 Task: Look for Airbnb options in Å uto Orizare, Macedonia from 7th December, 2023 to 15th December, 2023 for 6 adults.3 bedrooms having 3 beds and 3 bathrooms. Property type can be guest house. Amenities needed are: washing machine. Look for 3 properties as per requirement.
Action: Mouse moved to (578, 128)
Screenshot: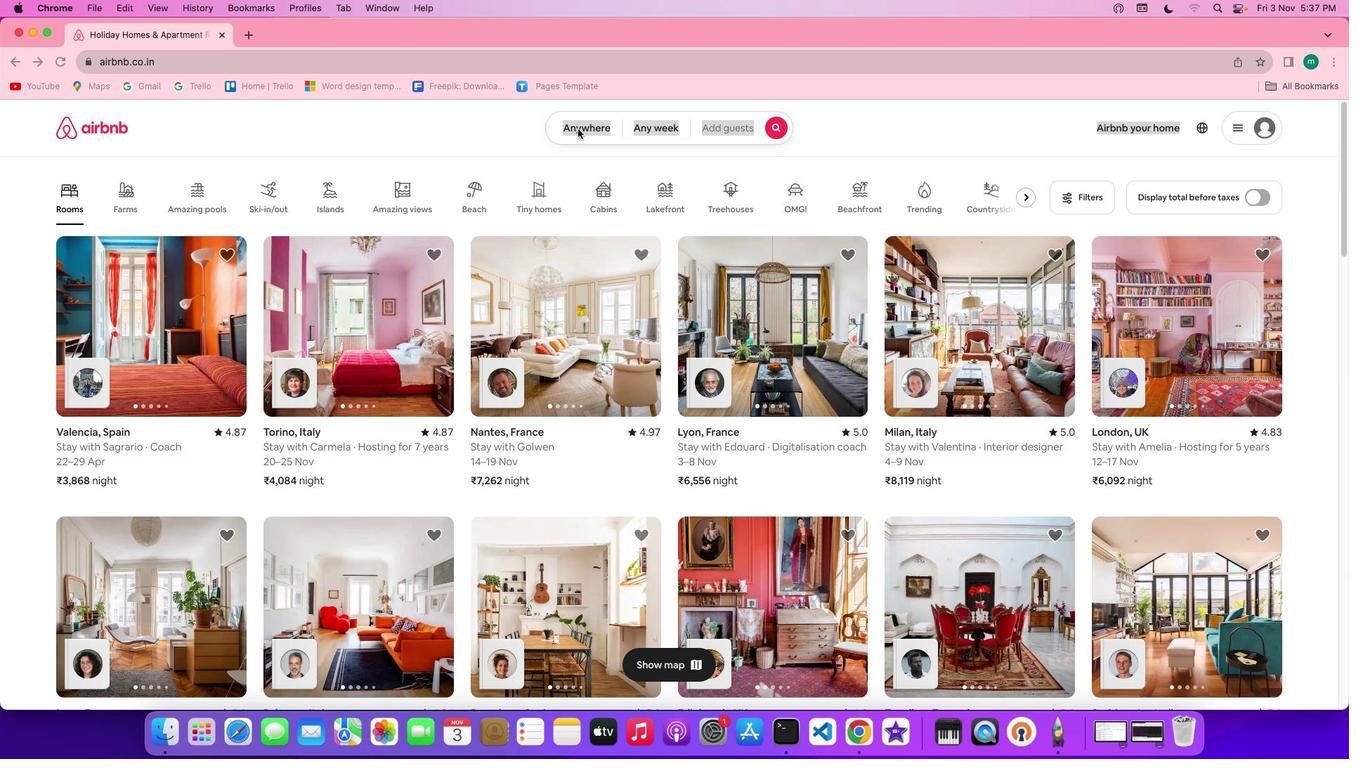 
Action: Mouse pressed left at (578, 128)
Screenshot: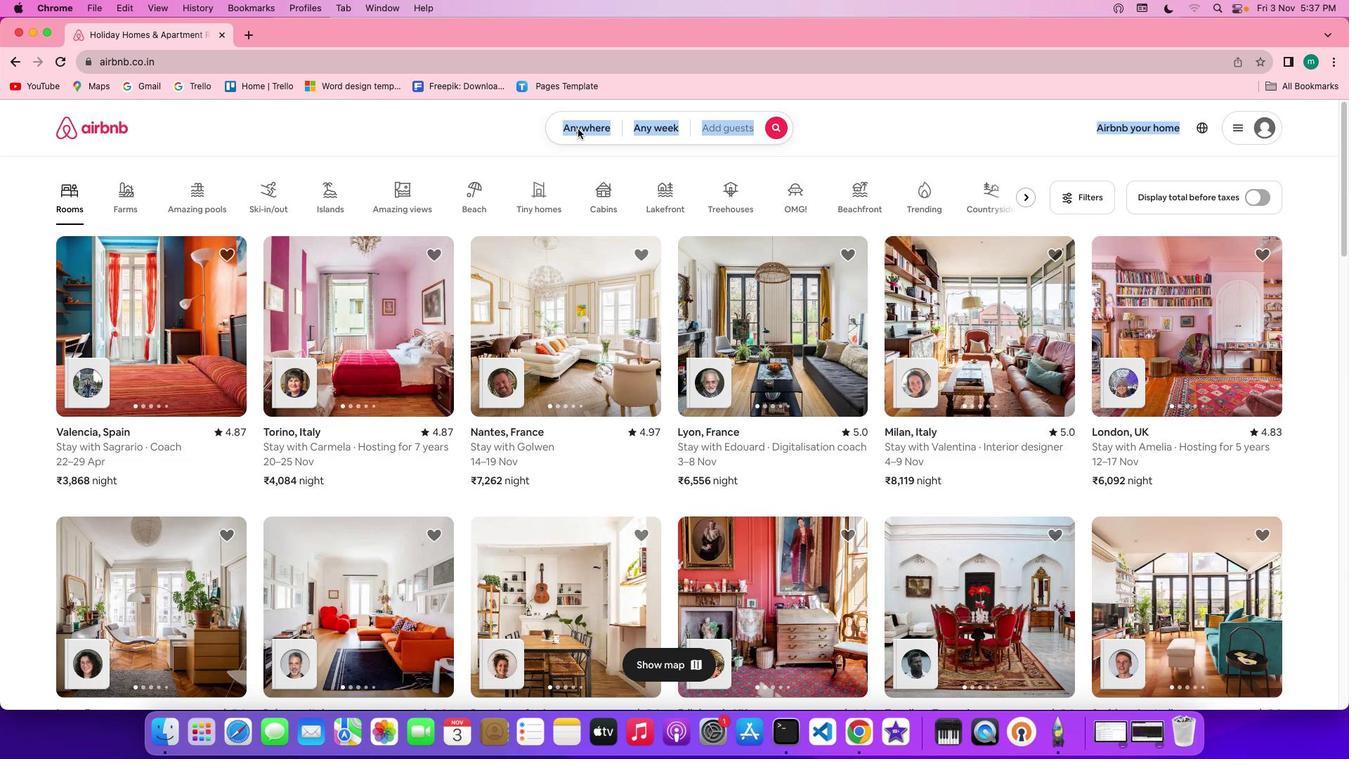 
Action: Mouse pressed left at (578, 128)
Screenshot: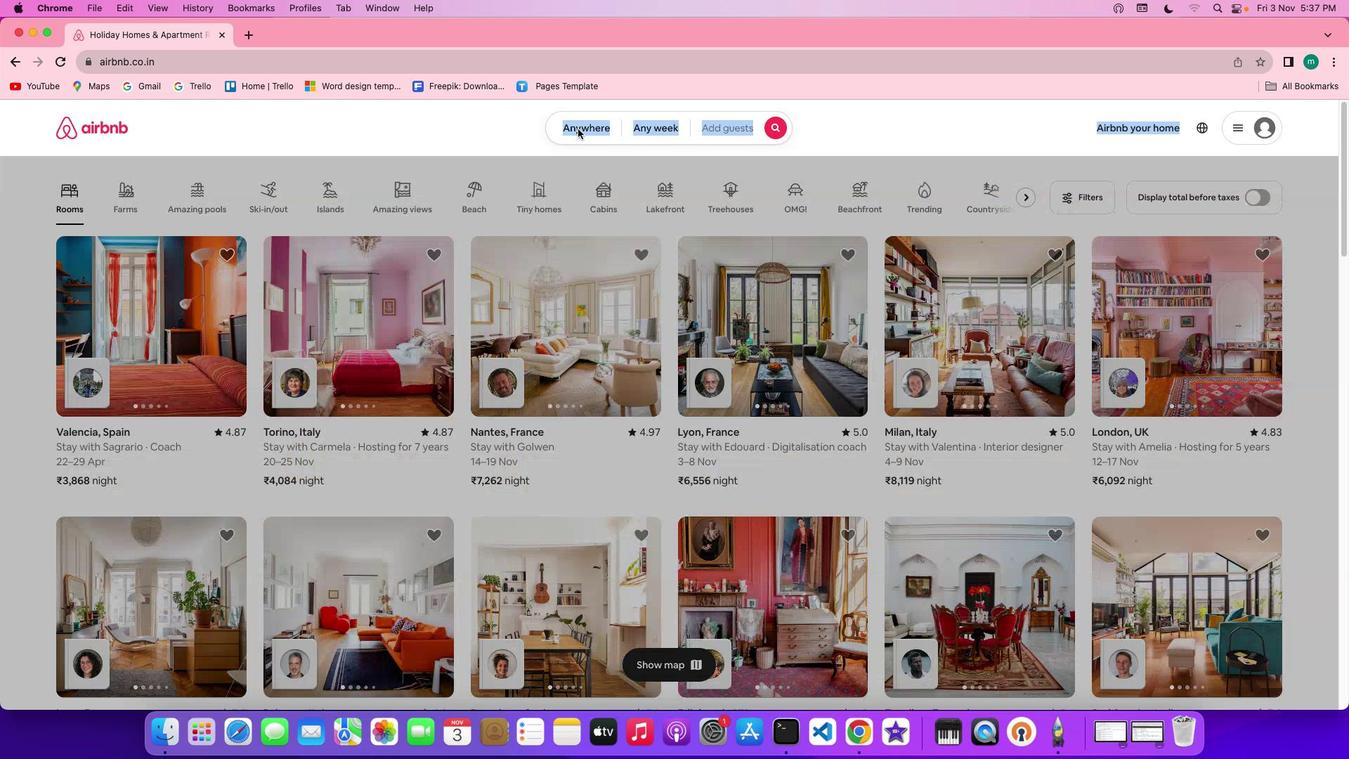 
Action: Mouse moved to (532, 178)
Screenshot: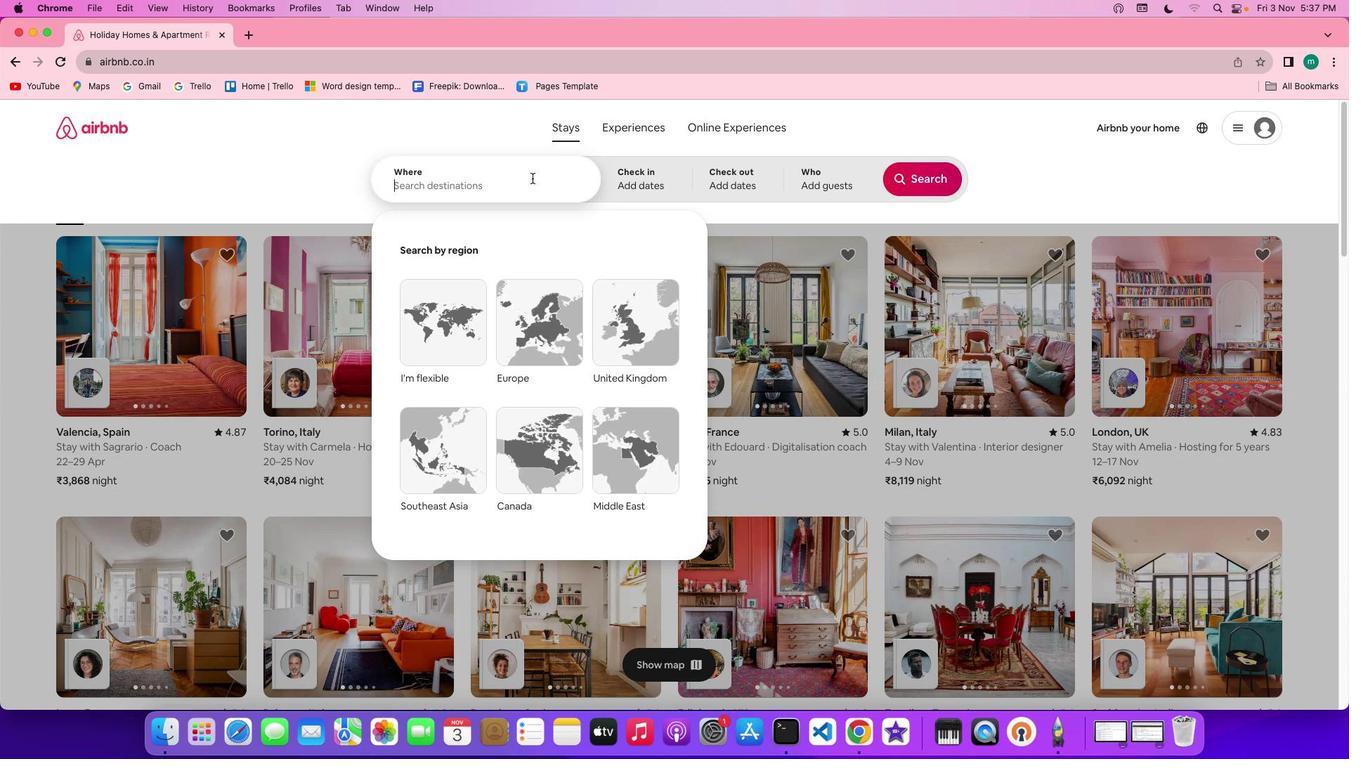 
Action: Key pressed Key.shift'S''u''t''o'Key.space'o''r''i''z''a''r''e'','Key.spaceKey.shift'M''a''c''e''d''o''n''i''a'
Screenshot: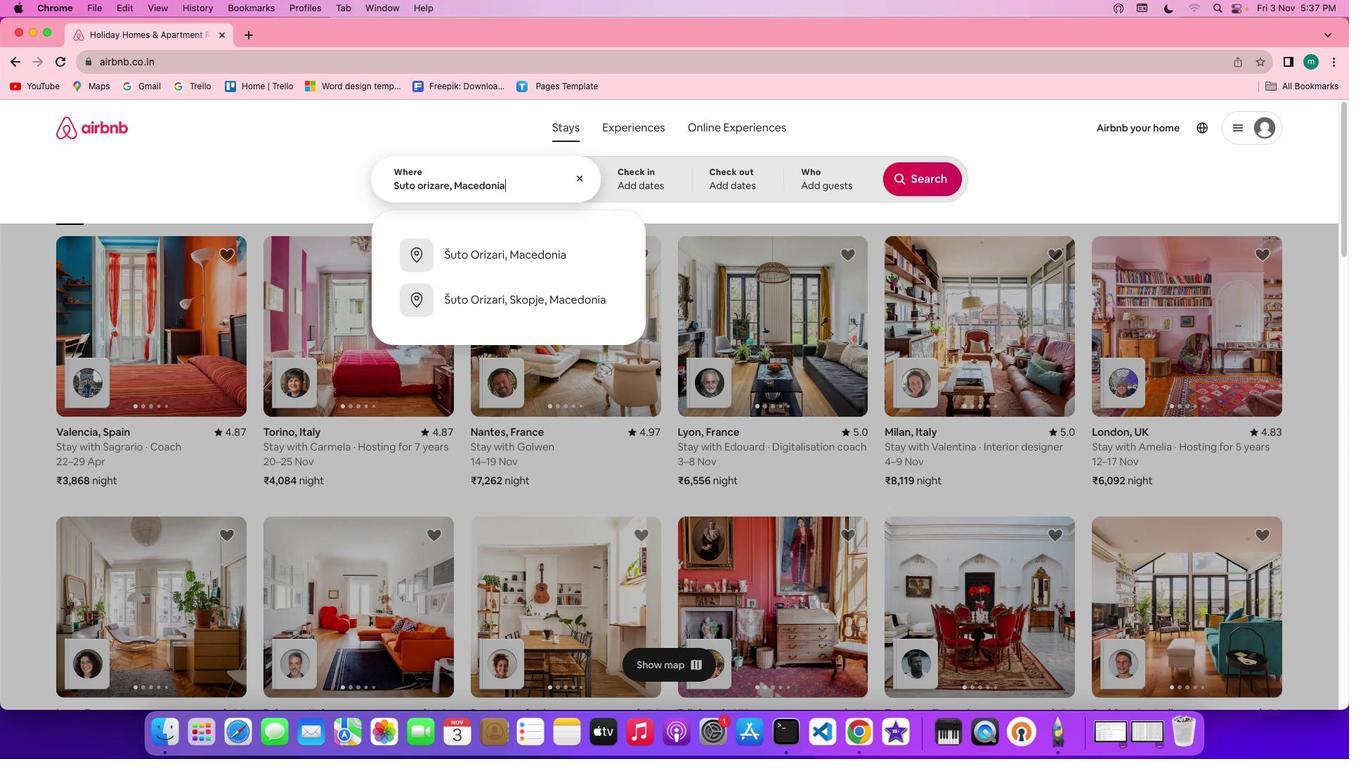 
Action: Mouse moved to (650, 178)
Screenshot: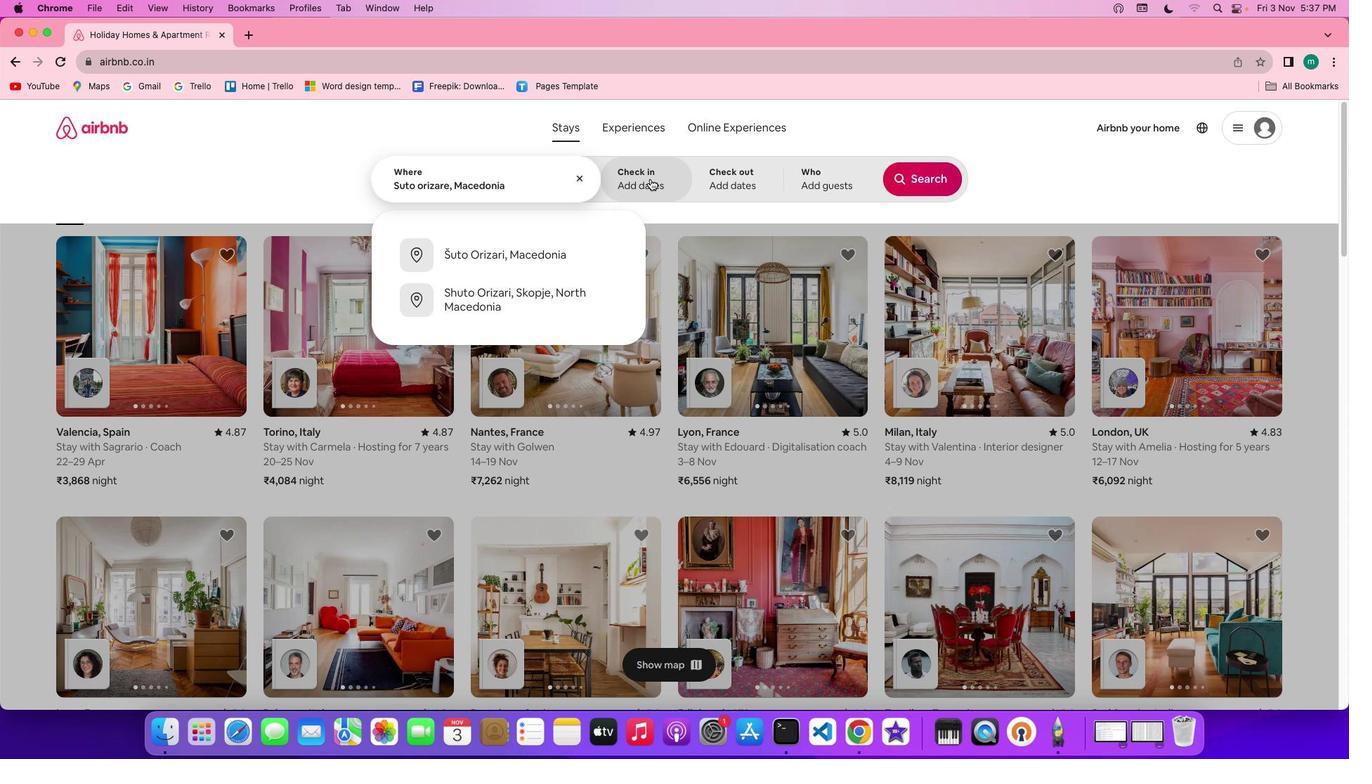 
Action: Mouse pressed left at (650, 178)
Screenshot: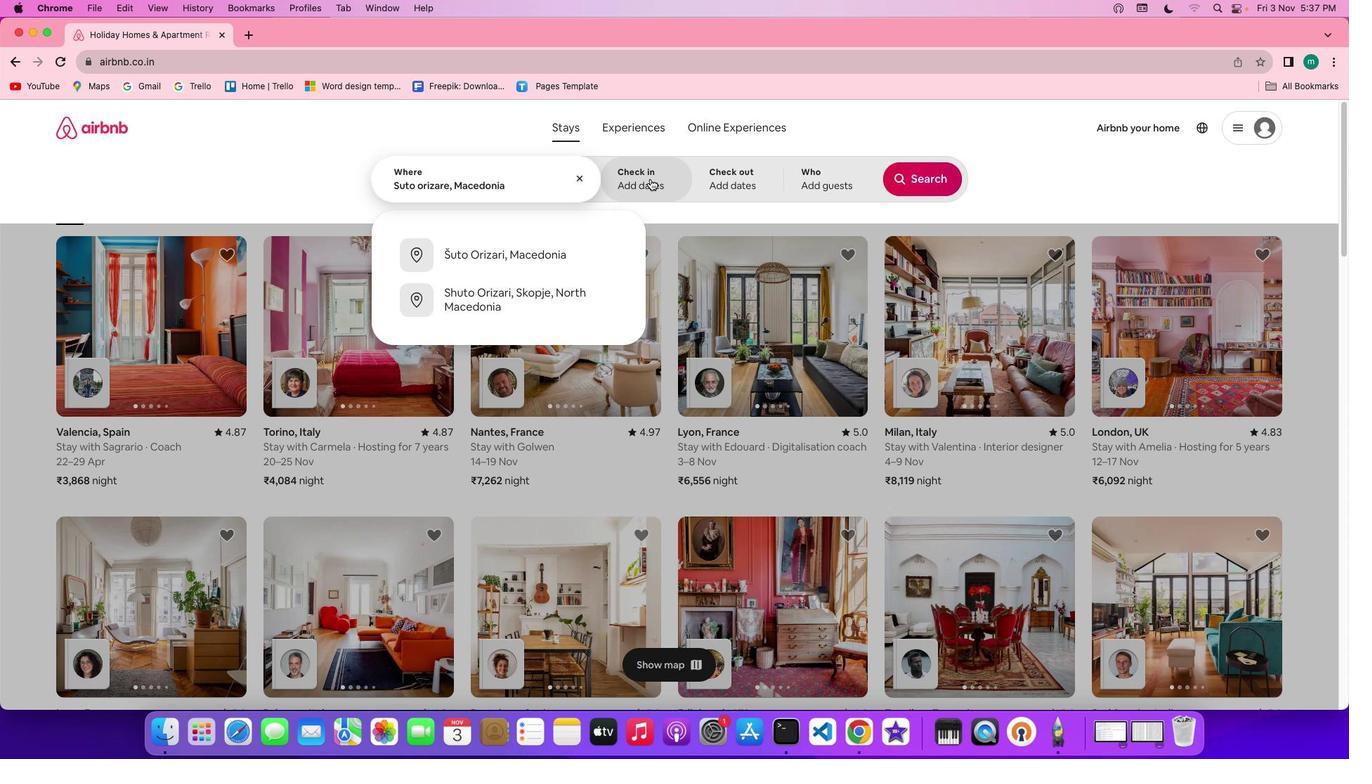 
Action: Mouse moved to (821, 355)
Screenshot: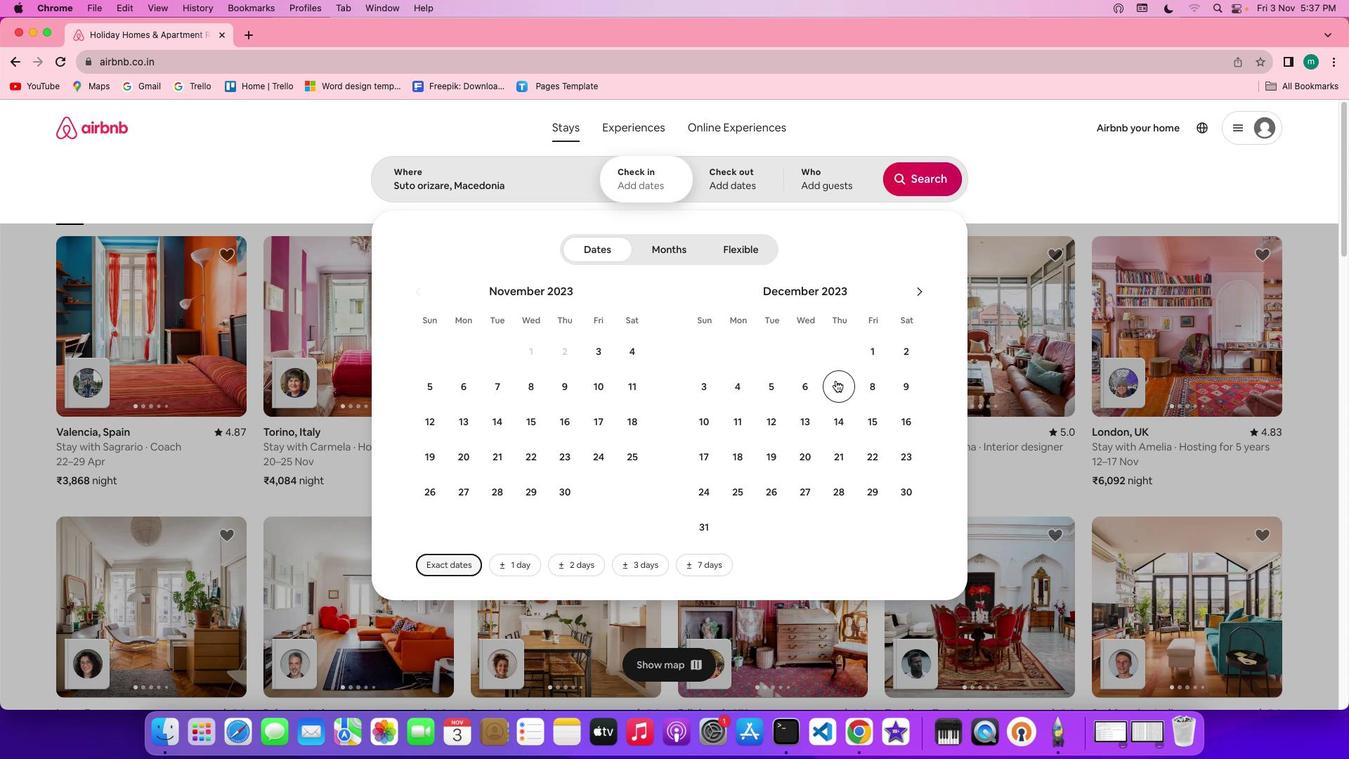 
Action: Mouse pressed left at (821, 355)
Screenshot: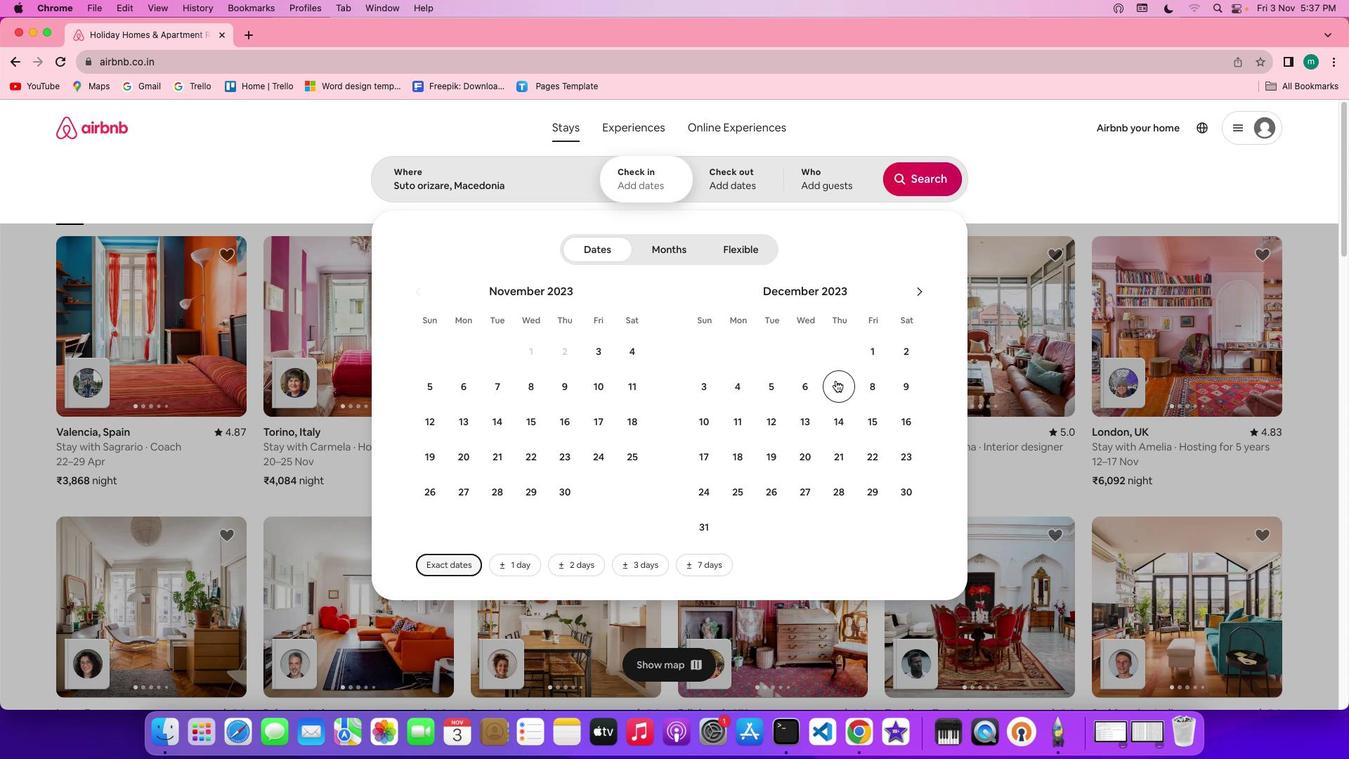 
Action: Mouse moved to (840, 392)
Screenshot: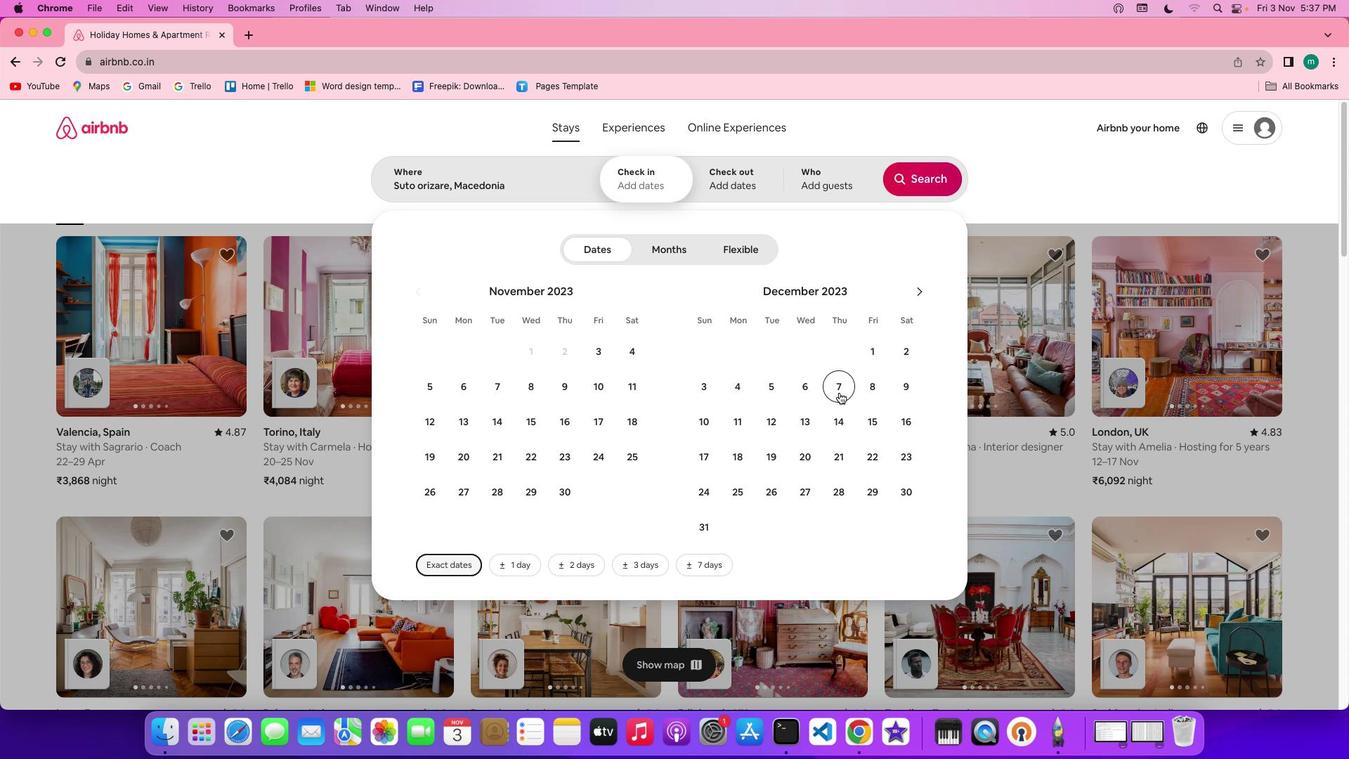 
Action: Mouse pressed left at (840, 392)
Screenshot: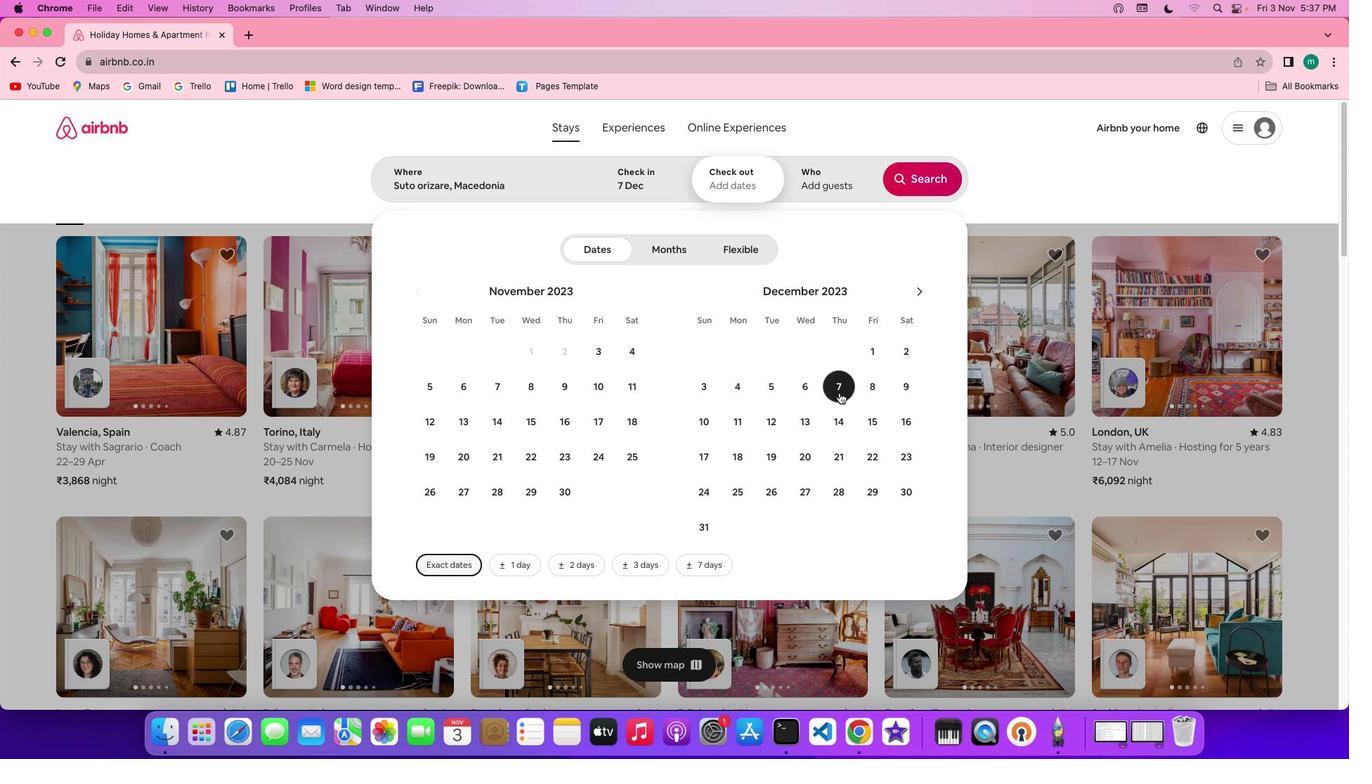 
Action: Mouse moved to (875, 421)
Screenshot: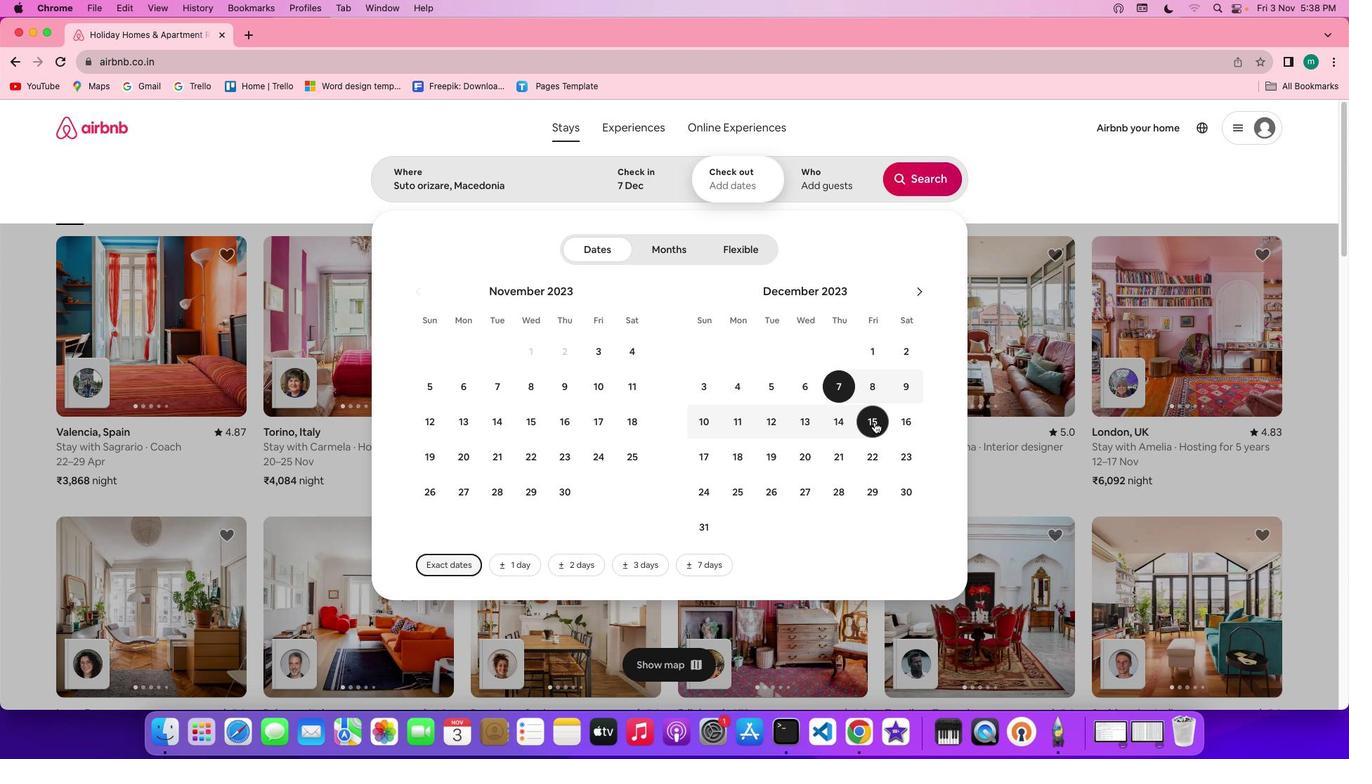 
Action: Mouse pressed left at (875, 421)
Screenshot: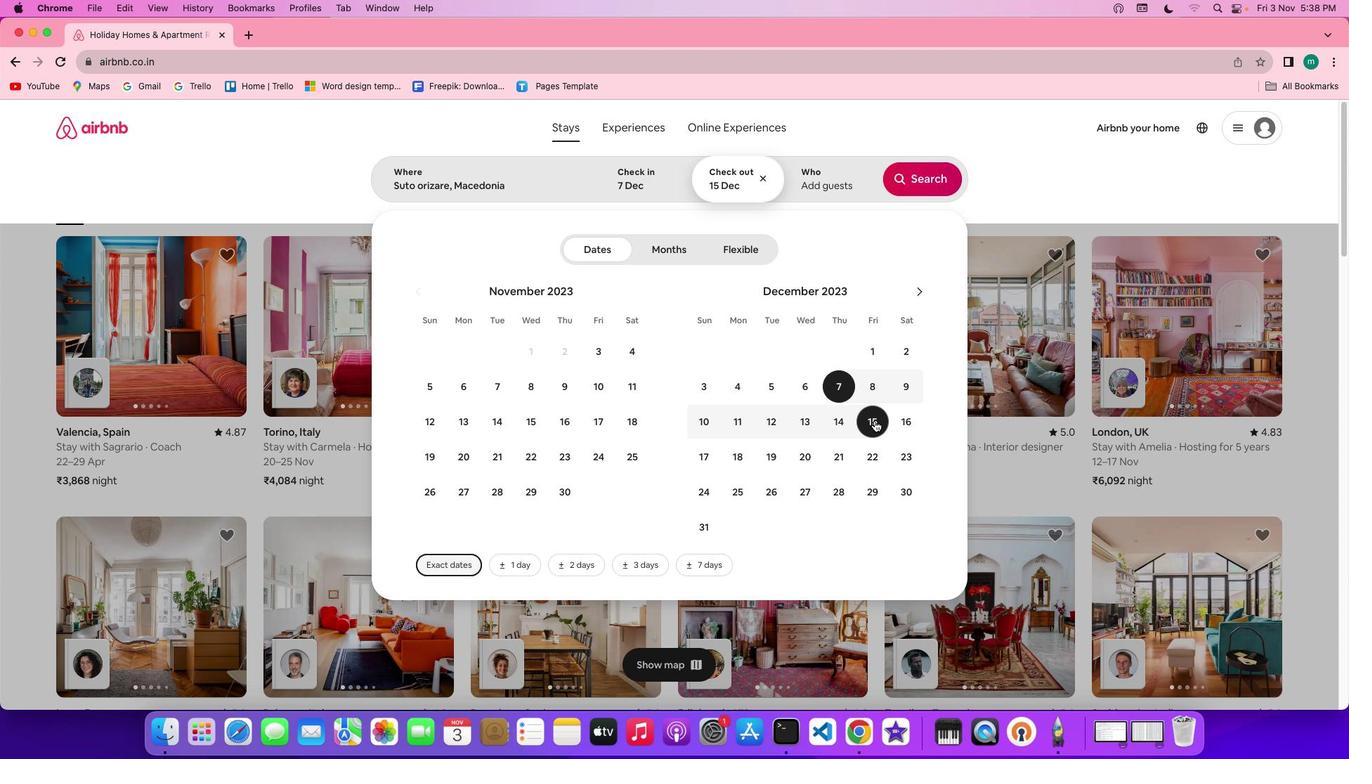 
Action: Mouse moved to (847, 173)
Screenshot: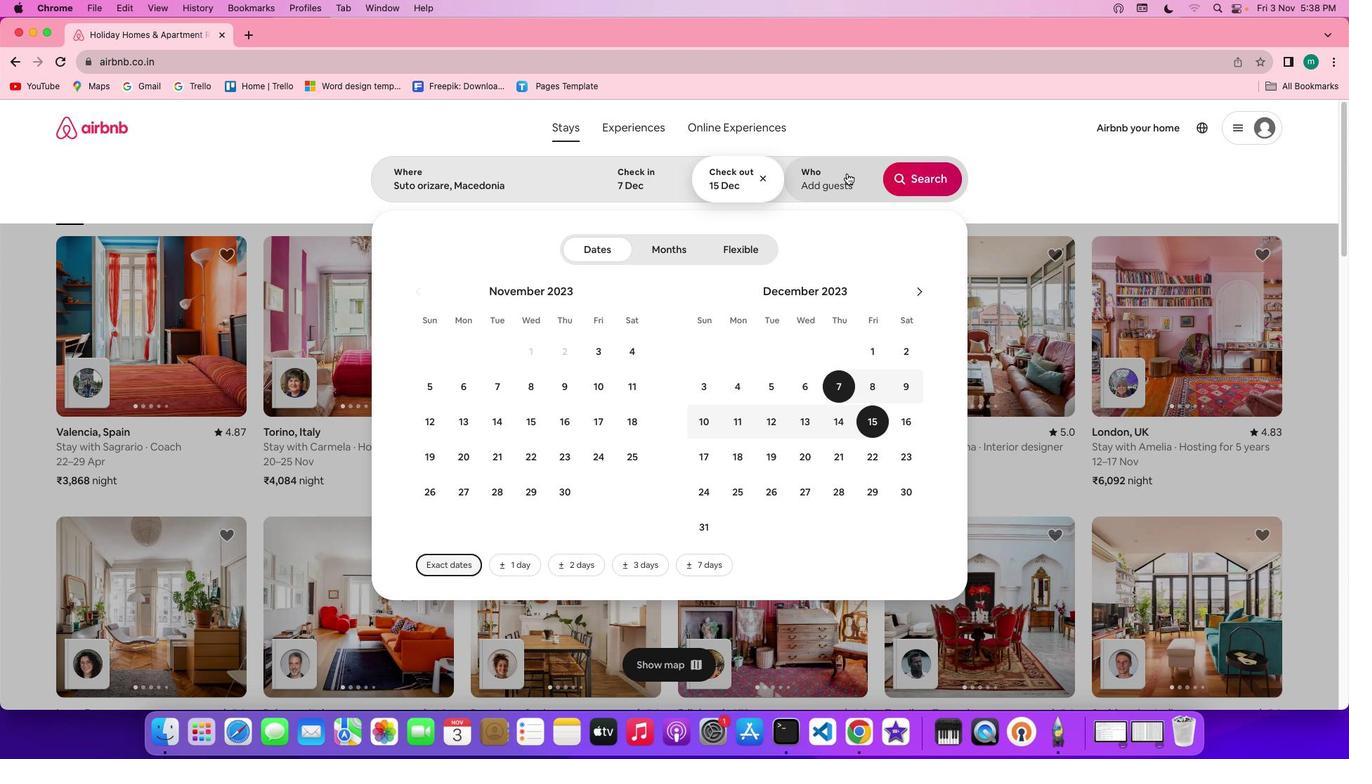 
Action: Mouse pressed left at (847, 173)
Screenshot: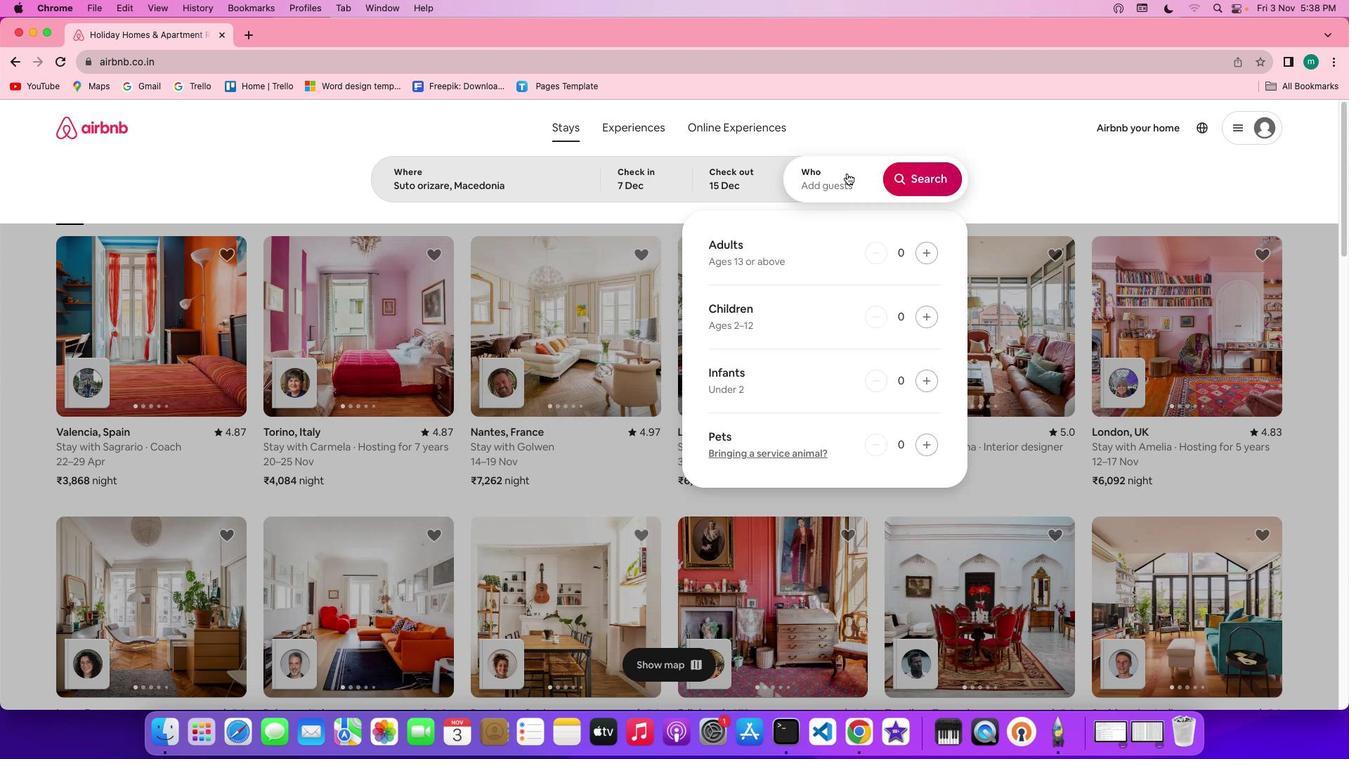
Action: Mouse moved to (922, 255)
Screenshot: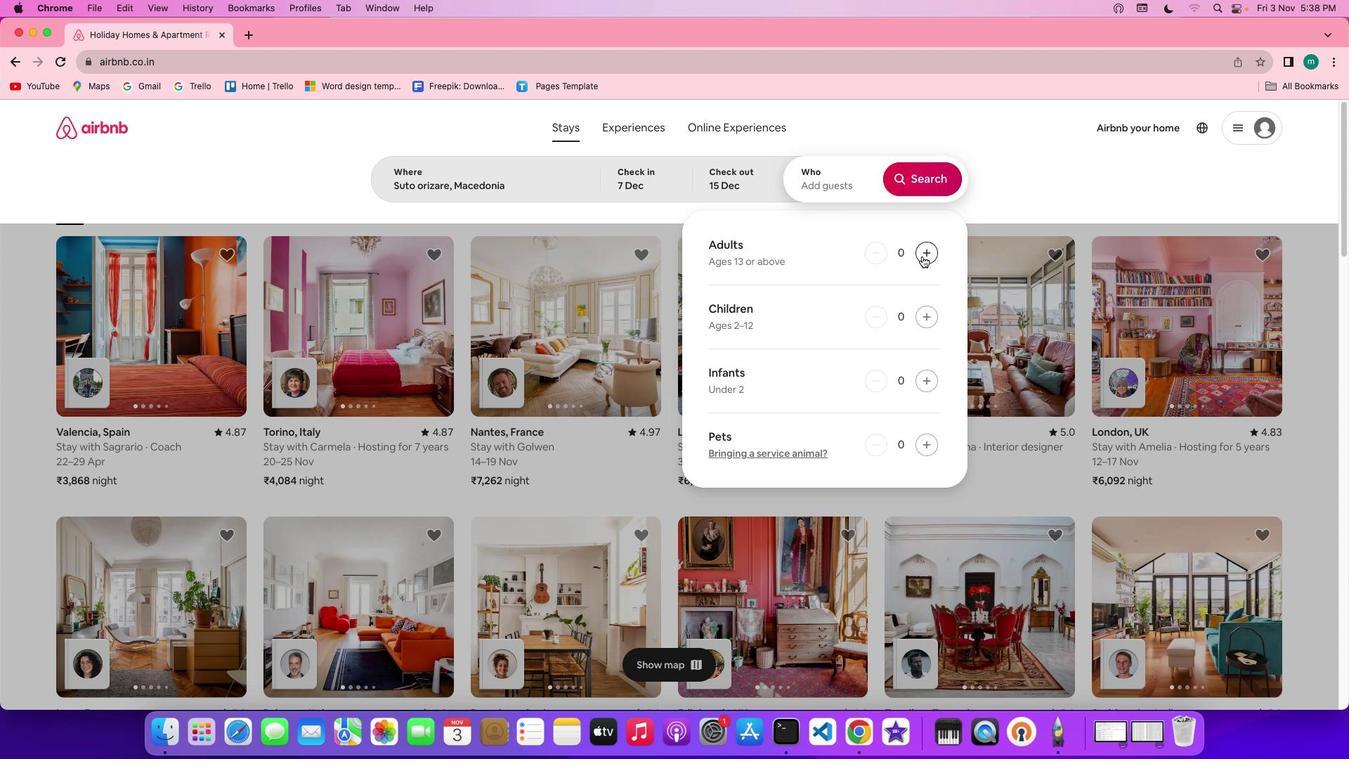 
Action: Mouse pressed left at (922, 255)
Screenshot: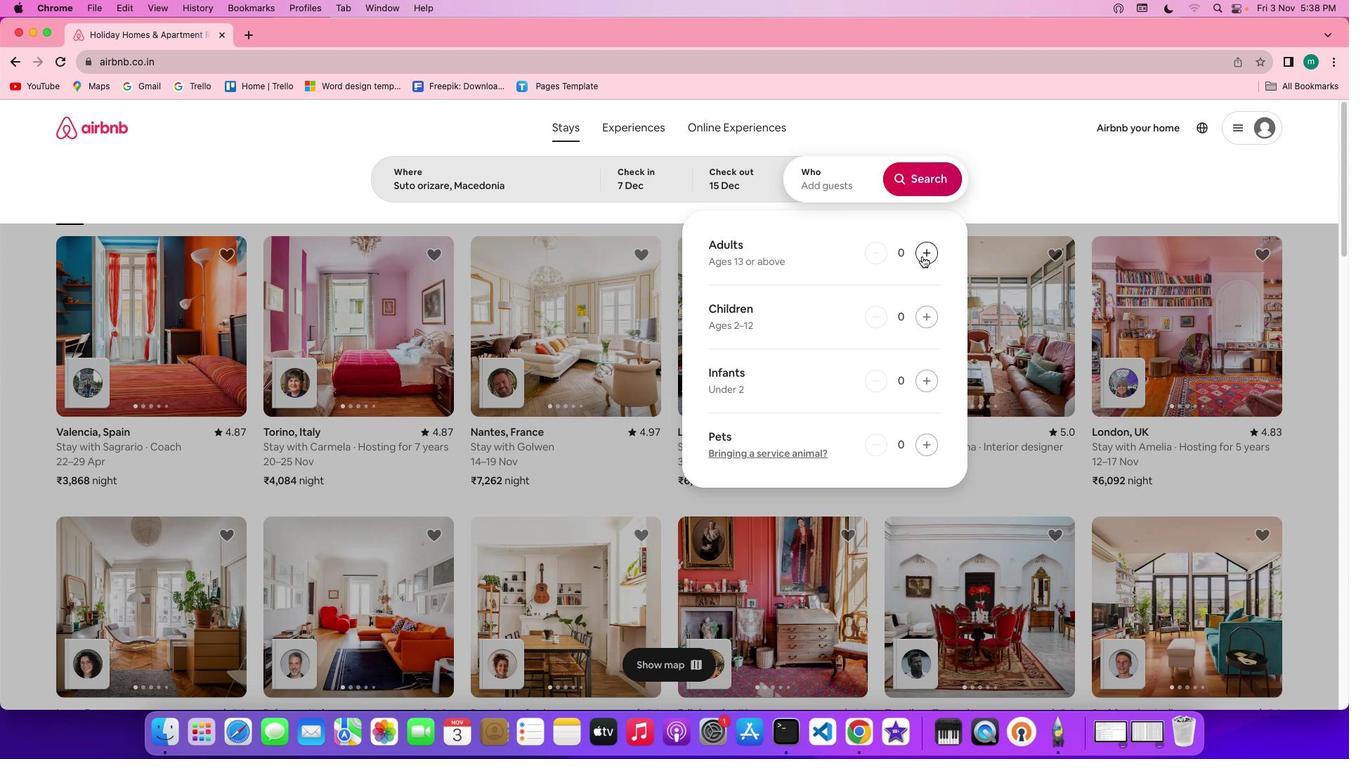 
Action: Mouse pressed left at (922, 255)
Screenshot: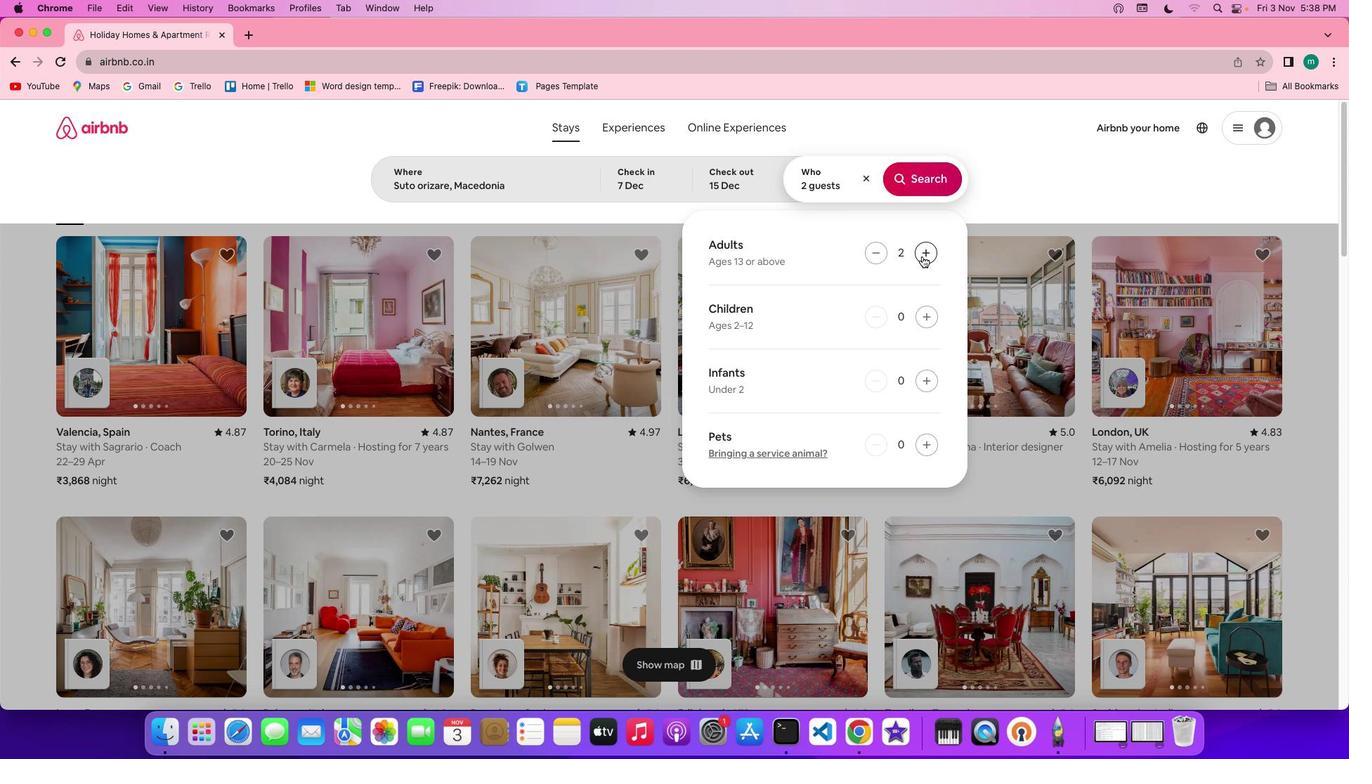 
Action: Mouse pressed left at (922, 255)
Screenshot: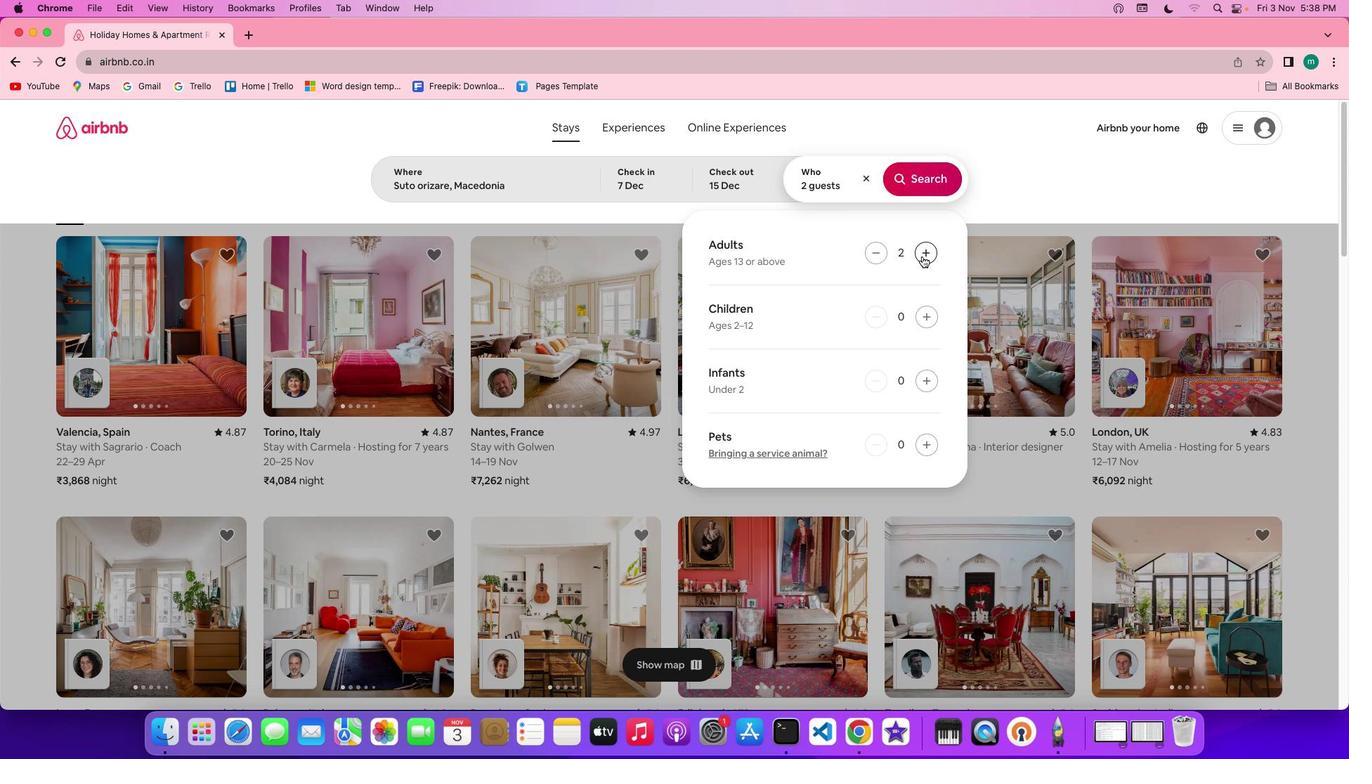
Action: Mouse pressed left at (922, 255)
Screenshot: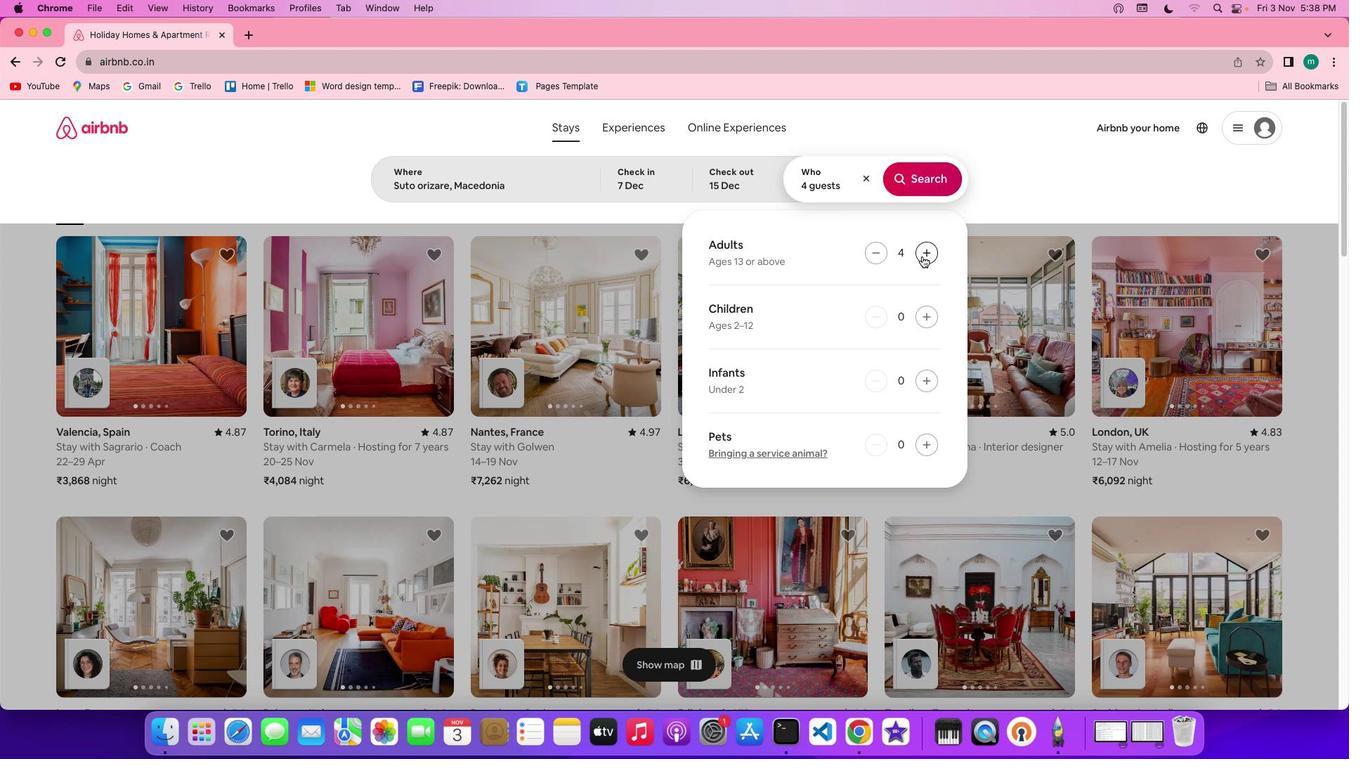 
Action: Mouse pressed left at (922, 255)
Screenshot: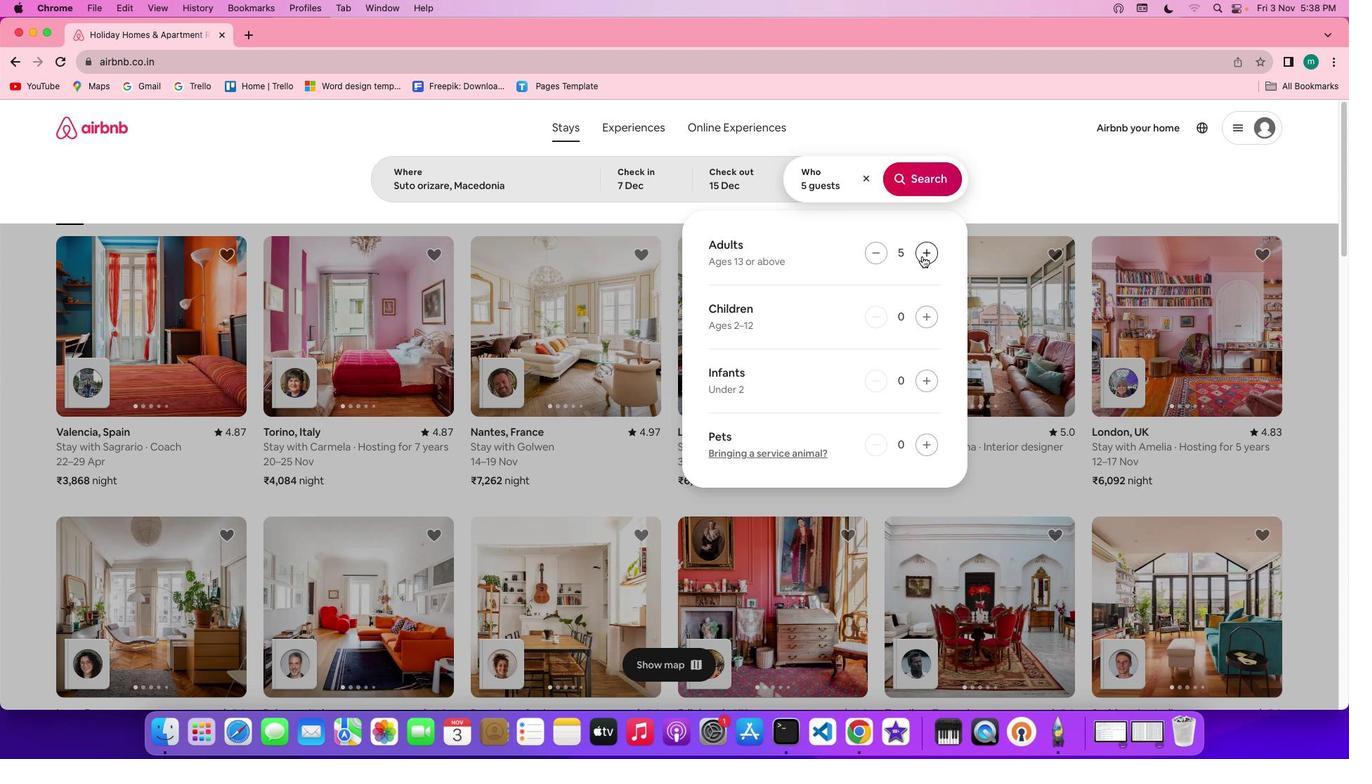
Action: Mouse pressed left at (922, 255)
Screenshot: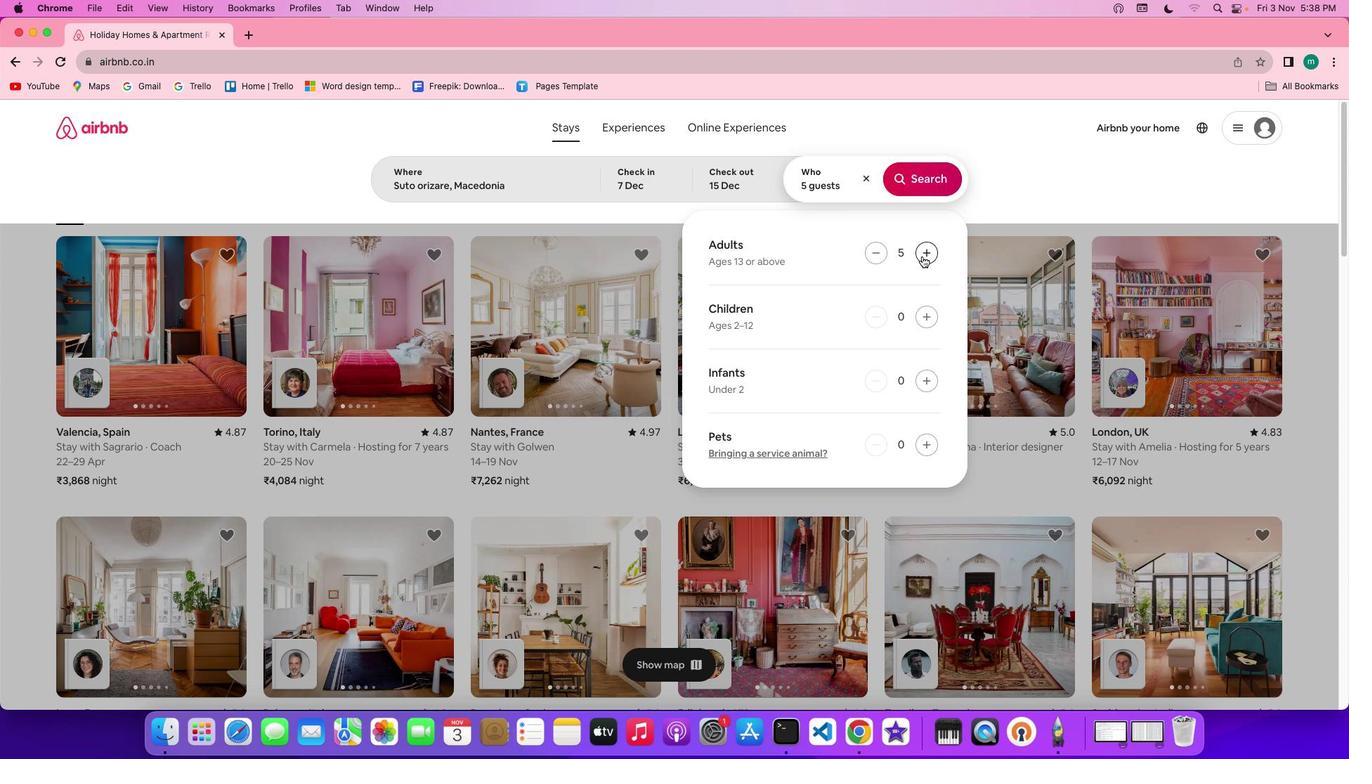 
Action: Mouse pressed left at (922, 255)
Screenshot: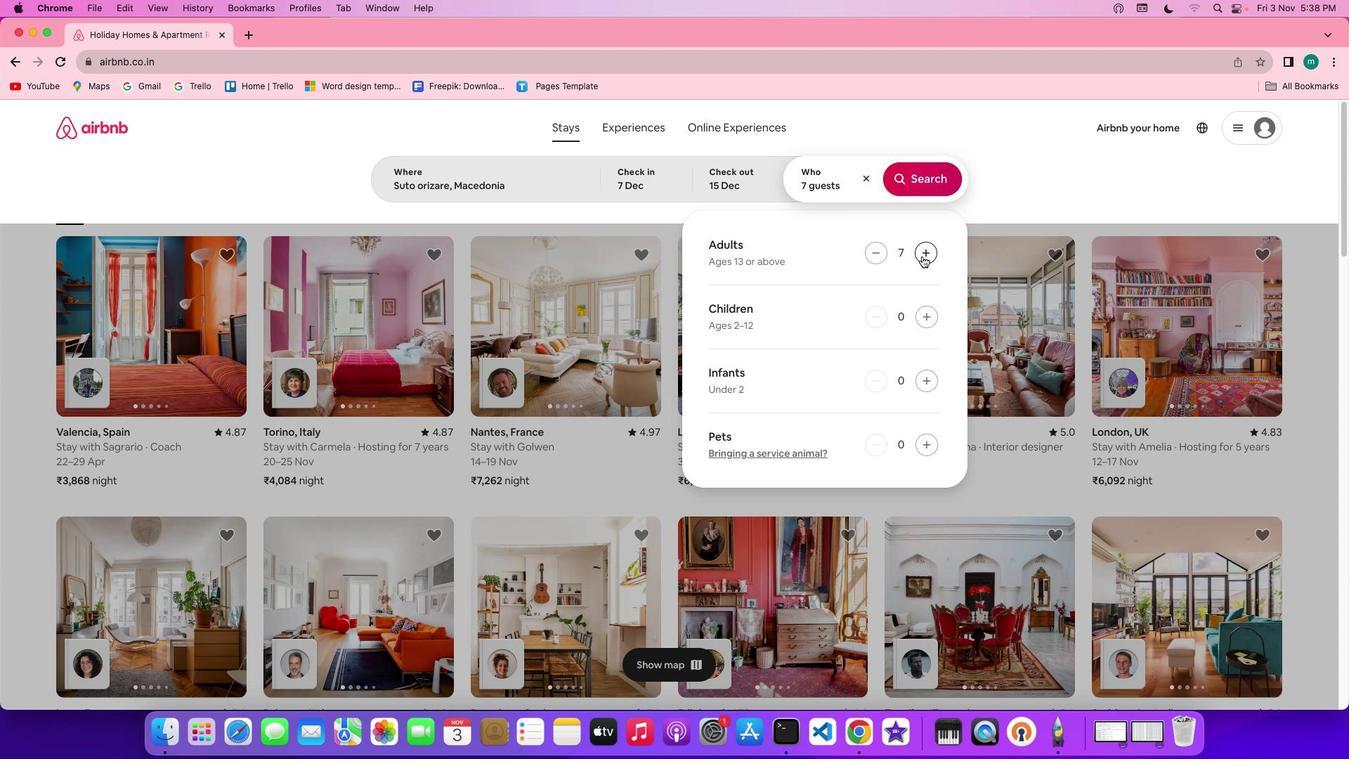 
Action: Mouse moved to (875, 246)
Screenshot: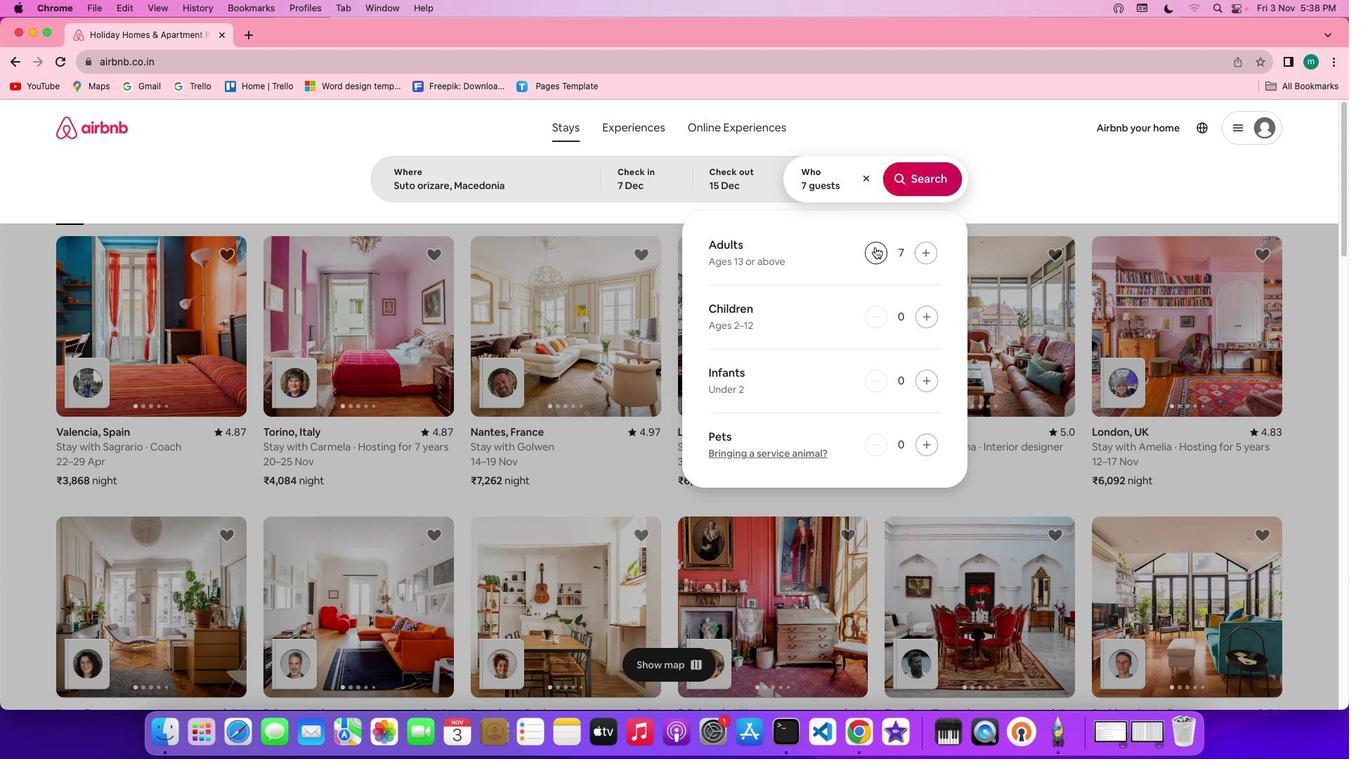 
Action: Mouse pressed left at (875, 246)
Screenshot: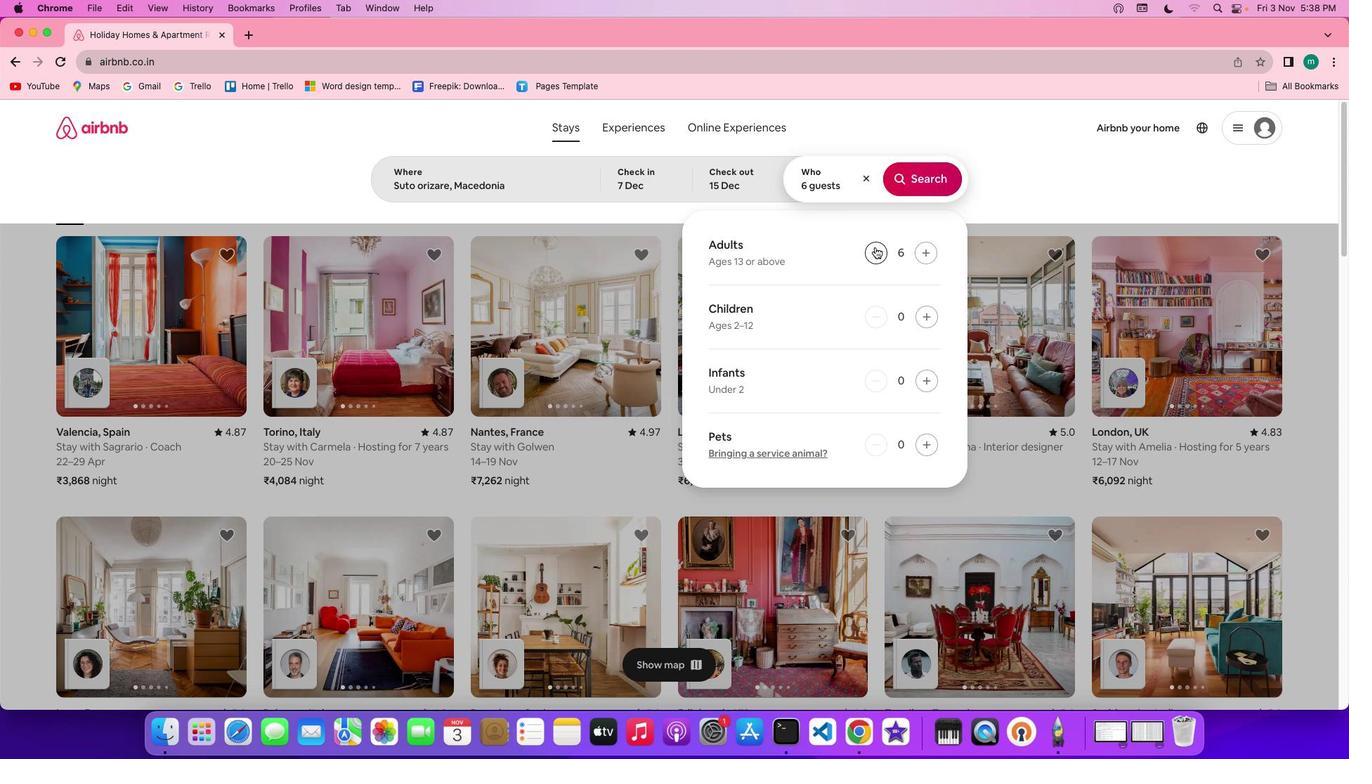 
Action: Mouse moved to (923, 174)
Screenshot: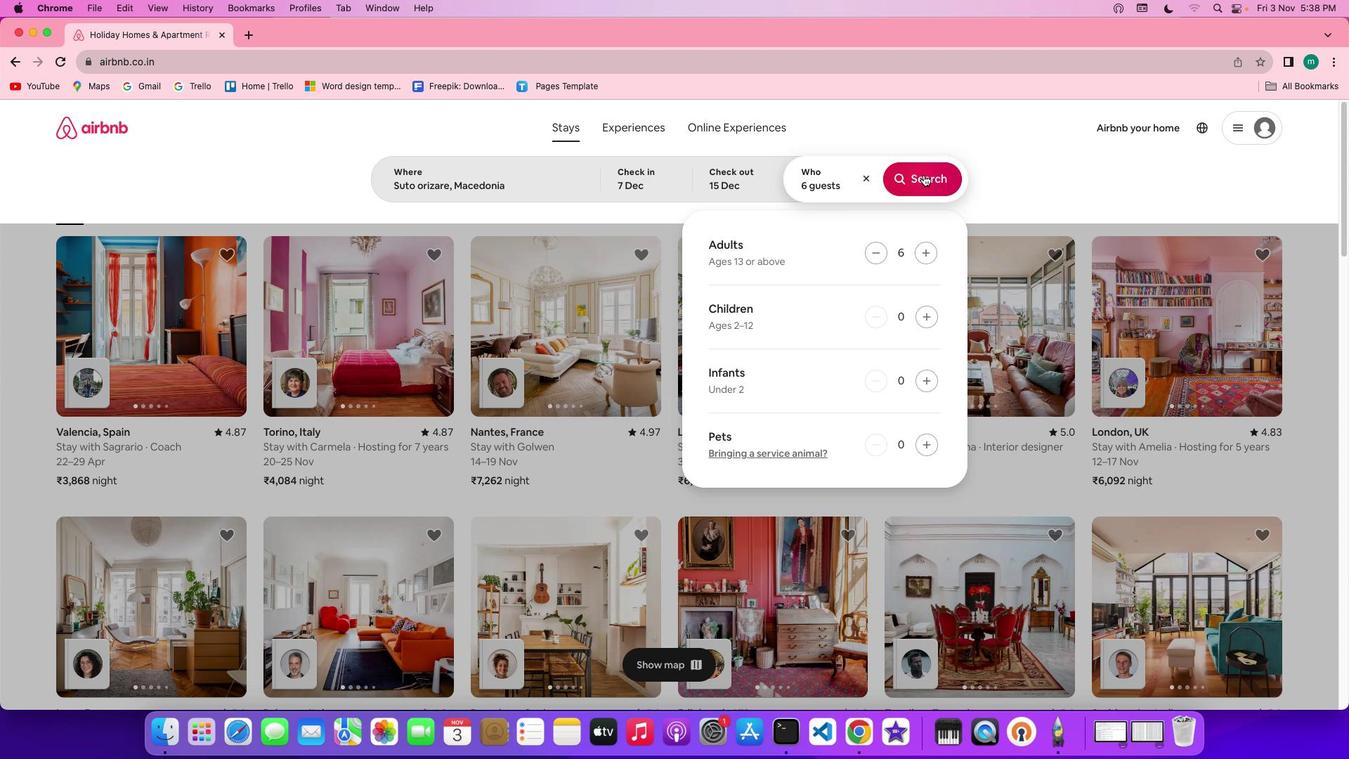 
Action: Mouse pressed left at (923, 174)
Screenshot: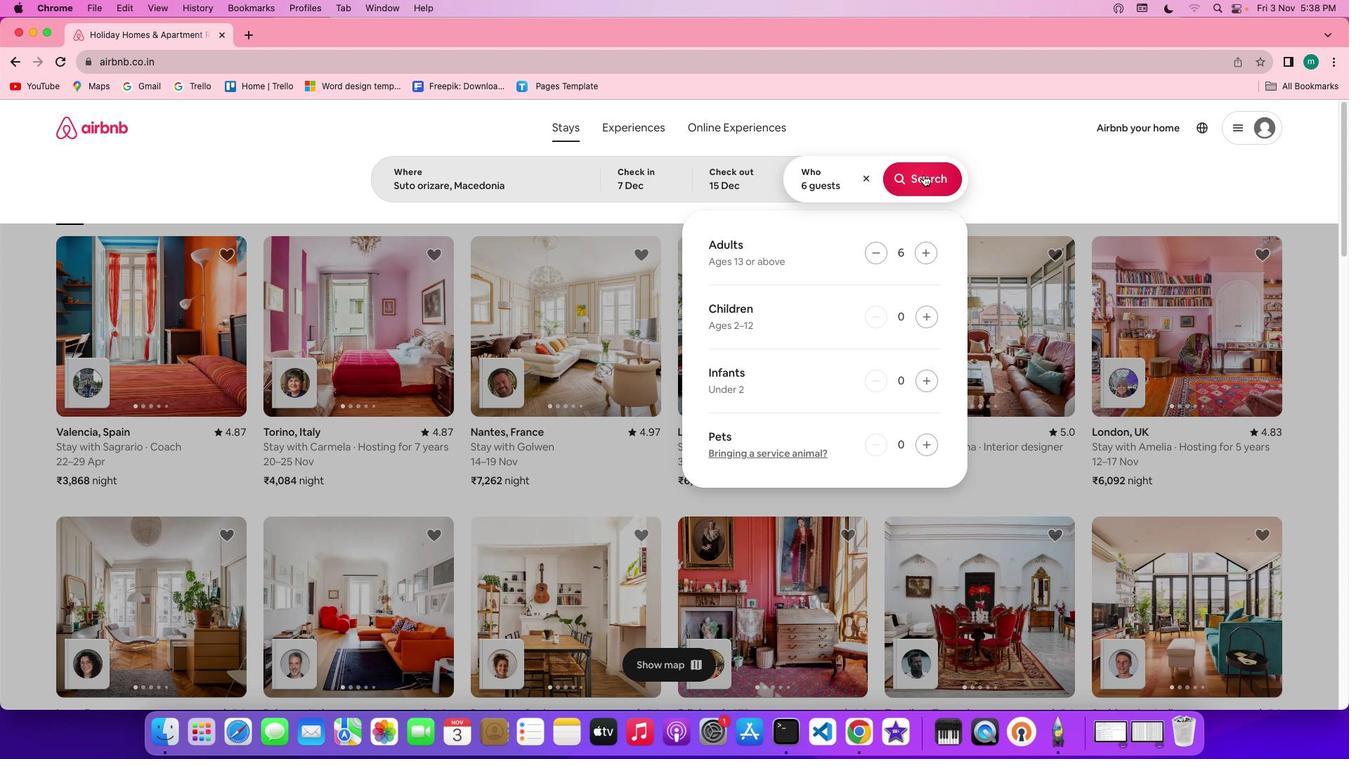 
Action: Mouse moved to (1124, 179)
Screenshot: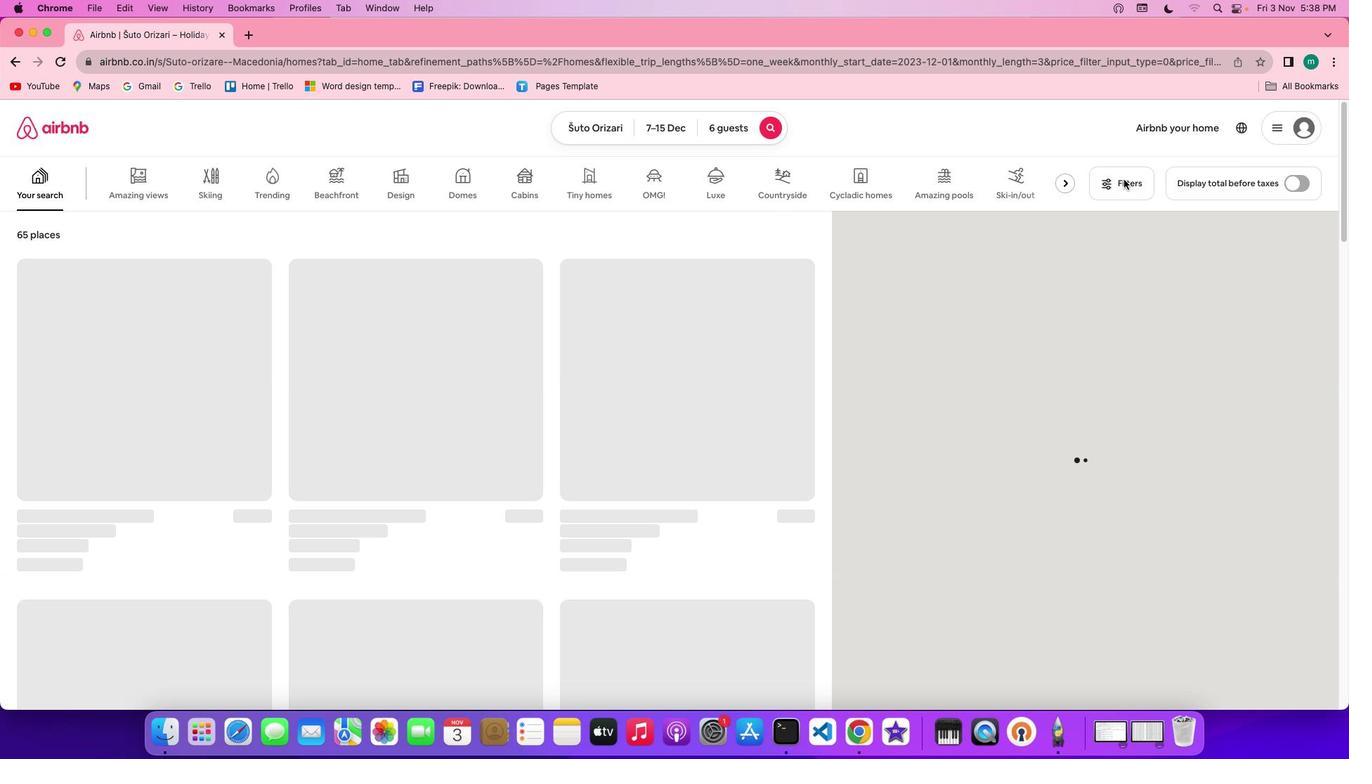
Action: Mouse pressed left at (1124, 179)
Screenshot: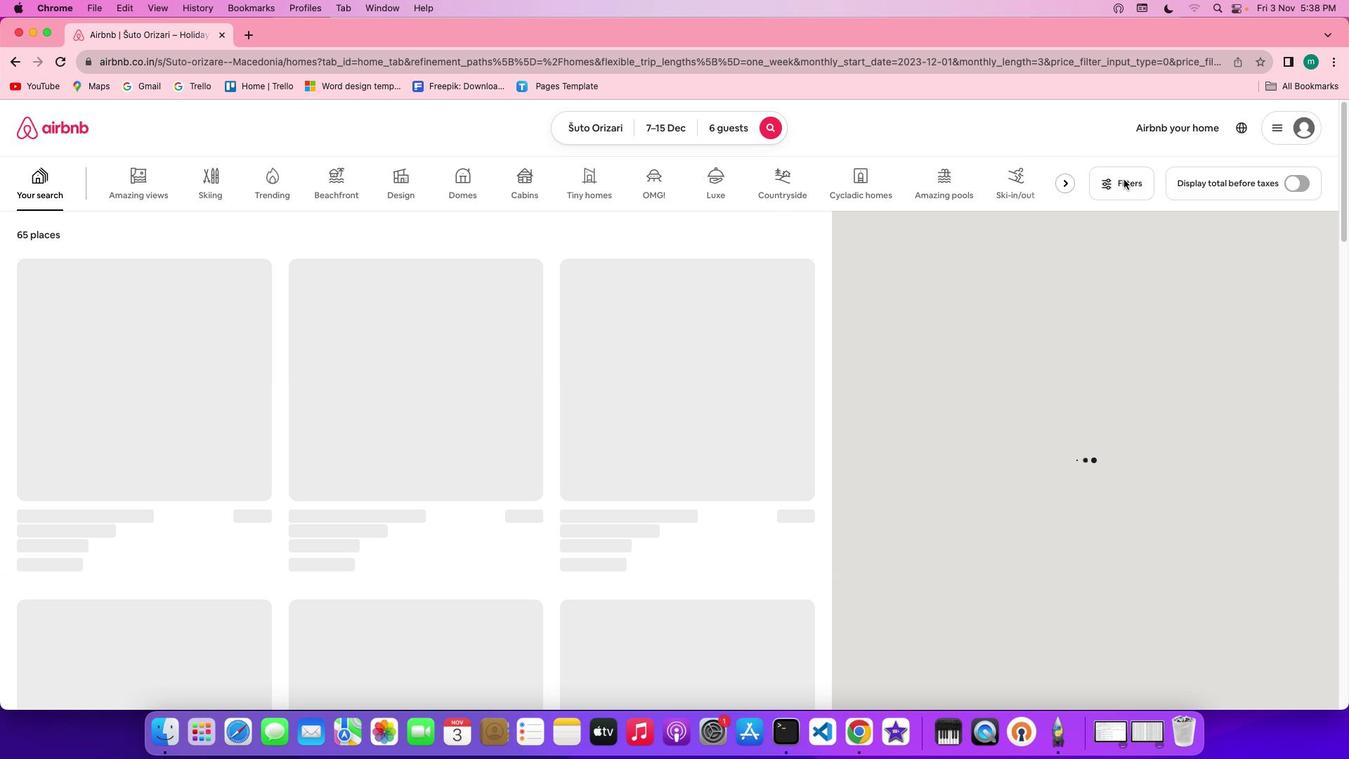 
Action: Mouse moved to (1122, 182)
Screenshot: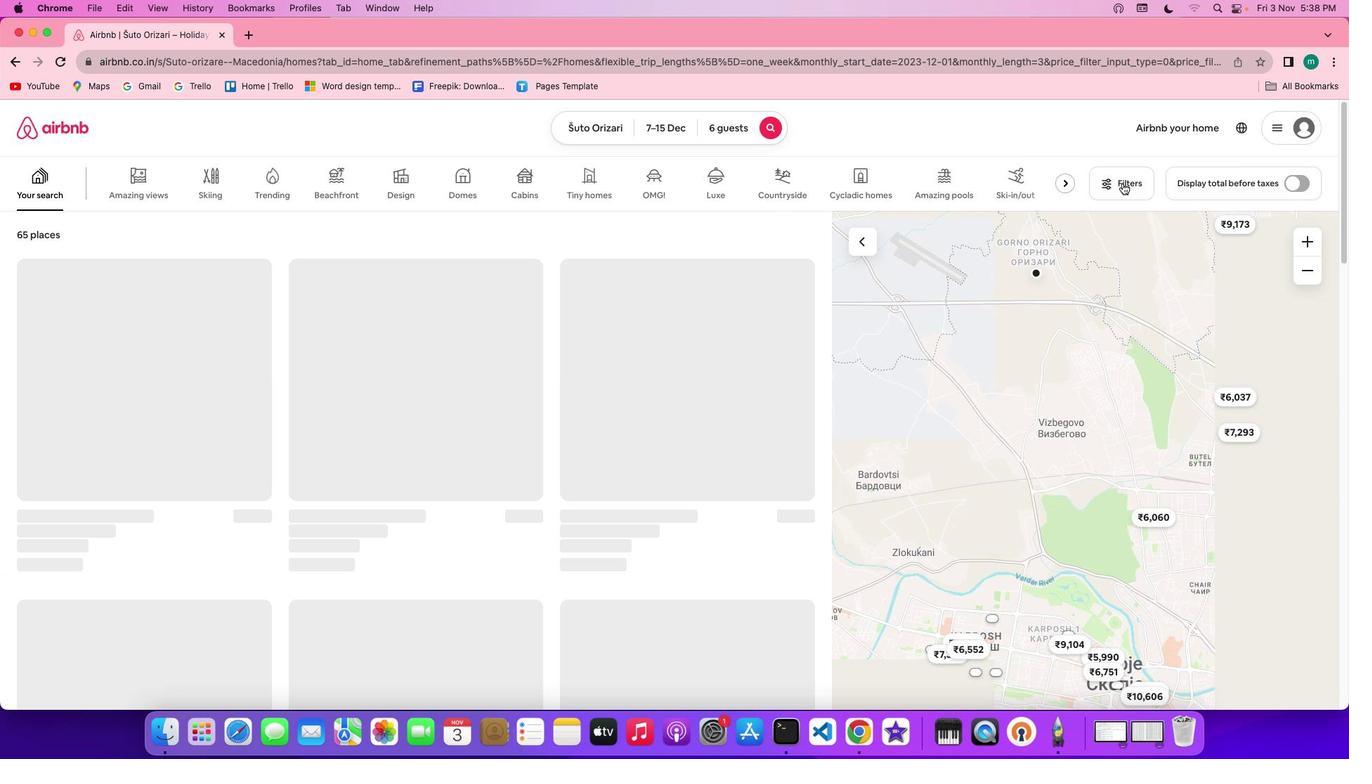 
Action: Mouse pressed left at (1122, 182)
Screenshot: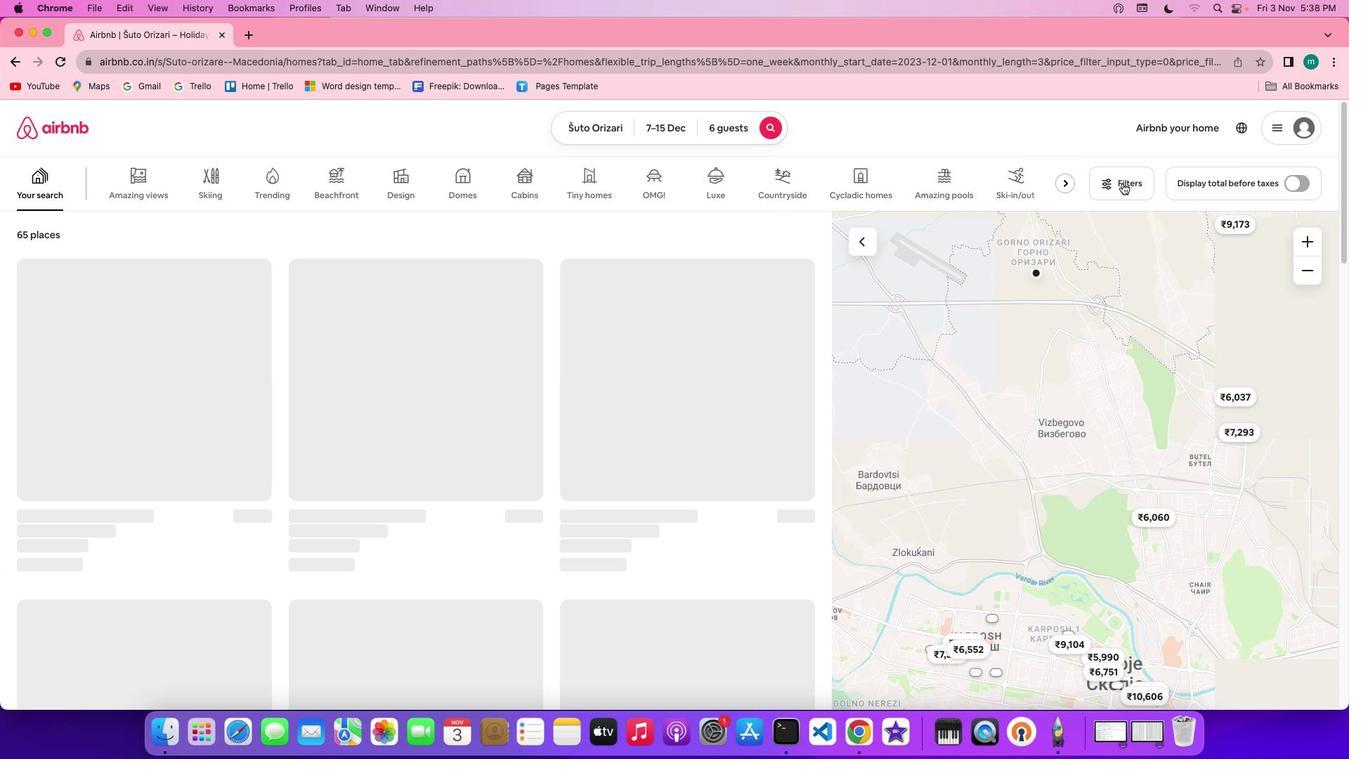 
Action: Mouse moved to (1115, 186)
Screenshot: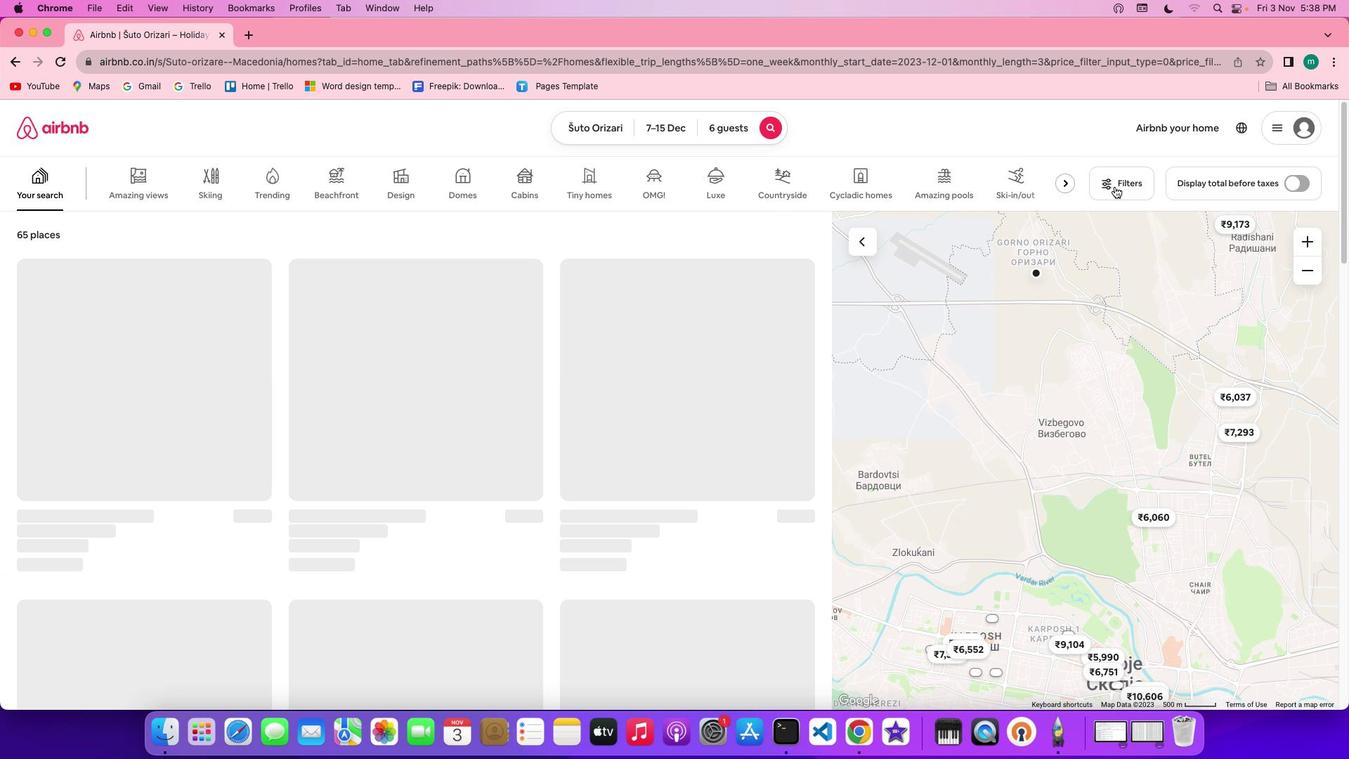 
Action: Mouse pressed left at (1115, 186)
Screenshot: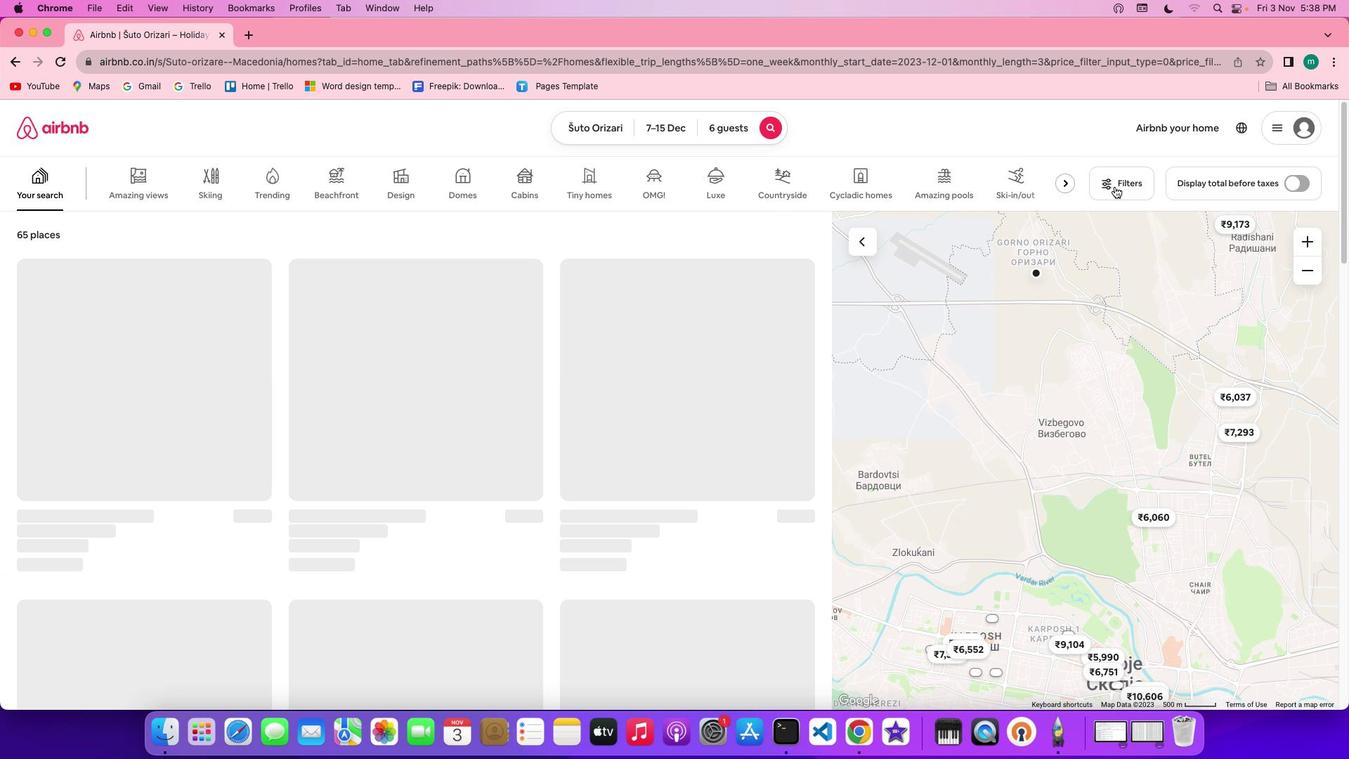
Action: Mouse moved to (1110, 183)
Screenshot: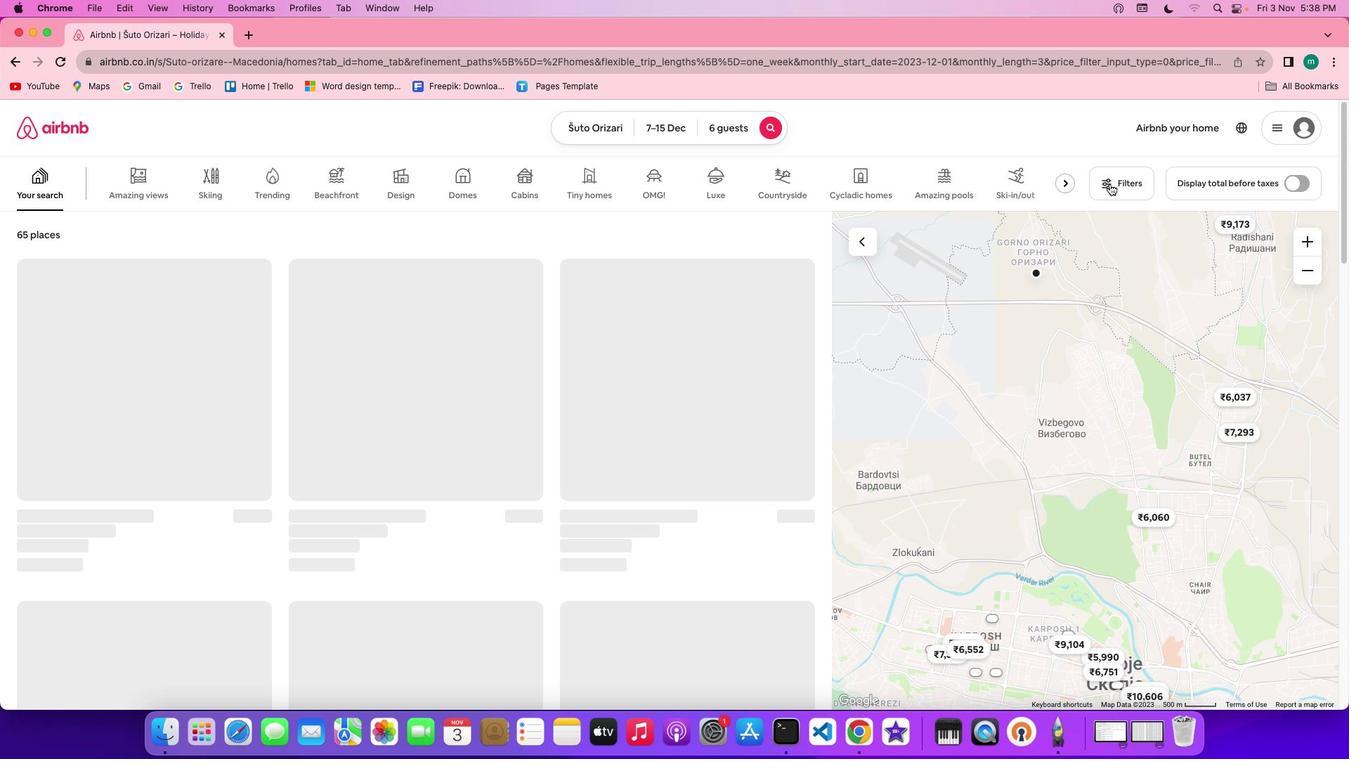 
Action: Mouse pressed left at (1110, 183)
Screenshot: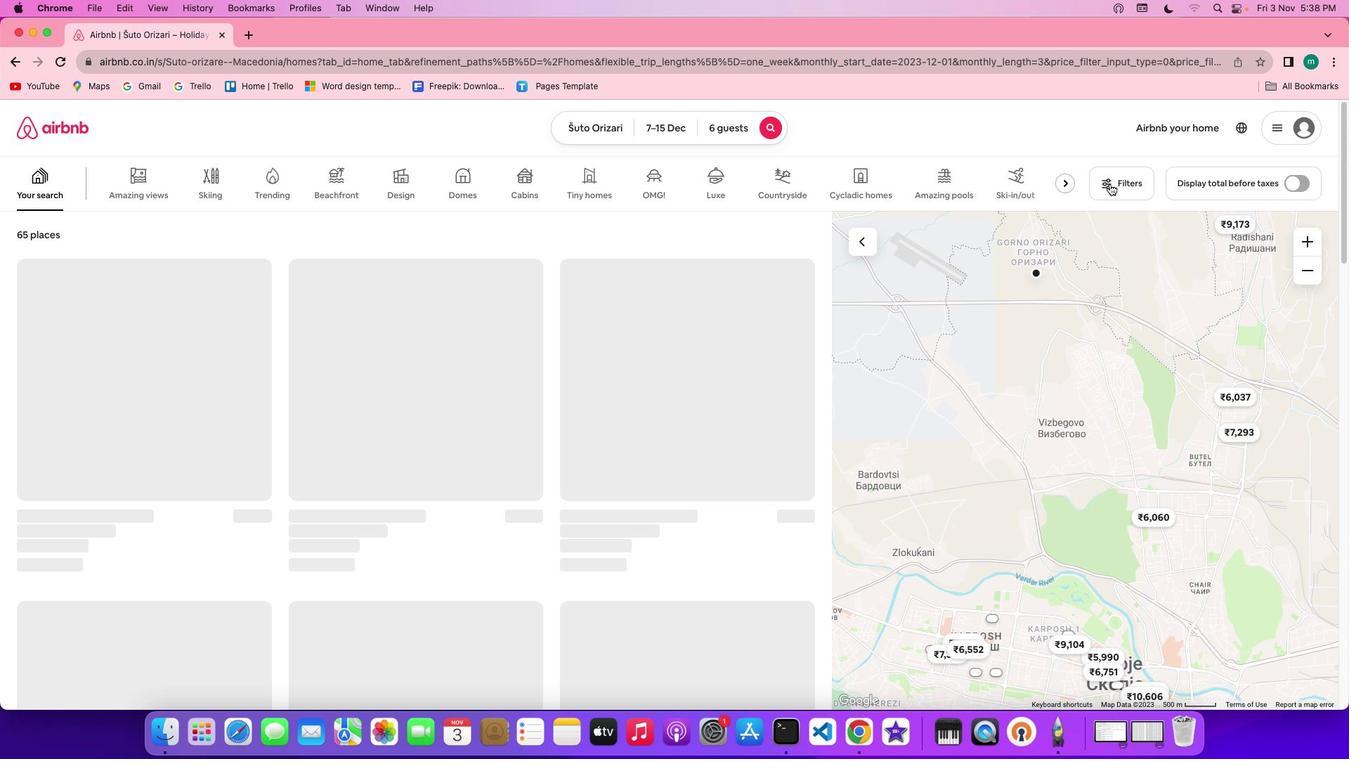 
Action: Mouse moved to (1110, 182)
Screenshot: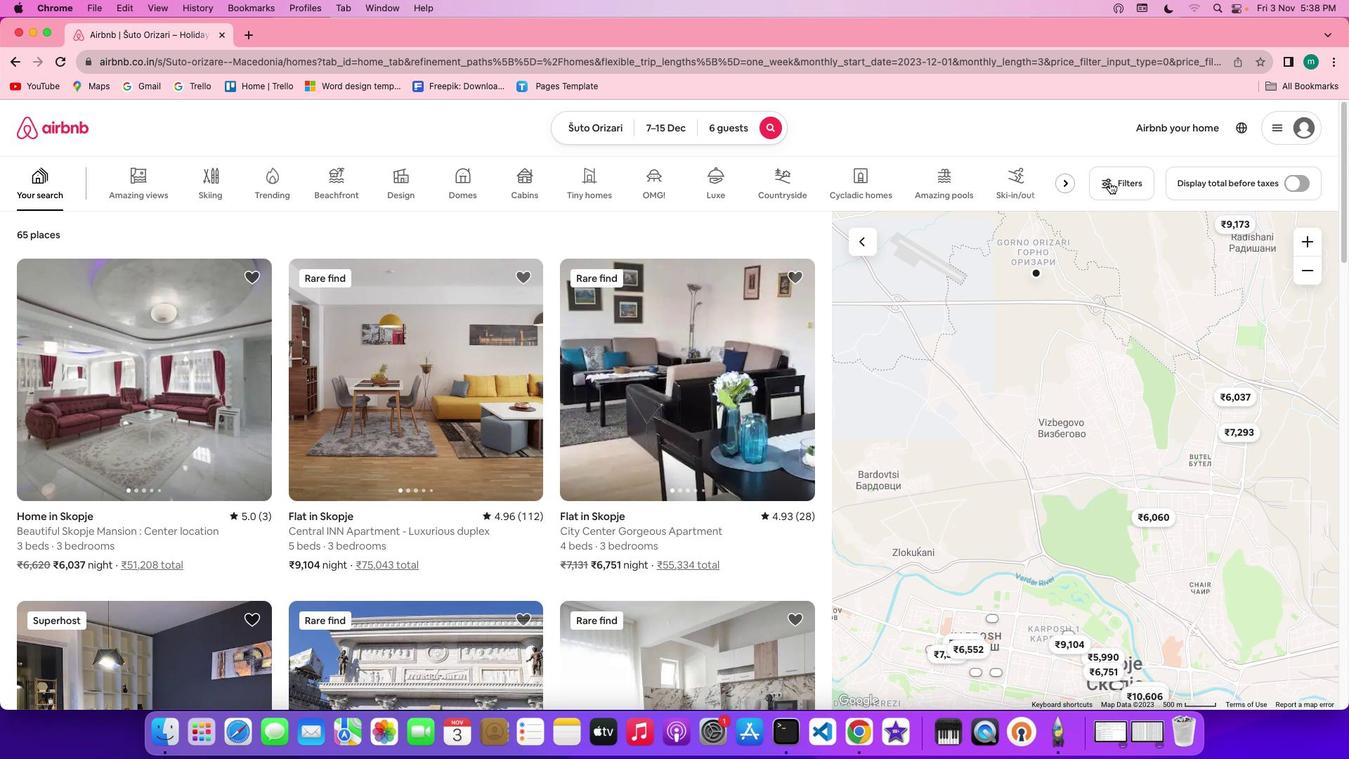 
Action: Mouse pressed left at (1110, 182)
Screenshot: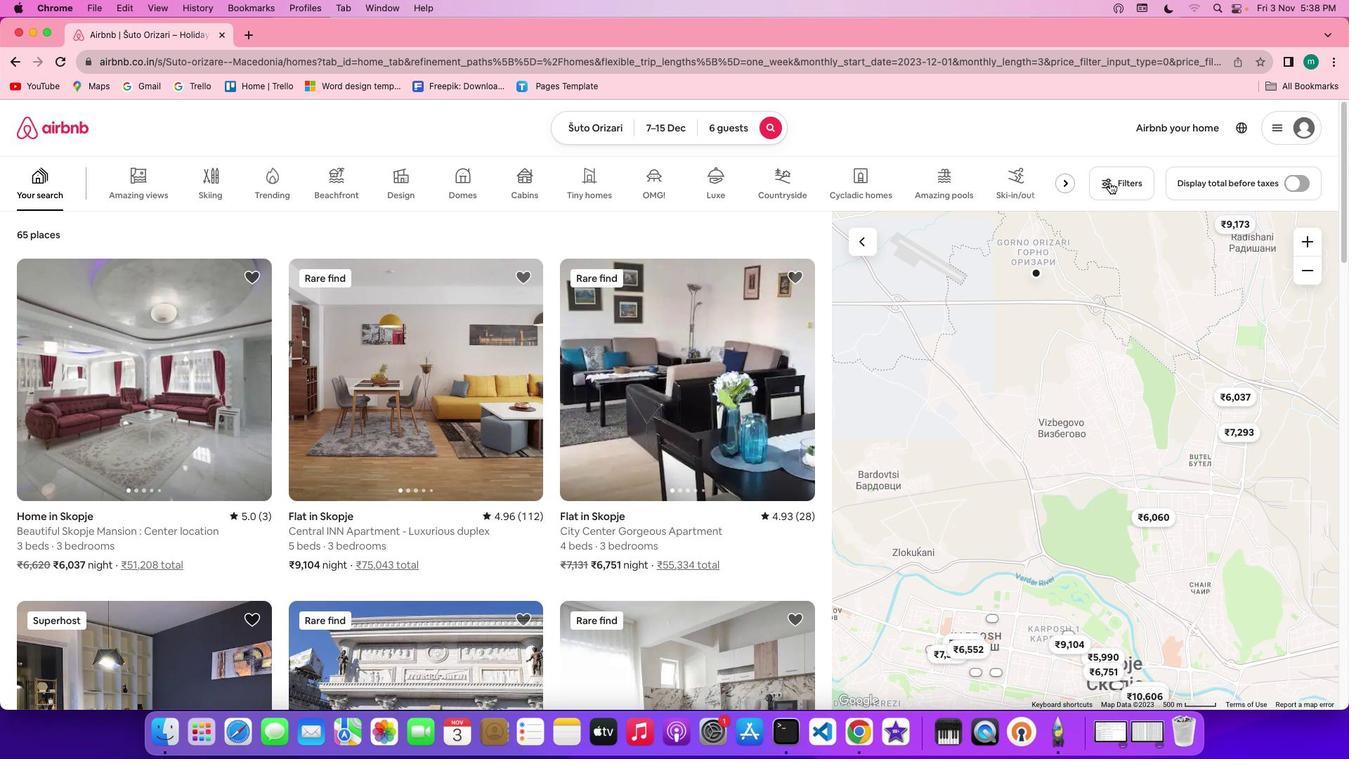 
Action: Mouse moved to (696, 484)
Screenshot: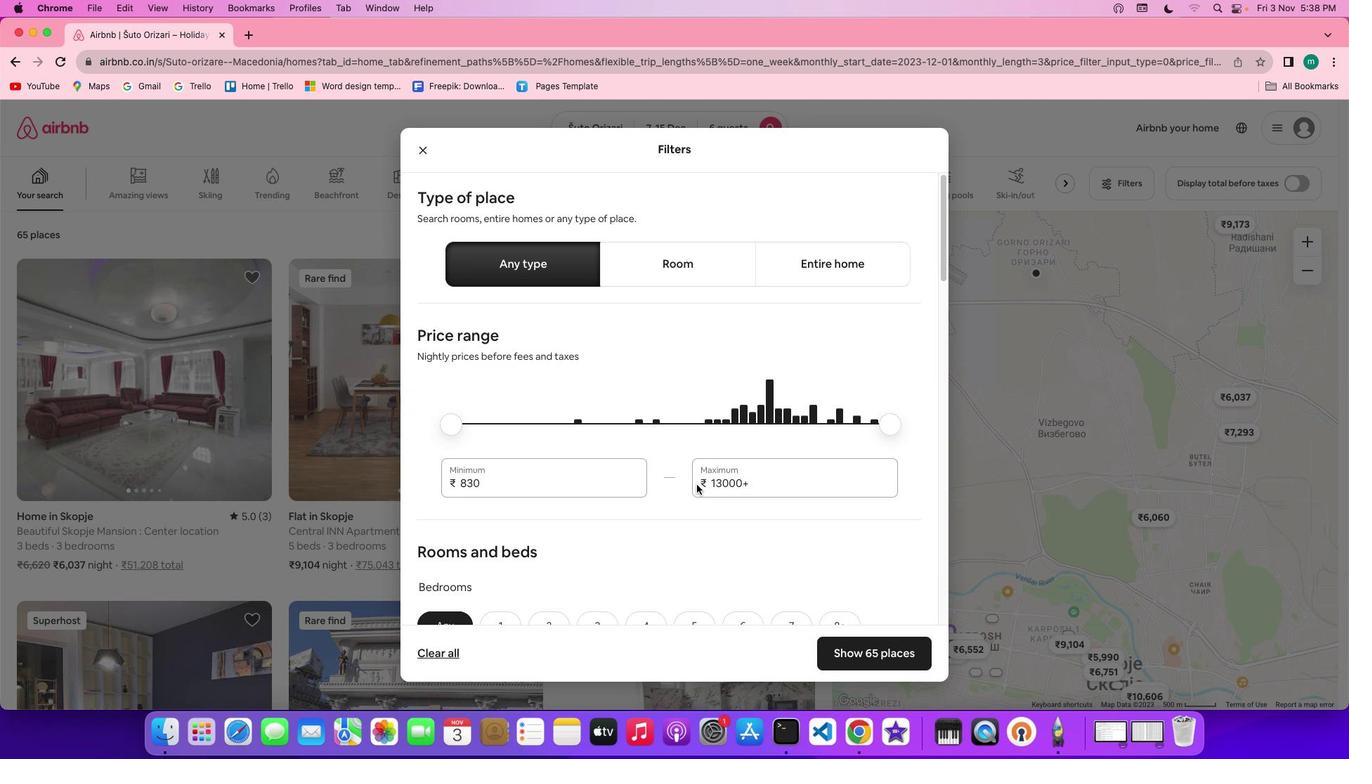
Action: Mouse scrolled (696, 484) with delta (0, 0)
Screenshot: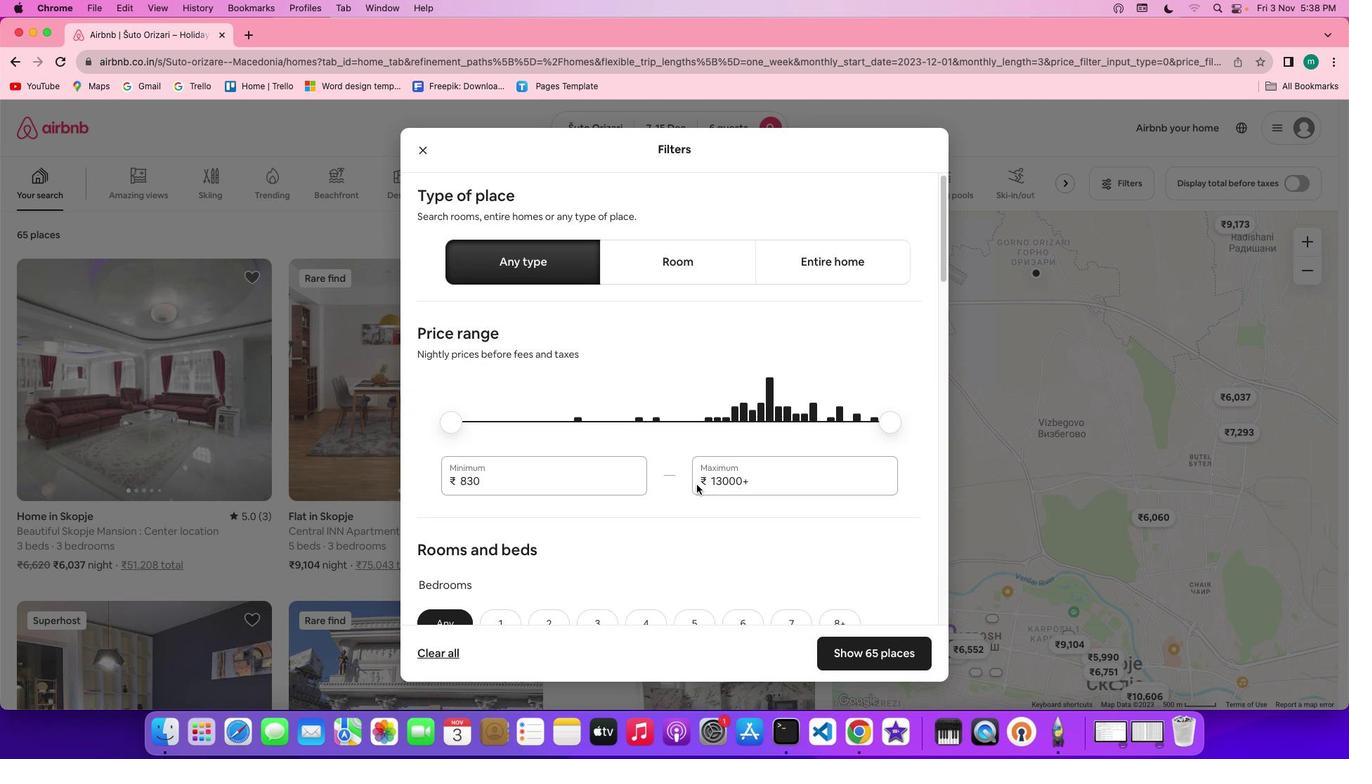 
Action: Mouse scrolled (696, 484) with delta (0, 0)
Screenshot: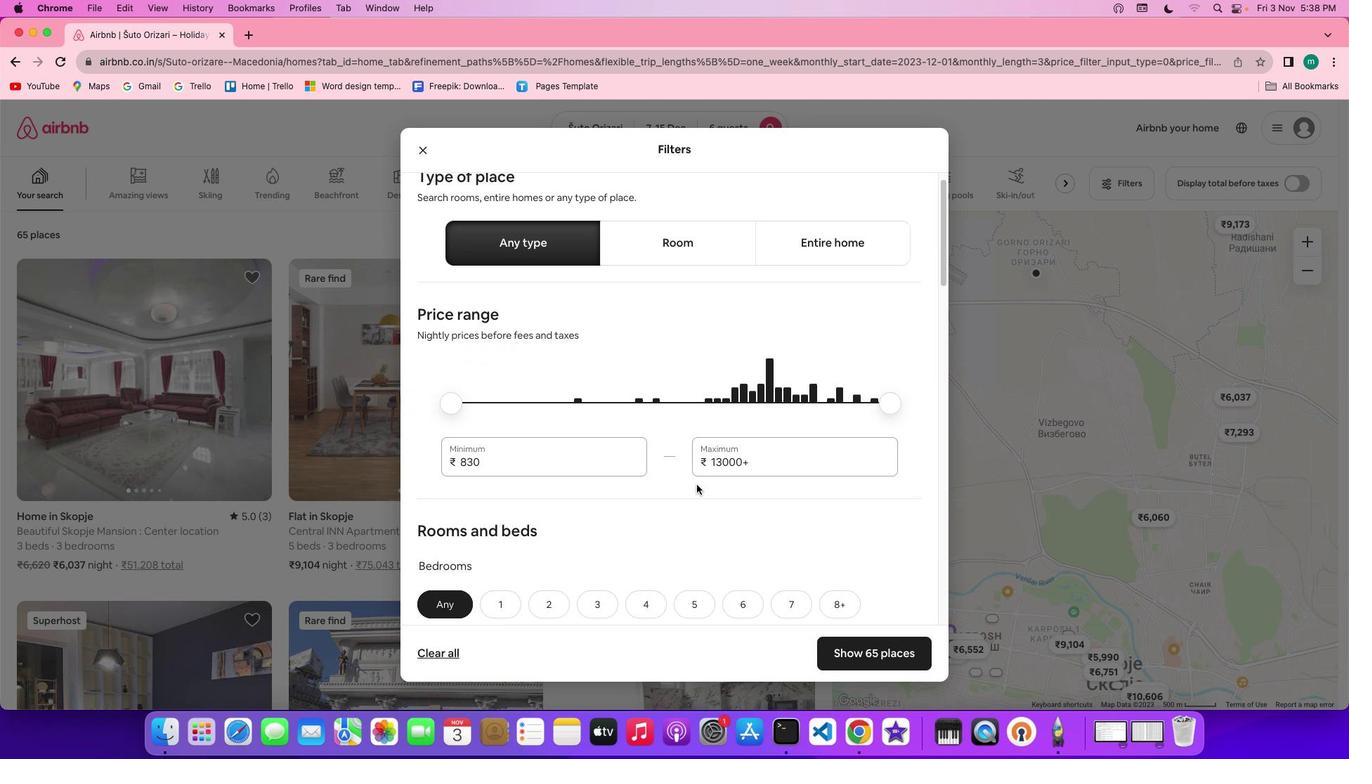 
Action: Mouse scrolled (696, 484) with delta (0, 0)
Screenshot: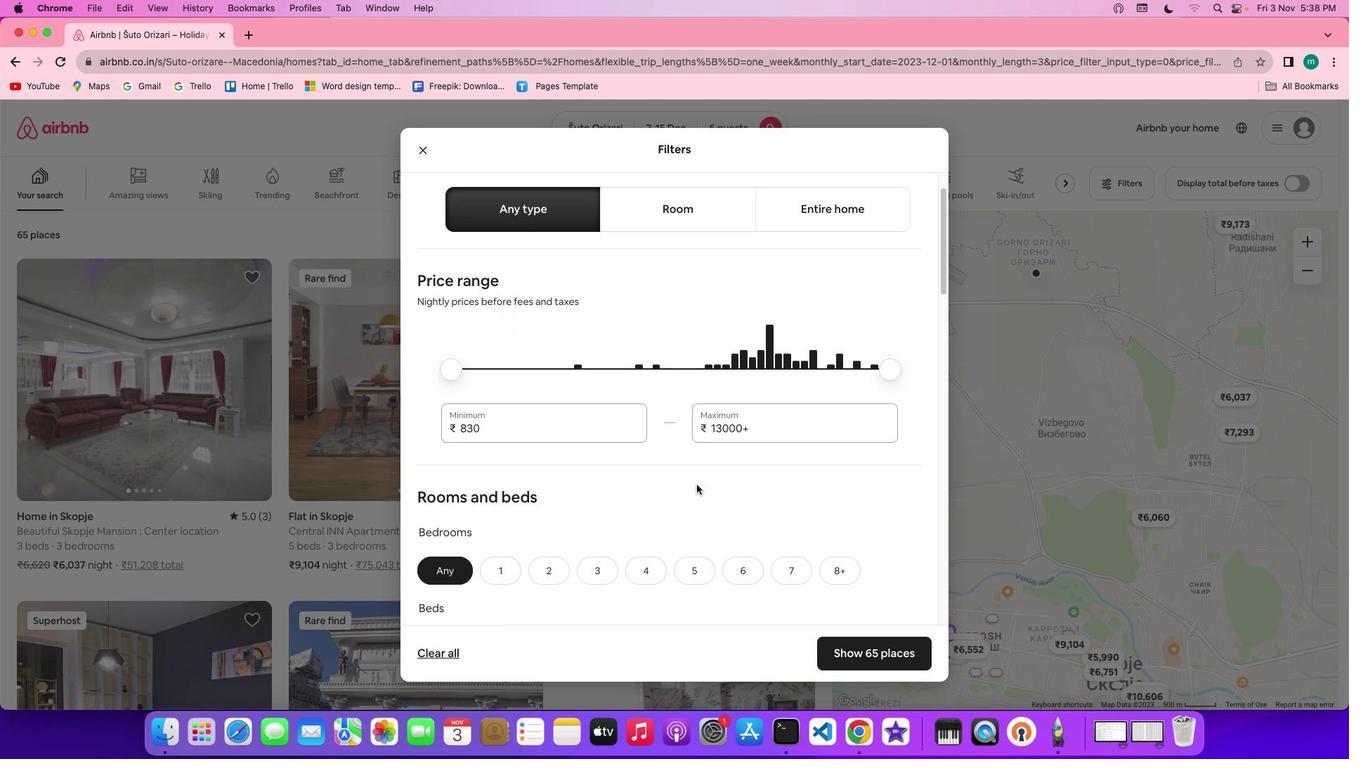 
Action: Mouse scrolled (696, 484) with delta (0, 0)
Screenshot: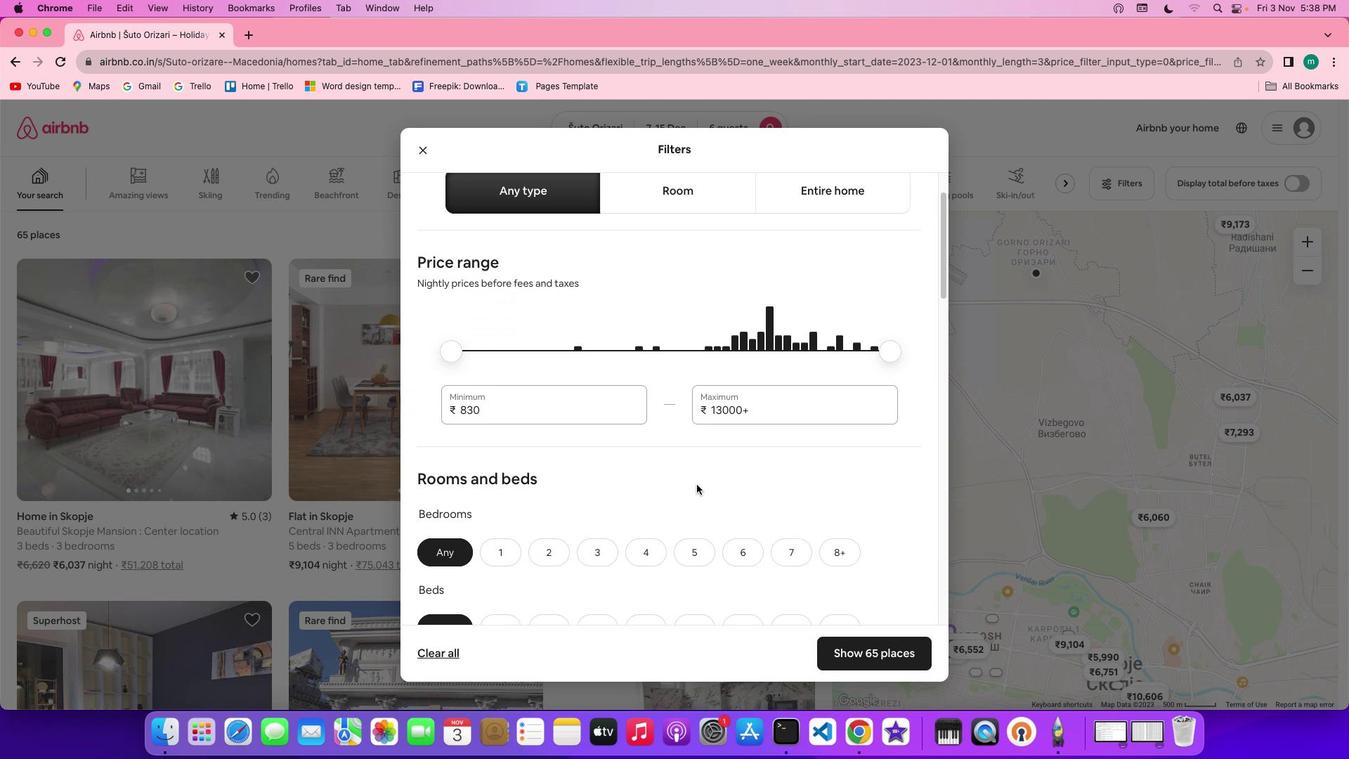 
Action: Mouse scrolled (696, 484) with delta (0, 0)
Screenshot: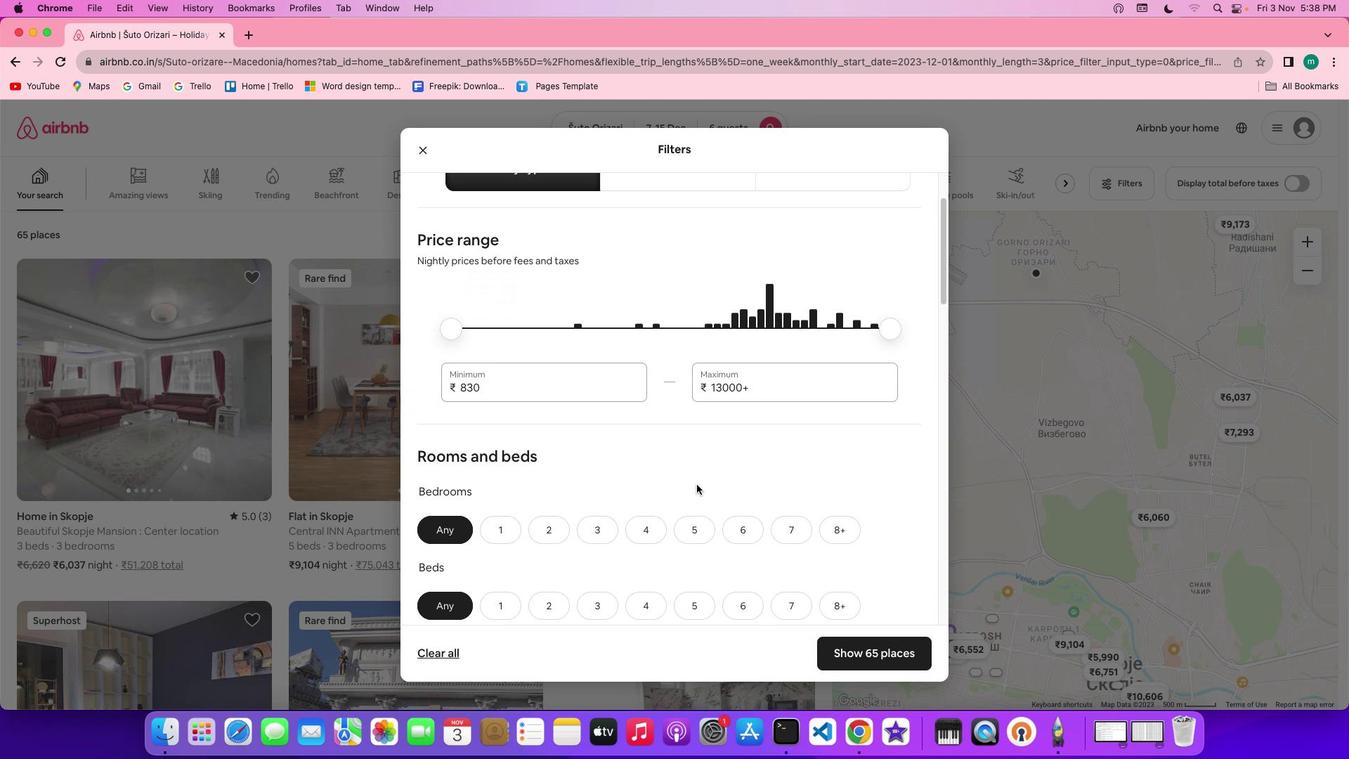 
Action: Mouse scrolled (696, 484) with delta (0, 0)
Screenshot: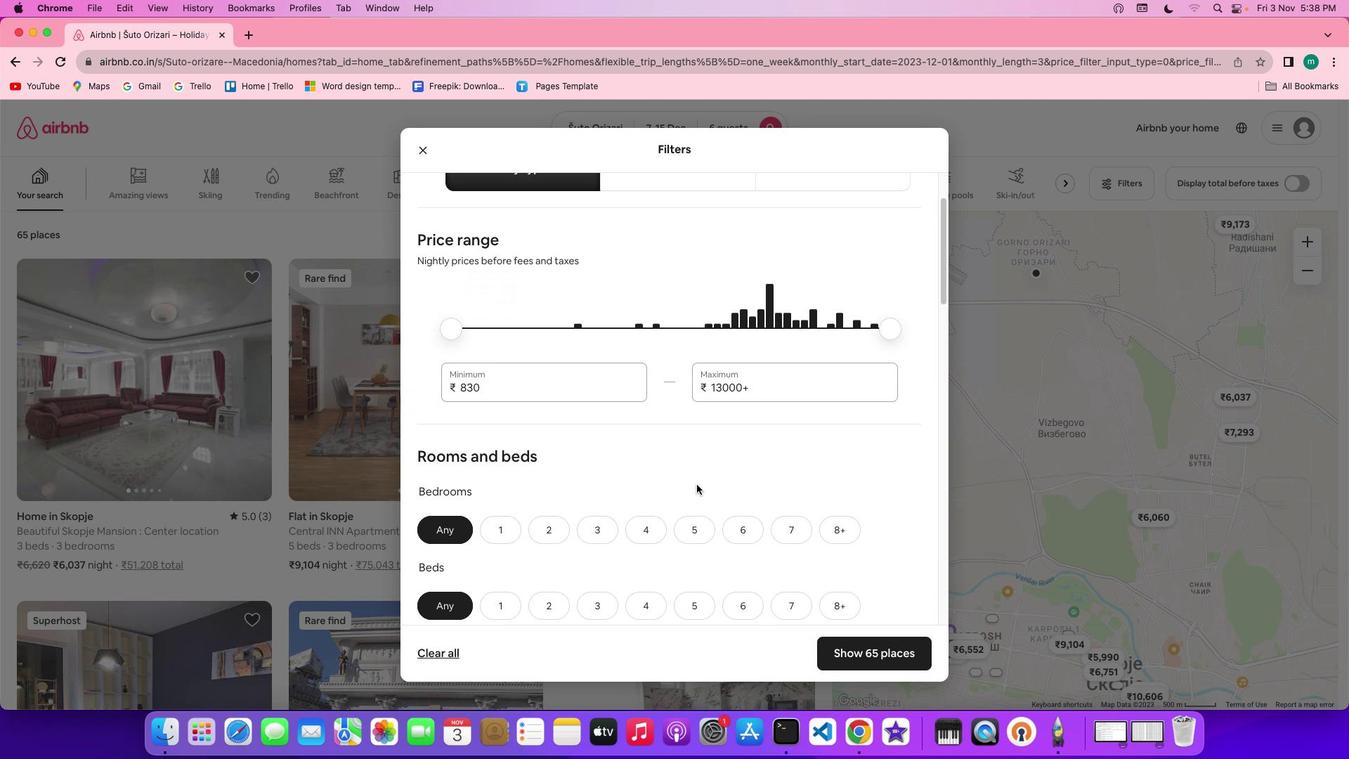
Action: Mouse scrolled (696, 484) with delta (0, -1)
Screenshot: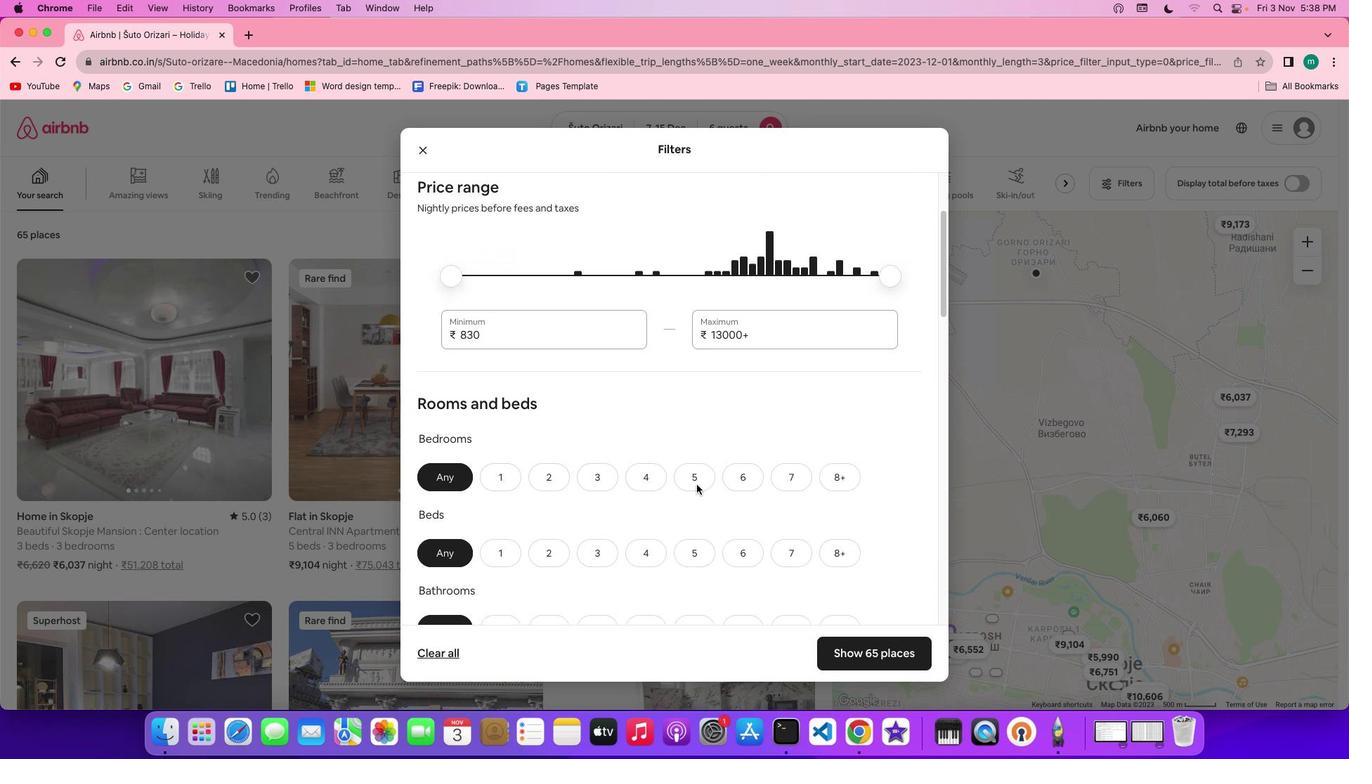 
Action: Mouse scrolled (696, 484) with delta (0, -1)
Screenshot: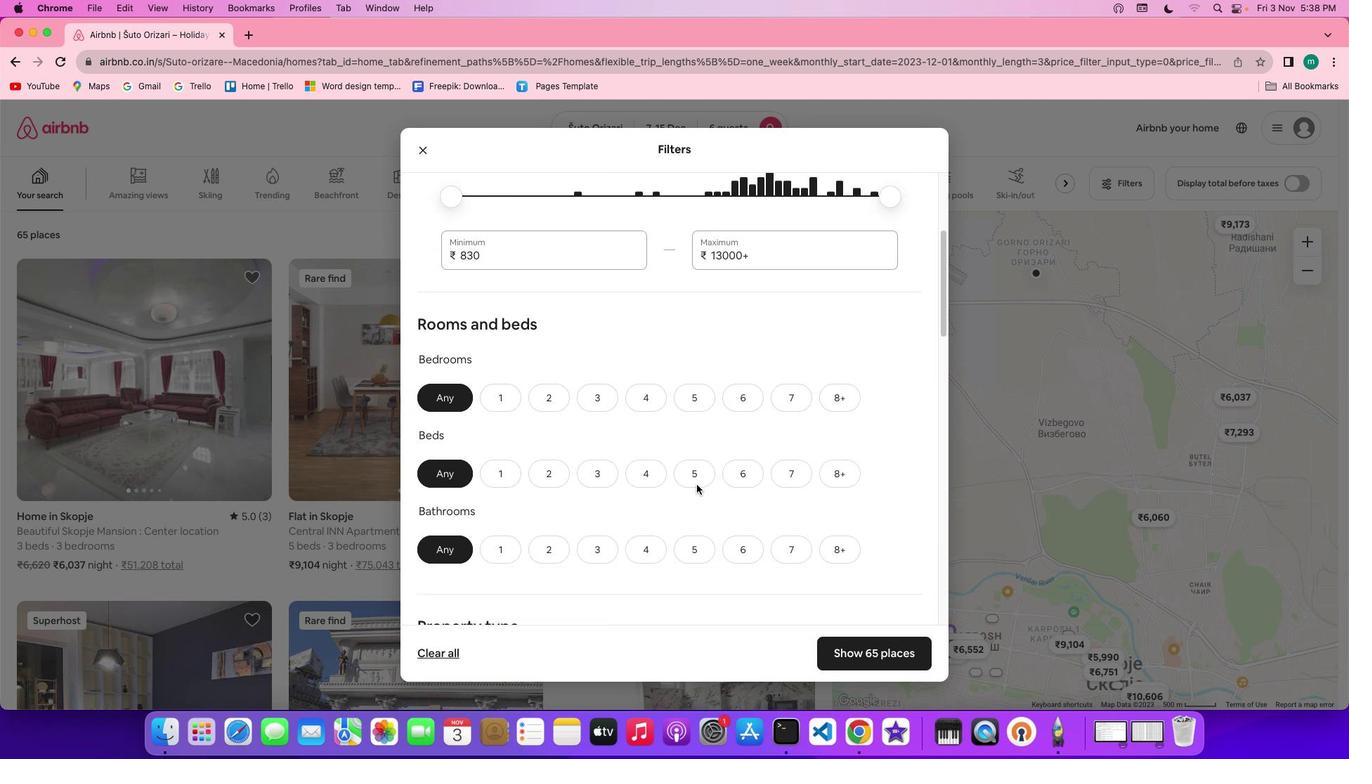 
Action: Mouse scrolled (696, 484) with delta (0, 0)
Screenshot: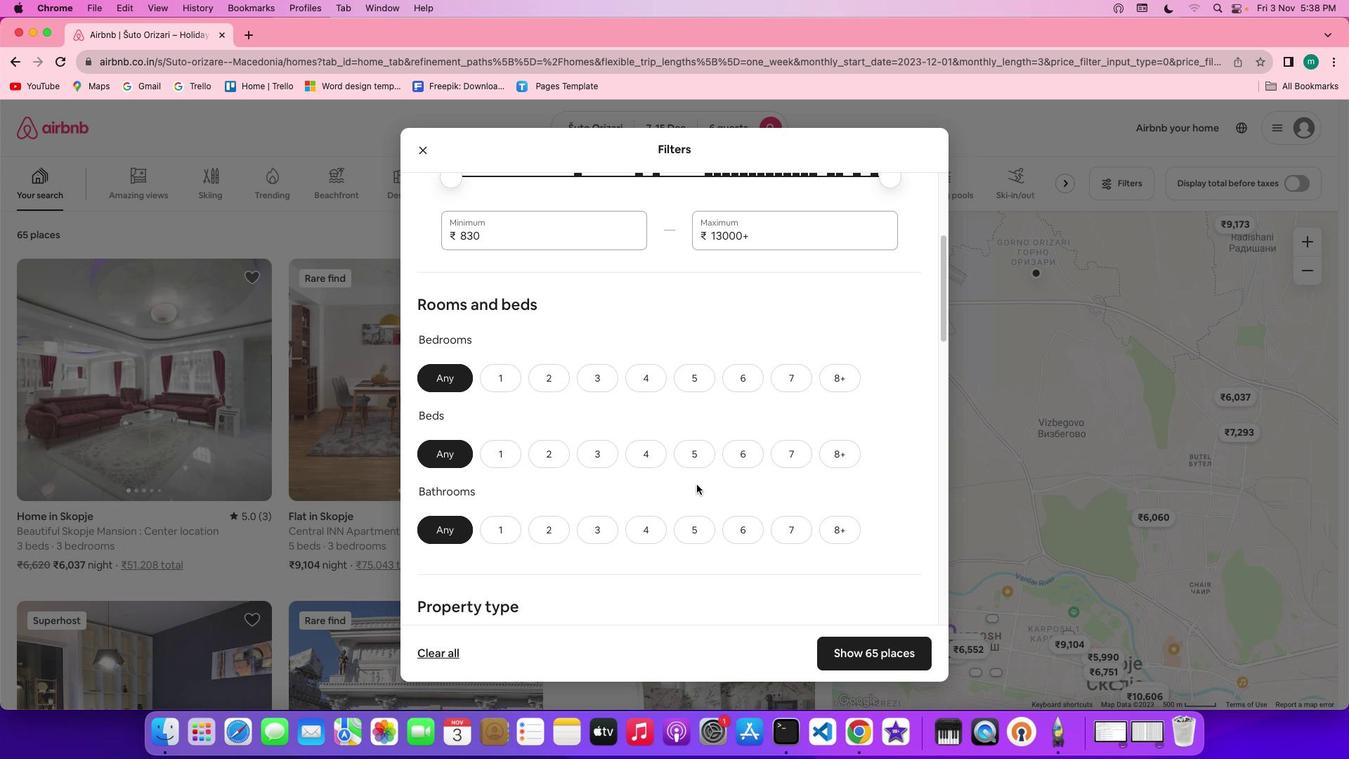 
Action: Mouse scrolled (696, 484) with delta (0, 0)
Screenshot: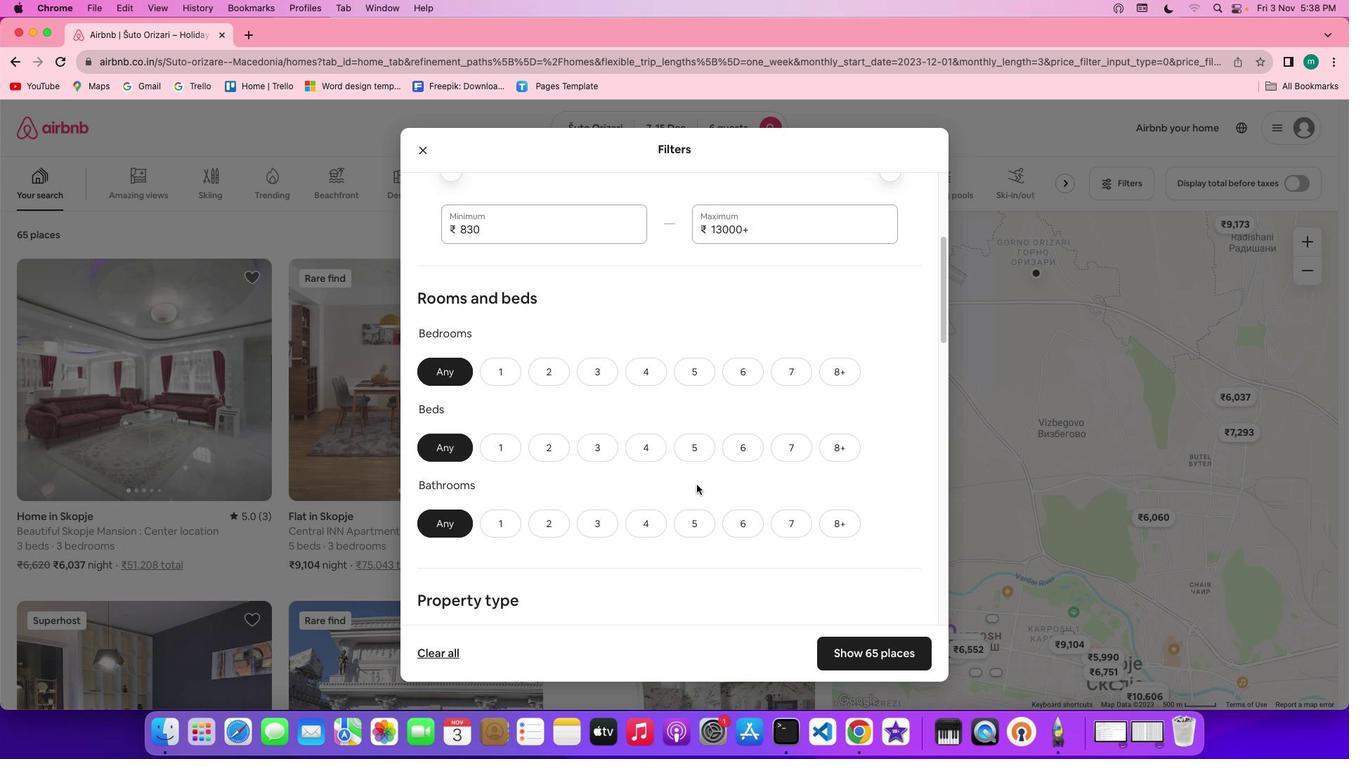 
Action: Mouse moved to (605, 369)
Screenshot: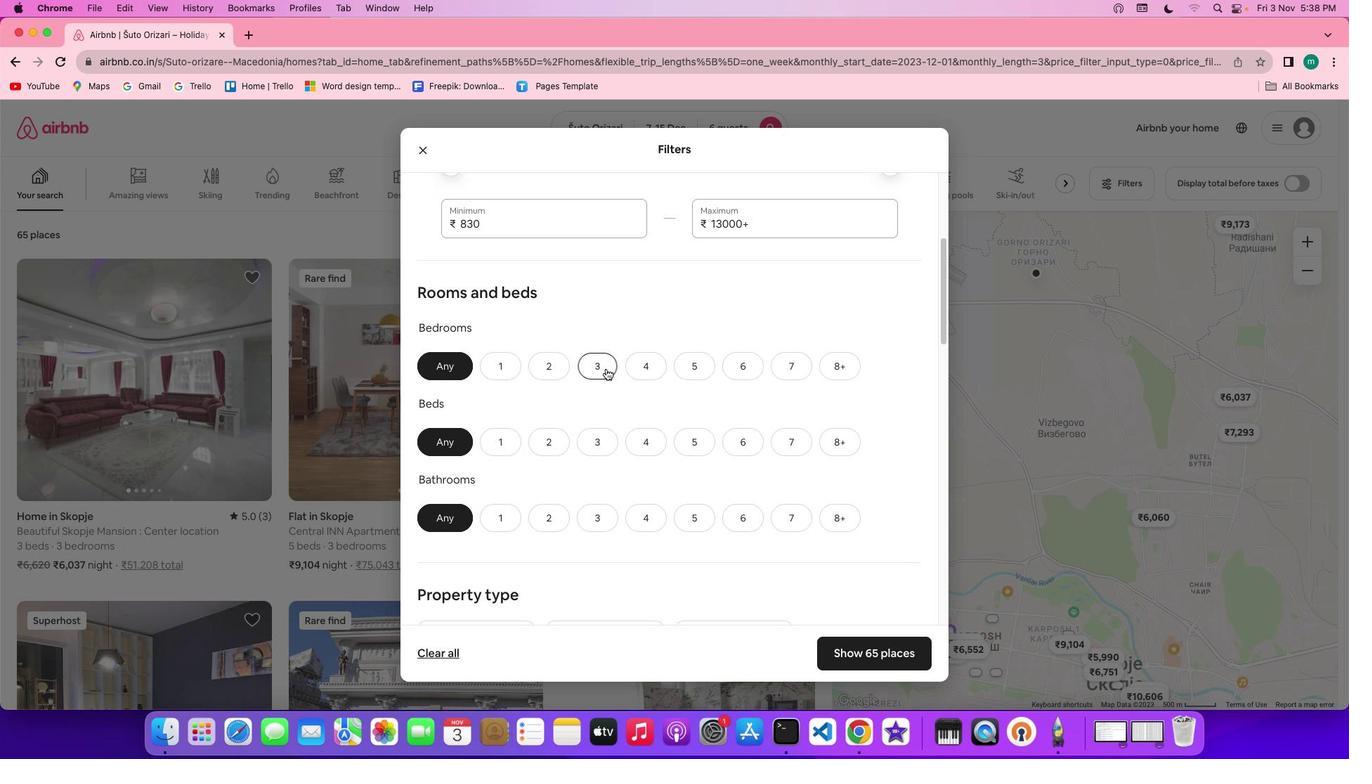 
Action: Mouse pressed left at (605, 369)
Screenshot: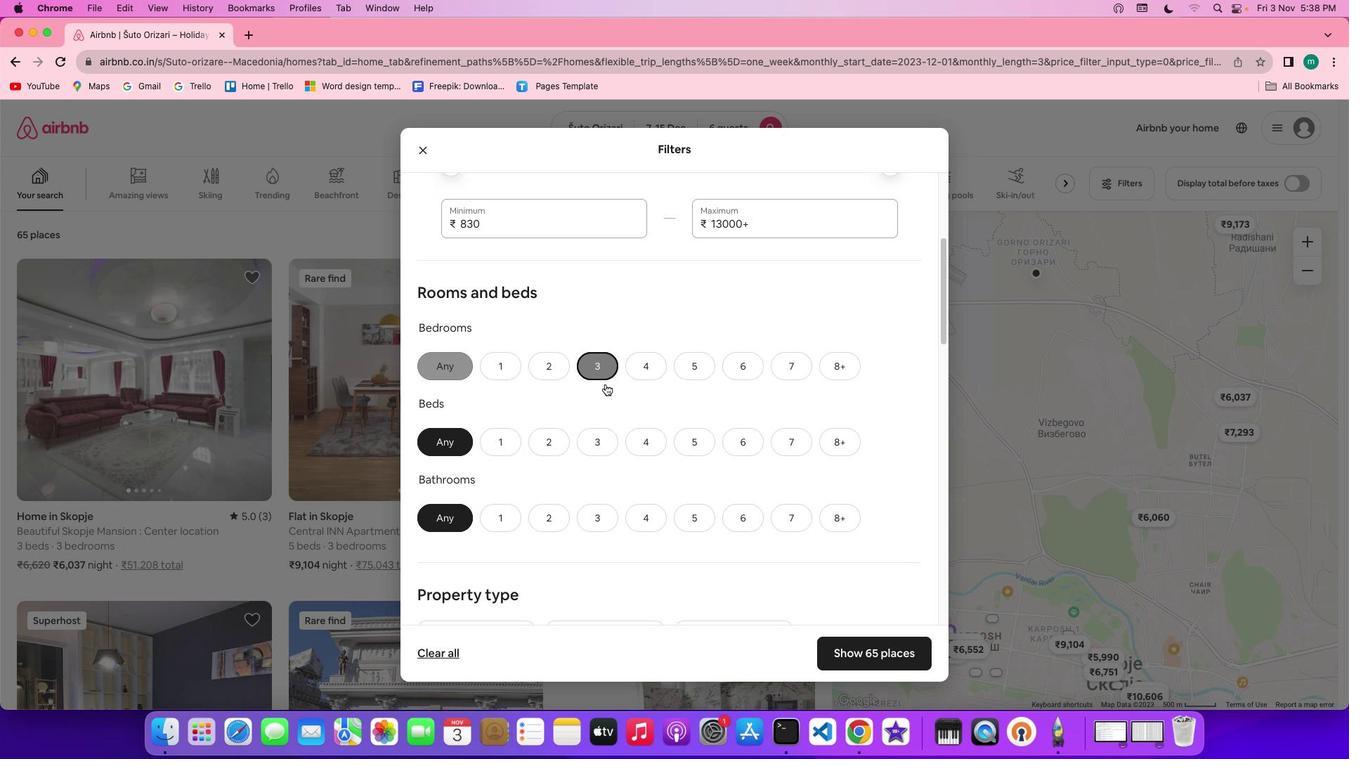 
Action: Mouse moved to (599, 445)
Screenshot: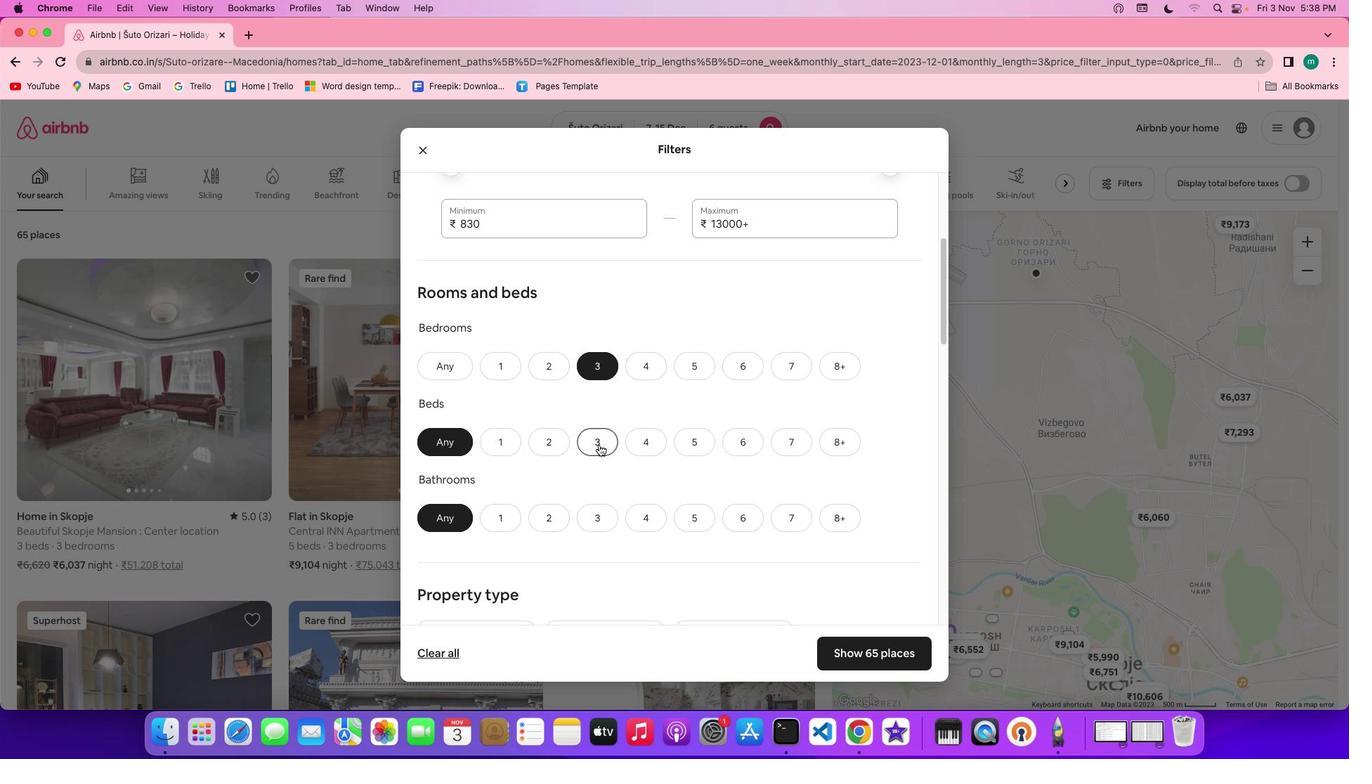 
Action: Mouse pressed left at (599, 445)
Screenshot: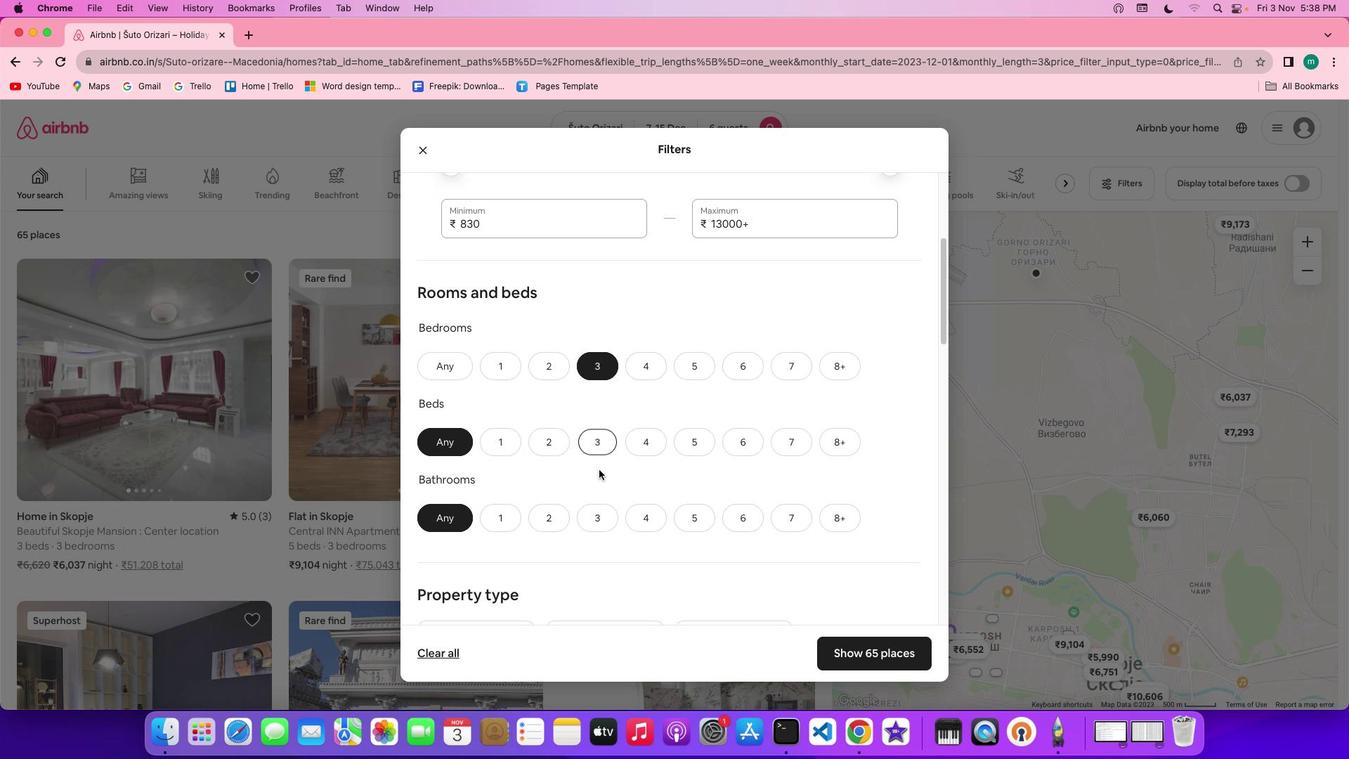 
Action: Mouse moved to (597, 520)
Screenshot: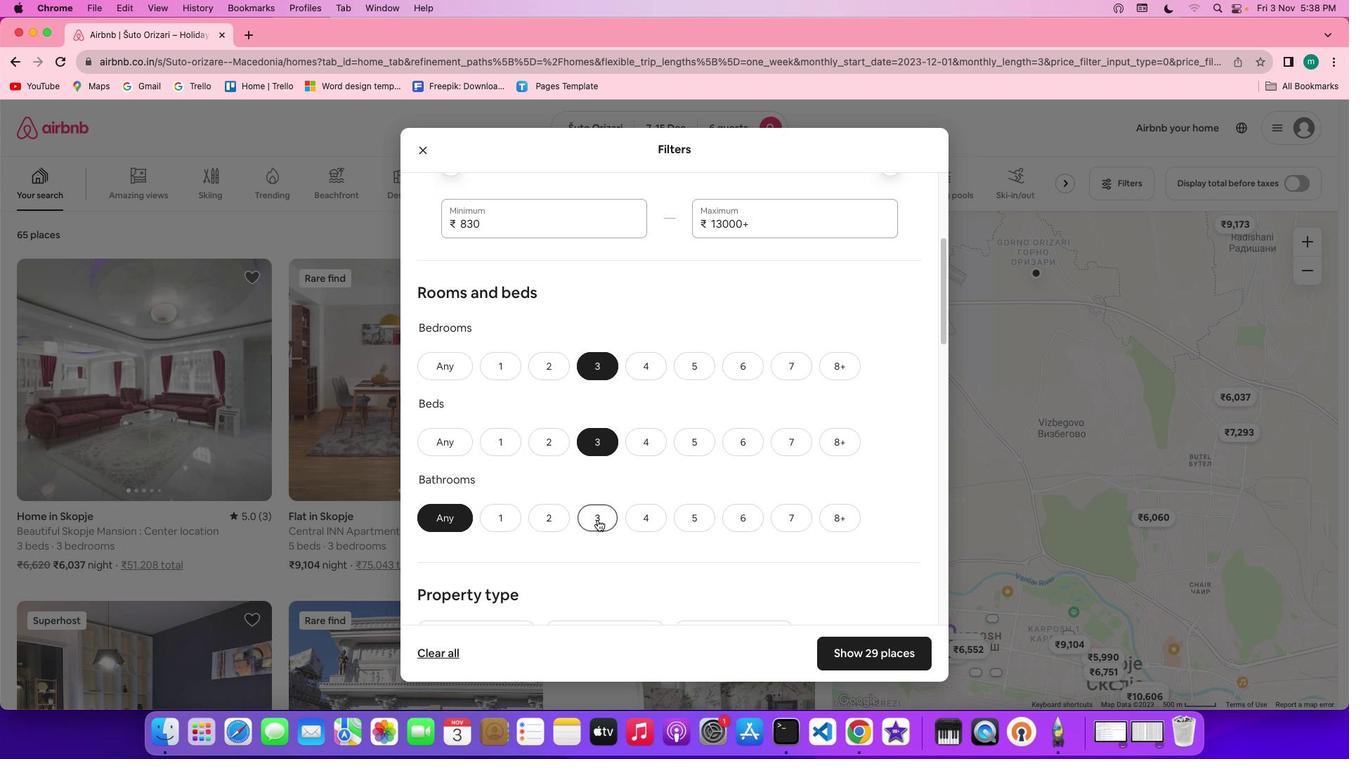 
Action: Mouse pressed left at (597, 520)
Screenshot: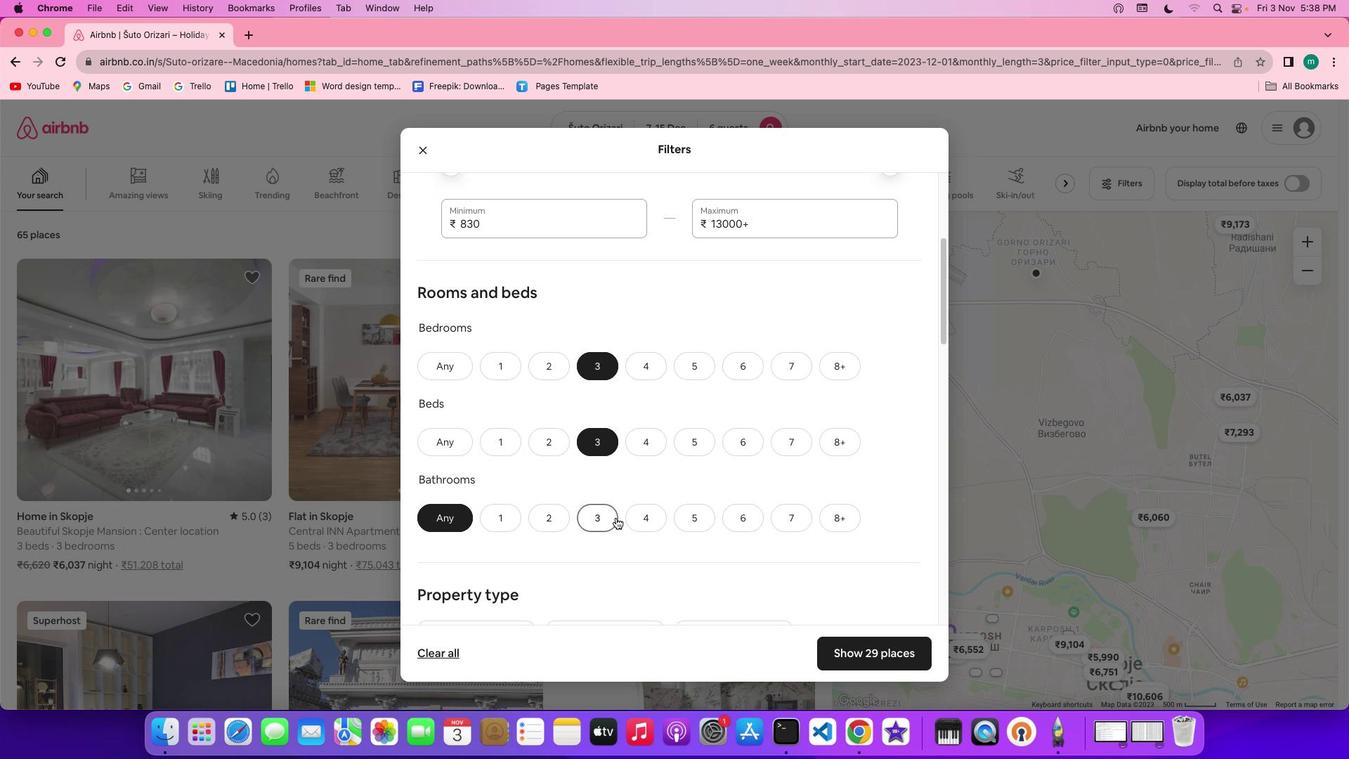 
Action: Mouse moved to (768, 506)
Screenshot: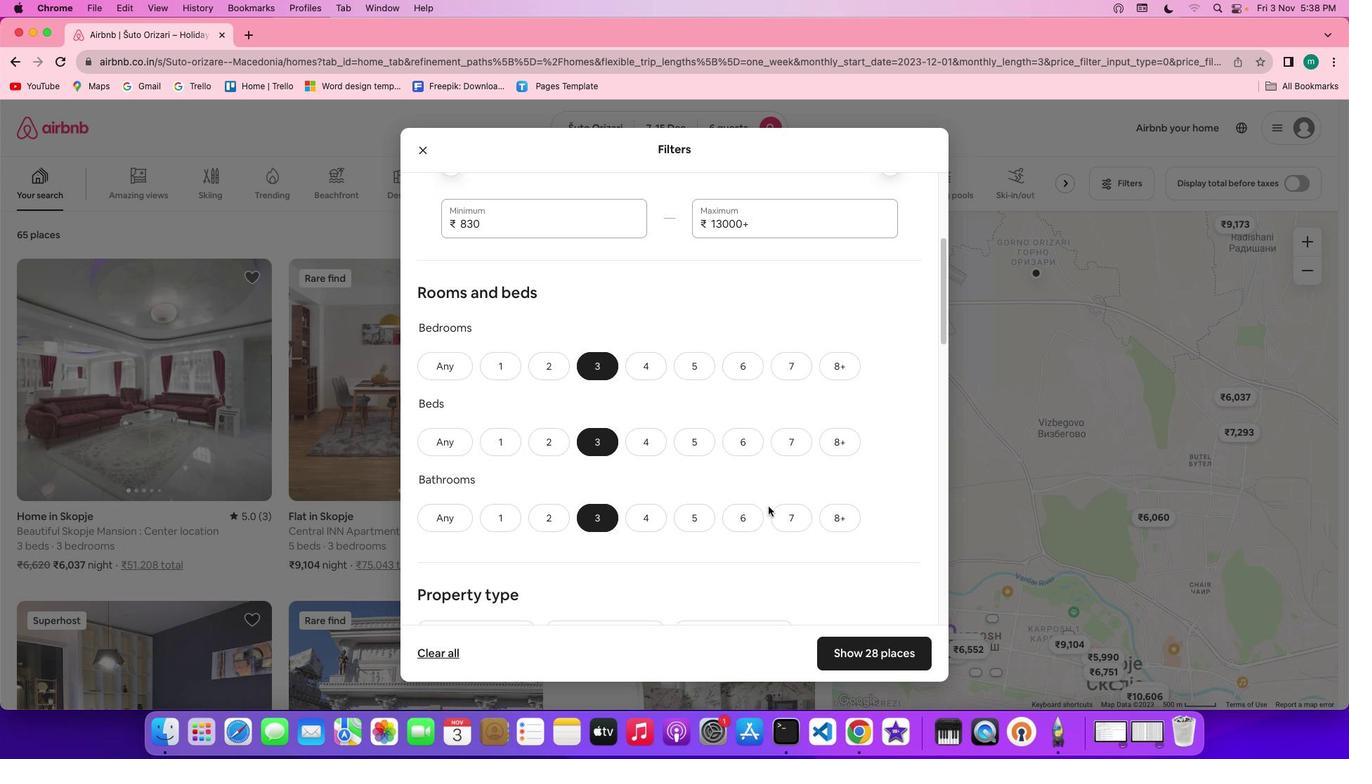 
Action: Mouse scrolled (768, 506) with delta (0, 0)
Screenshot: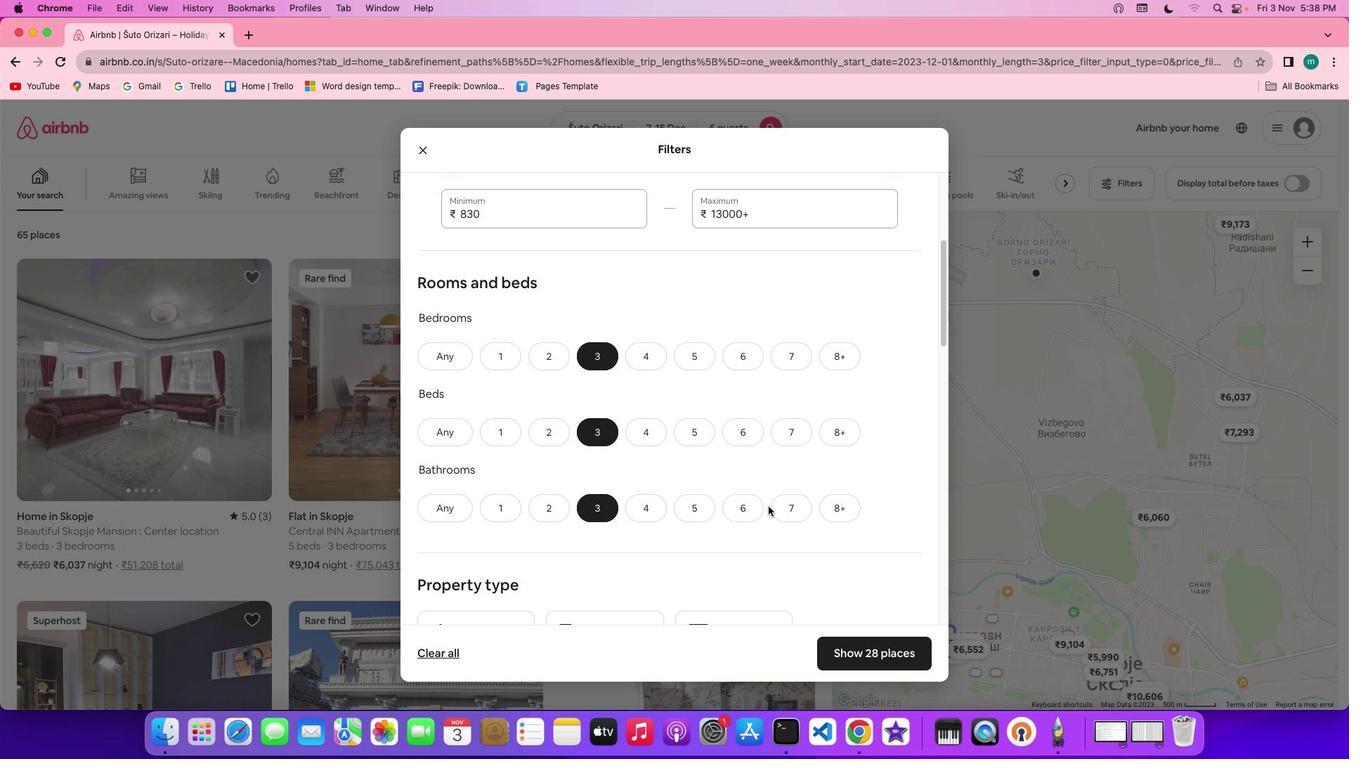 
Action: Mouse scrolled (768, 506) with delta (0, 0)
Screenshot: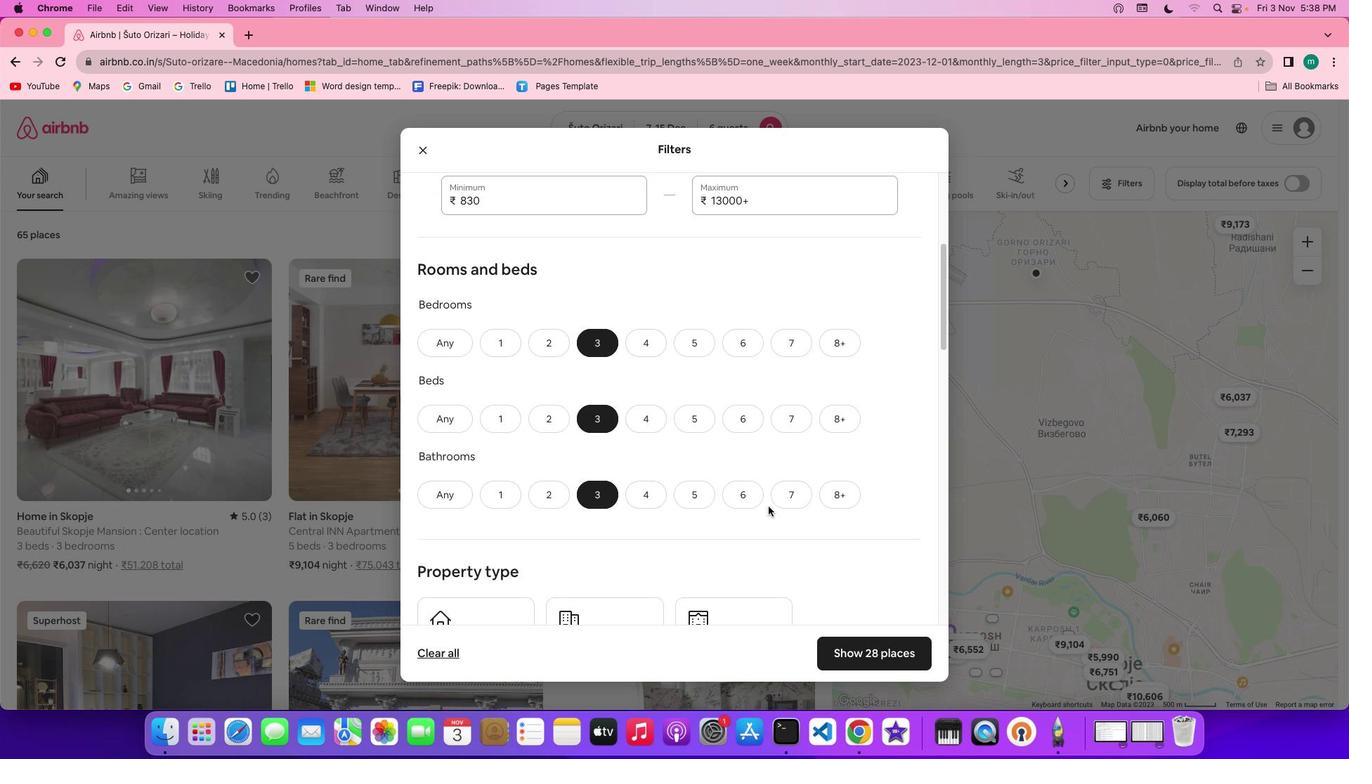 
Action: Mouse scrolled (768, 506) with delta (0, -1)
Screenshot: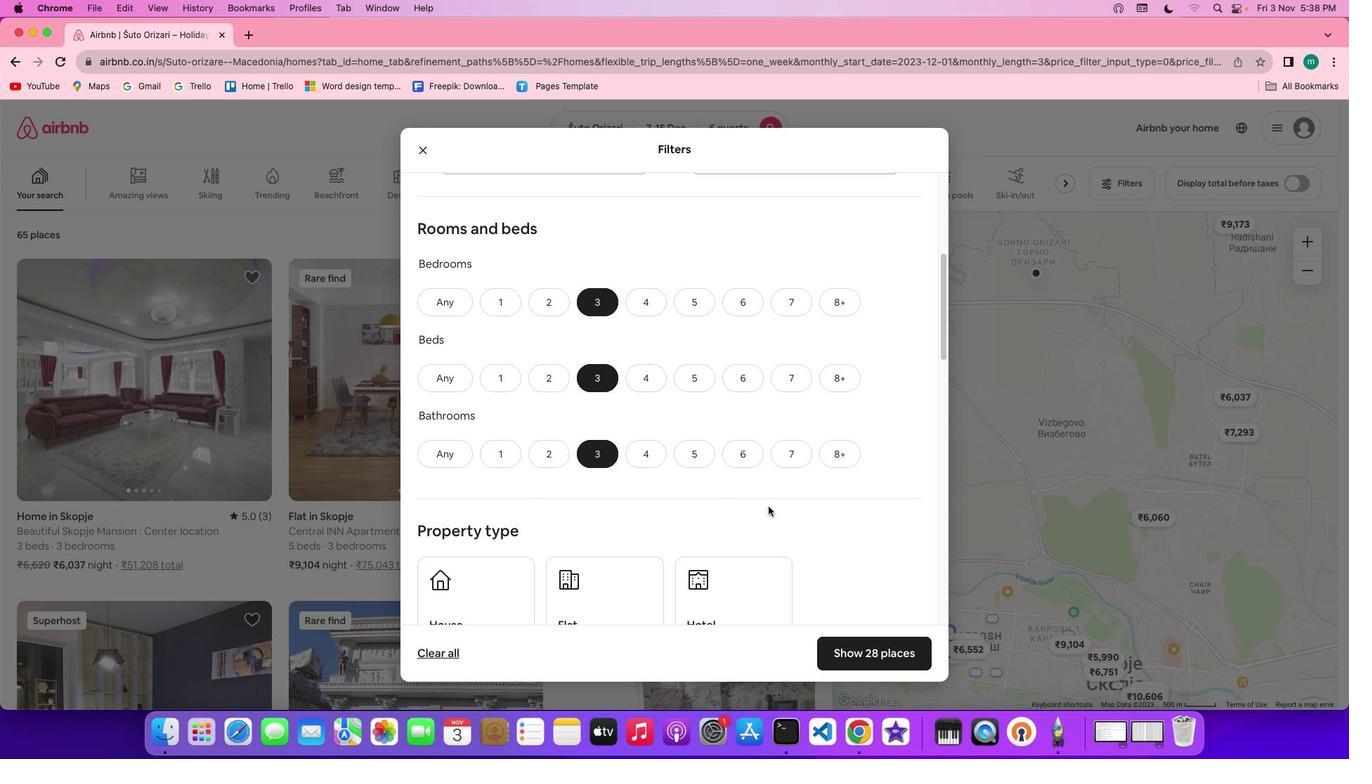 
Action: Mouse scrolled (768, 506) with delta (0, 0)
Screenshot: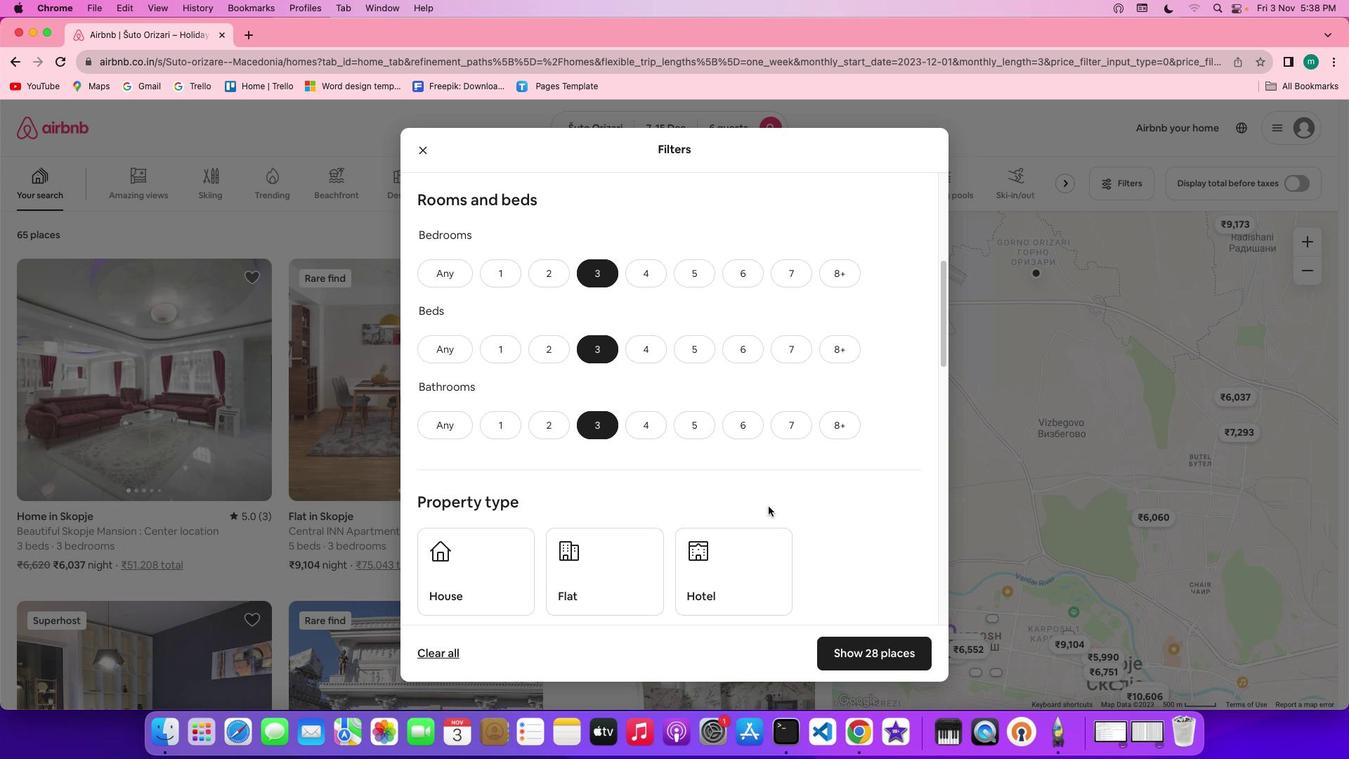 
Action: Mouse scrolled (768, 506) with delta (0, 0)
Screenshot: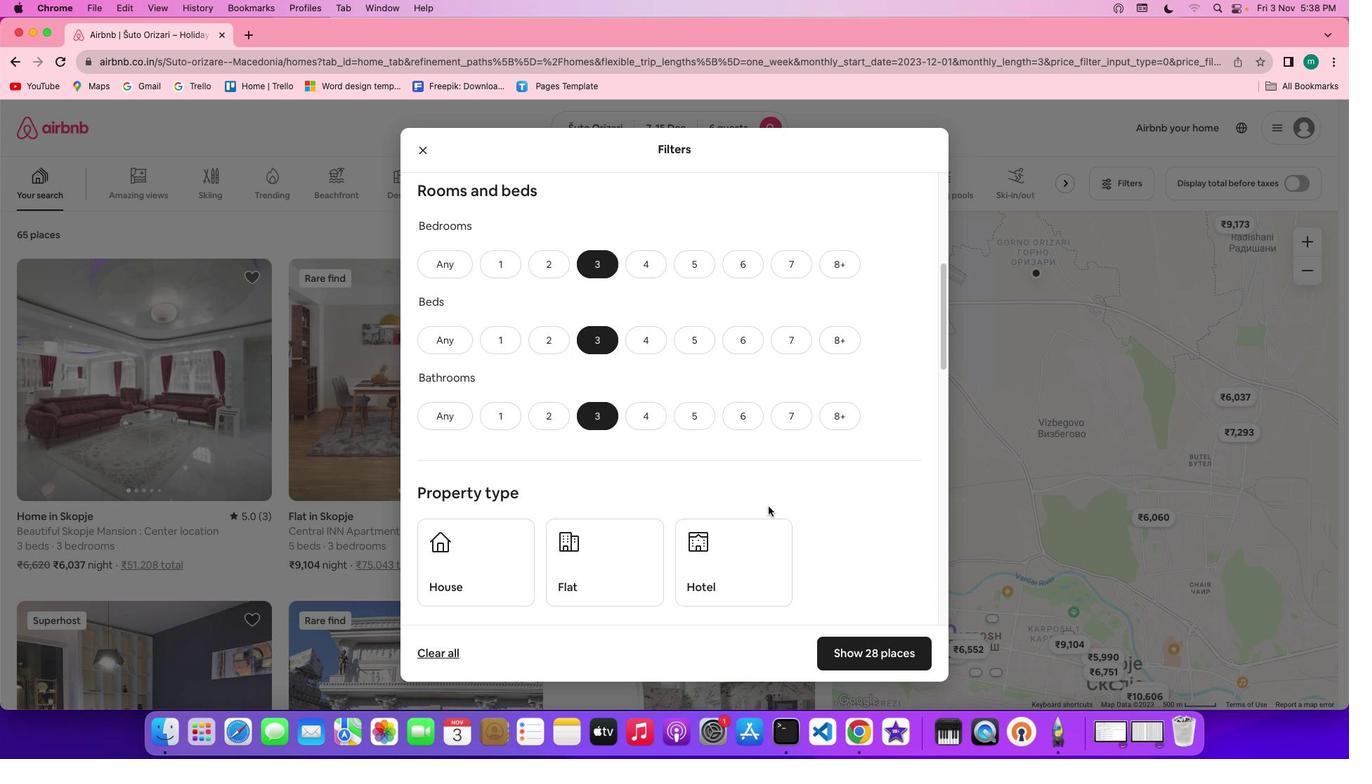 
Action: Mouse scrolled (768, 506) with delta (0, -1)
Screenshot: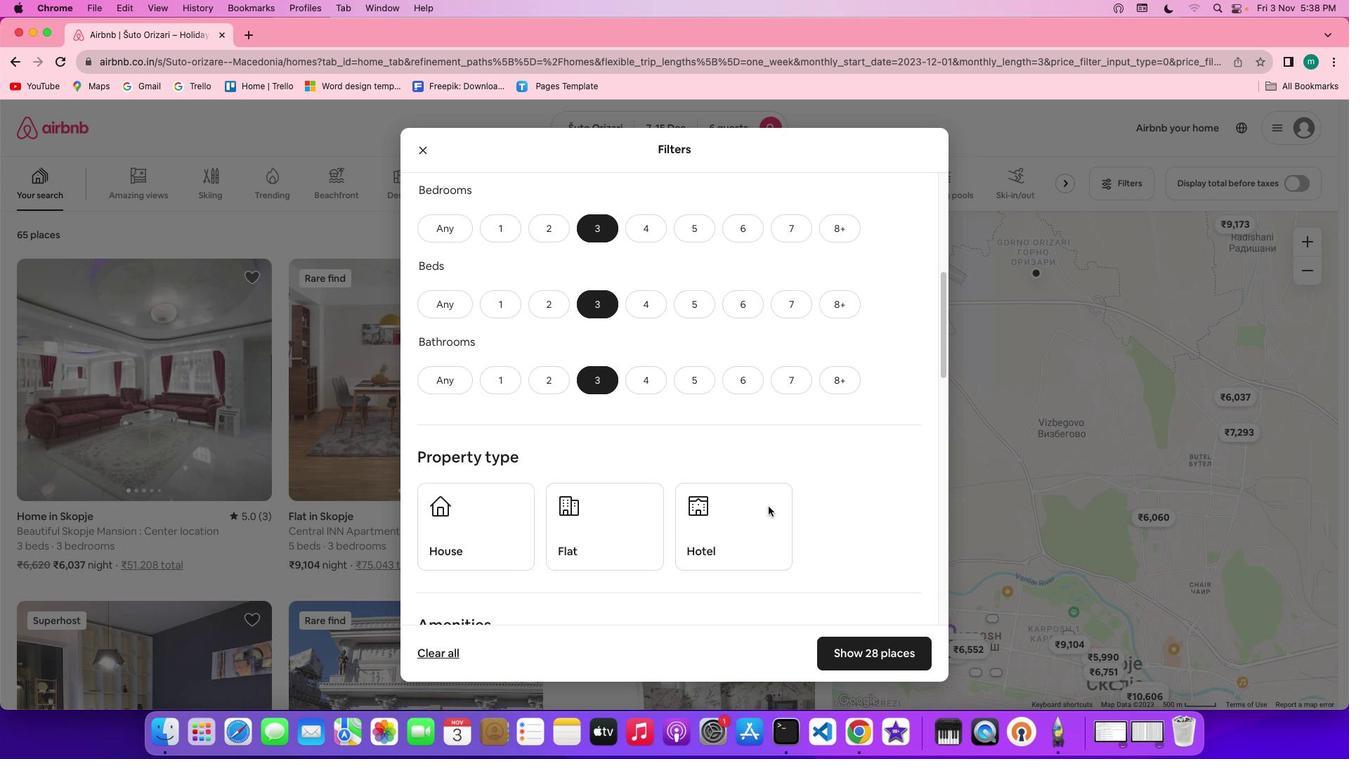 
Action: Mouse moved to (769, 506)
Screenshot: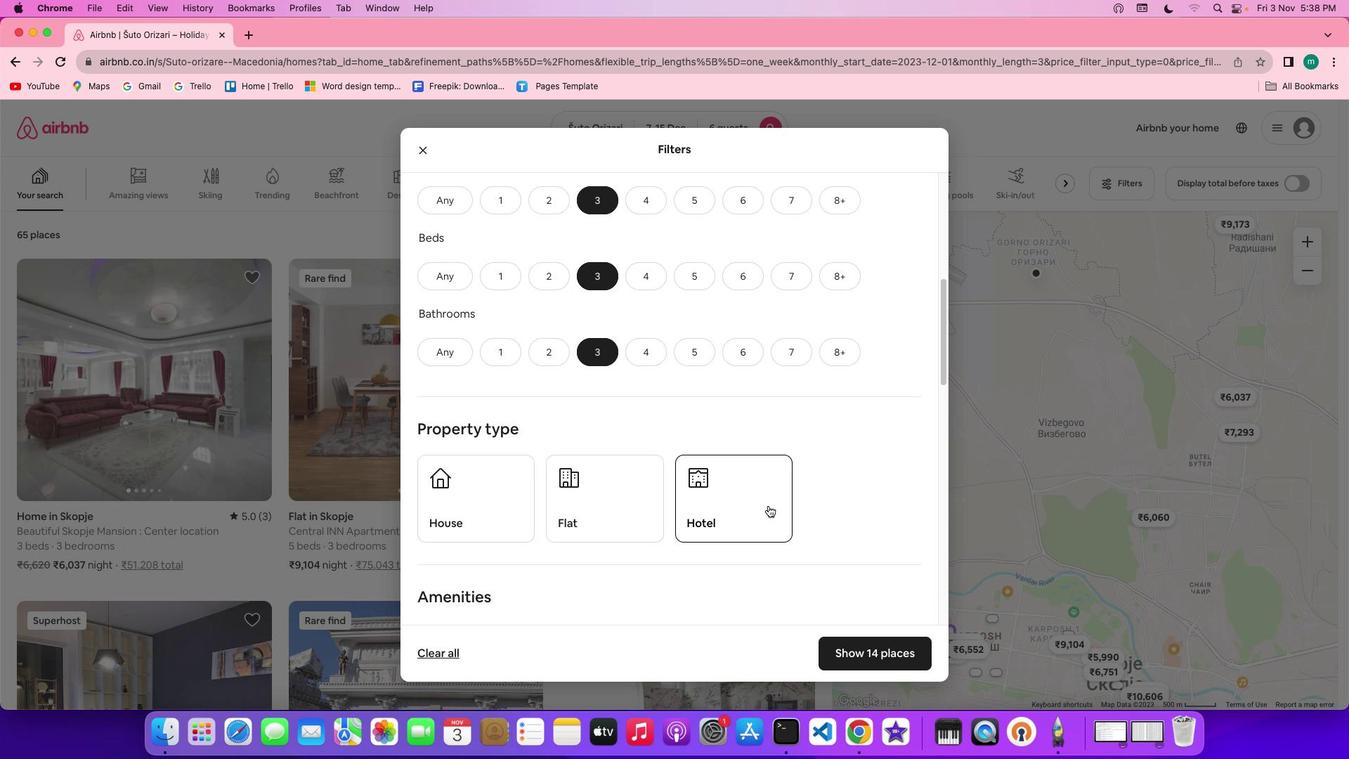 
Action: Mouse scrolled (769, 506) with delta (0, 0)
Screenshot: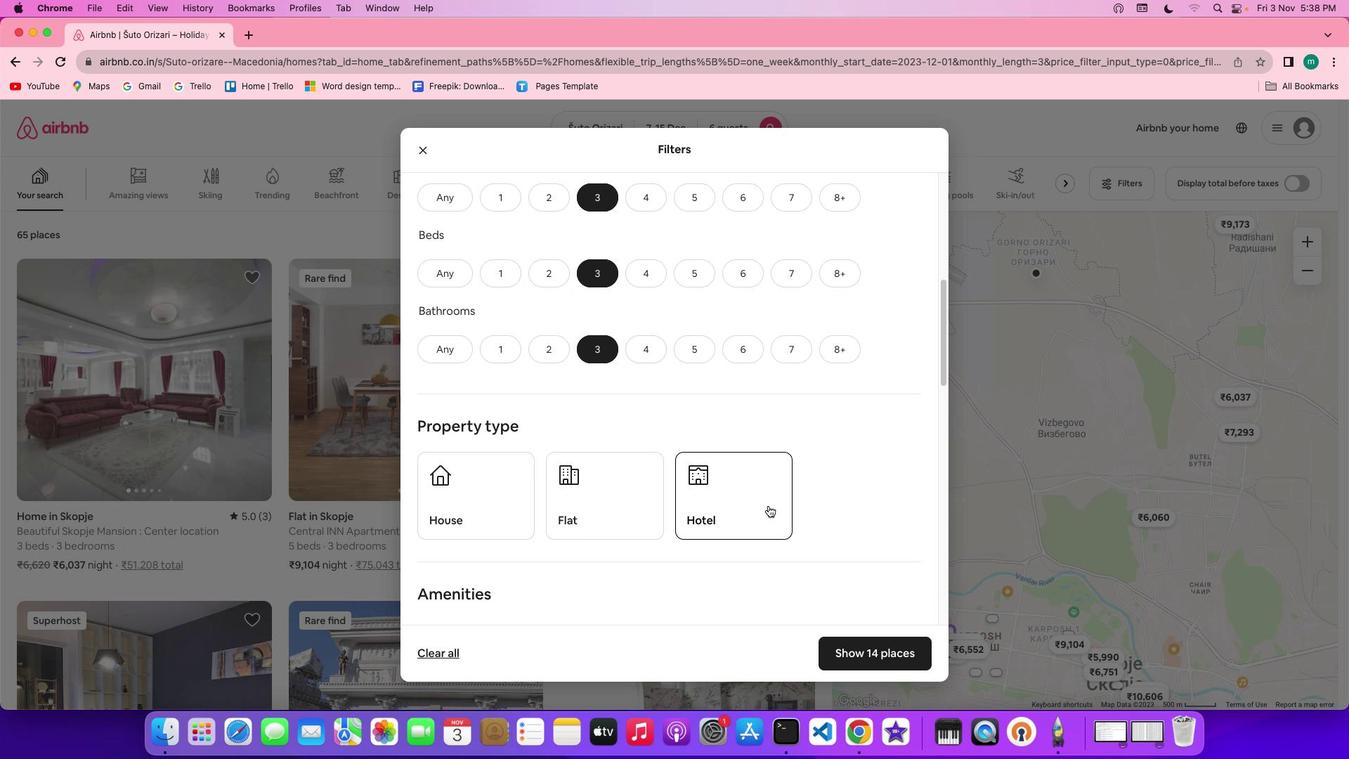 
Action: Mouse scrolled (769, 506) with delta (0, 0)
Screenshot: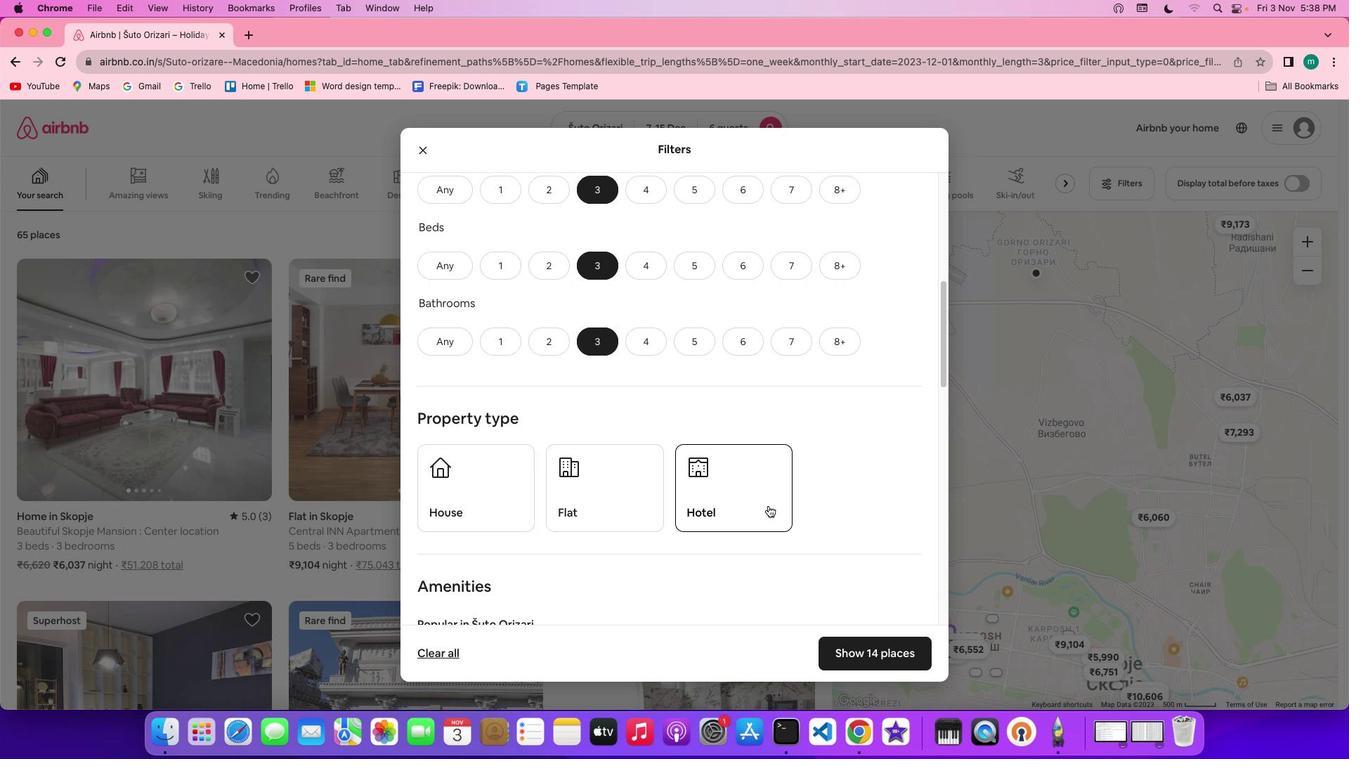 
Action: Mouse scrolled (769, 506) with delta (0, 0)
Screenshot: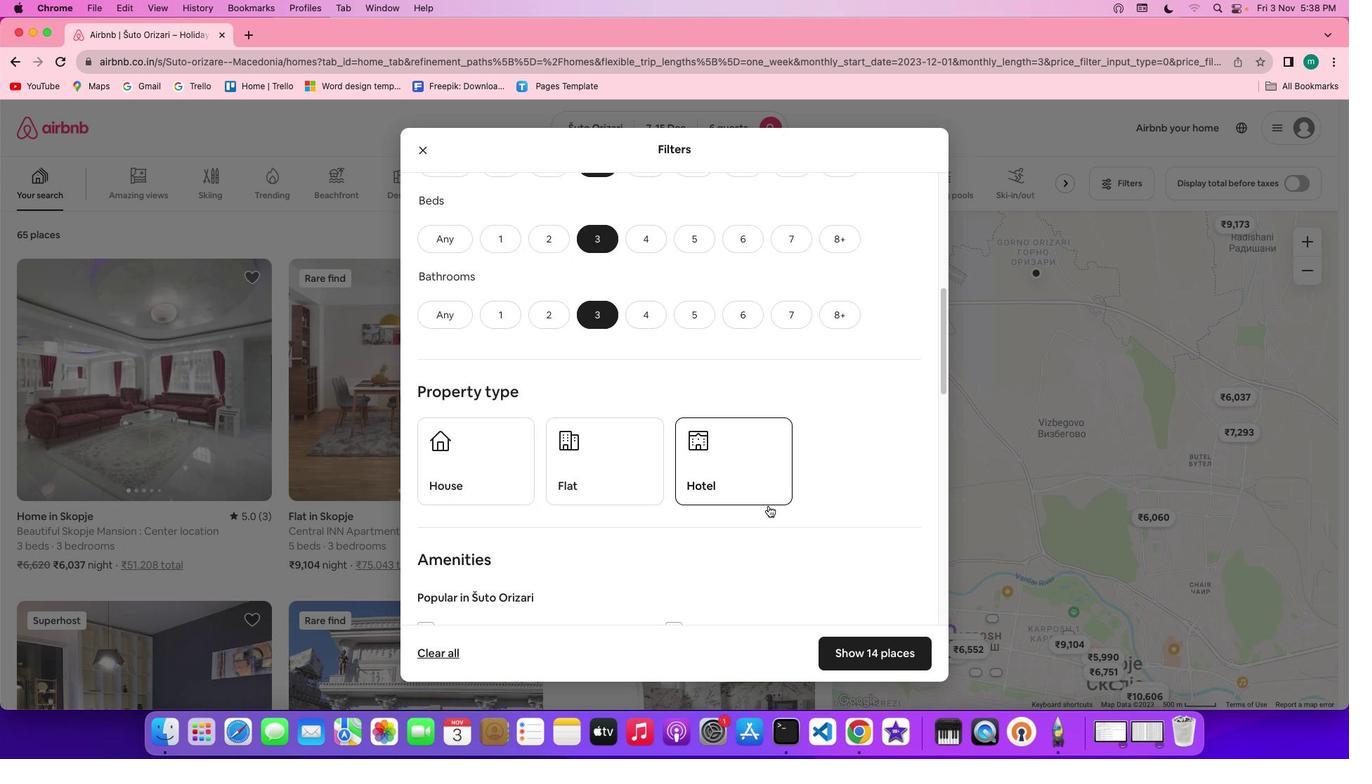 
Action: Mouse scrolled (769, 506) with delta (0, 0)
Screenshot: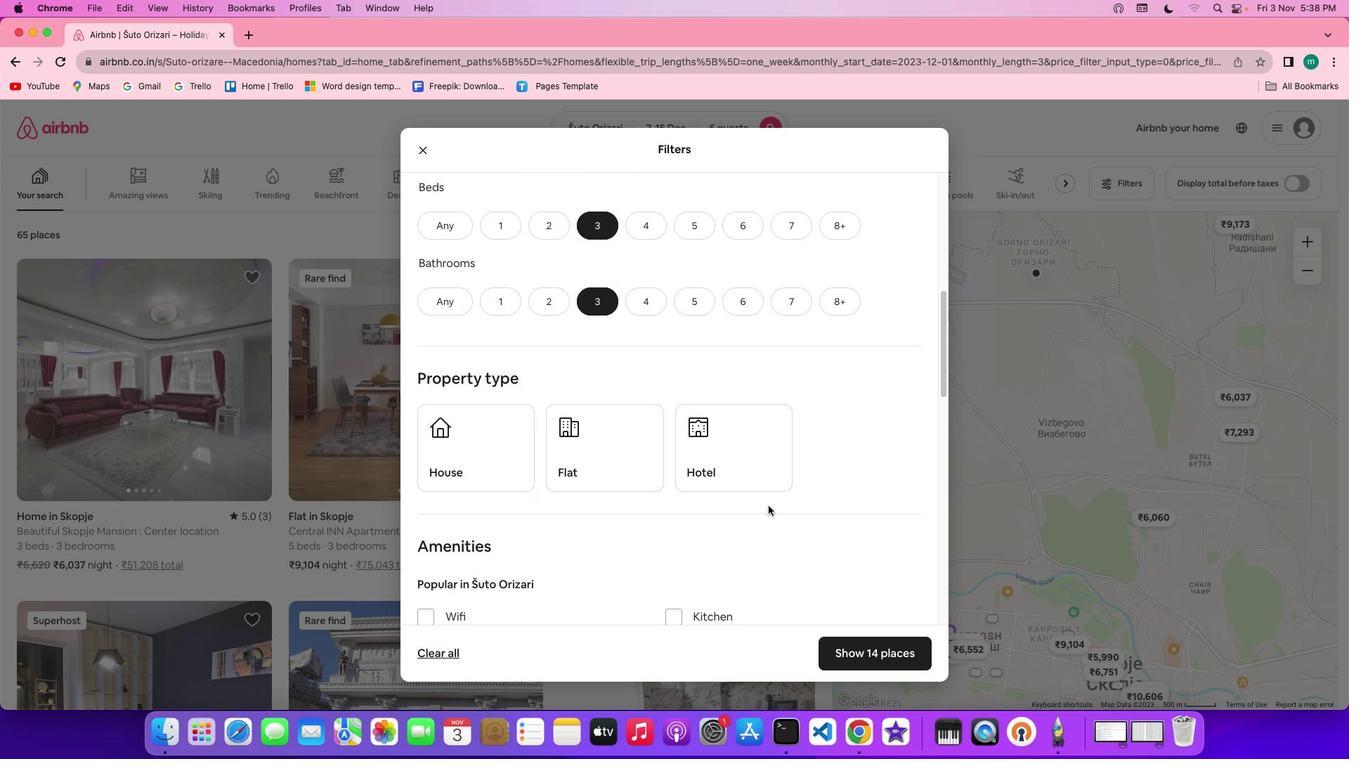 
Action: Mouse scrolled (769, 506) with delta (0, 0)
Screenshot: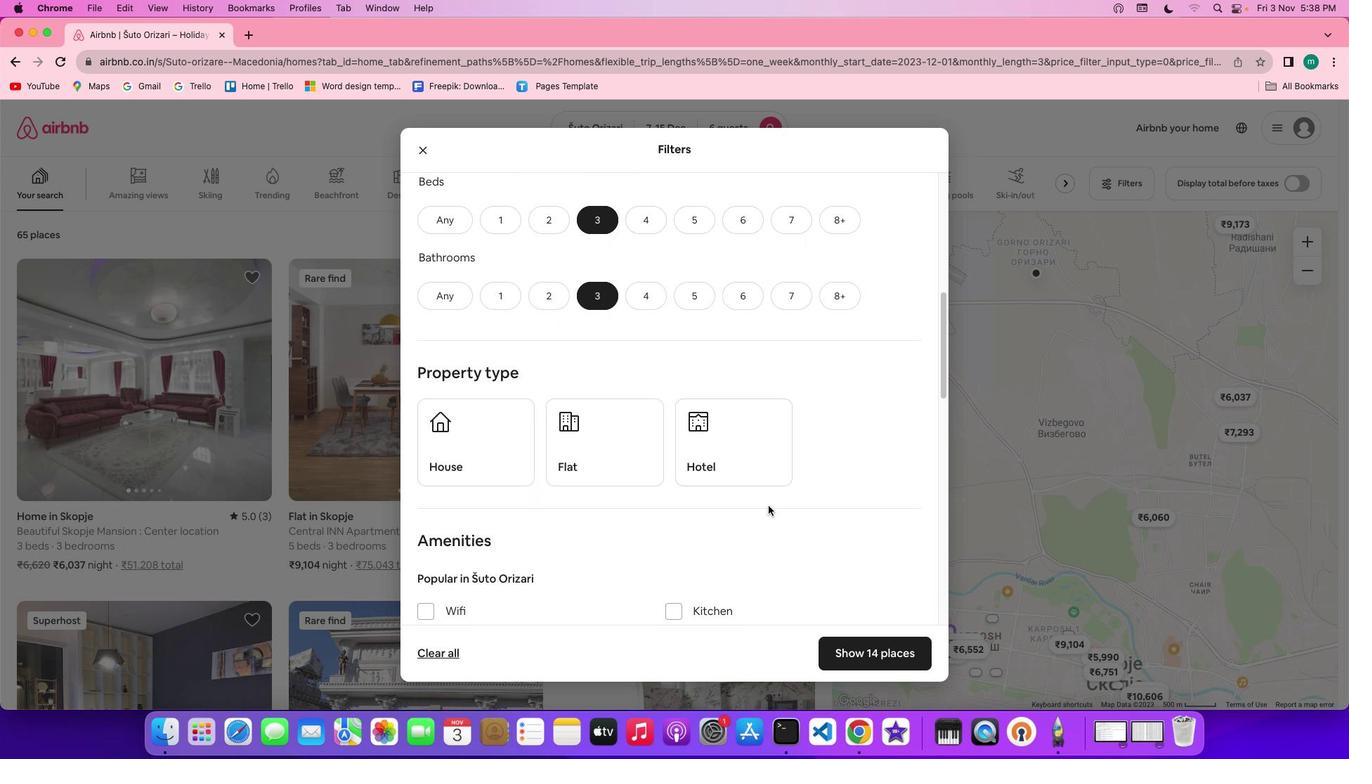 
Action: Mouse moved to (783, 471)
Screenshot: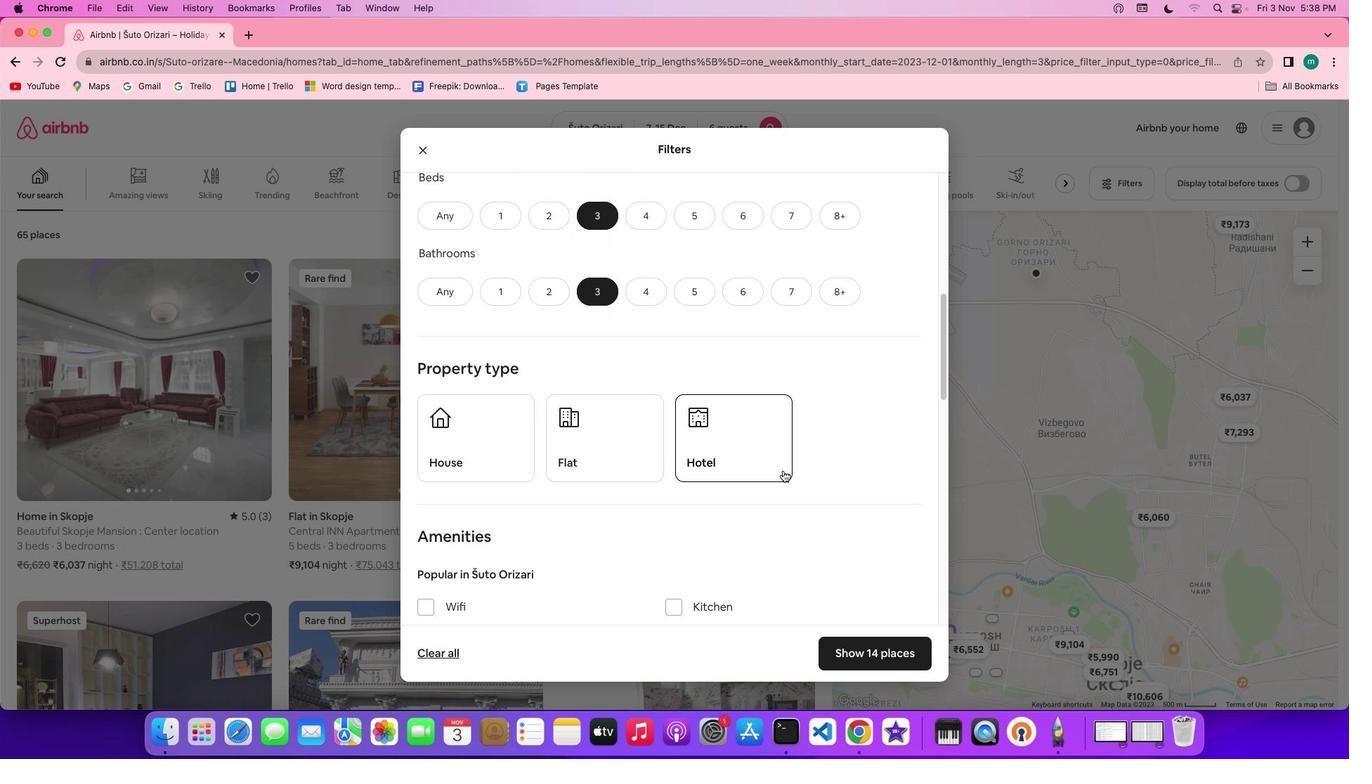 
Action: Mouse scrolled (783, 471) with delta (0, 0)
Screenshot: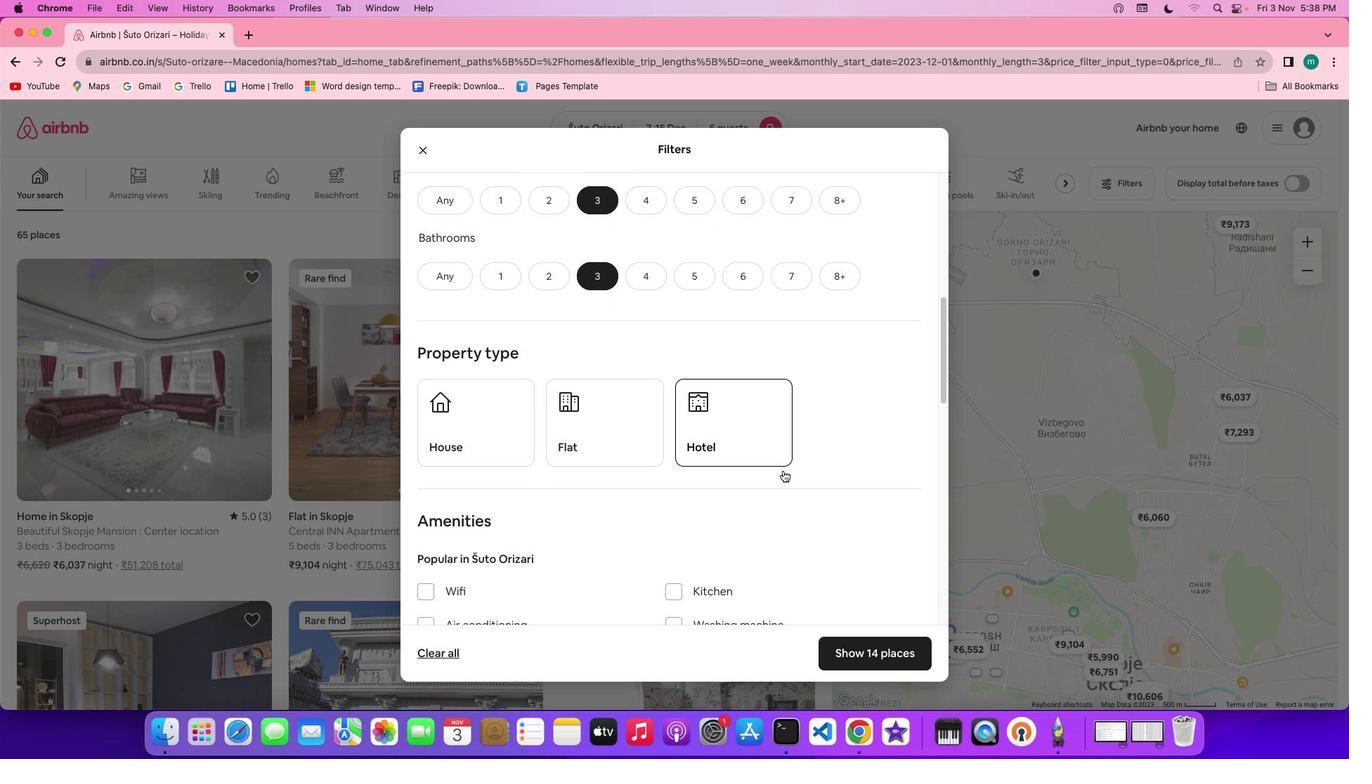 
Action: Mouse scrolled (783, 471) with delta (0, 0)
Screenshot: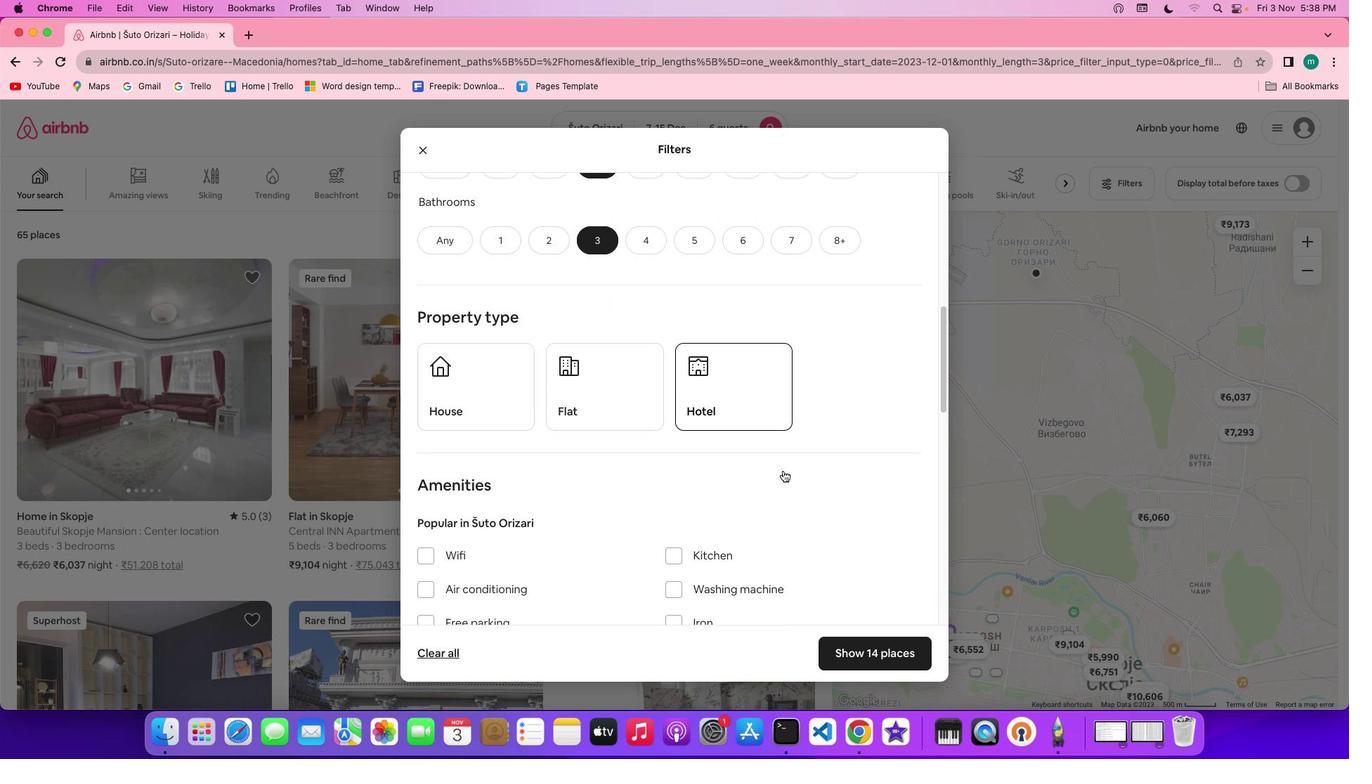 
Action: Mouse scrolled (783, 471) with delta (0, -1)
Screenshot: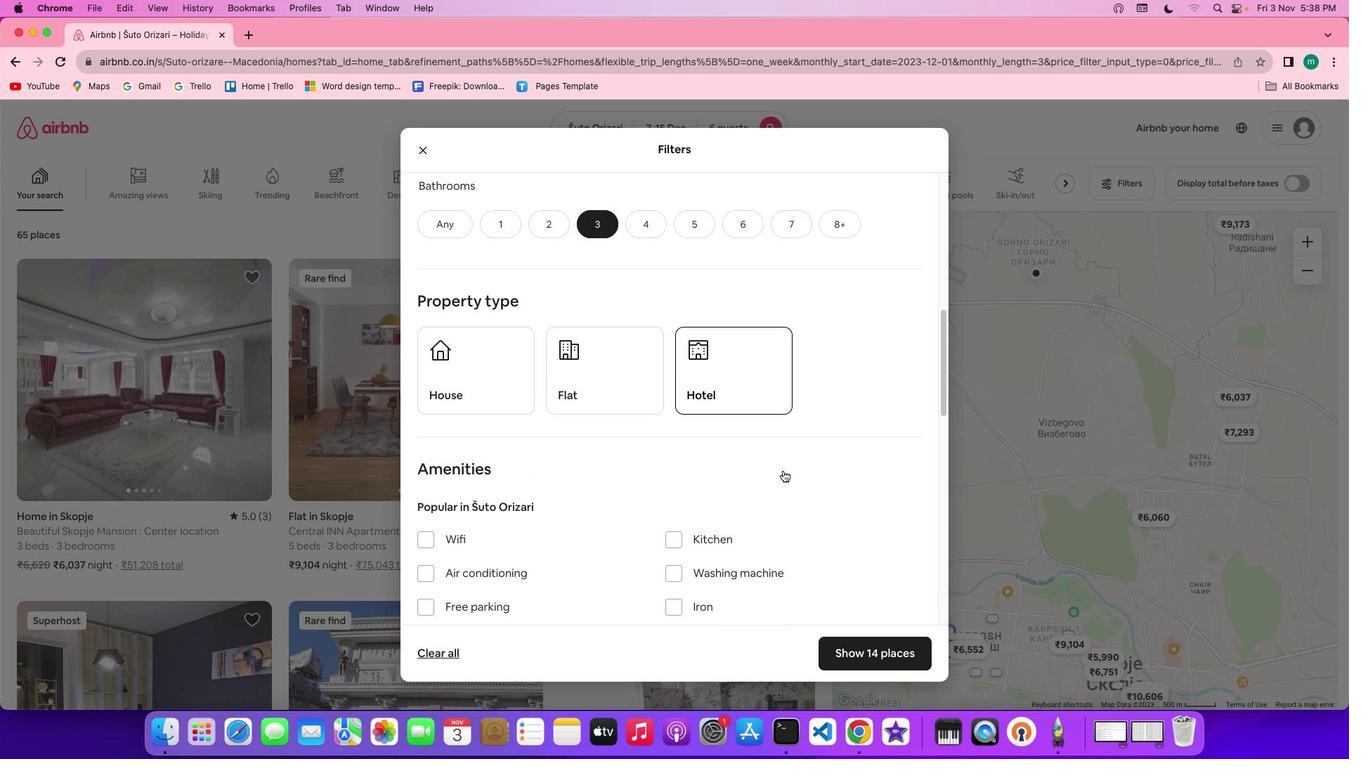 
Action: Mouse scrolled (783, 471) with delta (0, -2)
Screenshot: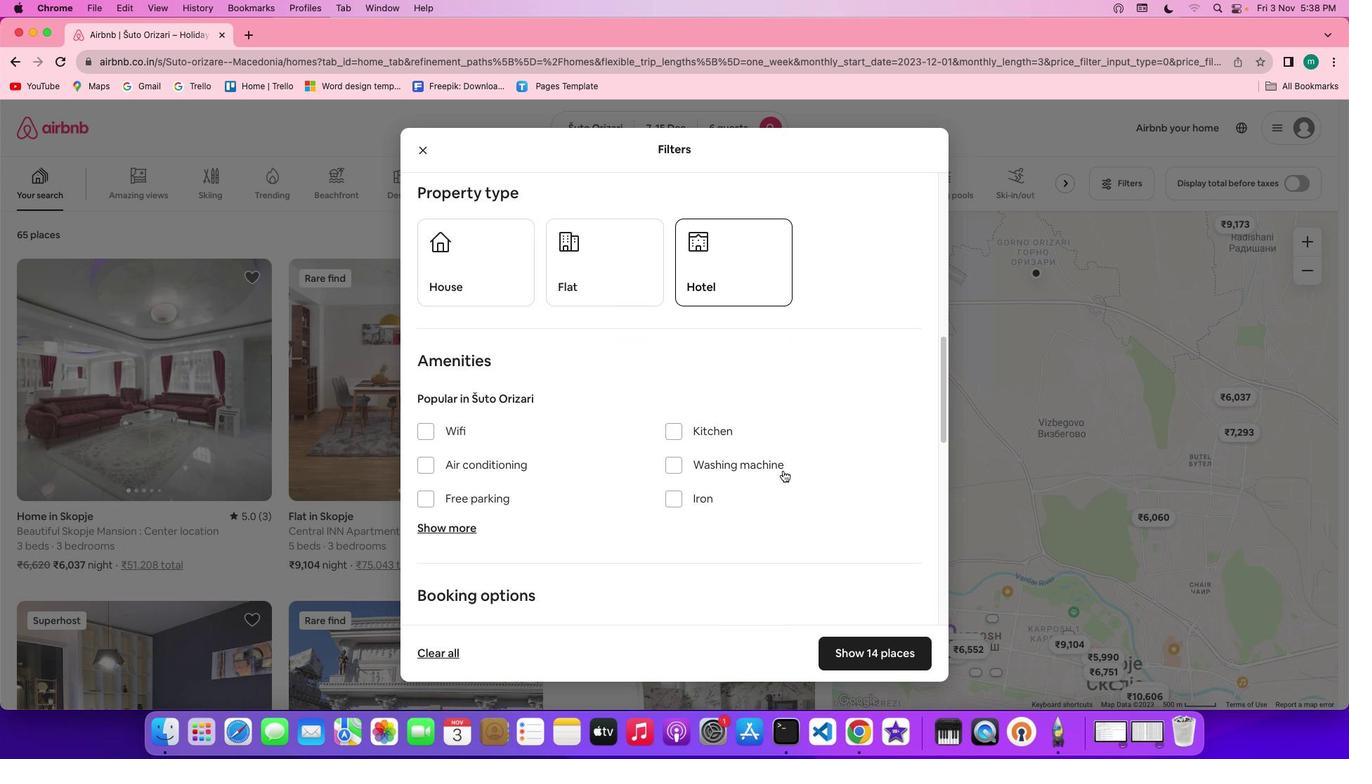 
Action: Mouse scrolled (783, 471) with delta (0, 0)
Screenshot: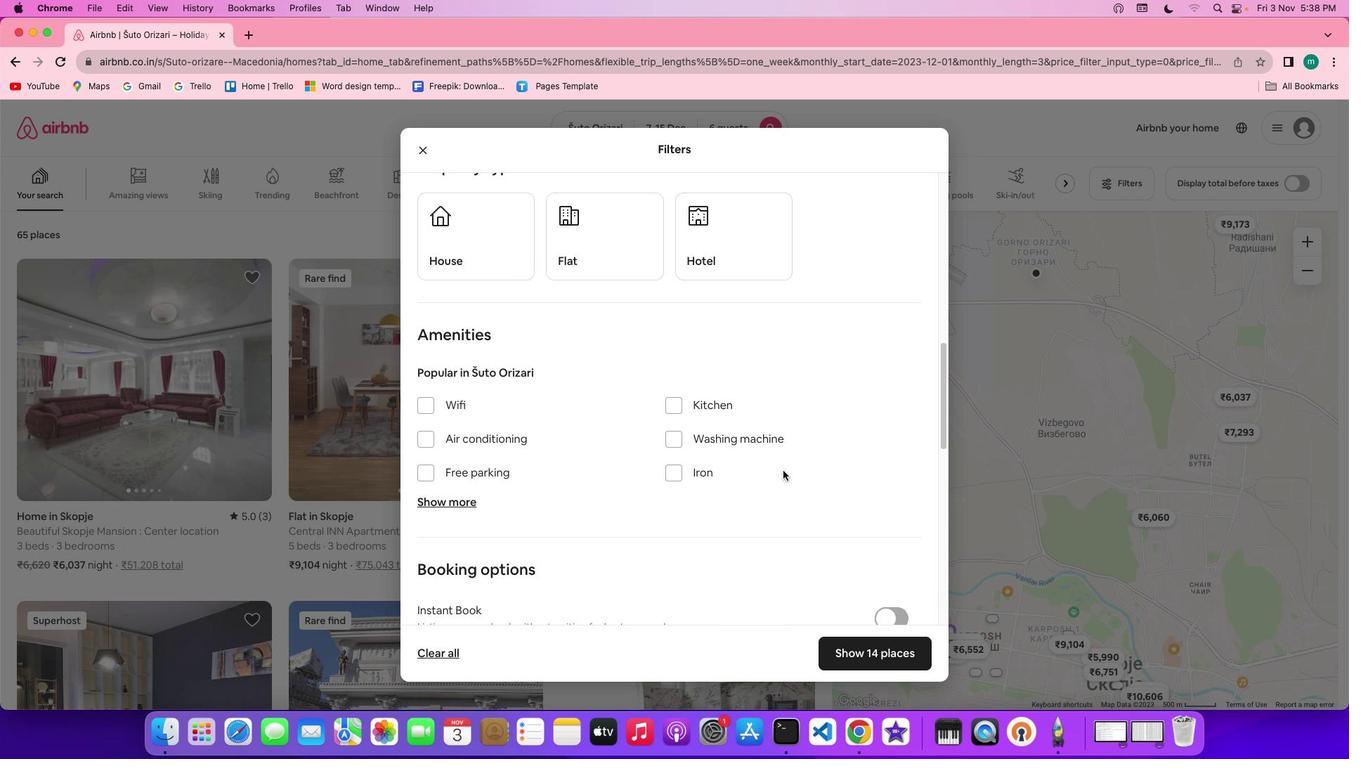 
Action: Mouse scrolled (783, 471) with delta (0, 0)
Screenshot: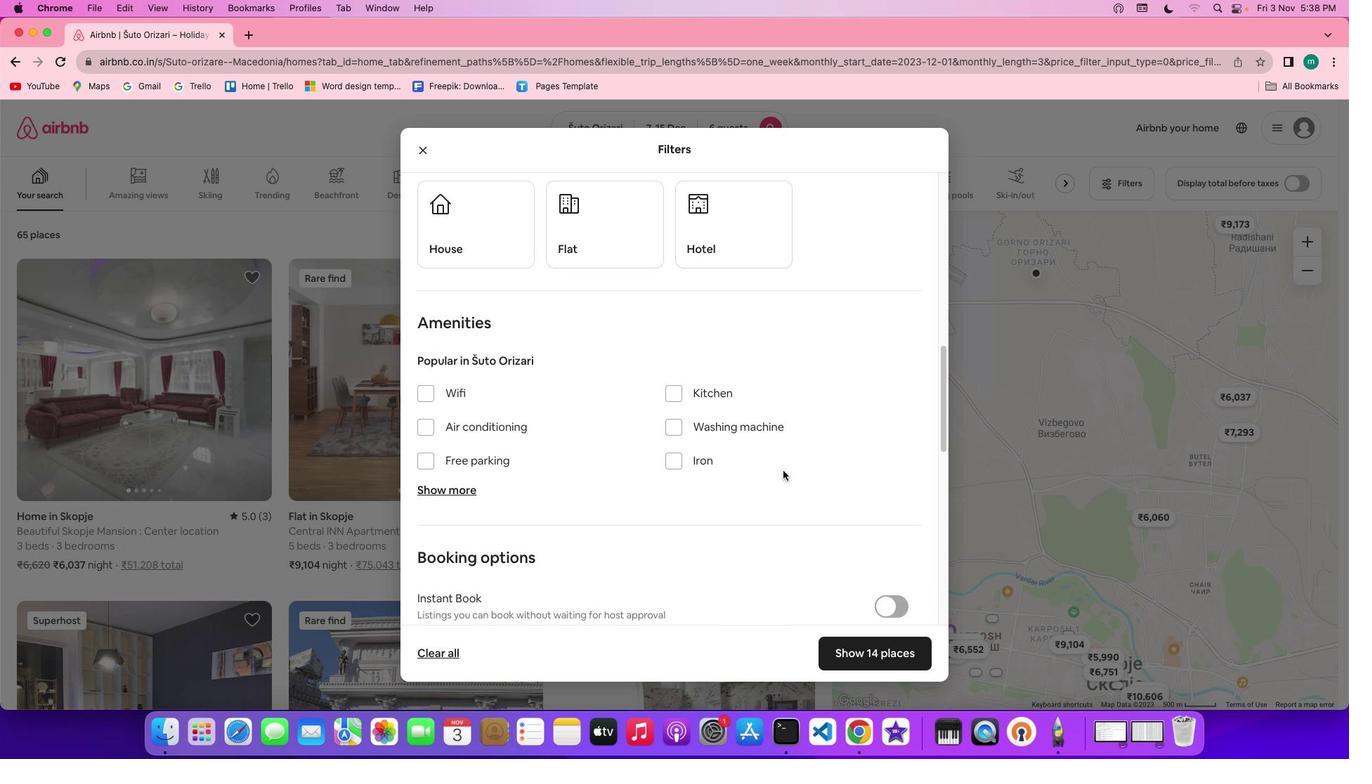
Action: Mouse scrolled (783, 471) with delta (0, -1)
Screenshot: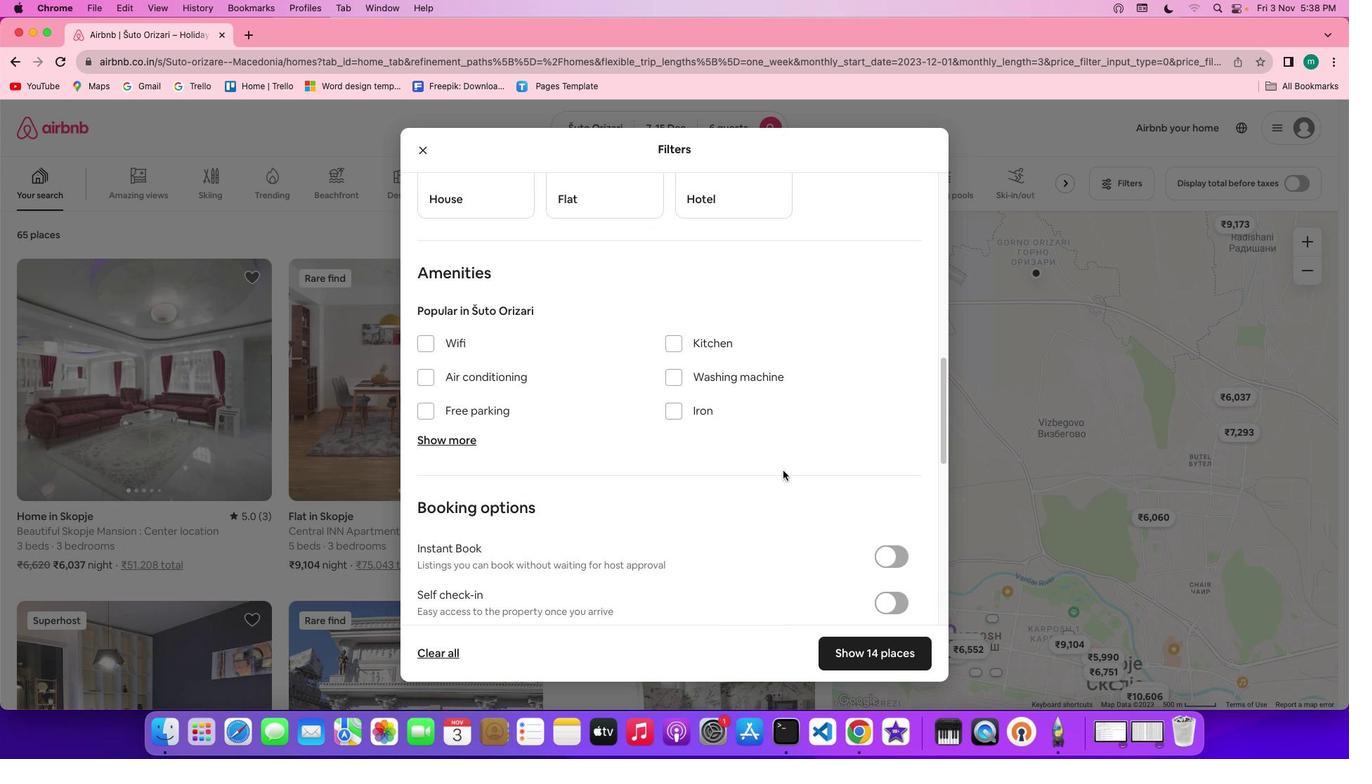 
Action: Mouse scrolled (783, 471) with delta (0, 0)
Screenshot: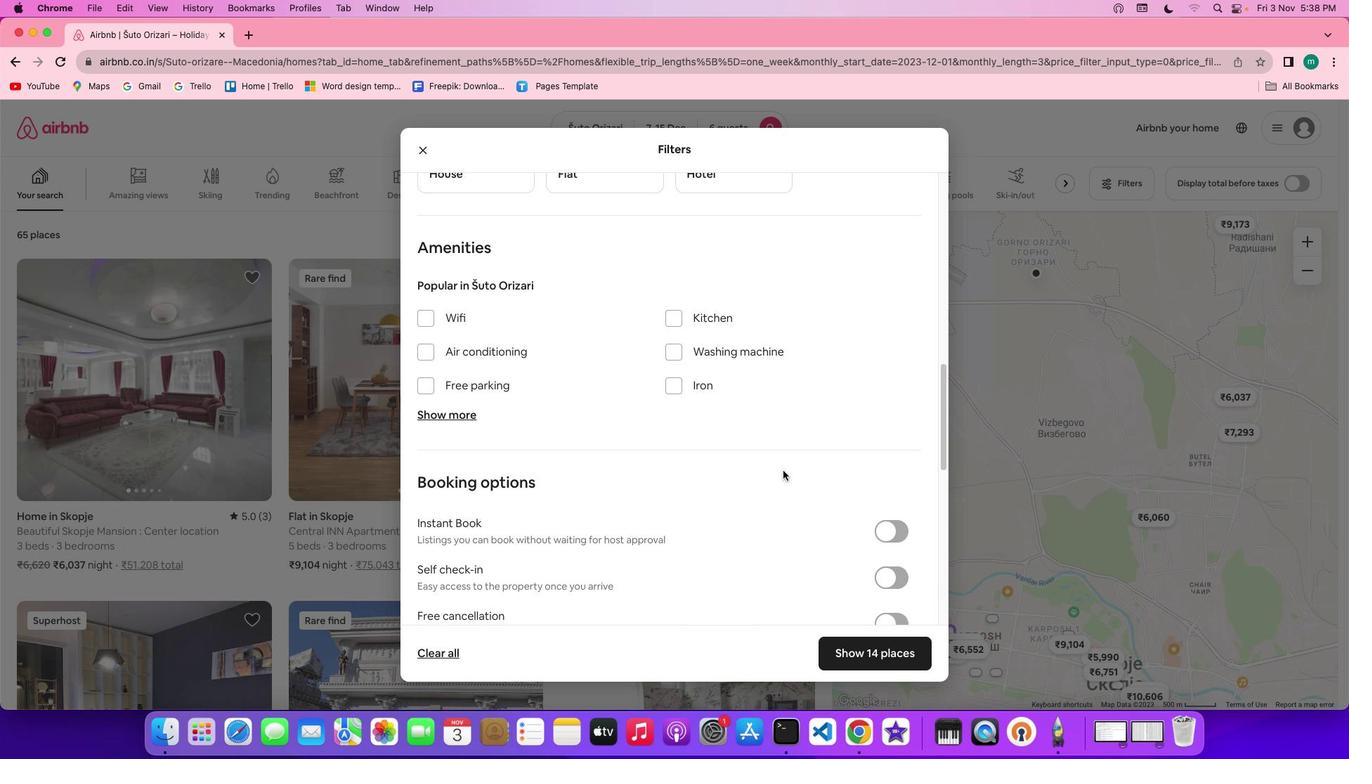 
Action: Mouse scrolled (783, 471) with delta (0, 0)
Screenshot: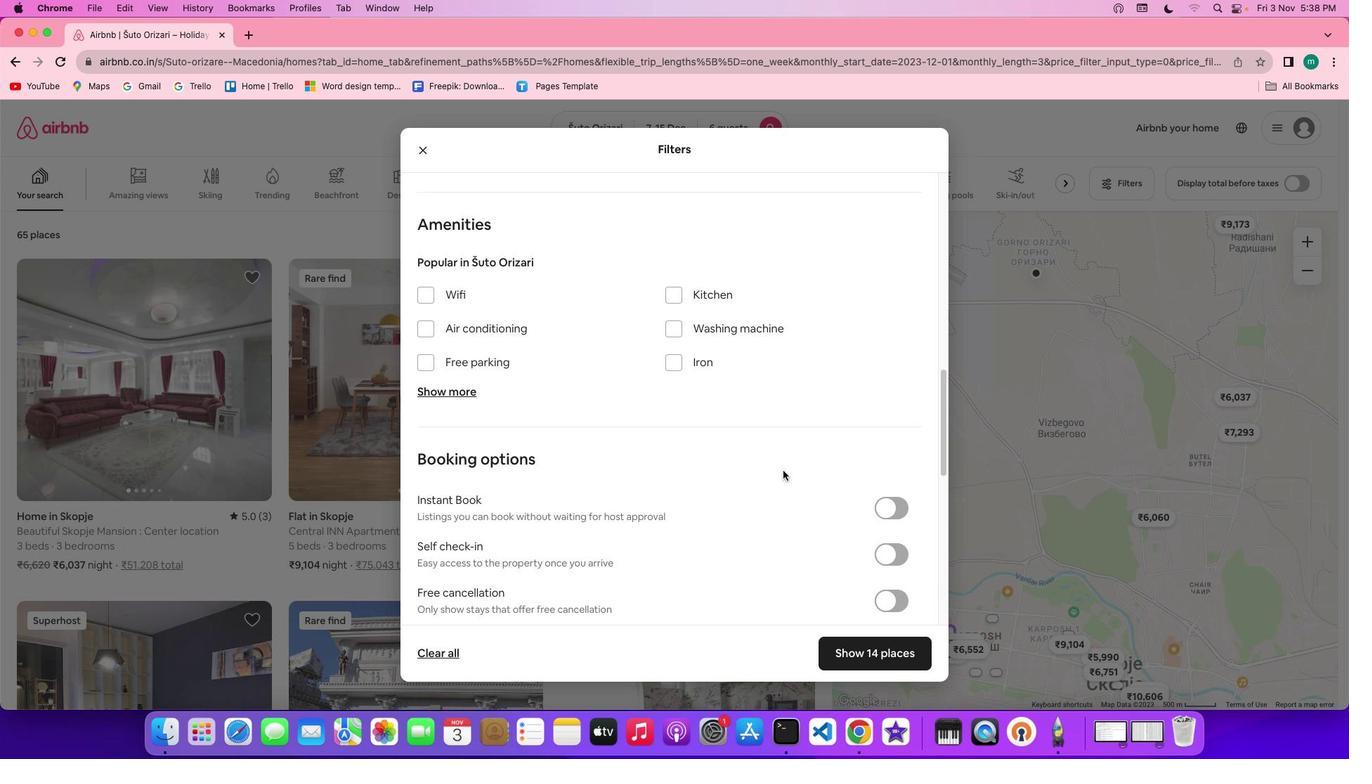 
Action: Mouse scrolled (783, 471) with delta (0, -1)
Screenshot: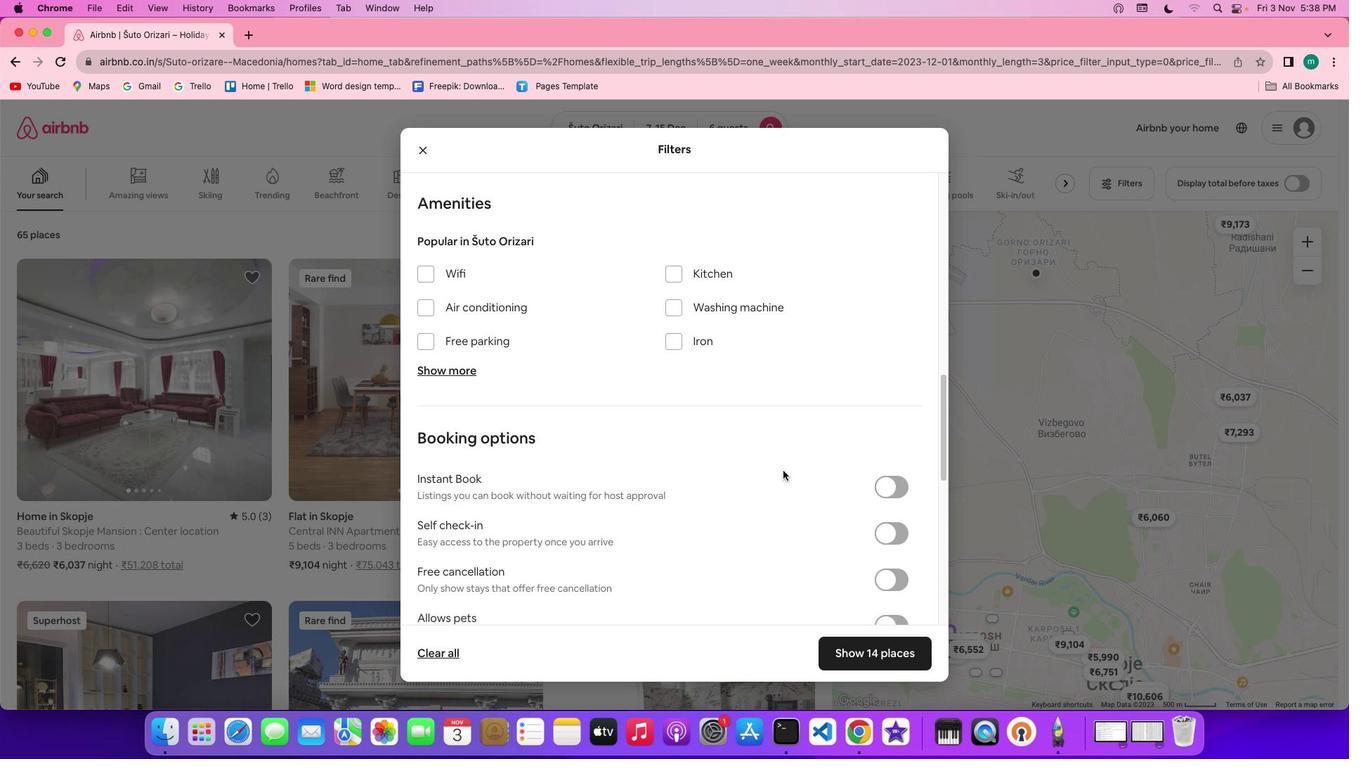 
Action: Mouse scrolled (783, 471) with delta (0, -1)
Screenshot: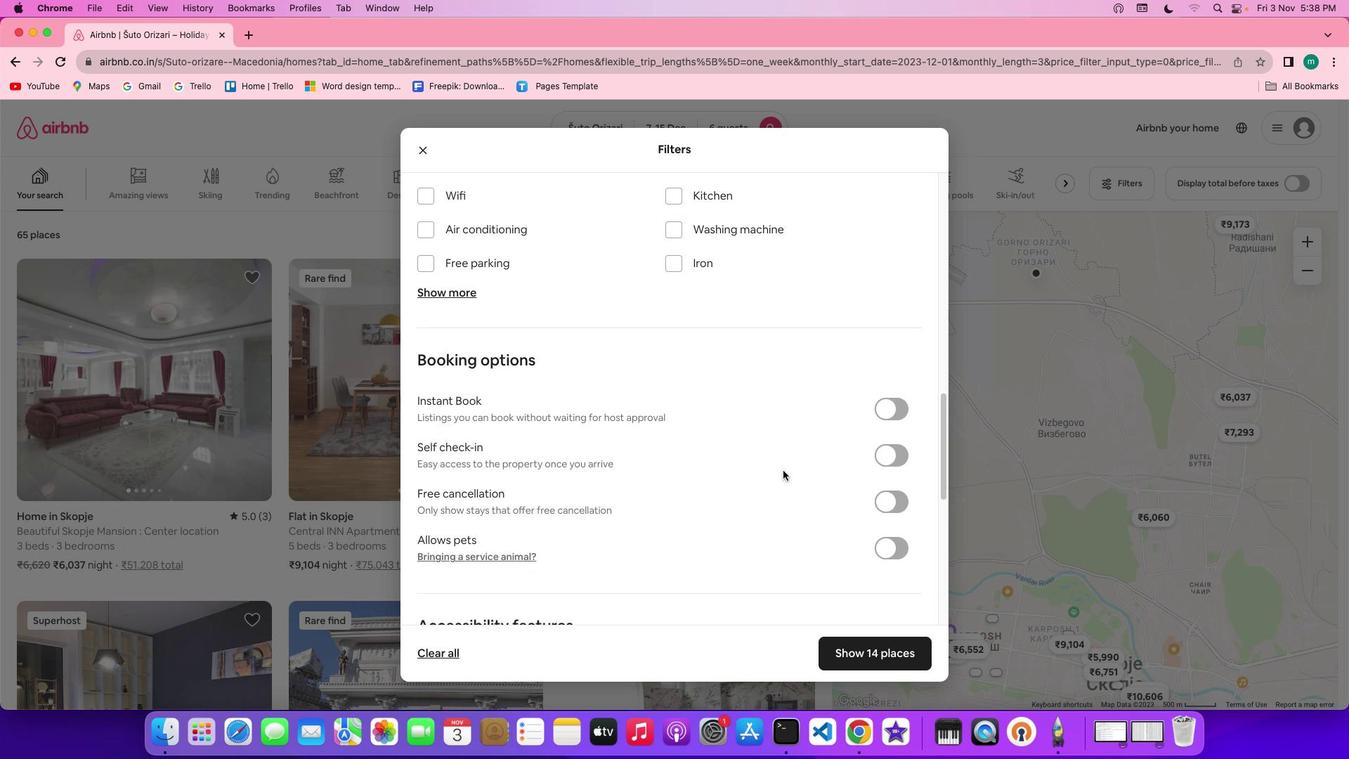 
Action: Mouse scrolled (783, 471) with delta (0, 0)
Screenshot: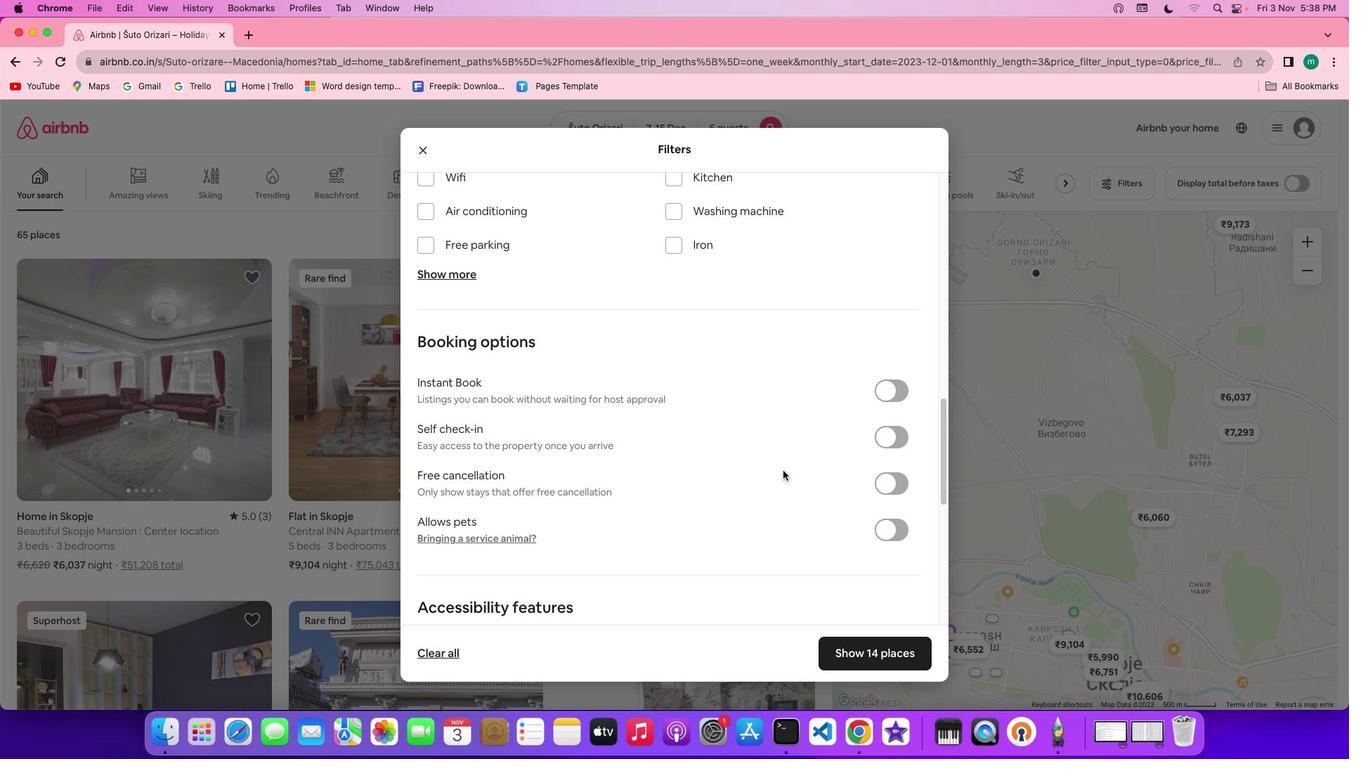 
Action: Mouse scrolled (783, 471) with delta (0, 0)
Screenshot: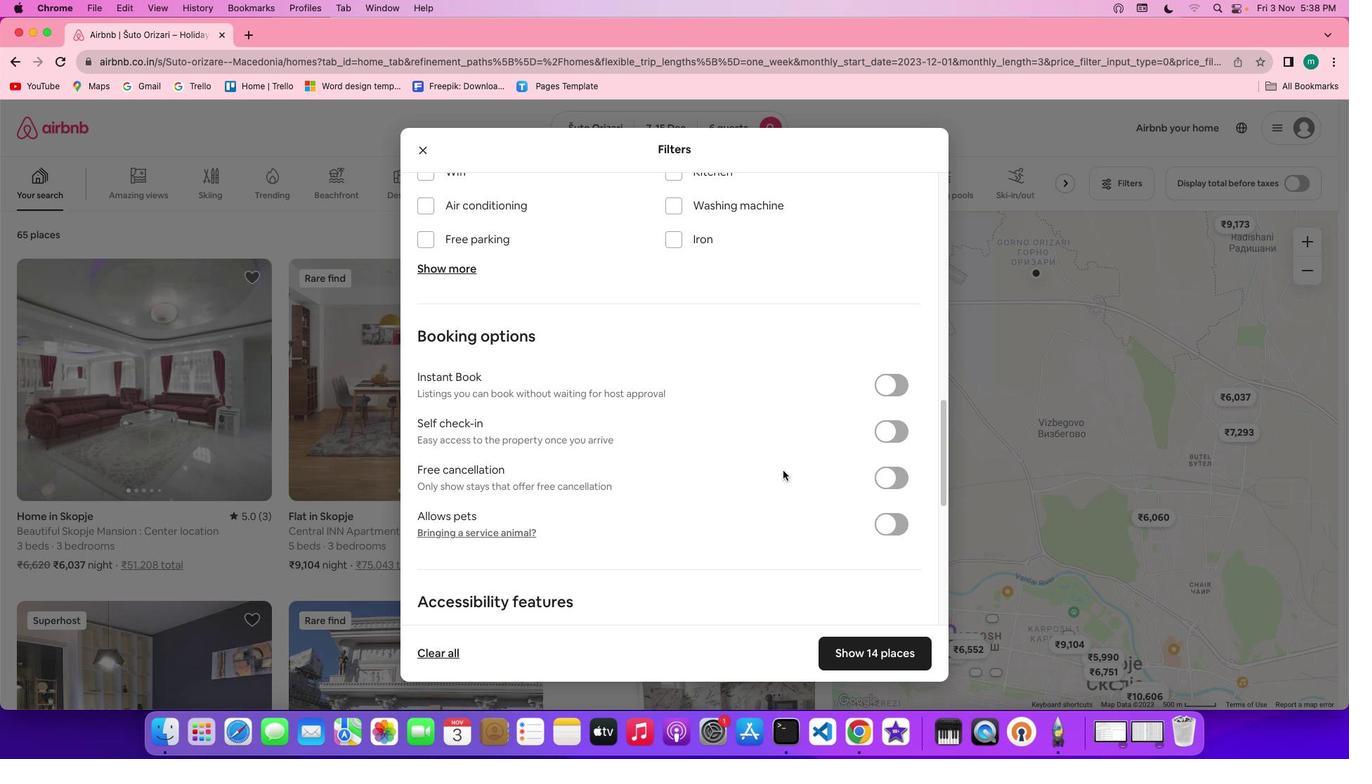 
Action: Mouse scrolled (783, 471) with delta (0, 0)
Screenshot: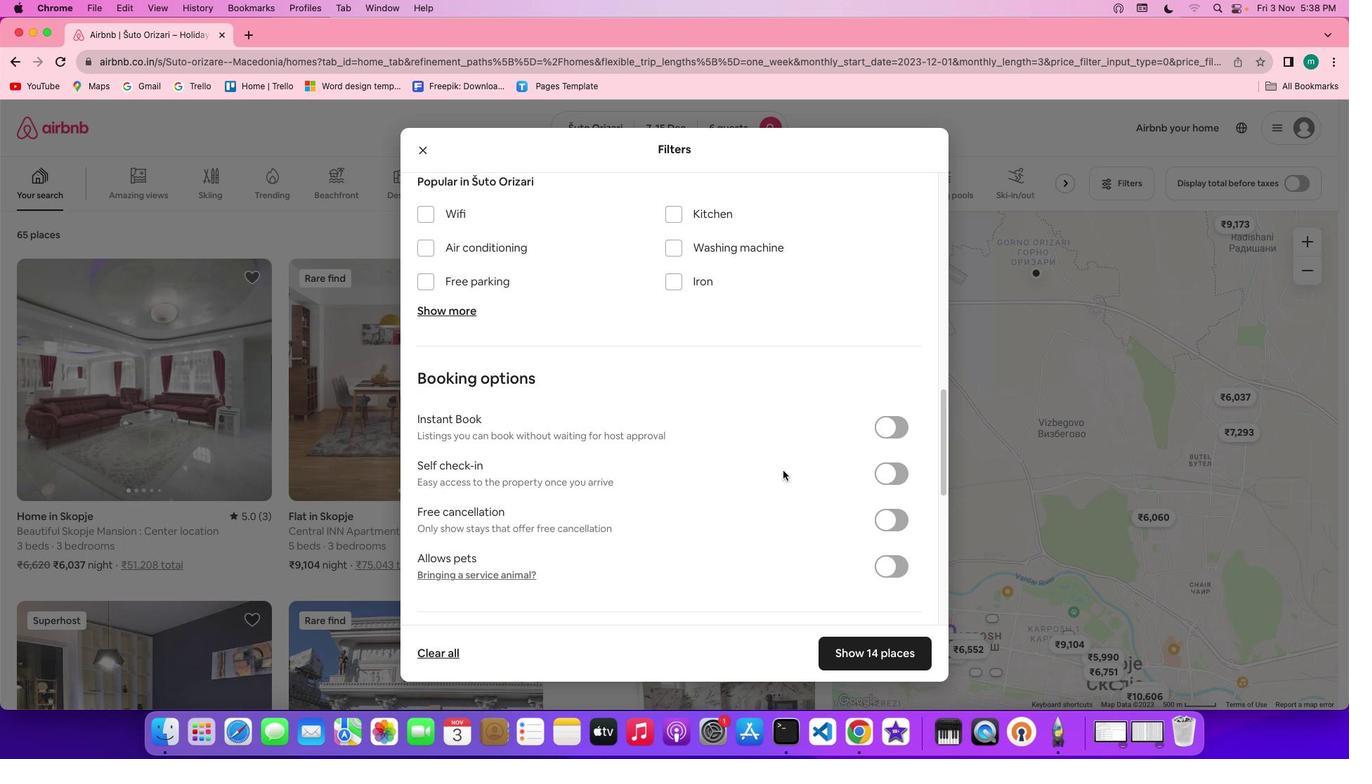 
Action: Mouse scrolled (783, 471) with delta (0, 0)
Screenshot: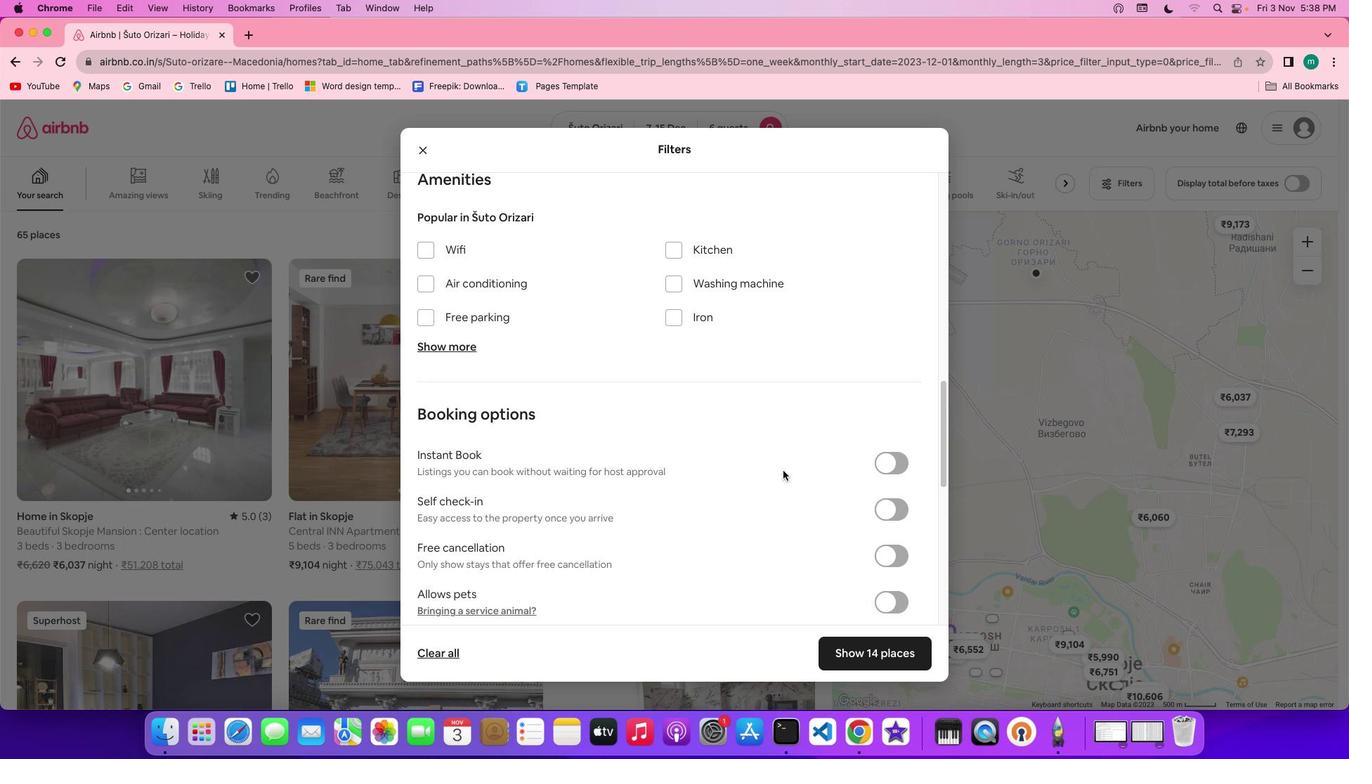 
Action: Mouse scrolled (783, 471) with delta (0, 2)
Screenshot: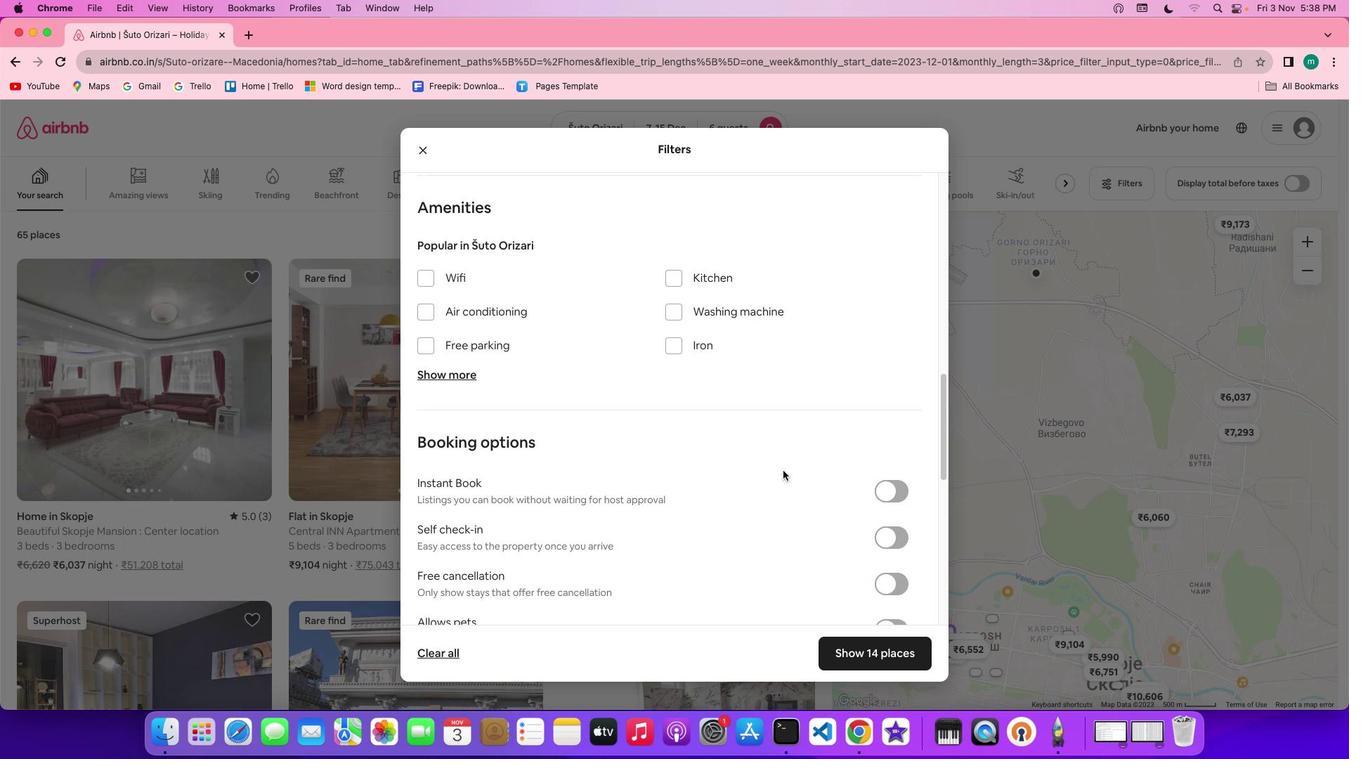 
Action: Mouse moved to (731, 320)
Screenshot: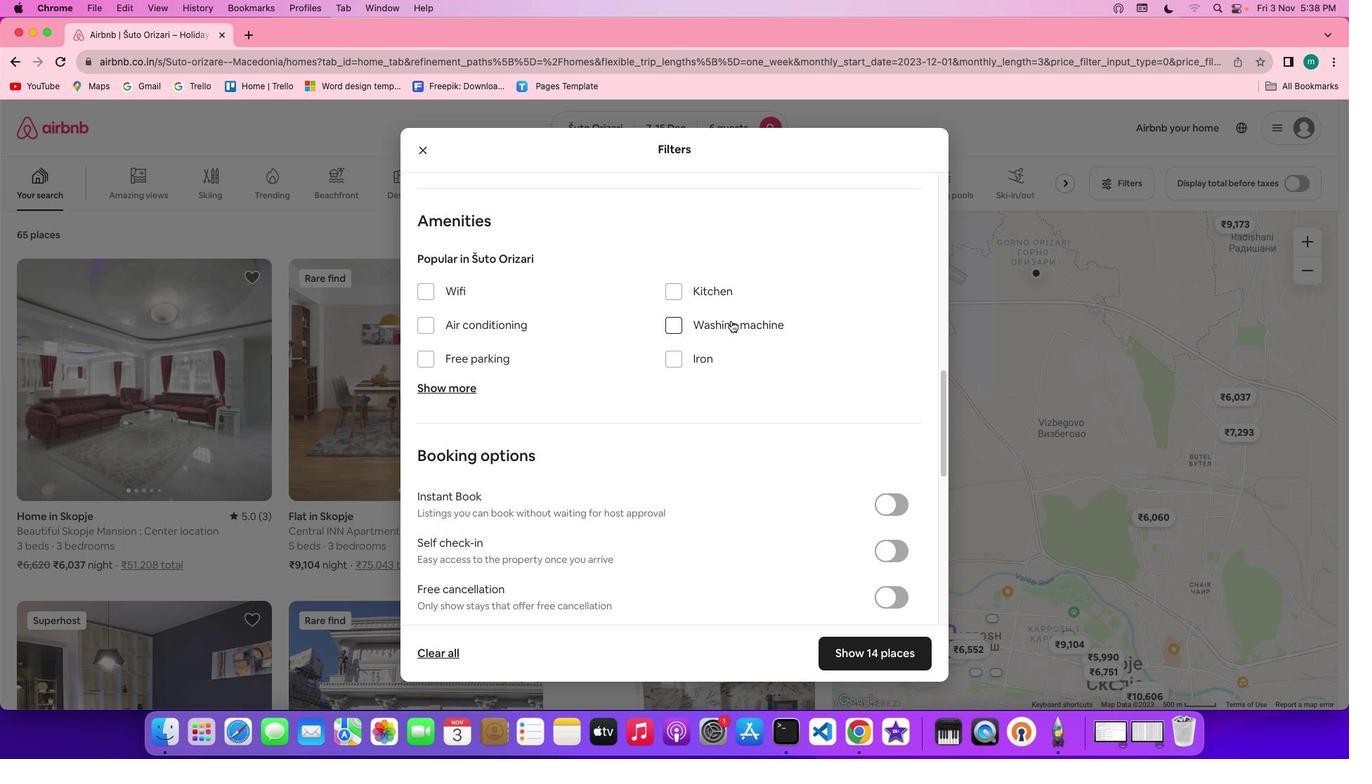 
Action: Mouse pressed left at (731, 320)
Screenshot: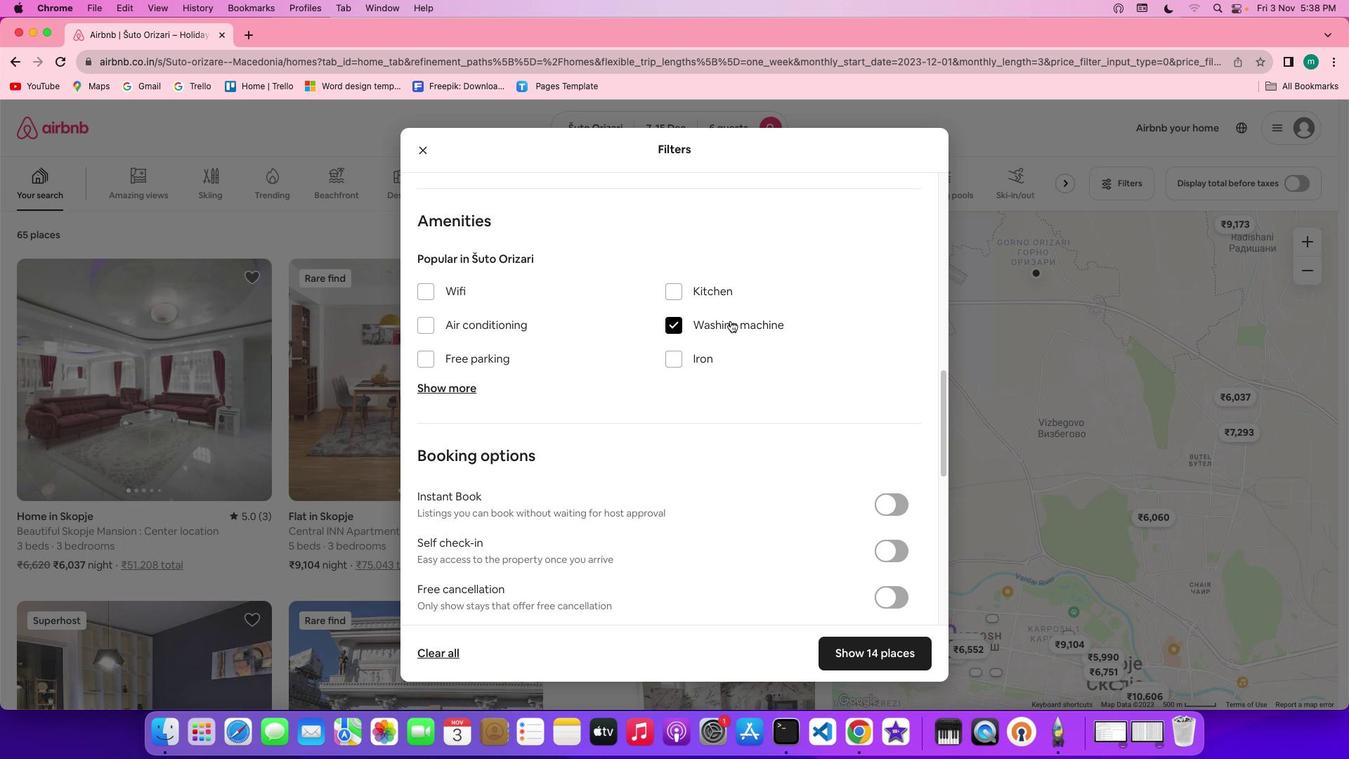
Action: Mouse moved to (592, 418)
Screenshot: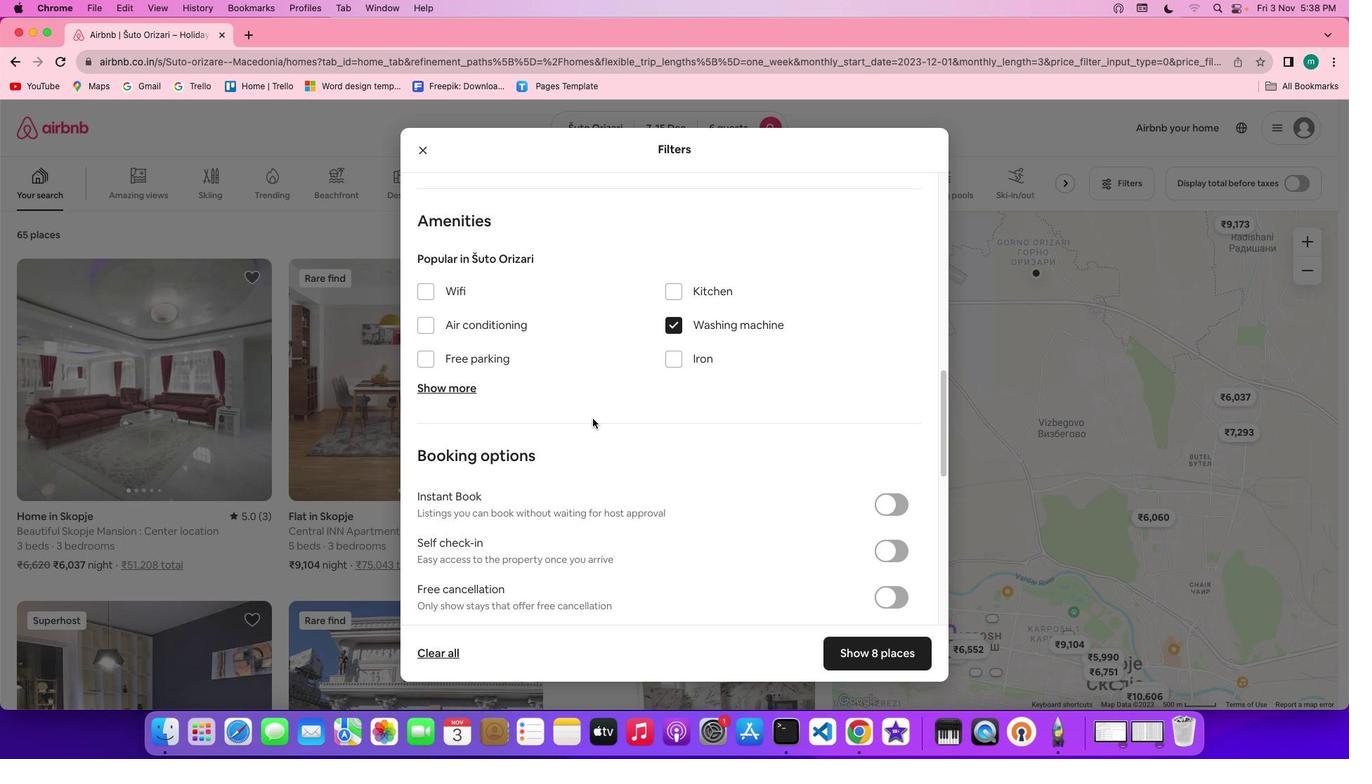 
Action: Mouse scrolled (592, 418) with delta (0, 0)
Screenshot: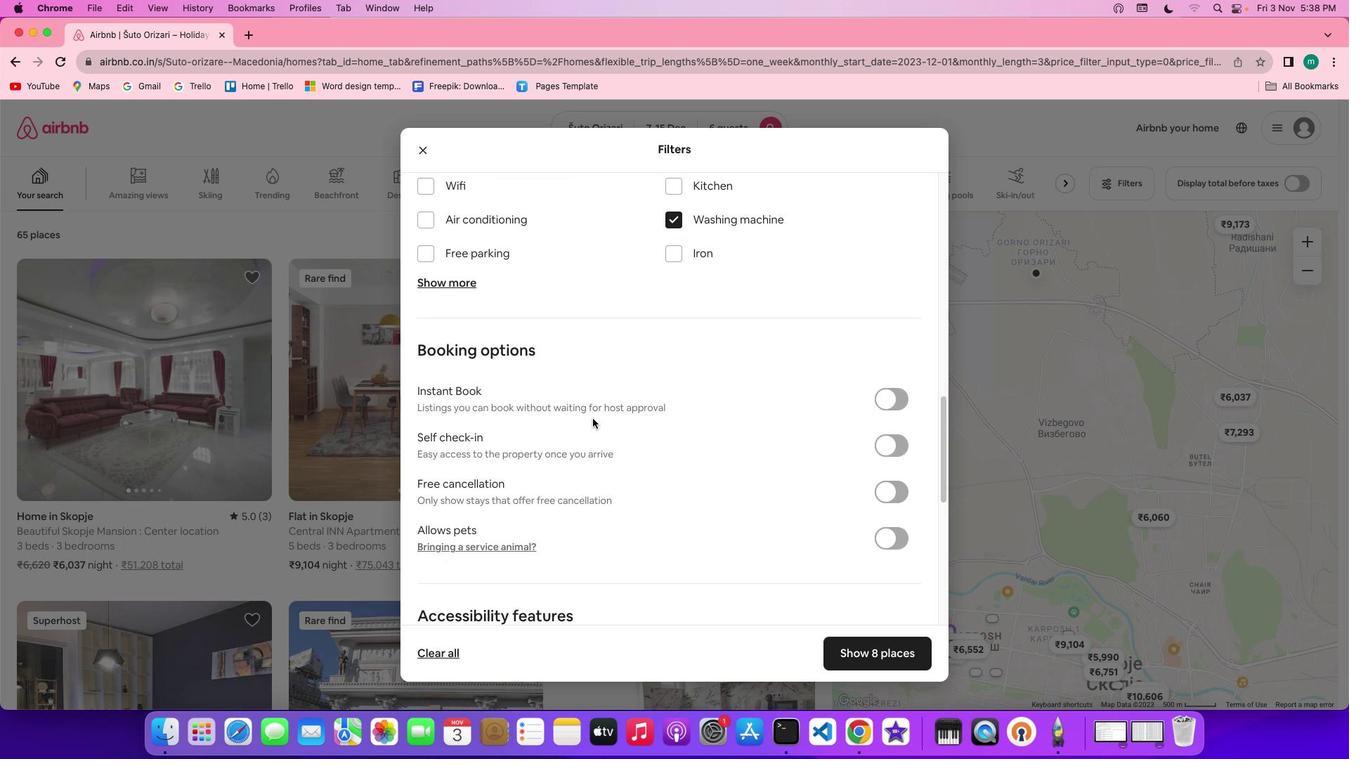 
Action: Mouse scrolled (592, 418) with delta (0, 0)
Screenshot: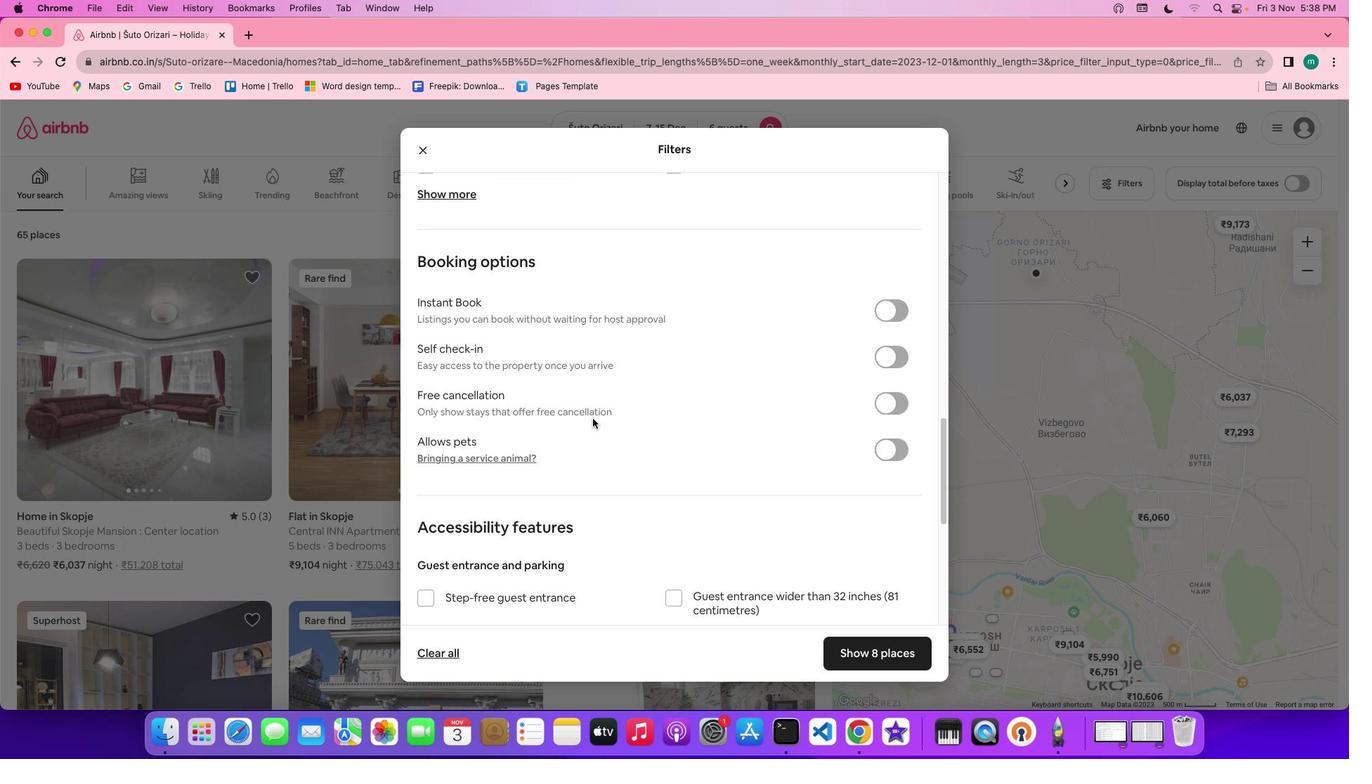 
Action: Mouse scrolled (592, 418) with delta (0, -2)
Screenshot: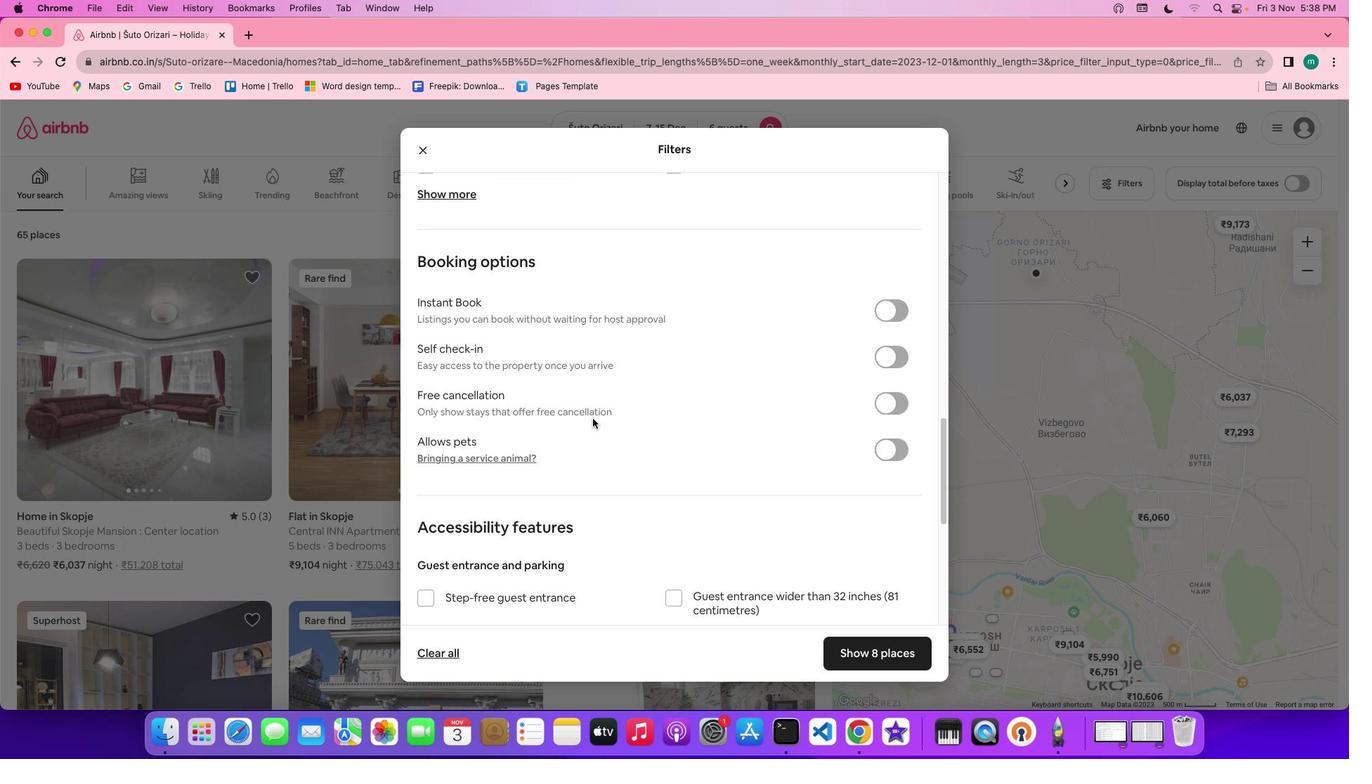 
Action: Mouse scrolled (592, 418) with delta (0, -2)
Screenshot: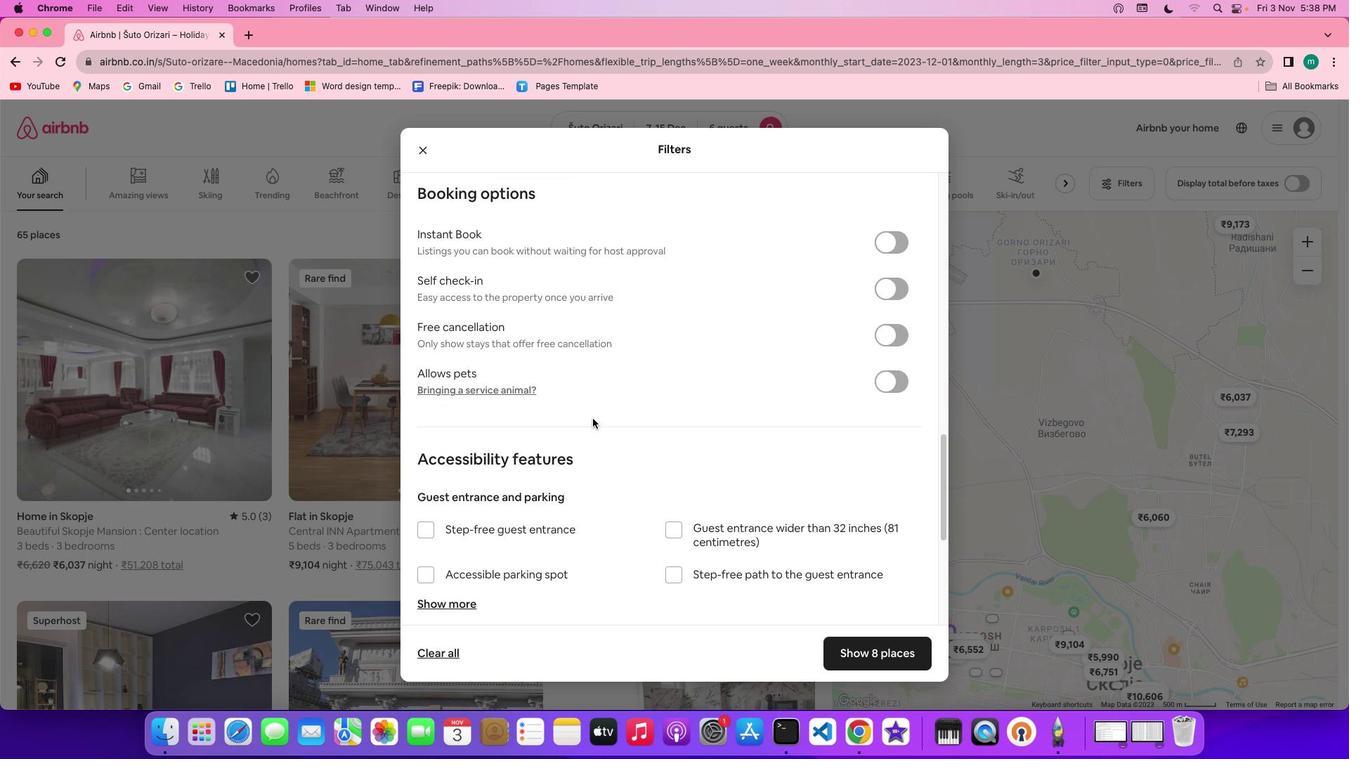 
Action: Mouse moved to (617, 424)
Screenshot: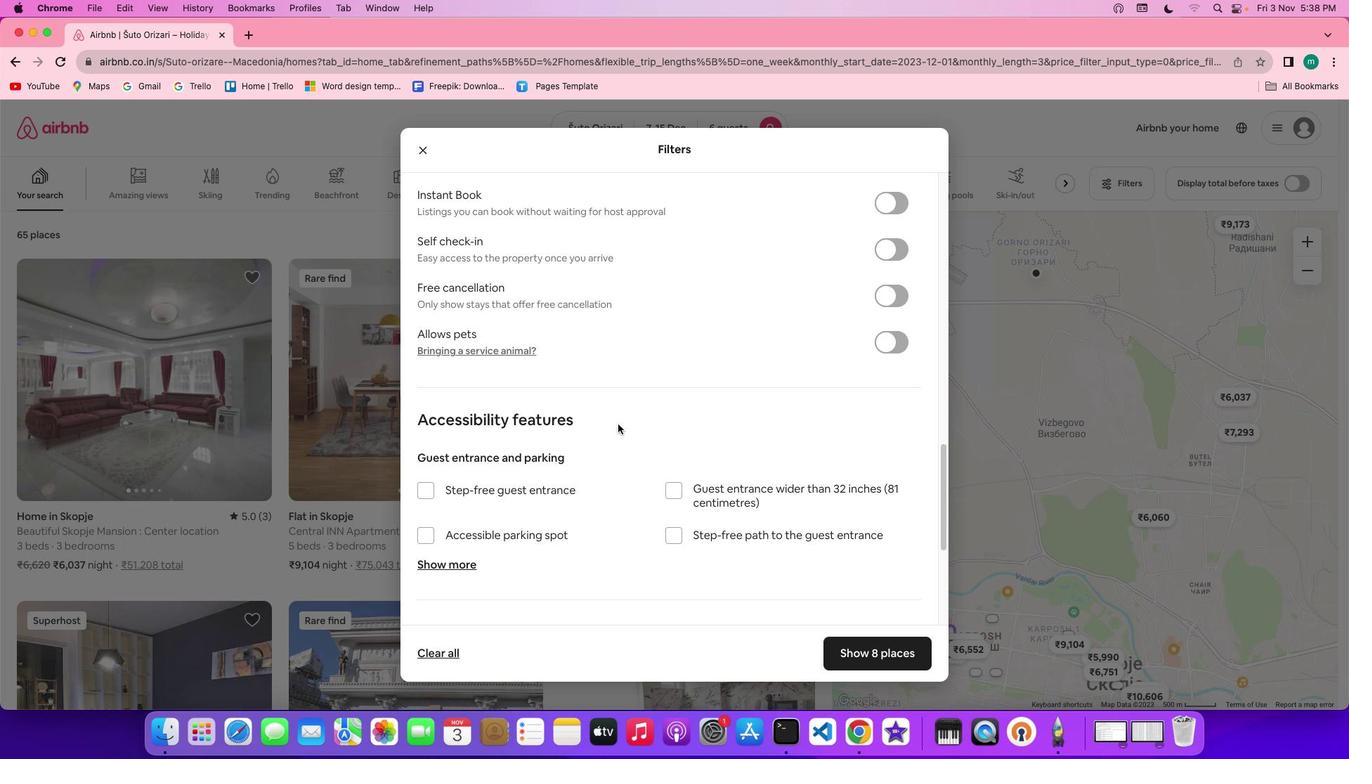 
Action: Mouse scrolled (617, 424) with delta (0, 0)
Screenshot: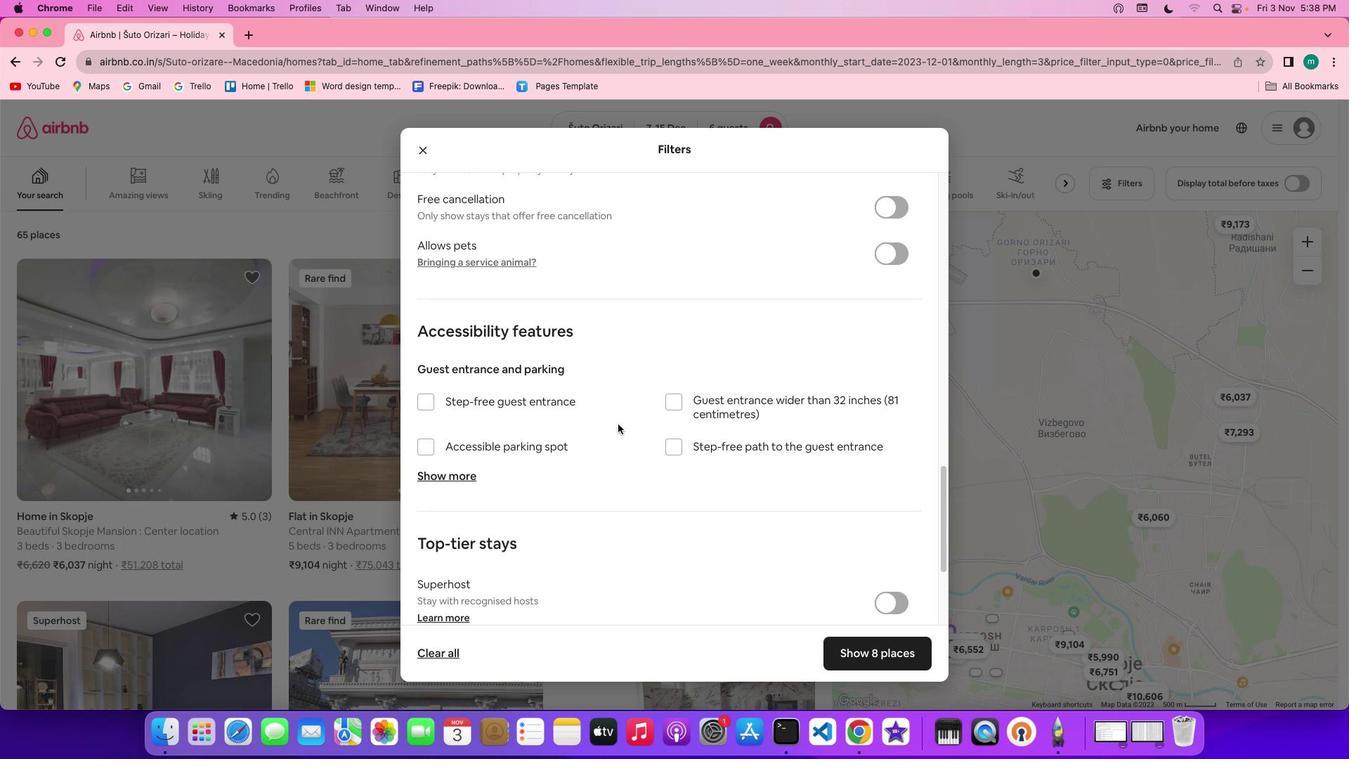 
Action: Mouse scrolled (617, 424) with delta (0, 0)
Screenshot: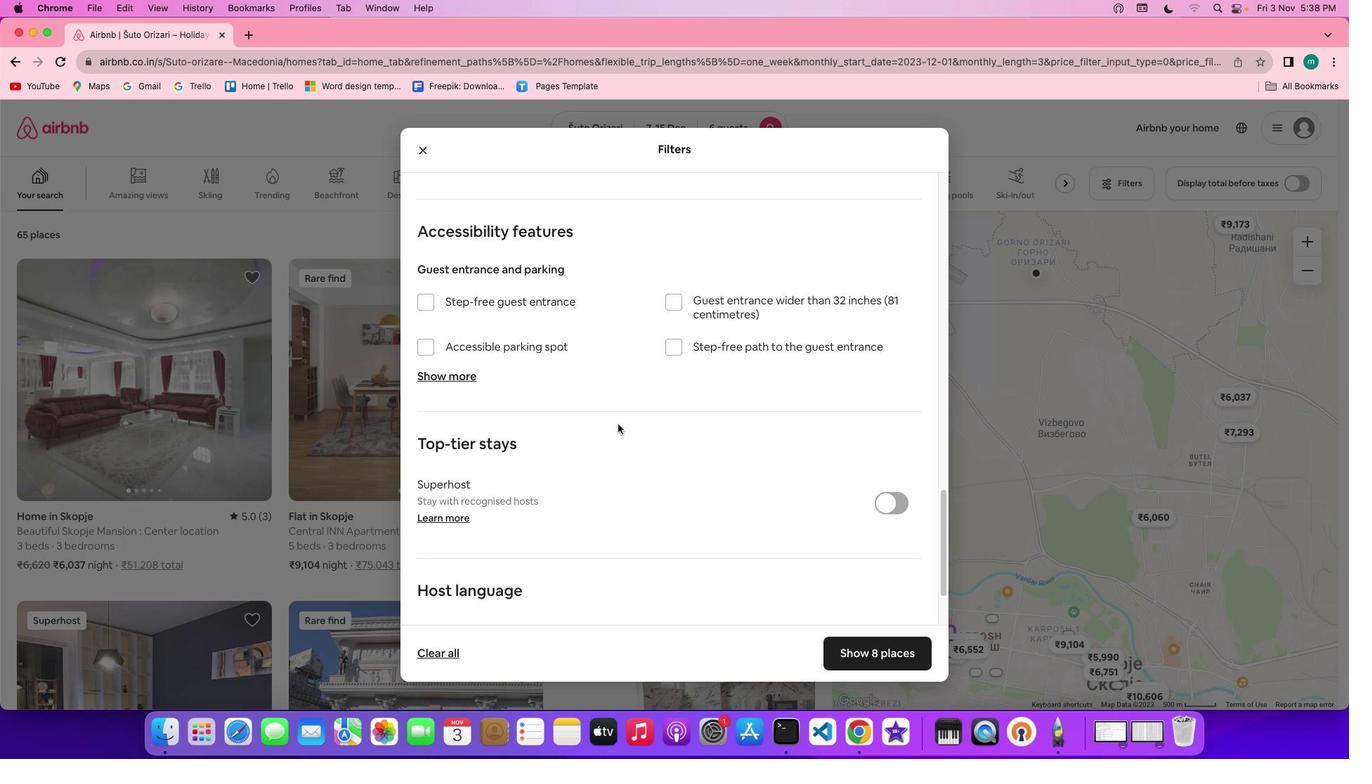 
Action: Mouse scrolled (617, 424) with delta (0, -2)
Screenshot: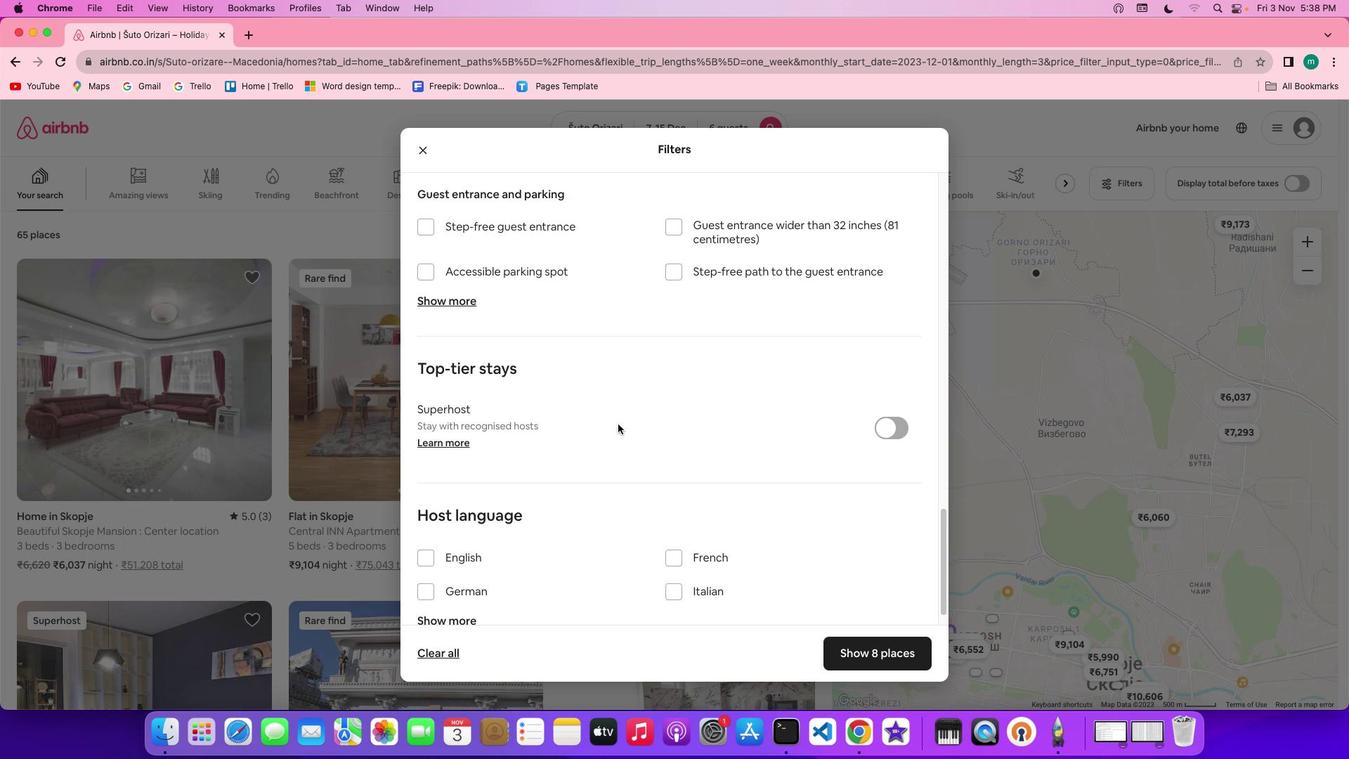 
Action: Mouse scrolled (617, 424) with delta (0, -3)
Screenshot: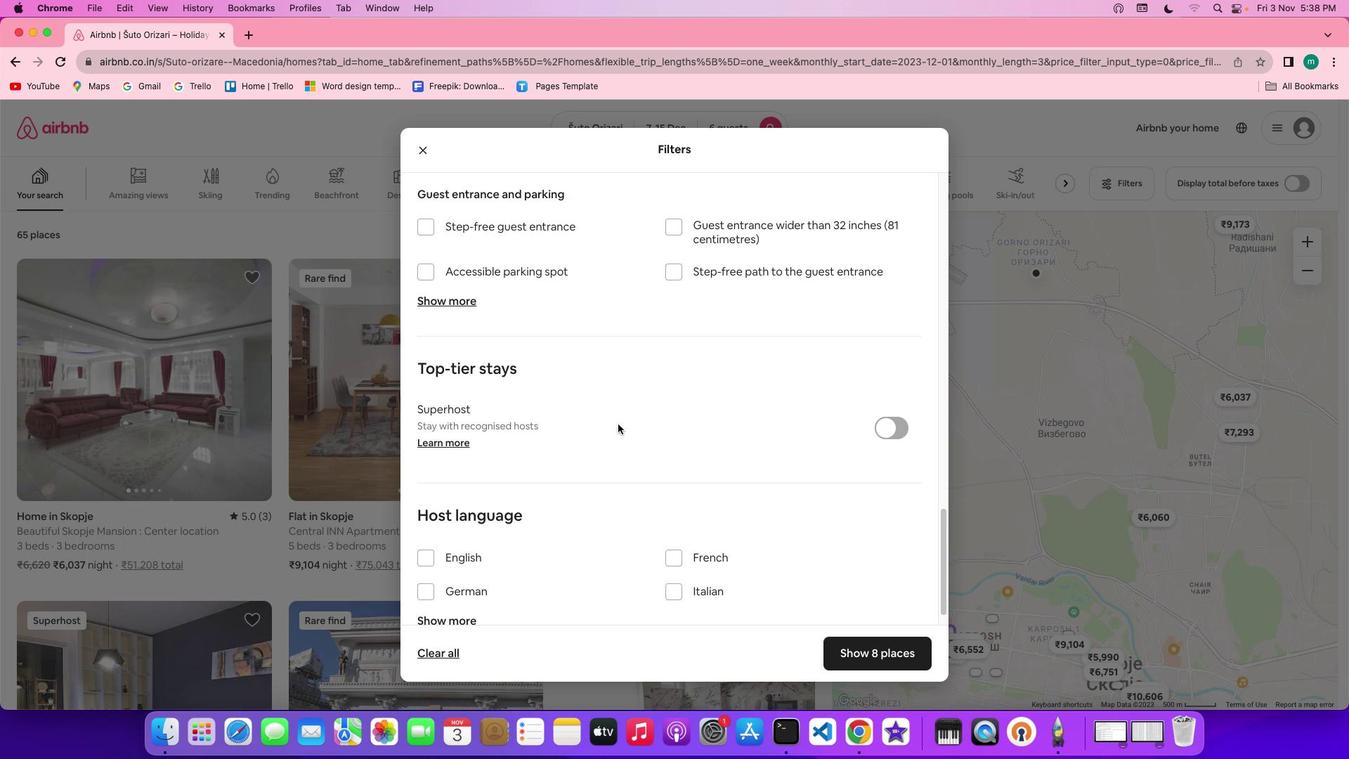
Action: Mouse scrolled (617, 424) with delta (0, -3)
Screenshot: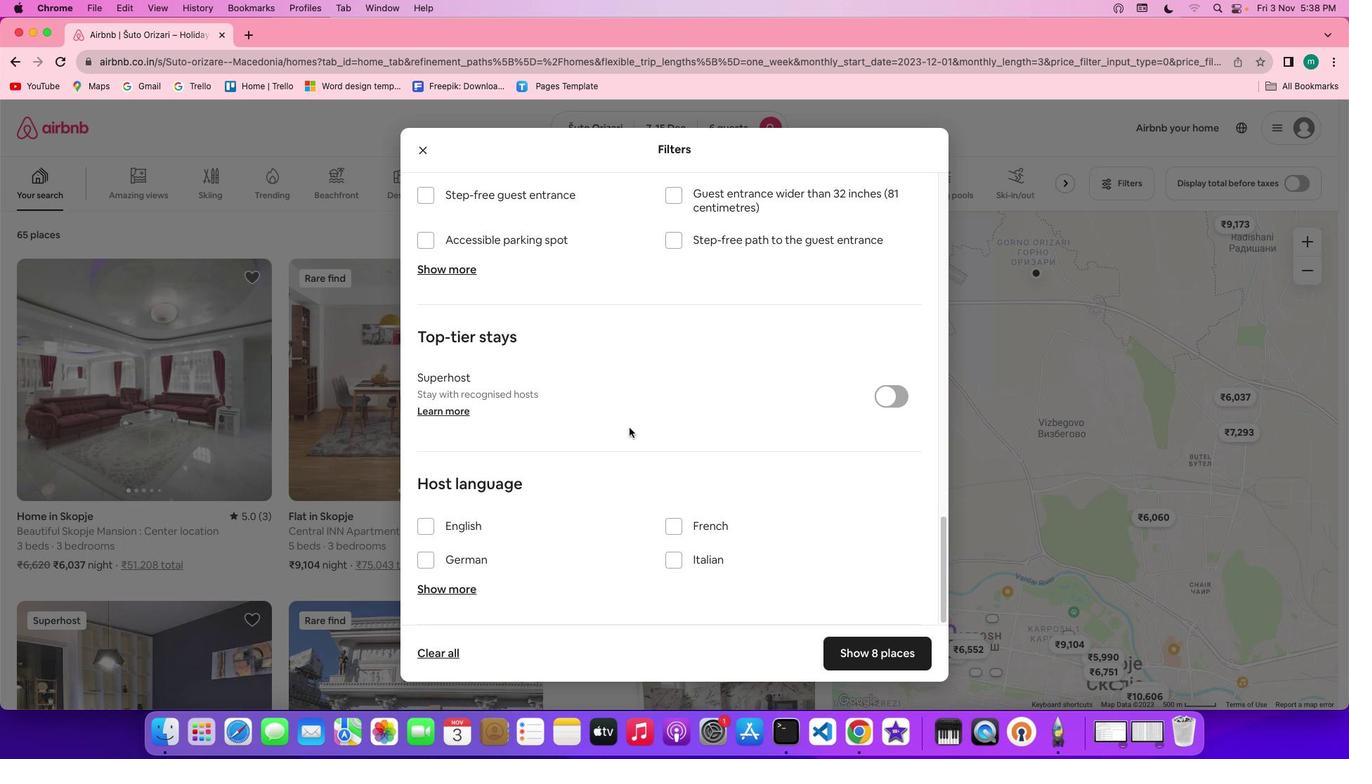 
Action: Mouse moved to (706, 455)
Screenshot: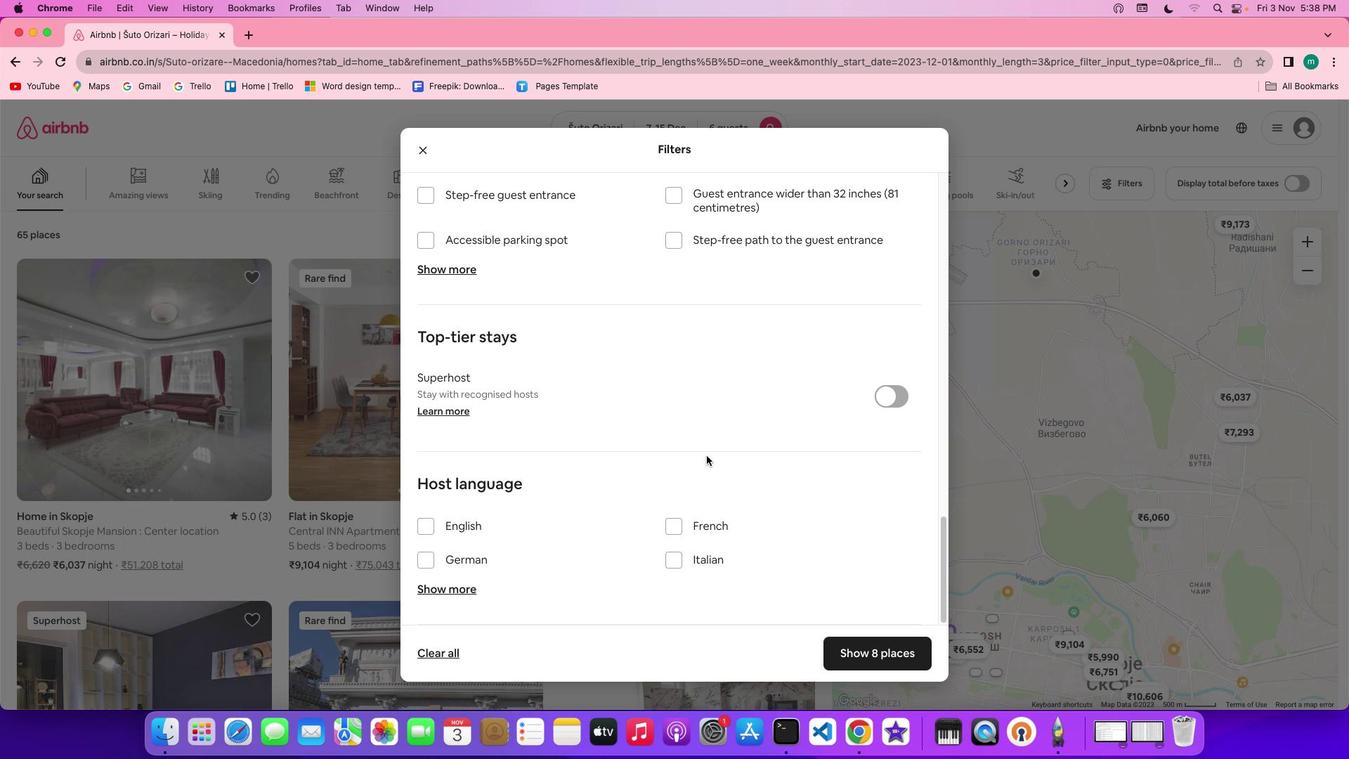 
Action: Mouse scrolled (706, 455) with delta (0, 0)
Screenshot: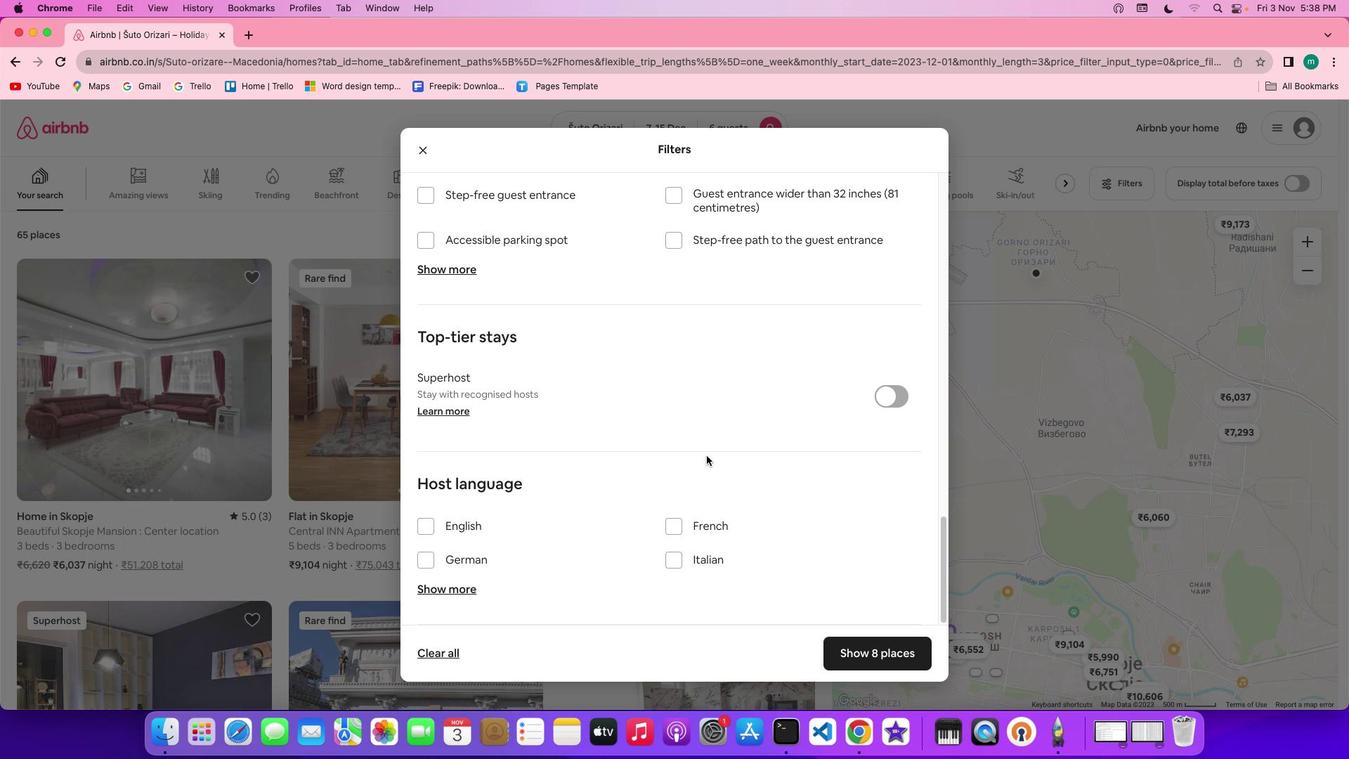
Action: Mouse moved to (707, 455)
Screenshot: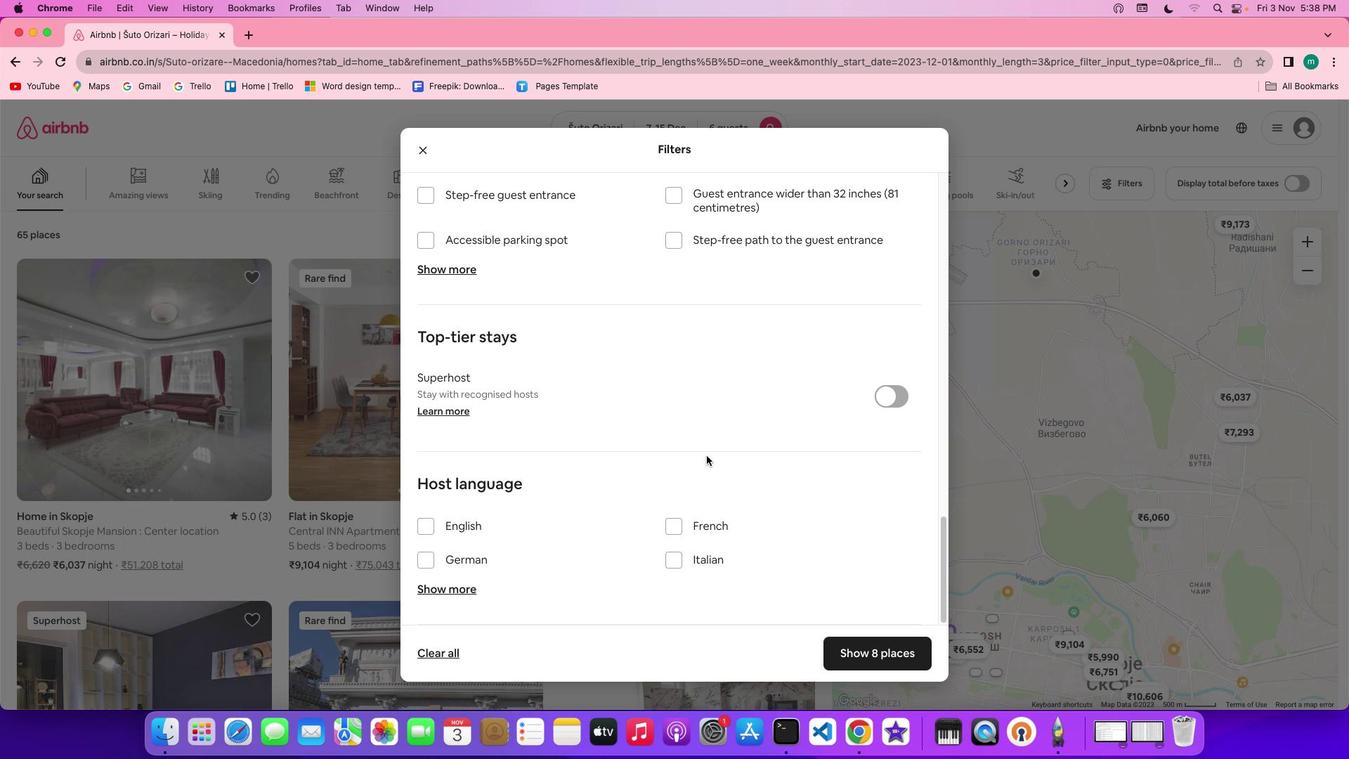 
Action: Mouse scrolled (707, 455) with delta (0, 0)
Screenshot: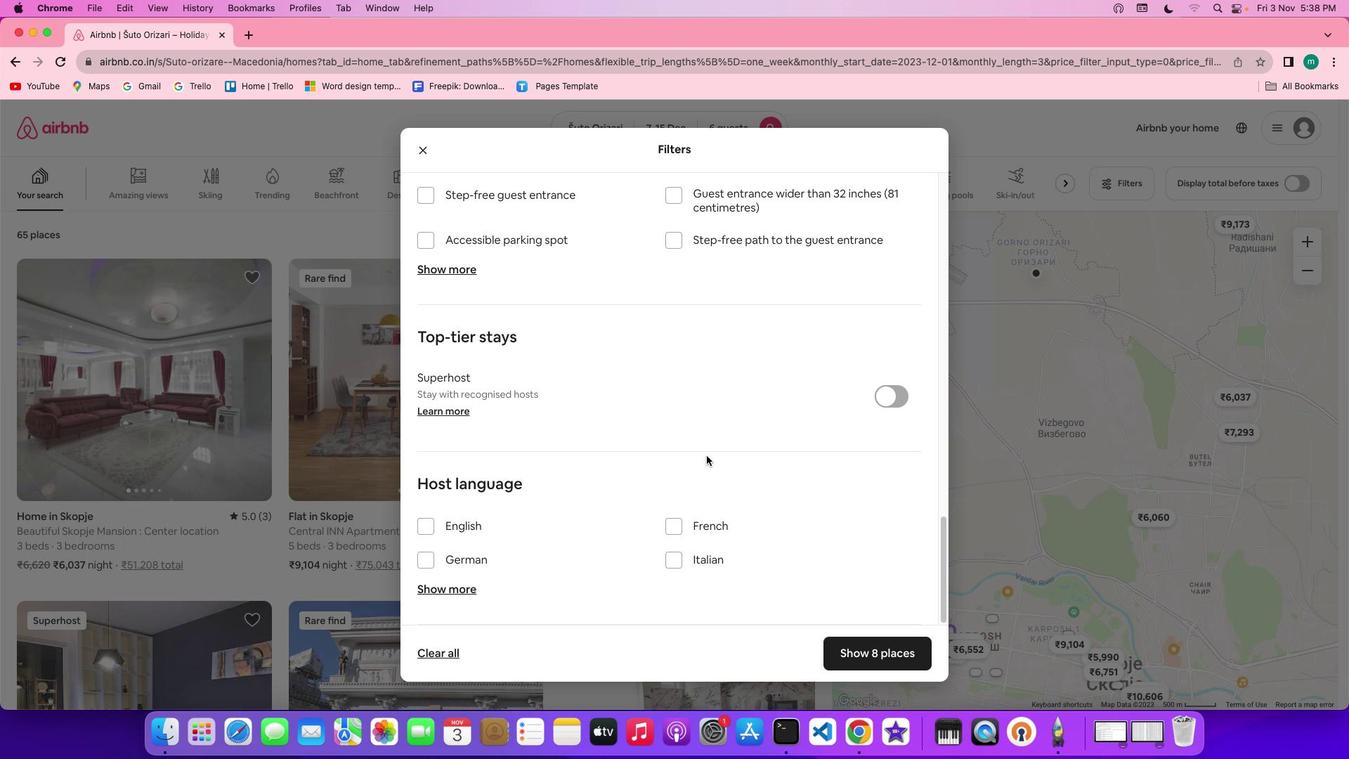 
Action: Mouse moved to (707, 455)
Screenshot: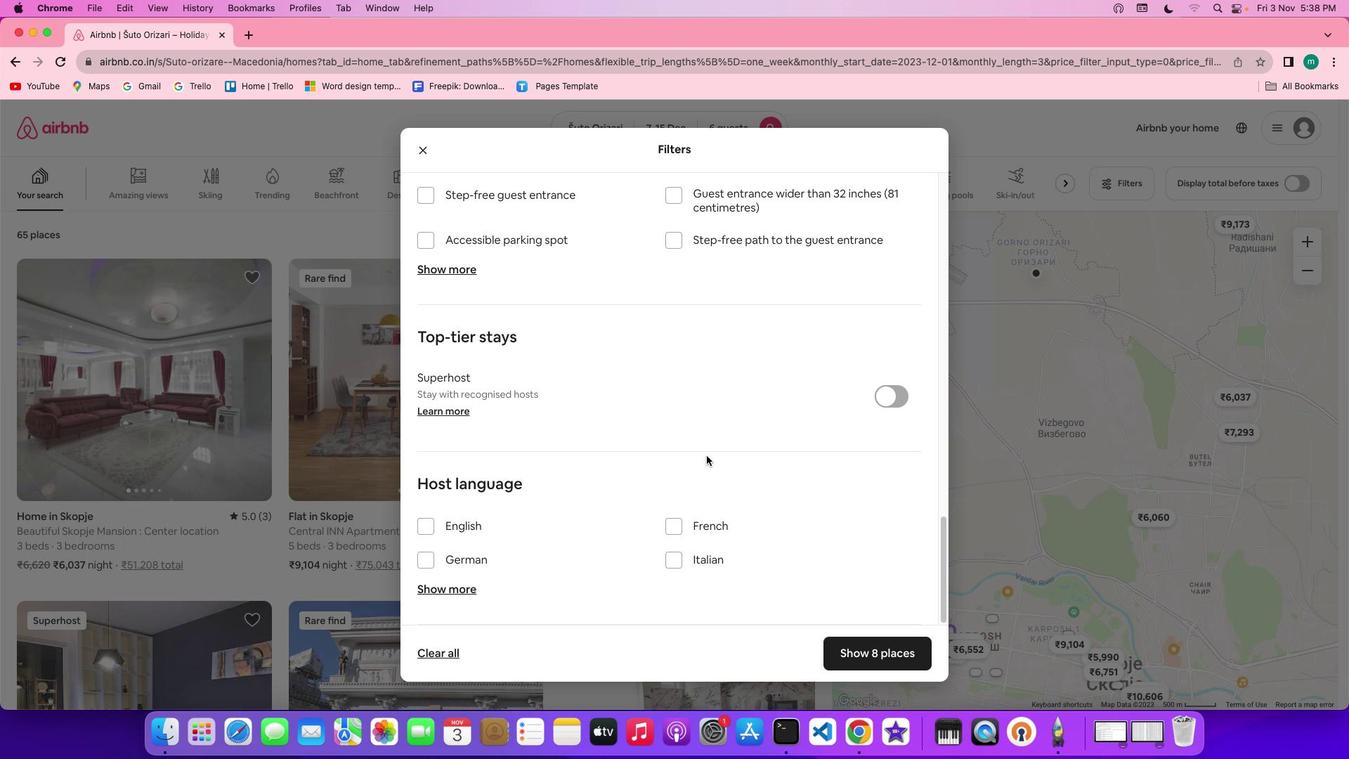 
Action: Mouse scrolled (707, 455) with delta (0, -2)
Screenshot: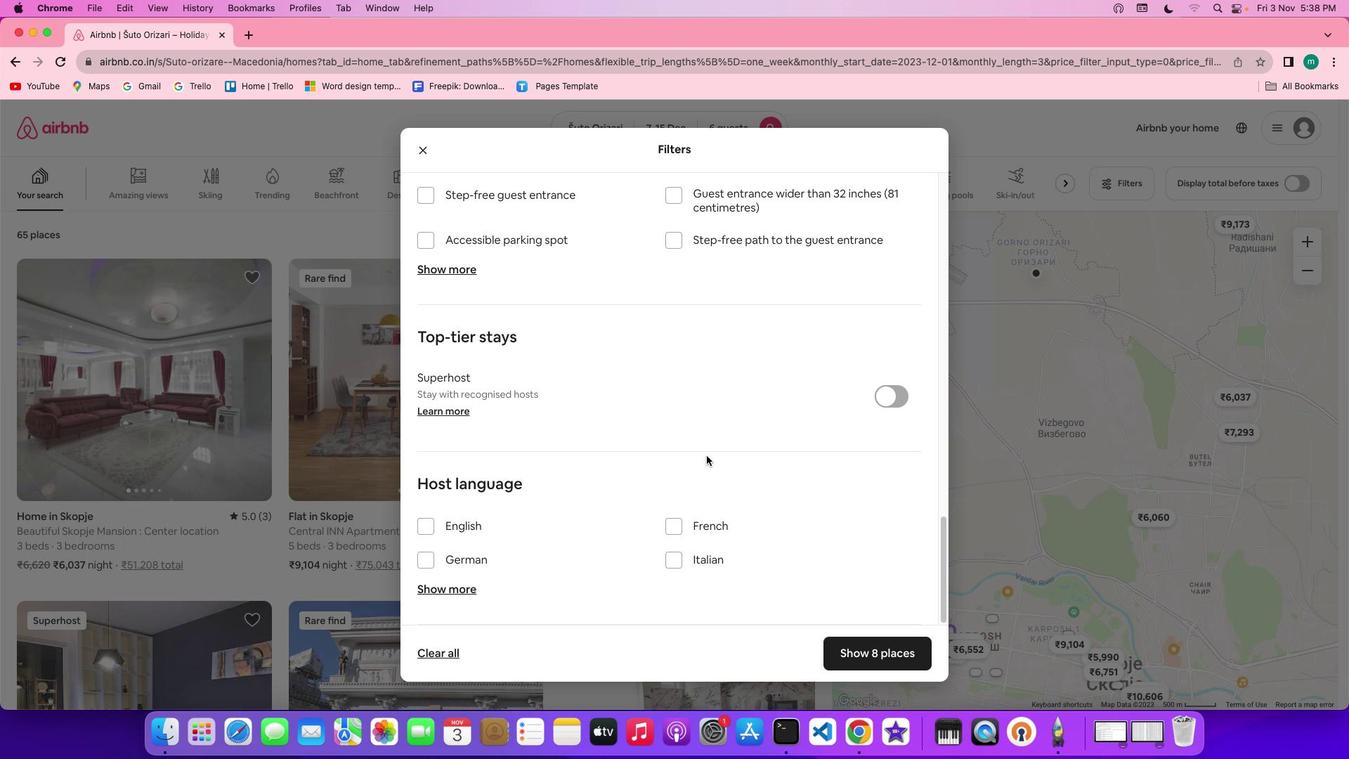 
Action: Mouse scrolled (707, 455) with delta (0, -3)
Screenshot: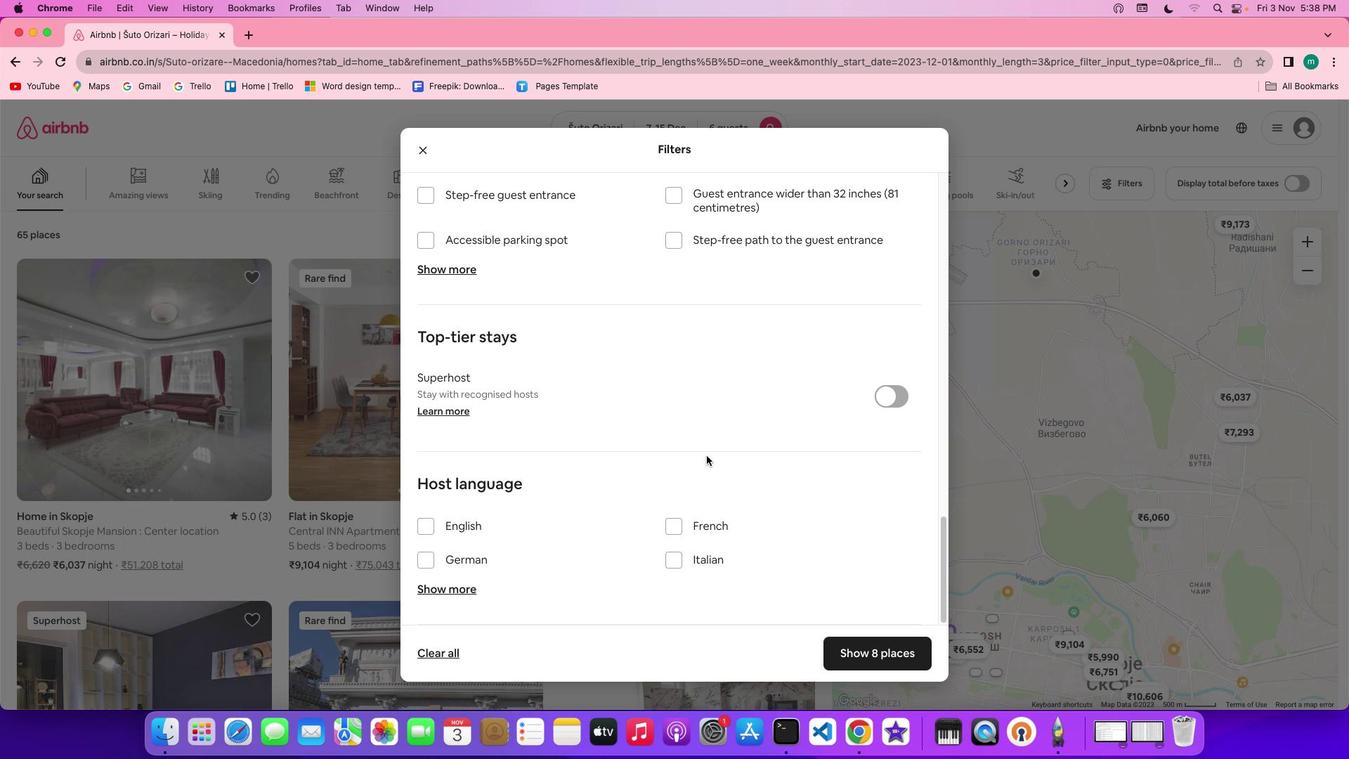 
Action: Mouse scrolled (707, 455) with delta (0, -4)
Screenshot: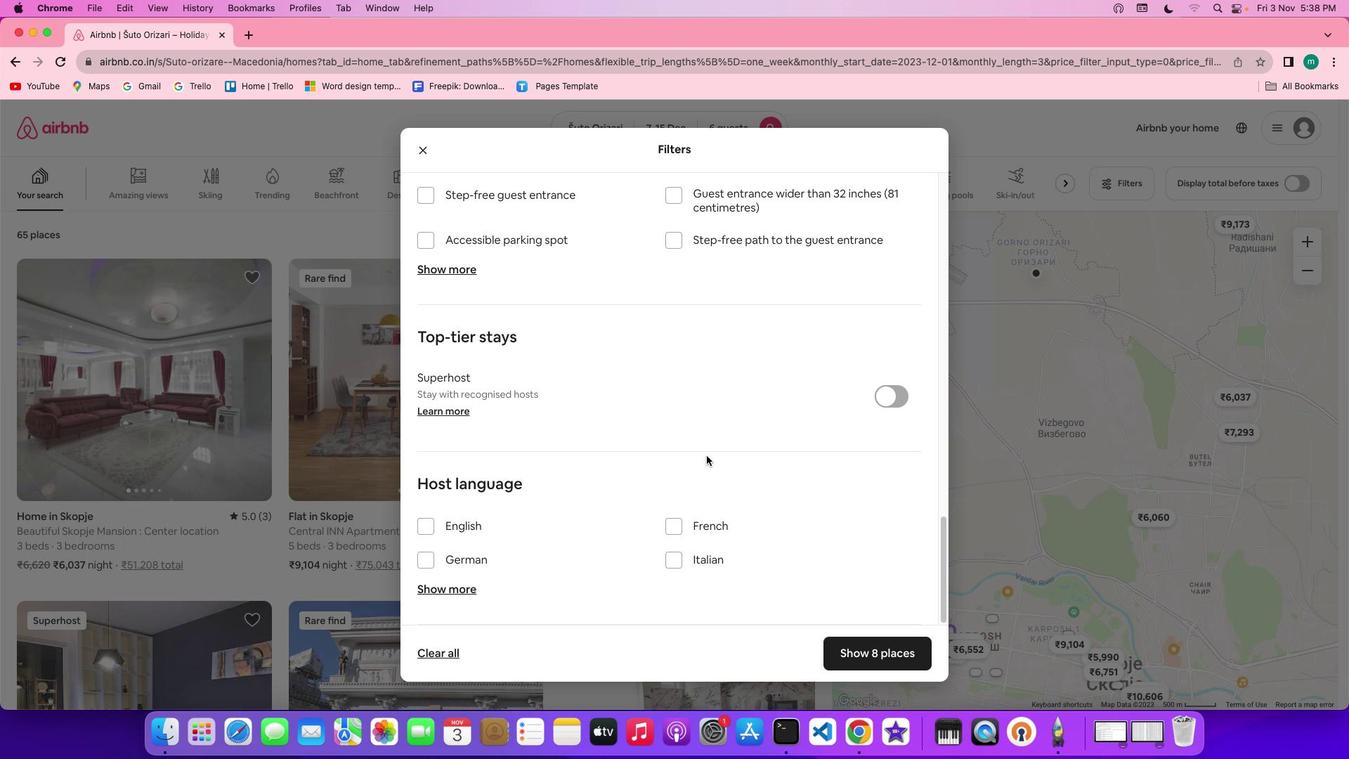 
Action: Mouse scrolled (707, 455) with delta (0, -4)
Screenshot: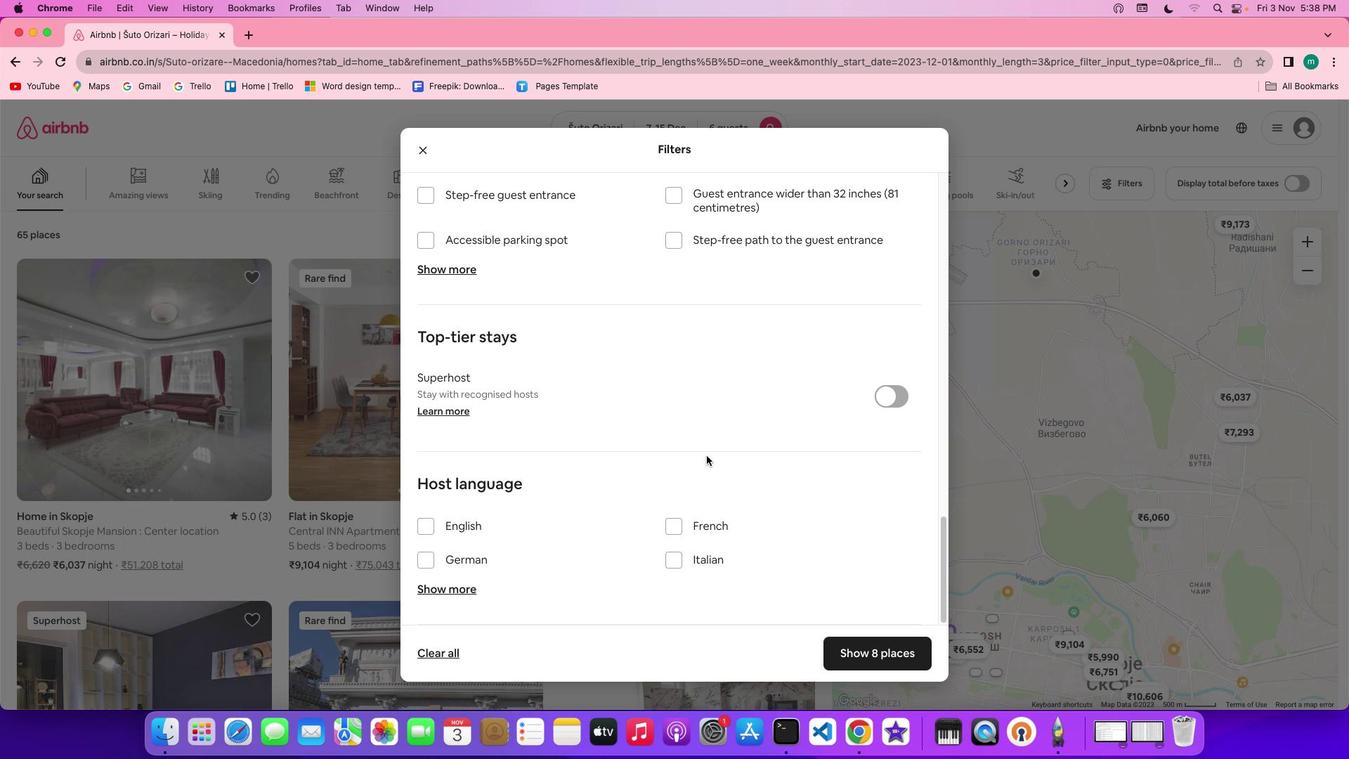 
Action: Mouse moved to (897, 649)
Screenshot: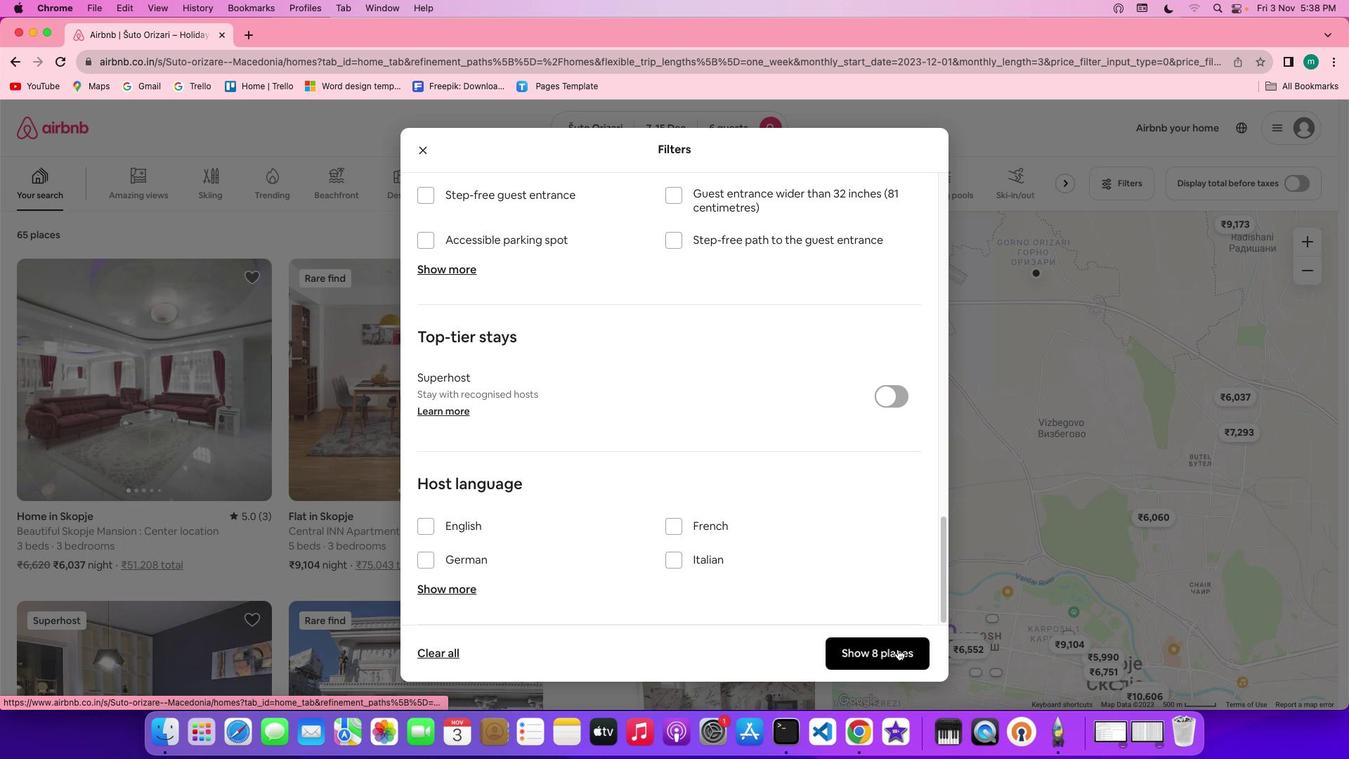 
Action: Mouse pressed left at (897, 649)
Screenshot: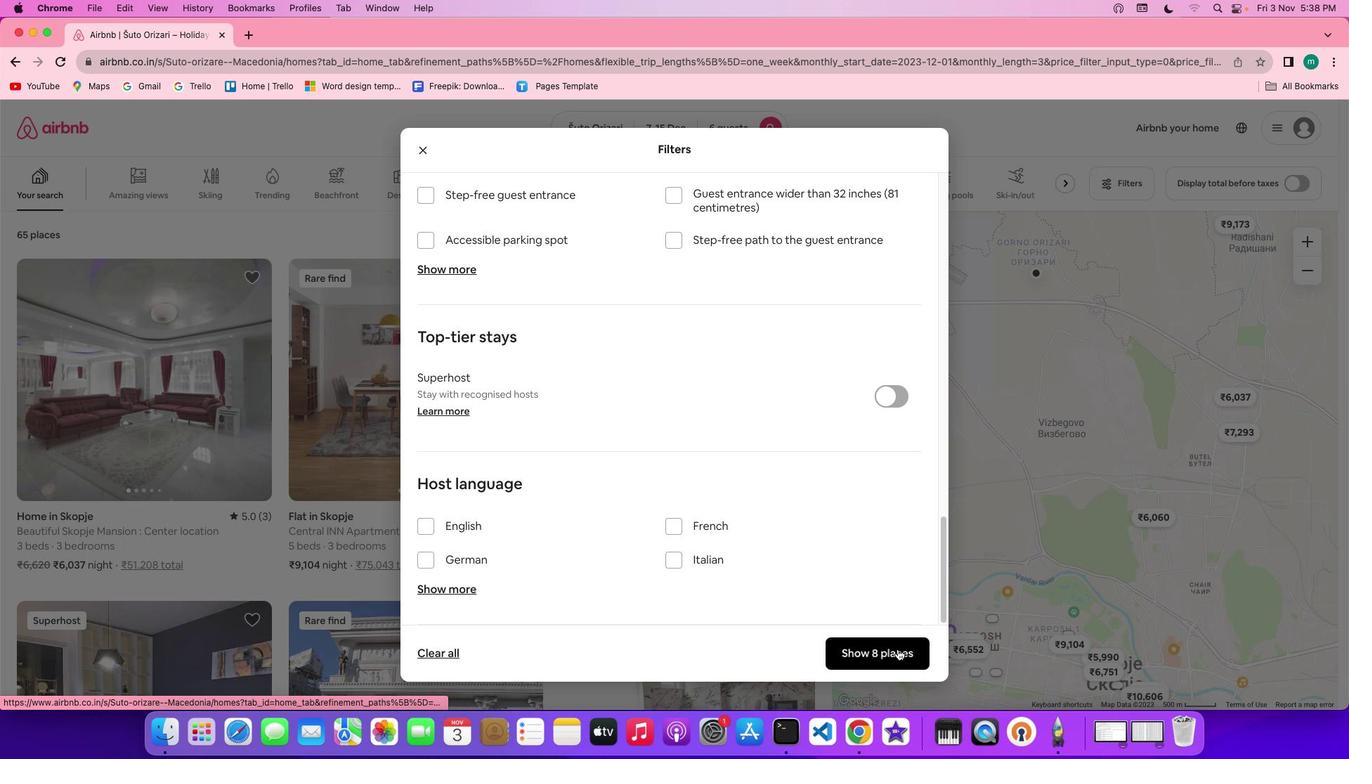 
Action: Mouse moved to (358, 502)
Screenshot: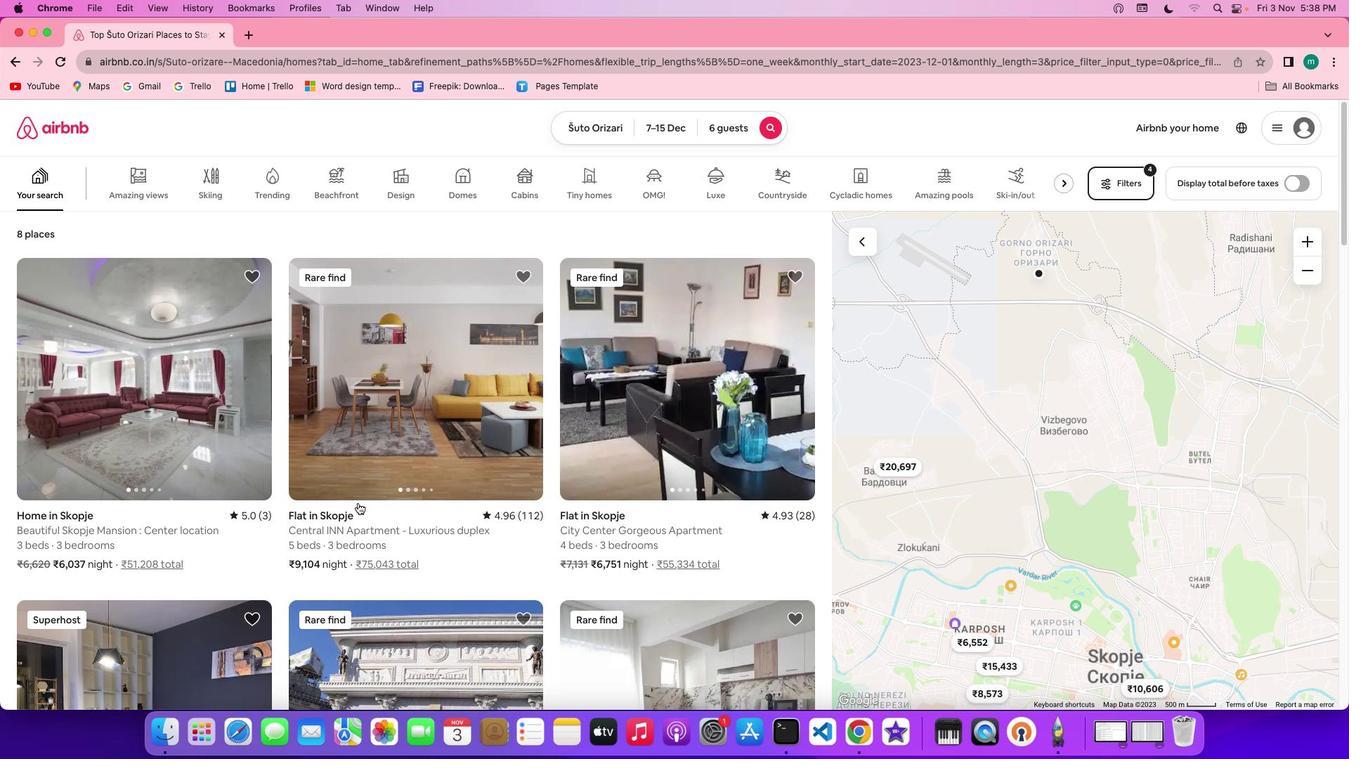 
Action: Mouse scrolled (358, 502) with delta (0, 0)
Screenshot: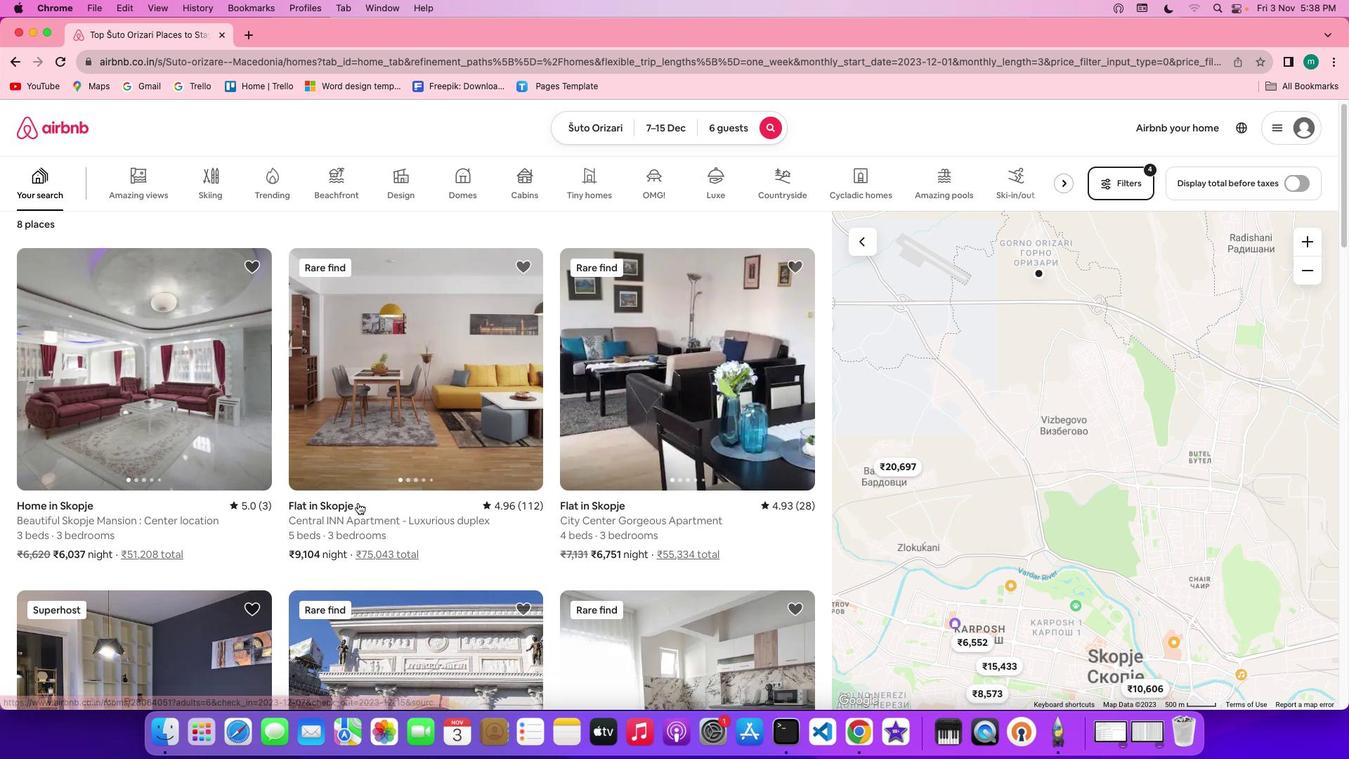 
Action: Mouse scrolled (358, 502) with delta (0, 0)
Screenshot: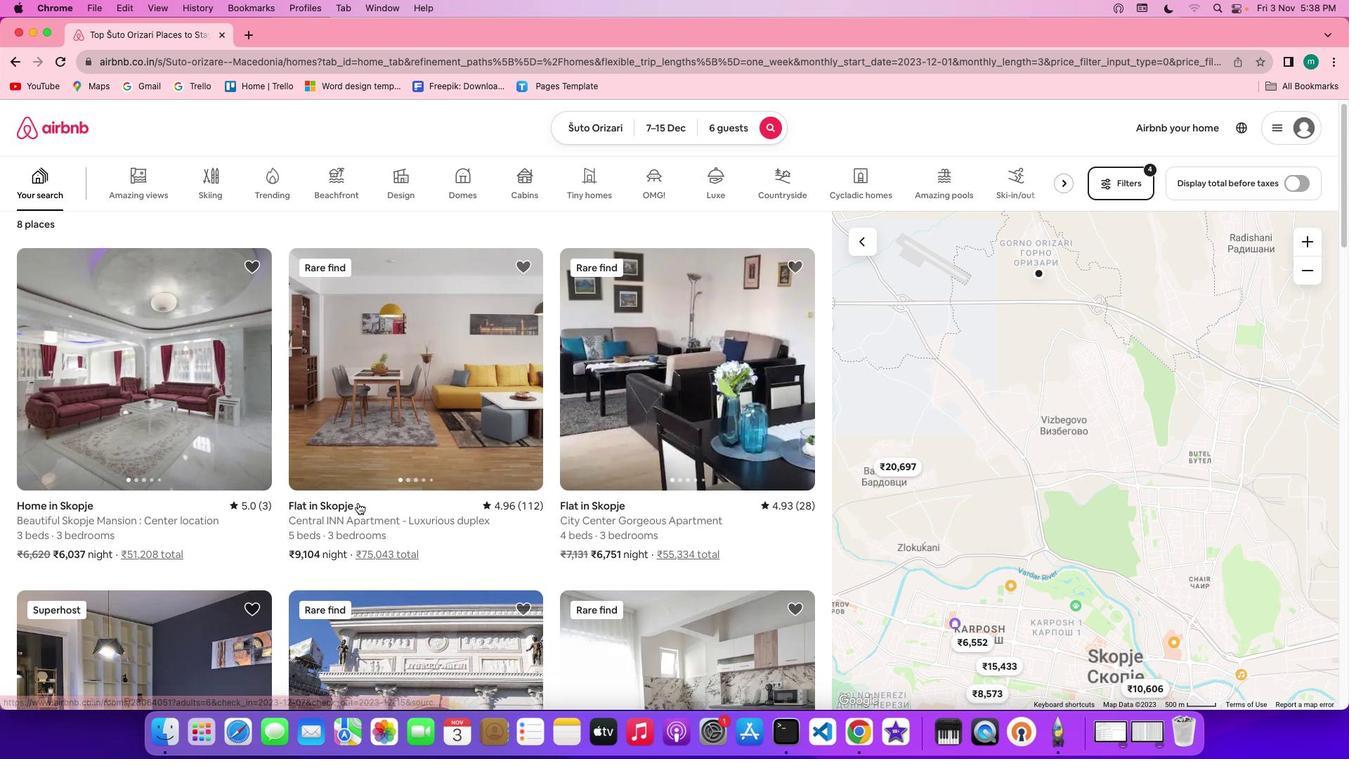 
Action: Mouse scrolled (358, 502) with delta (0, -1)
Screenshot: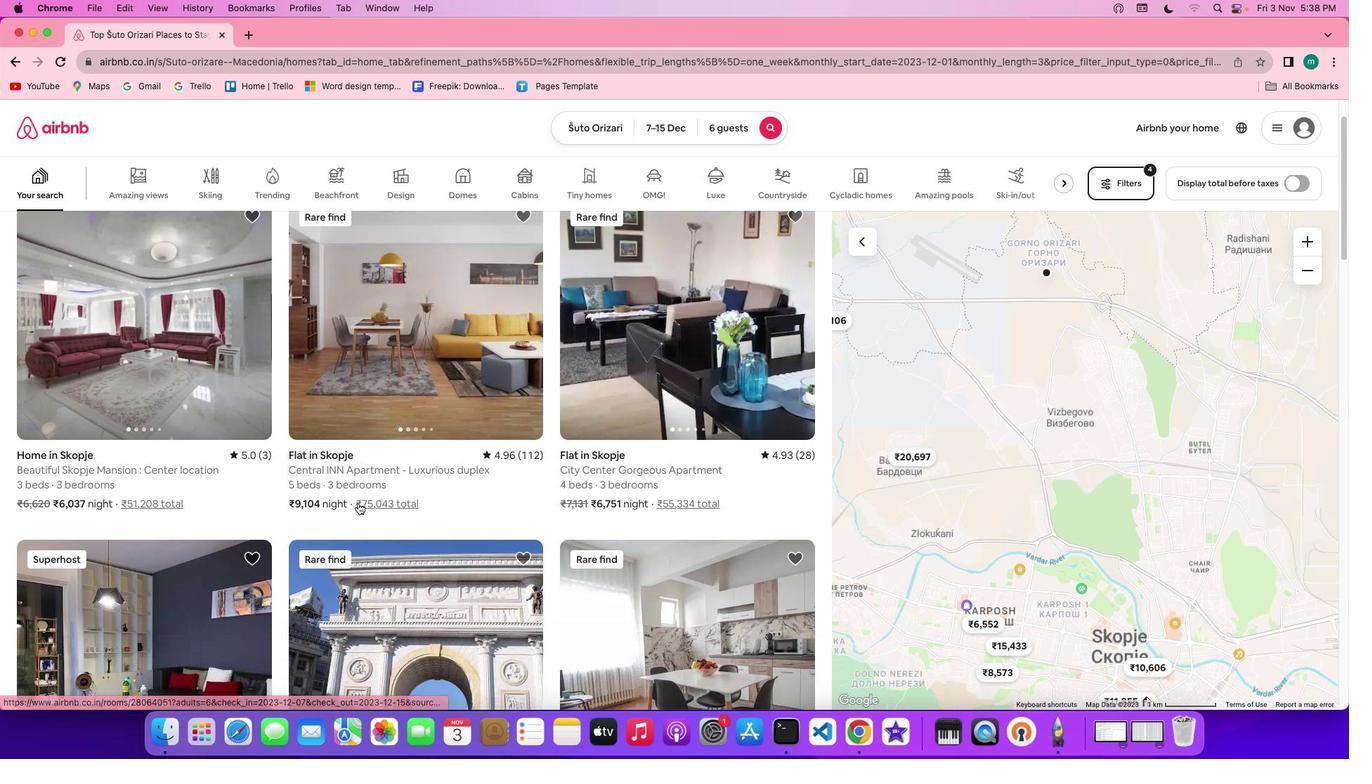 
Action: Mouse scrolled (358, 502) with delta (0, -2)
Screenshot: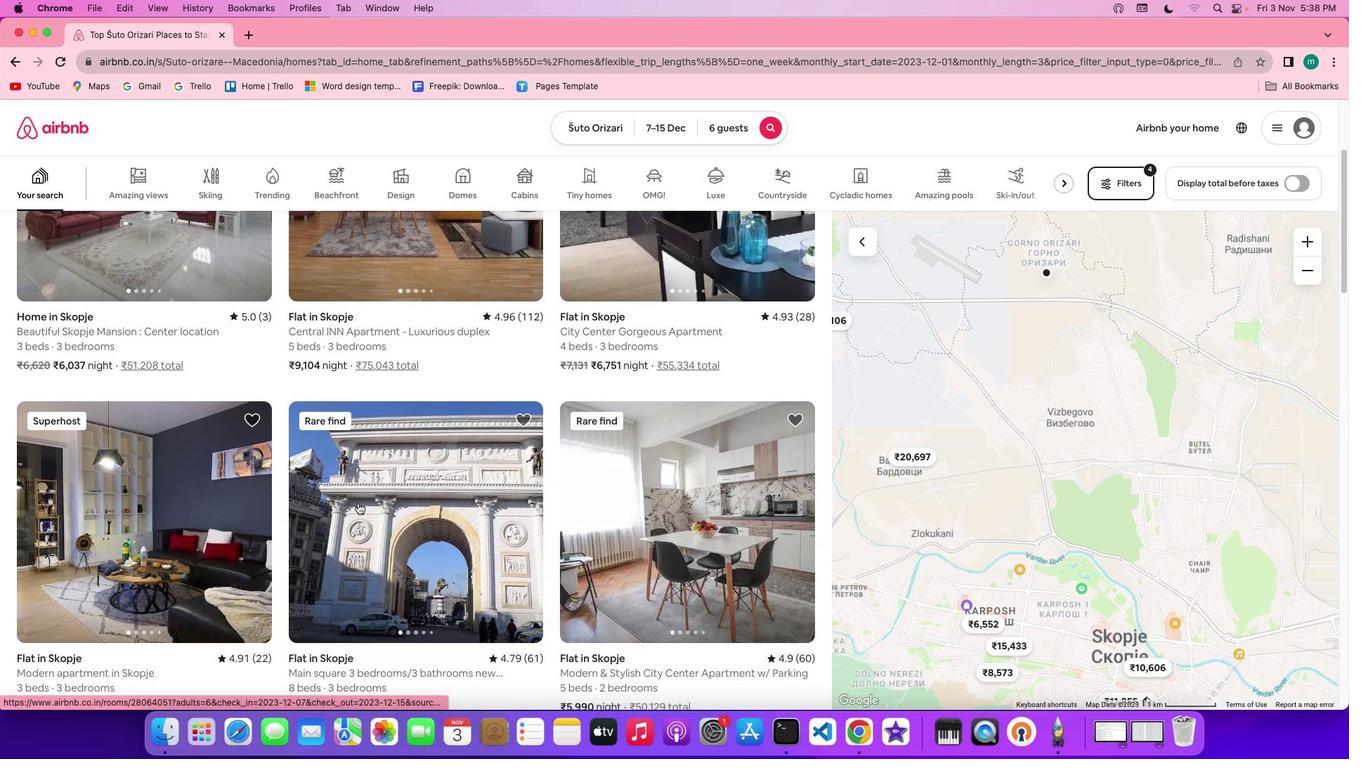 
Action: Mouse scrolled (358, 502) with delta (0, -2)
Screenshot: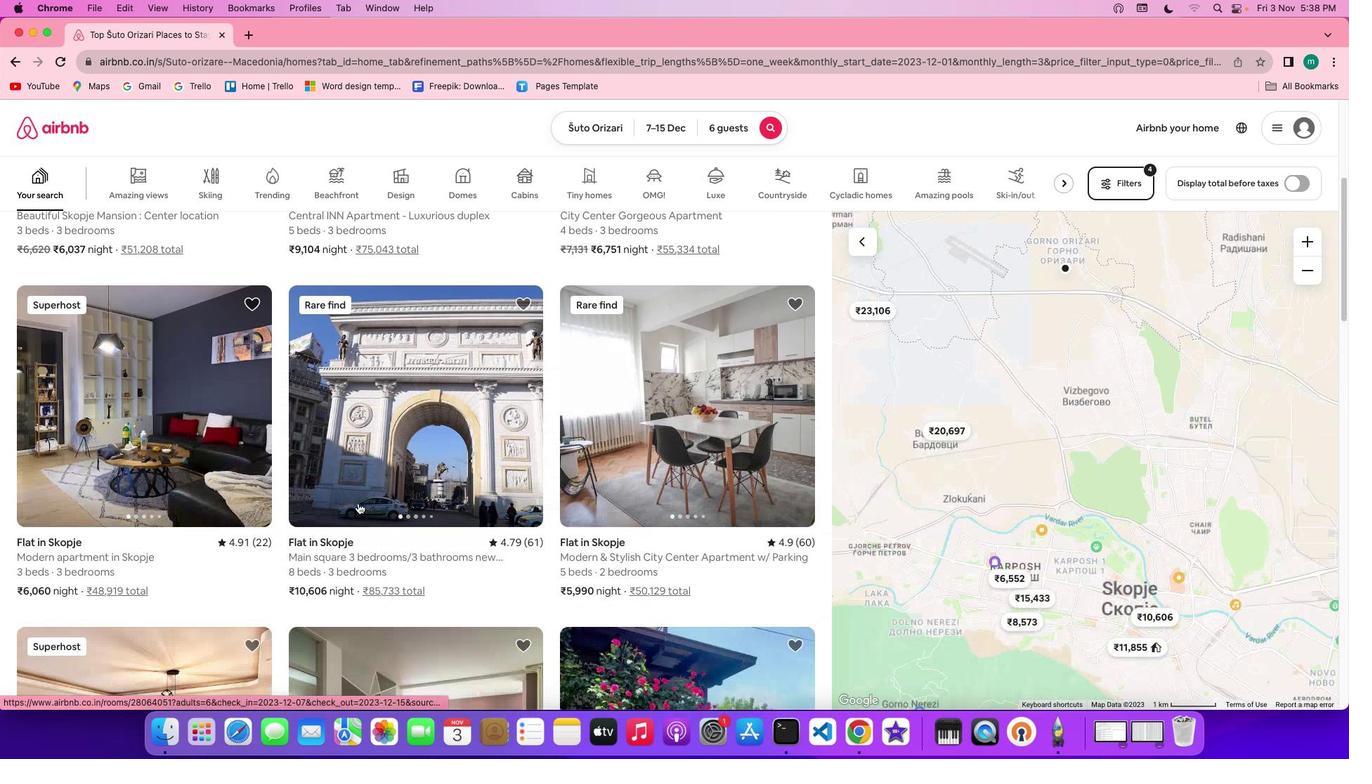 
Action: Mouse moved to (516, 583)
Screenshot: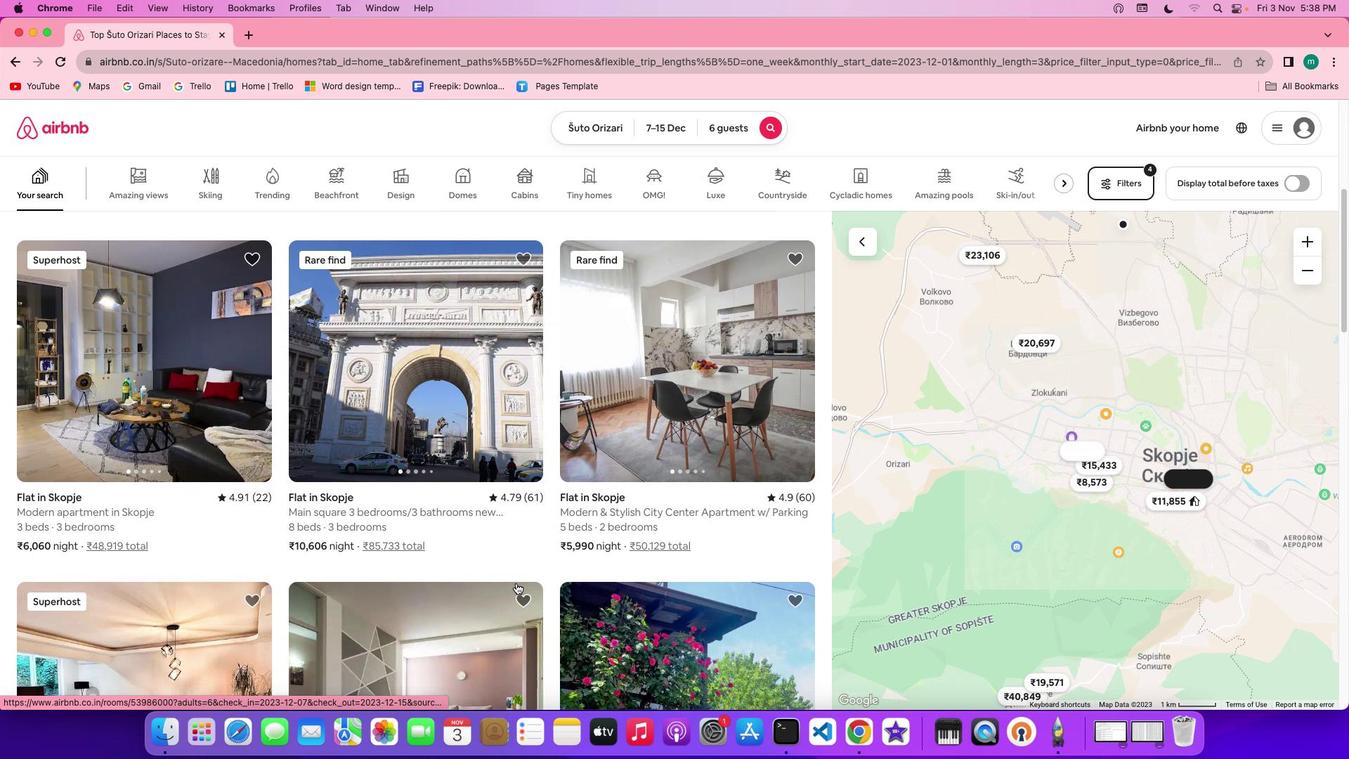 
Action: Mouse scrolled (516, 583) with delta (0, 0)
Screenshot: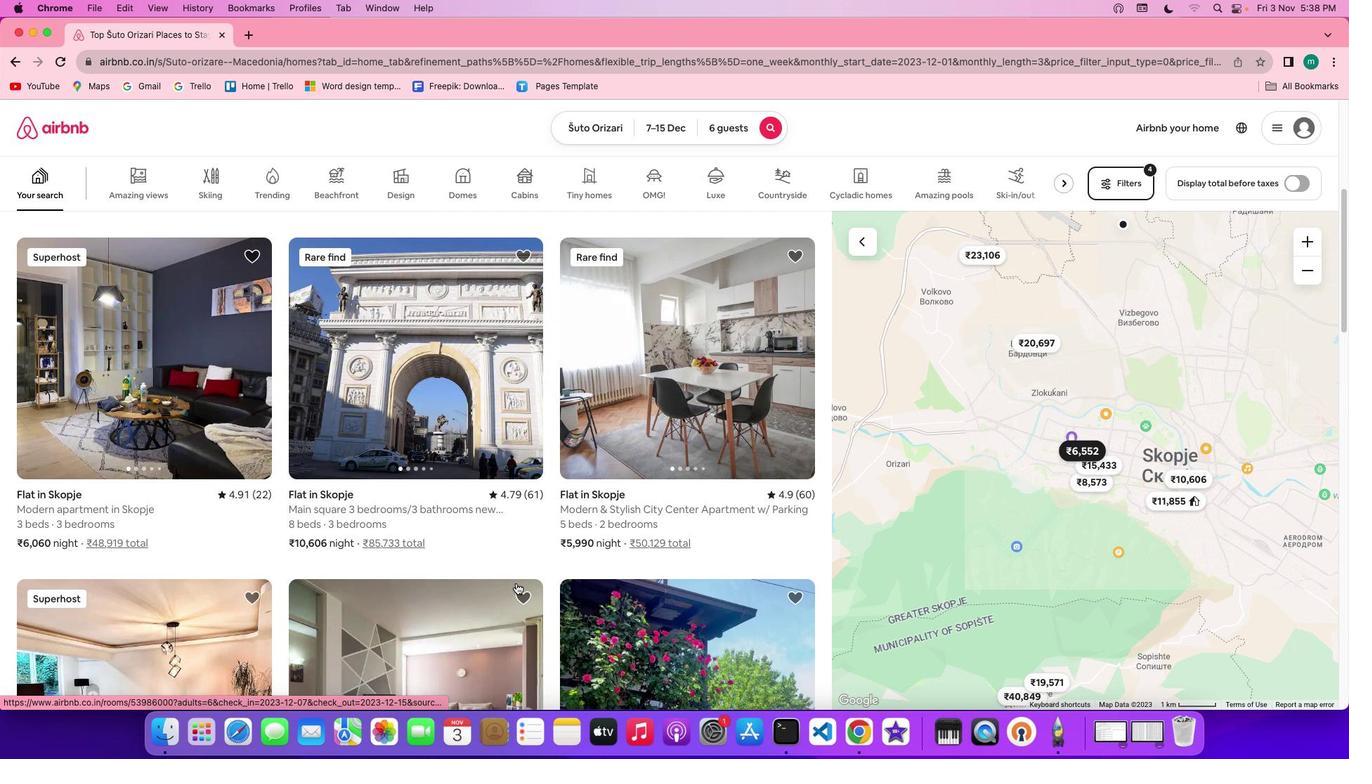 
Action: Mouse scrolled (516, 583) with delta (0, 0)
Screenshot: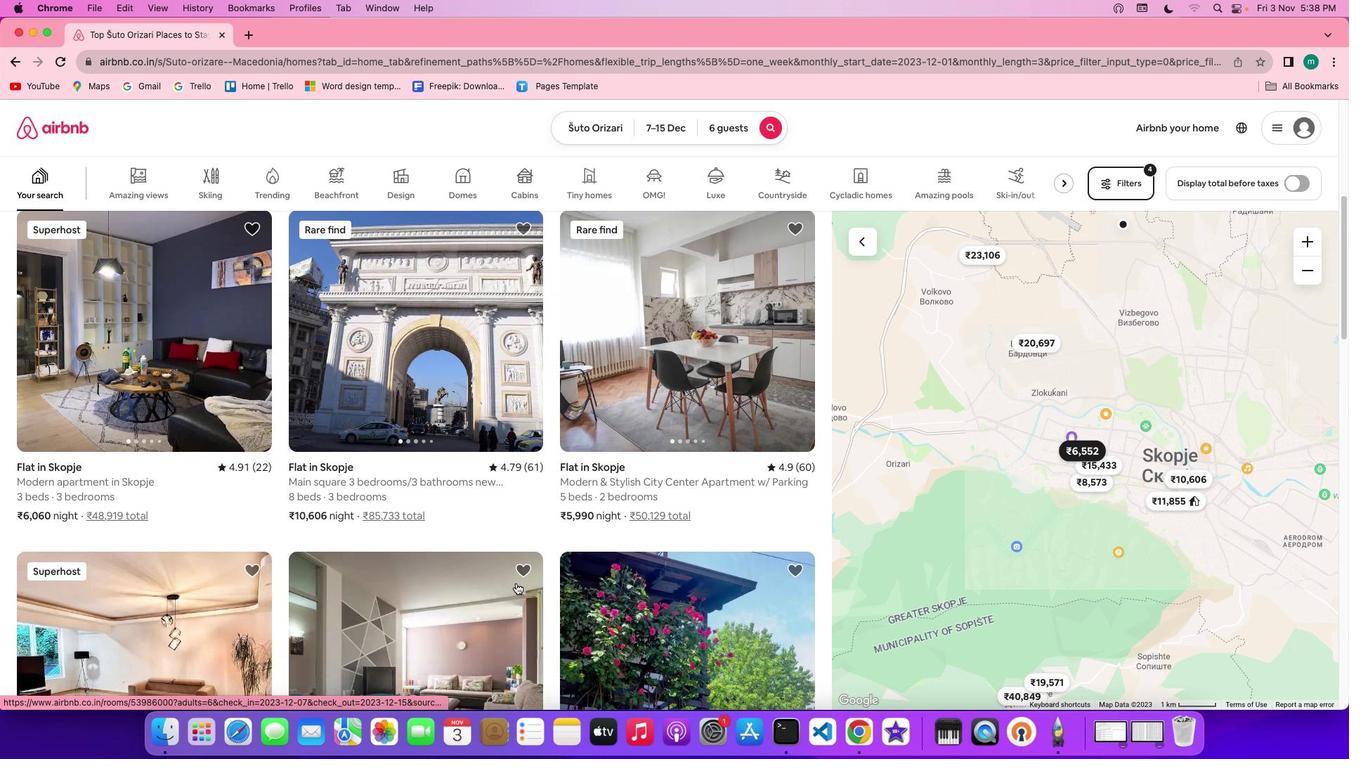 
Action: Mouse scrolled (516, 583) with delta (0, -2)
Screenshot: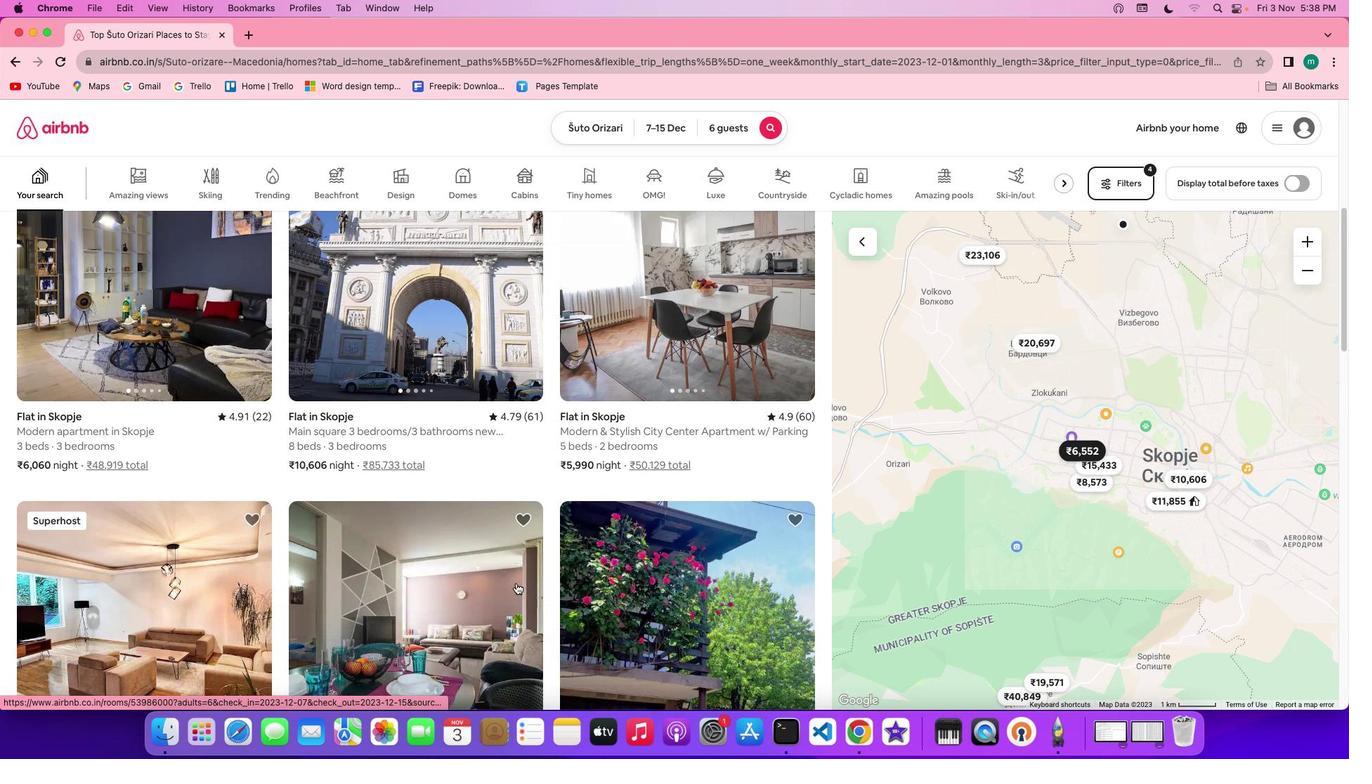 
Action: Mouse scrolled (516, 583) with delta (0, -2)
Screenshot: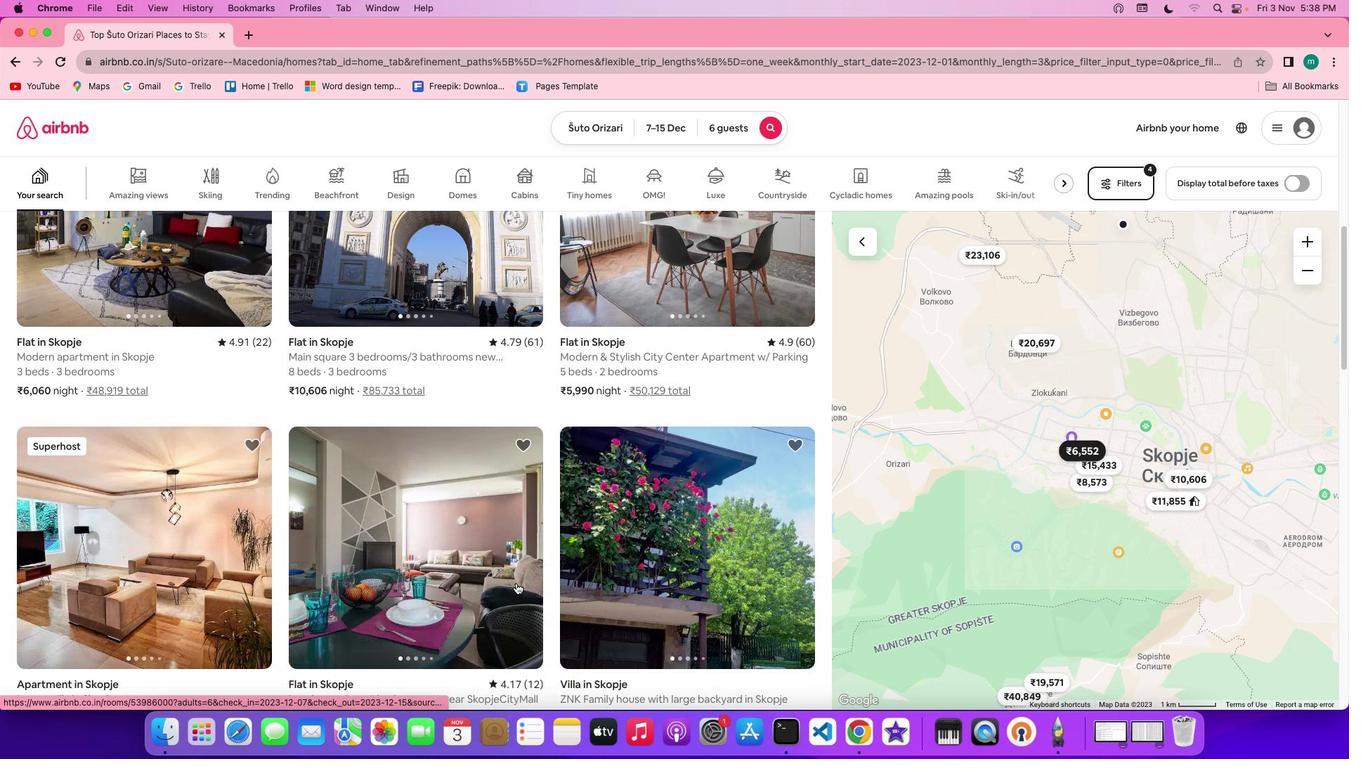 
Action: Mouse scrolled (516, 583) with delta (0, 0)
Screenshot: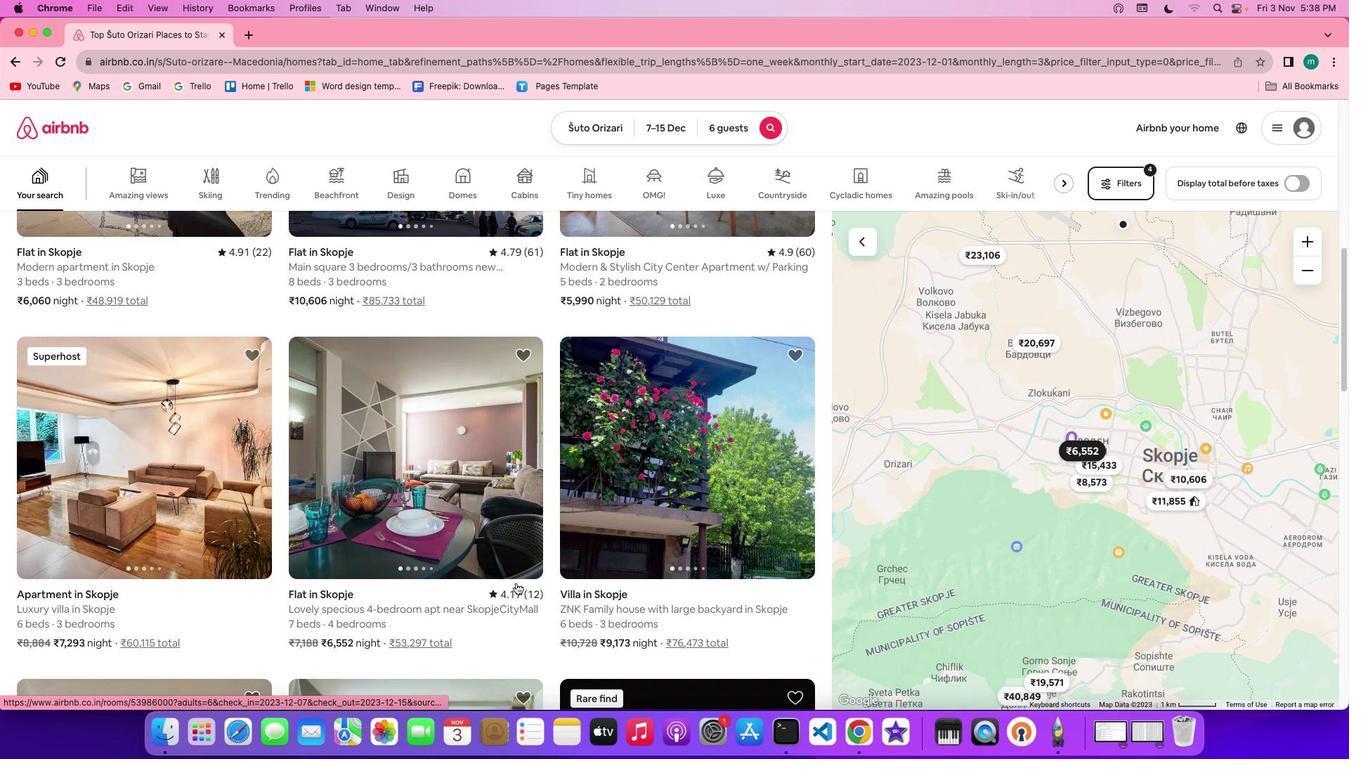 
Action: Mouse scrolled (516, 583) with delta (0, 0)
Screenshot: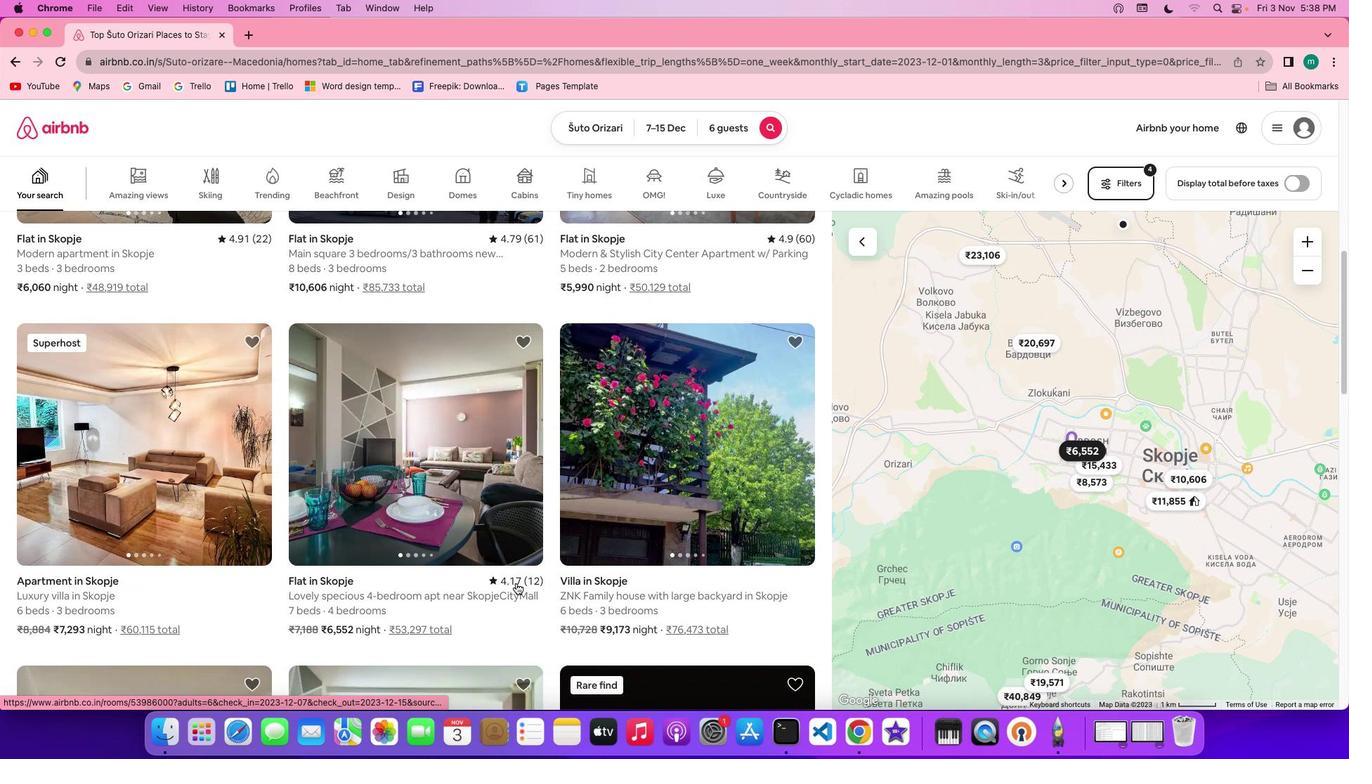 
Action: Mouse scrolled (516, 583) with delta (0, -1)
Screenshot: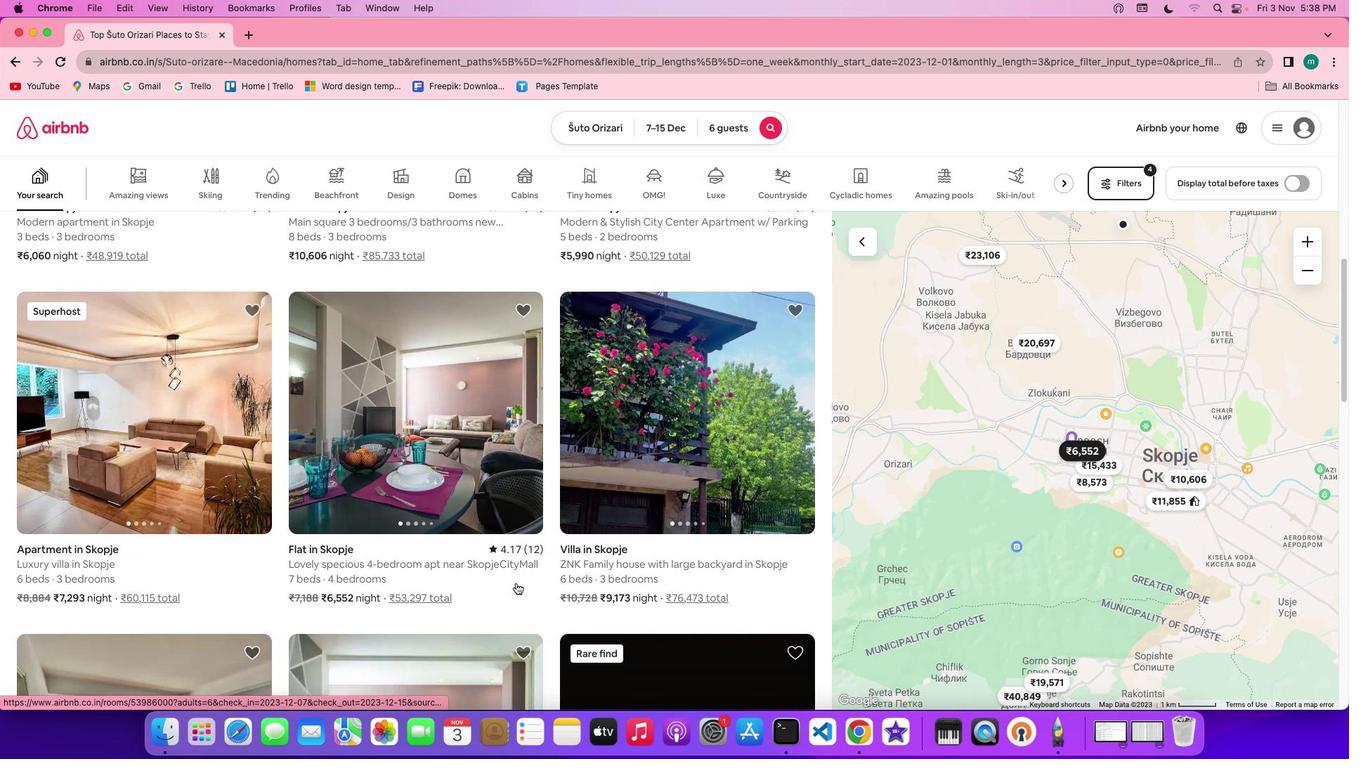 
Action: Mouse scrolled (516, 583) with delta (0, -2)
Screenshot: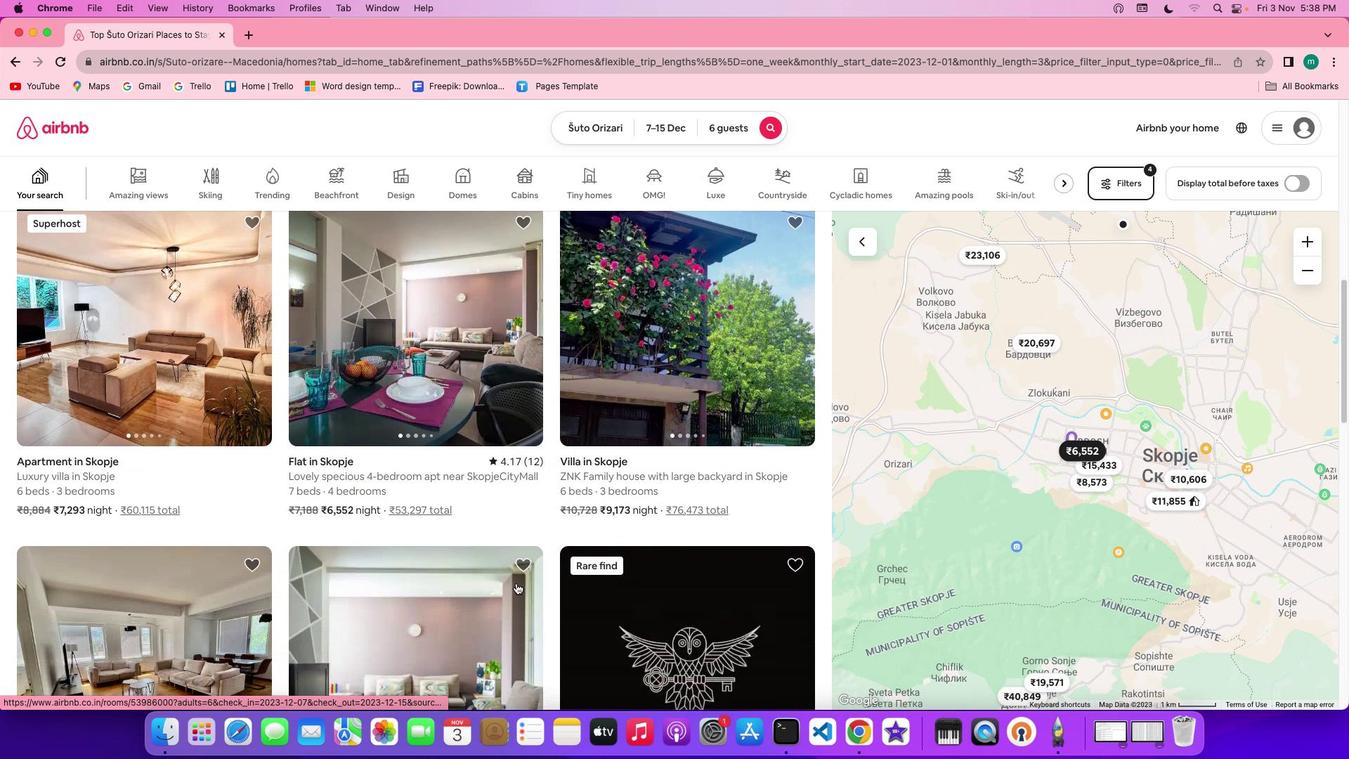 
Action: Mouse scrolled (516, 583) with delta (0, -2)
Screenshot: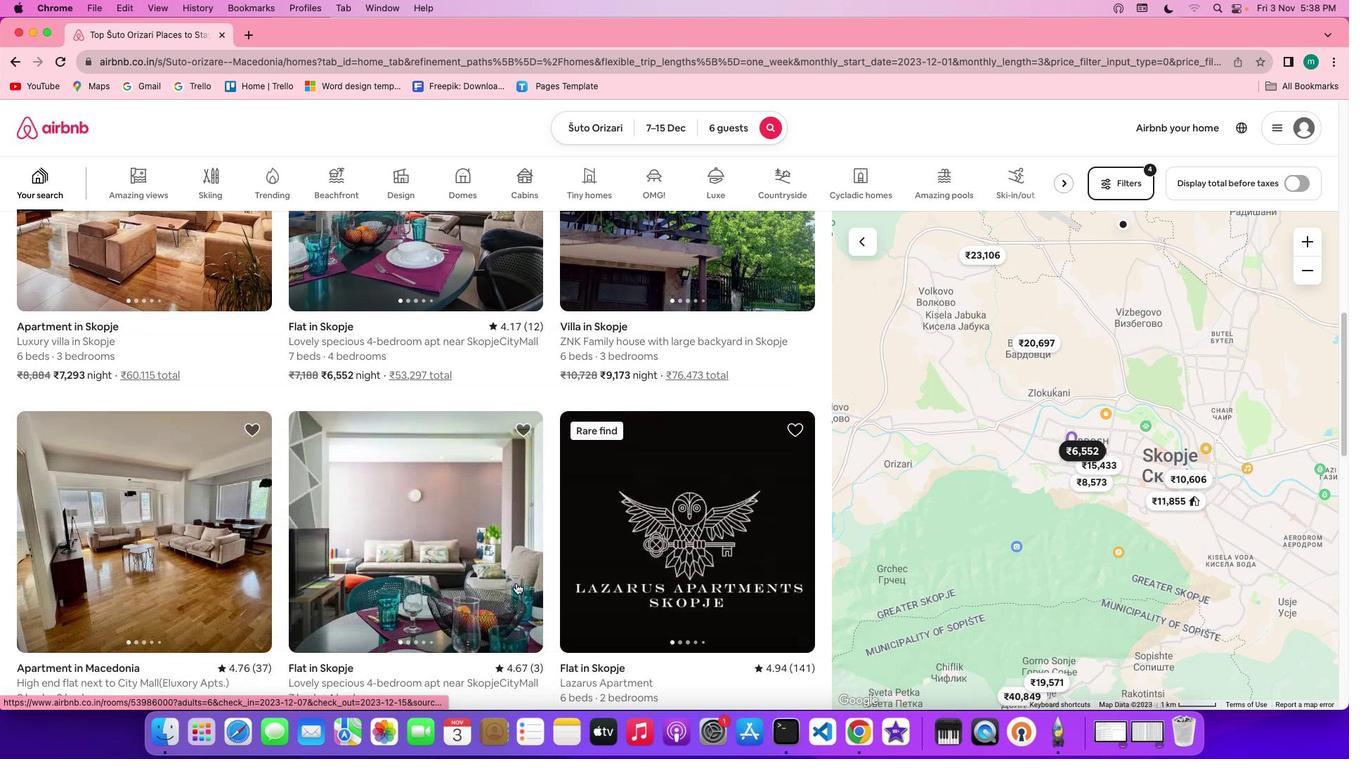 
Action: Mouse scrolled (516, 583) with delta (0, 0)
Screenshot: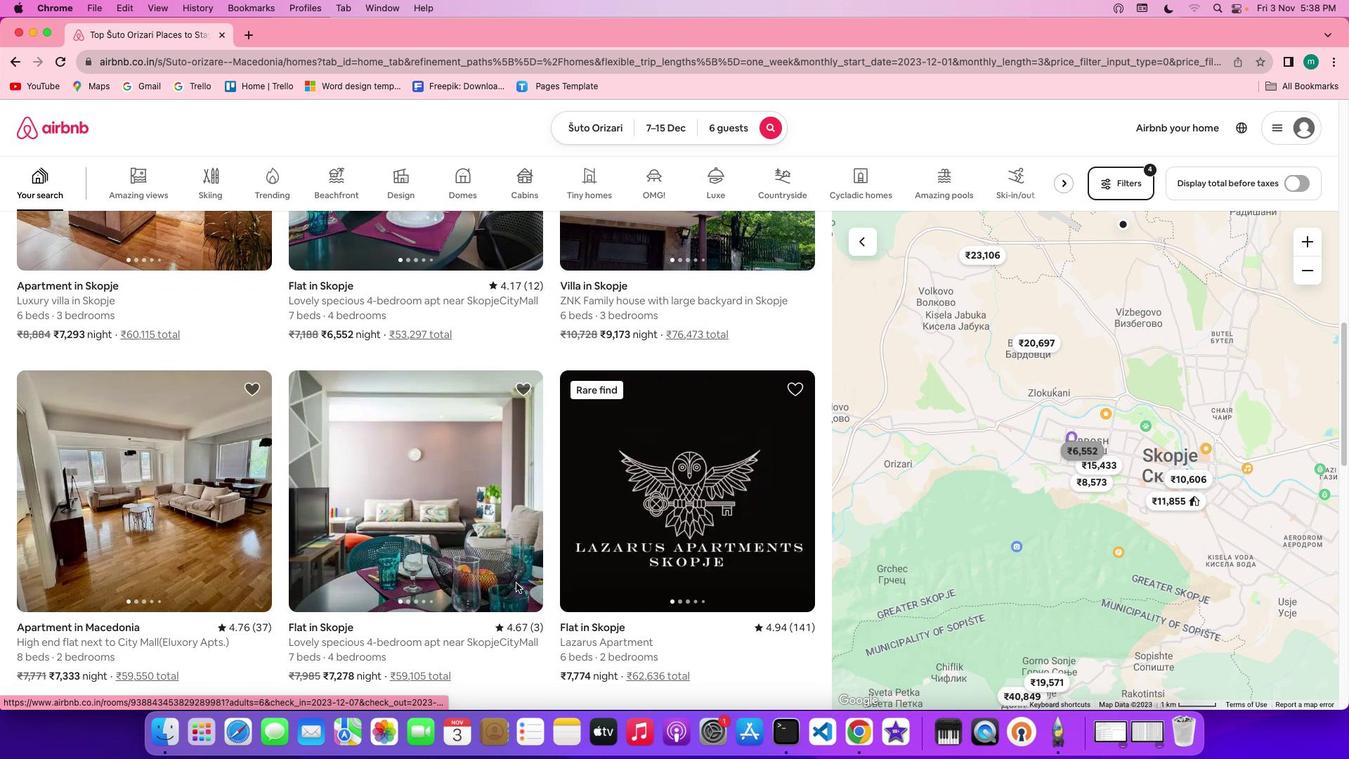 
Action: Mouse scrolled (516, 583) with delta (0, 0)
Screenshot: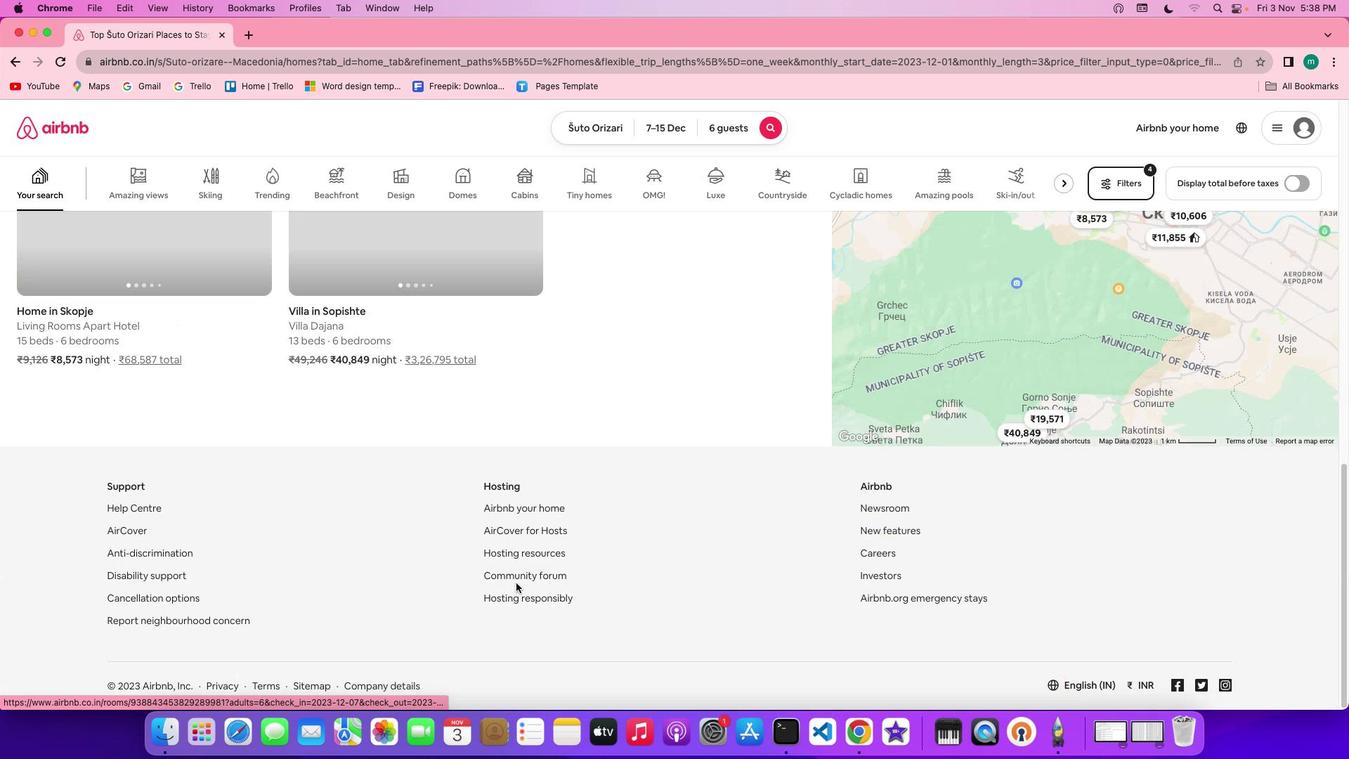 
Action: Mouse scrolled (516, 583) with delta (0, -1)
Screenshot: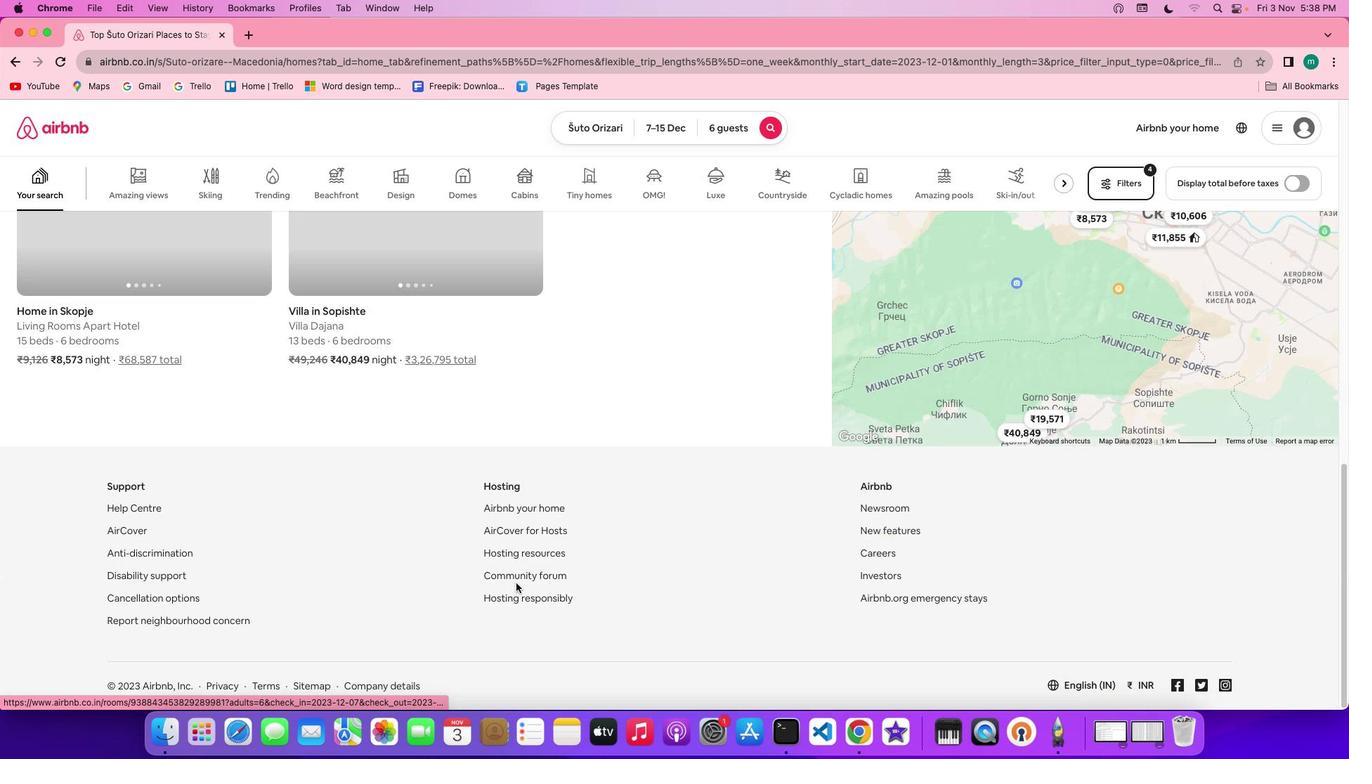 
Action: Mouse scrolled (516, 583) with delta (0, -2)
Screenshot: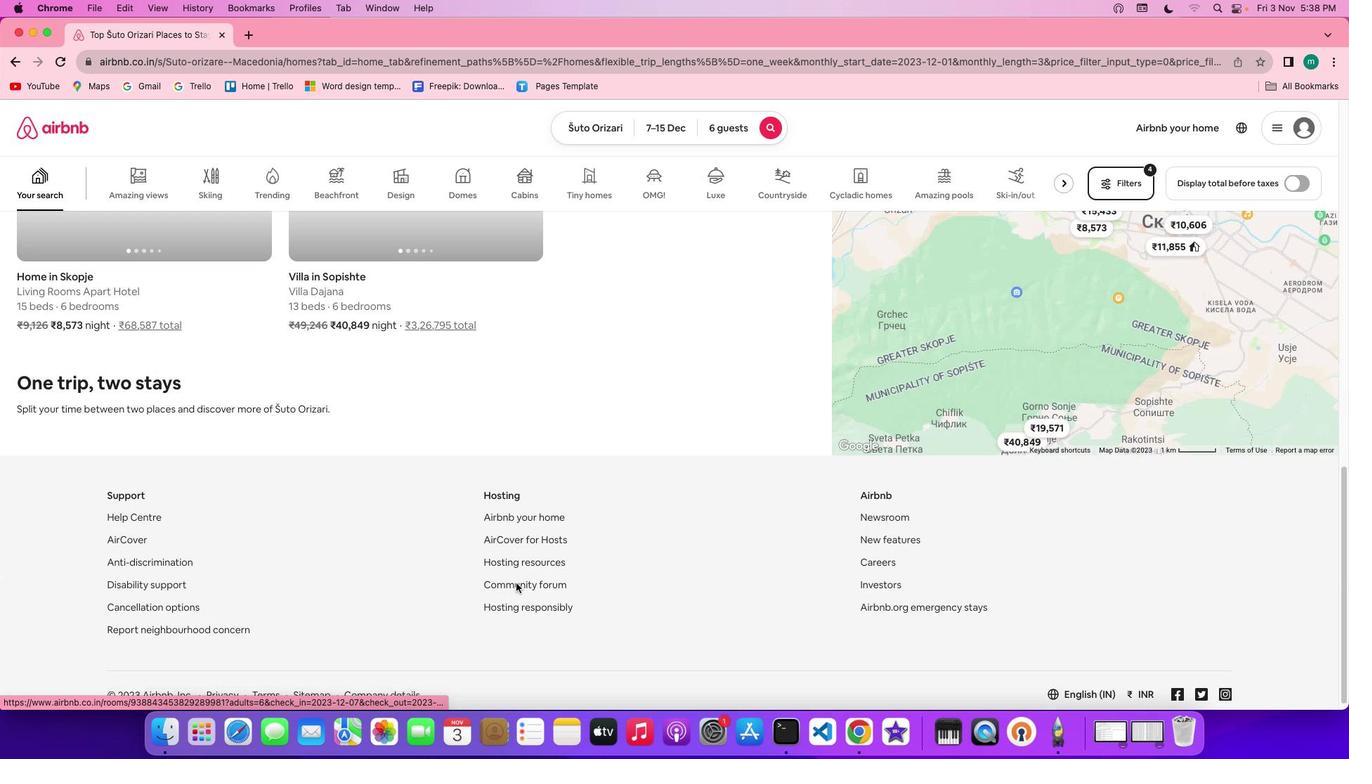 
Action: Mouse scrolled (516, 583) with delta (0, -3)
Screenshot: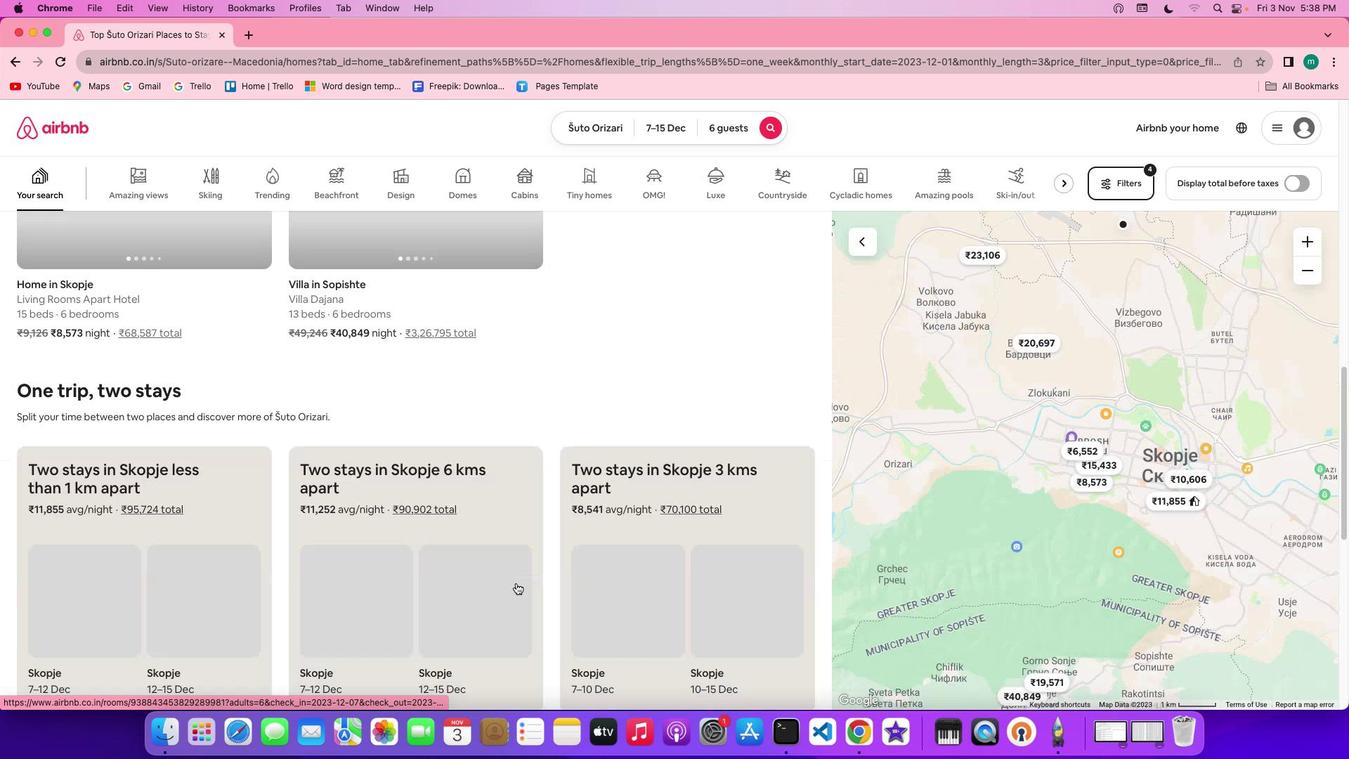 
Action: Mouse scrolled (516, 583) with delta (0, 0)
Screenshot: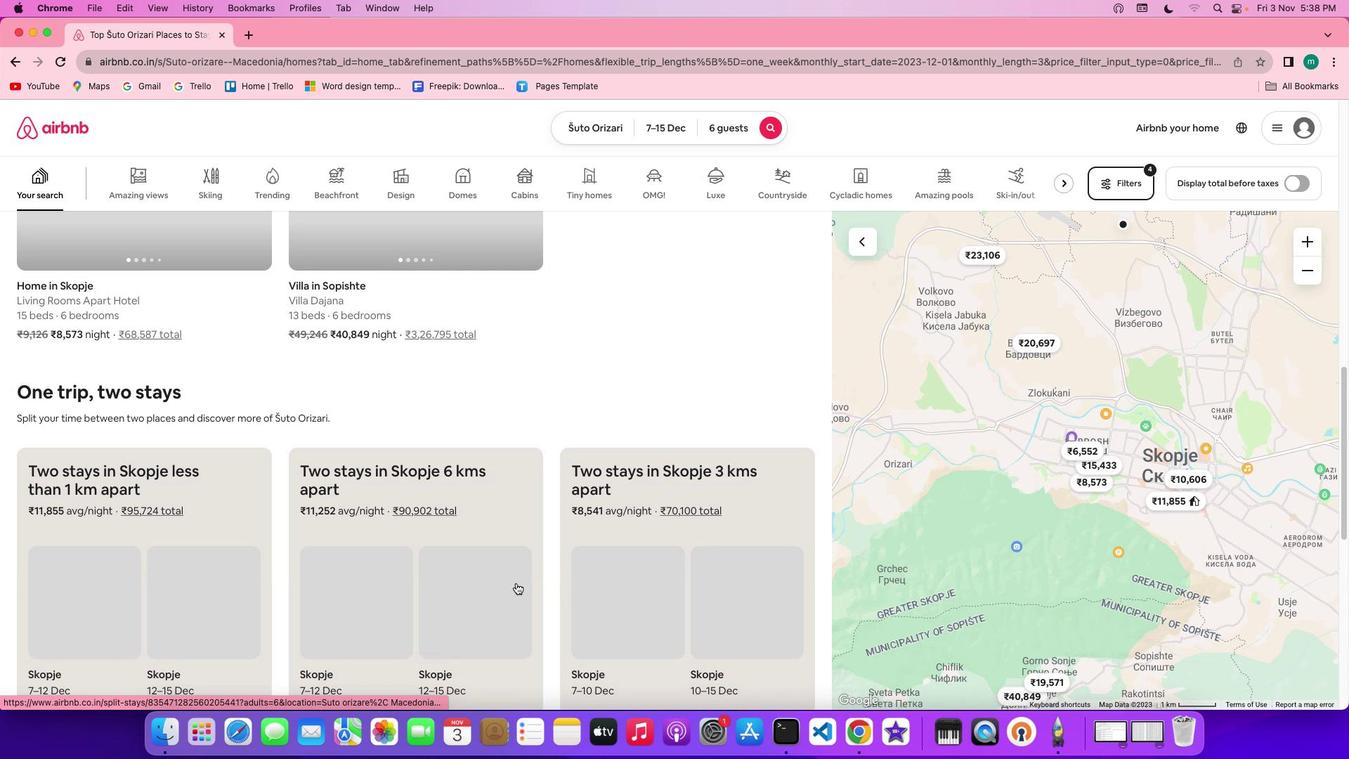 
Action: Mouse scrolled (516, 583) with delta (0, 0)
Screenshot: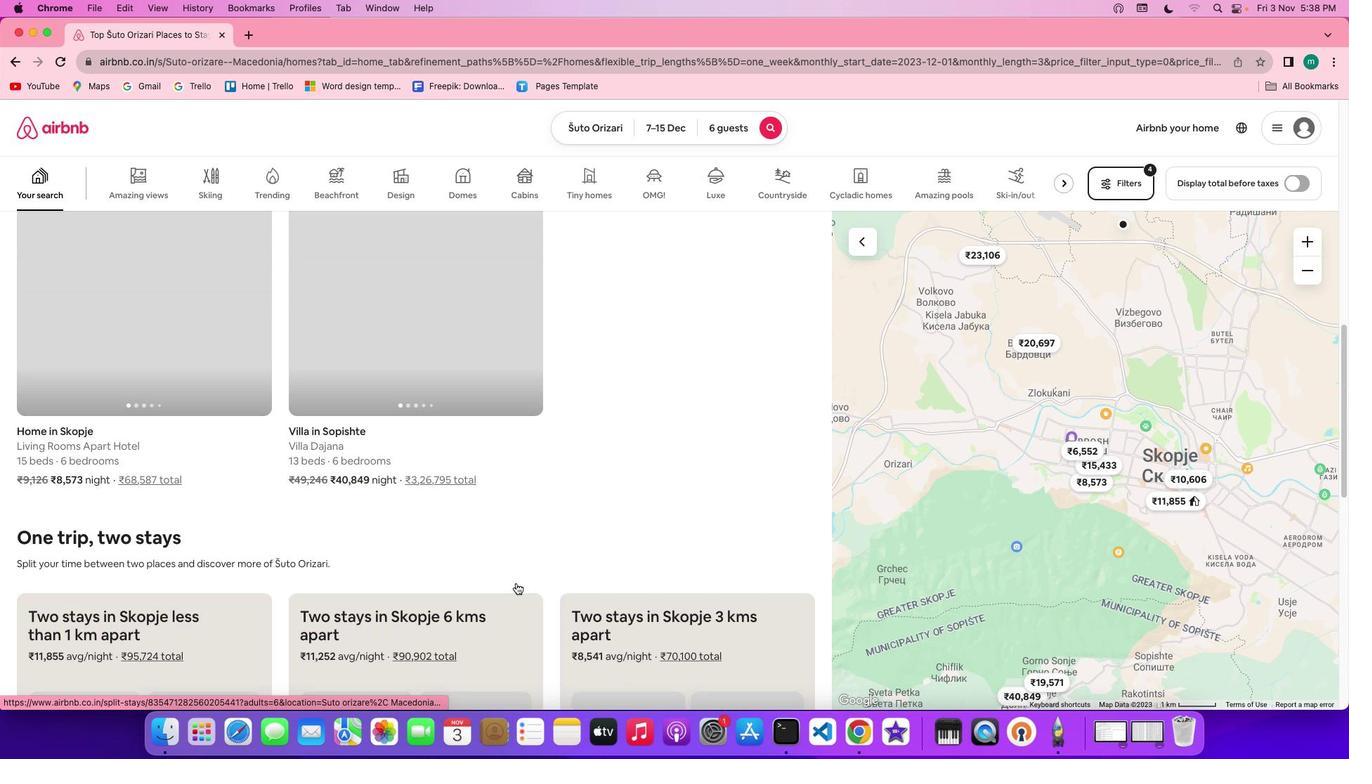 
Action: Mouse scrolled (516, 583) with delta (0, 0)
Screenshot: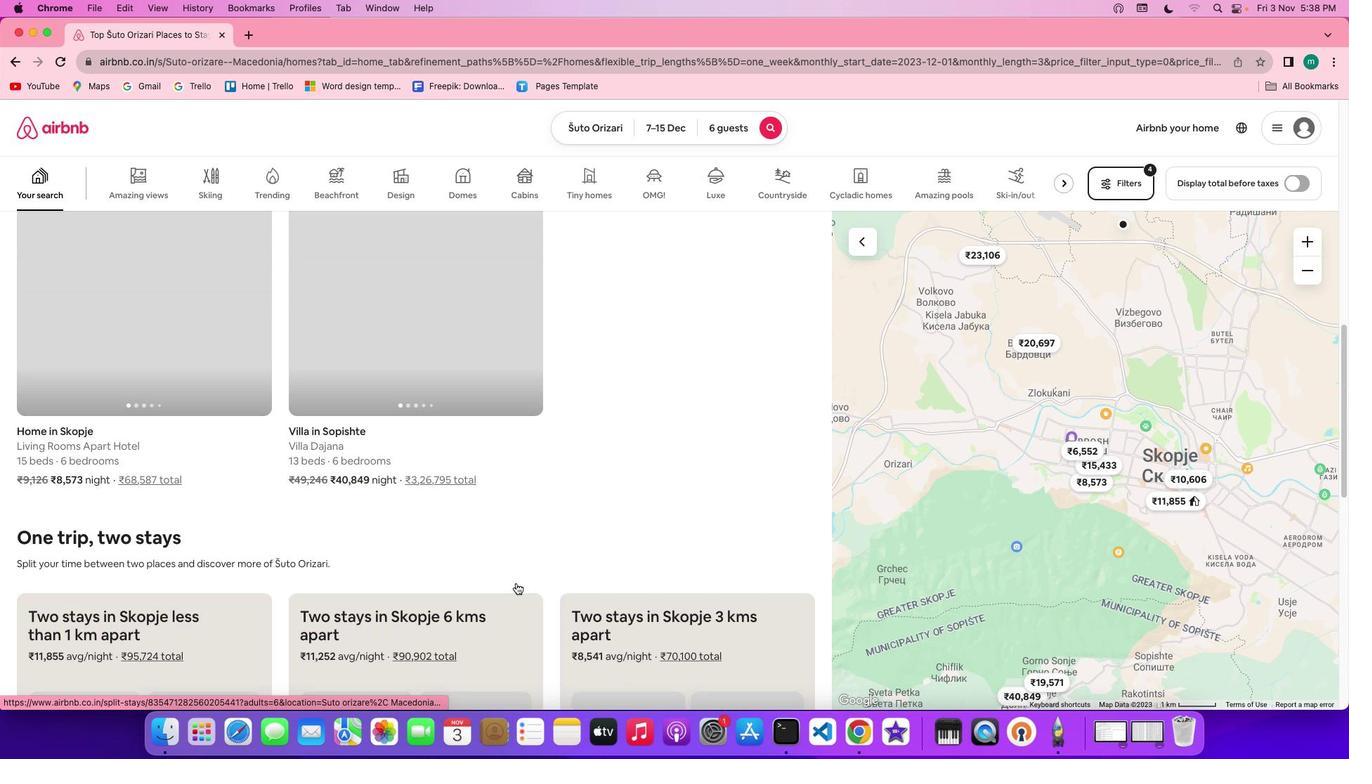 
Action: Mouse scrolled (516, 583) with delta (0, 2)
Screenshot: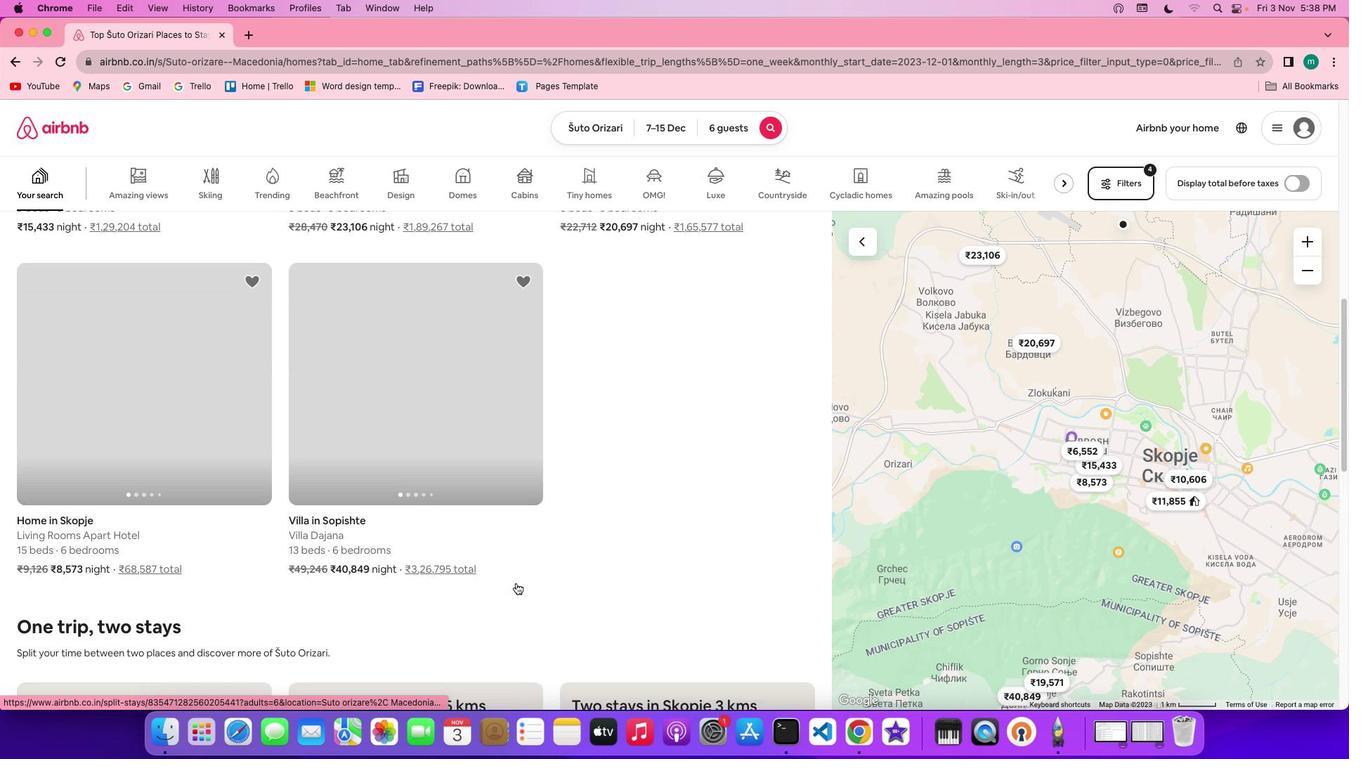 
Action: Mouse scrolled (516, 583) with delta (0, 3)
Screenshot: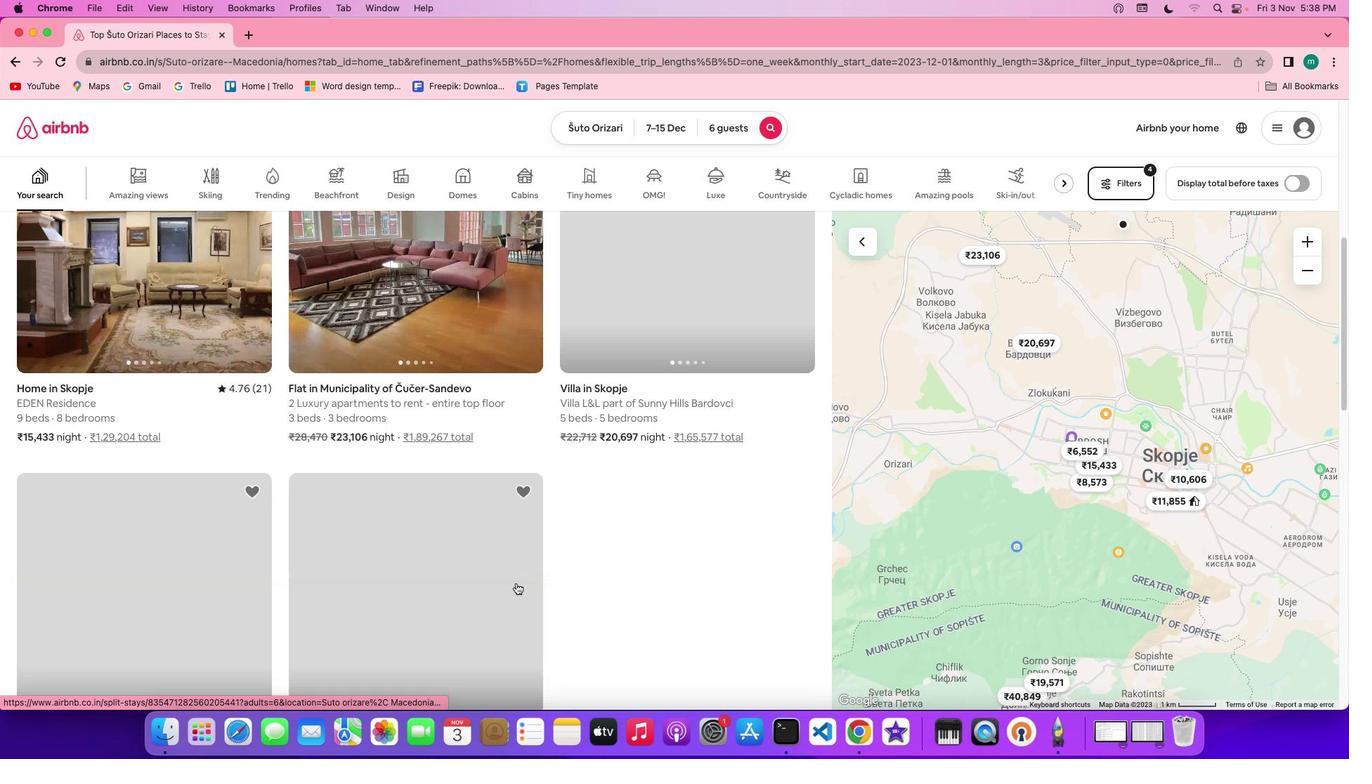 
Action: Mouse scrolled (516, 583) with delta (0, 4)
Screenshot: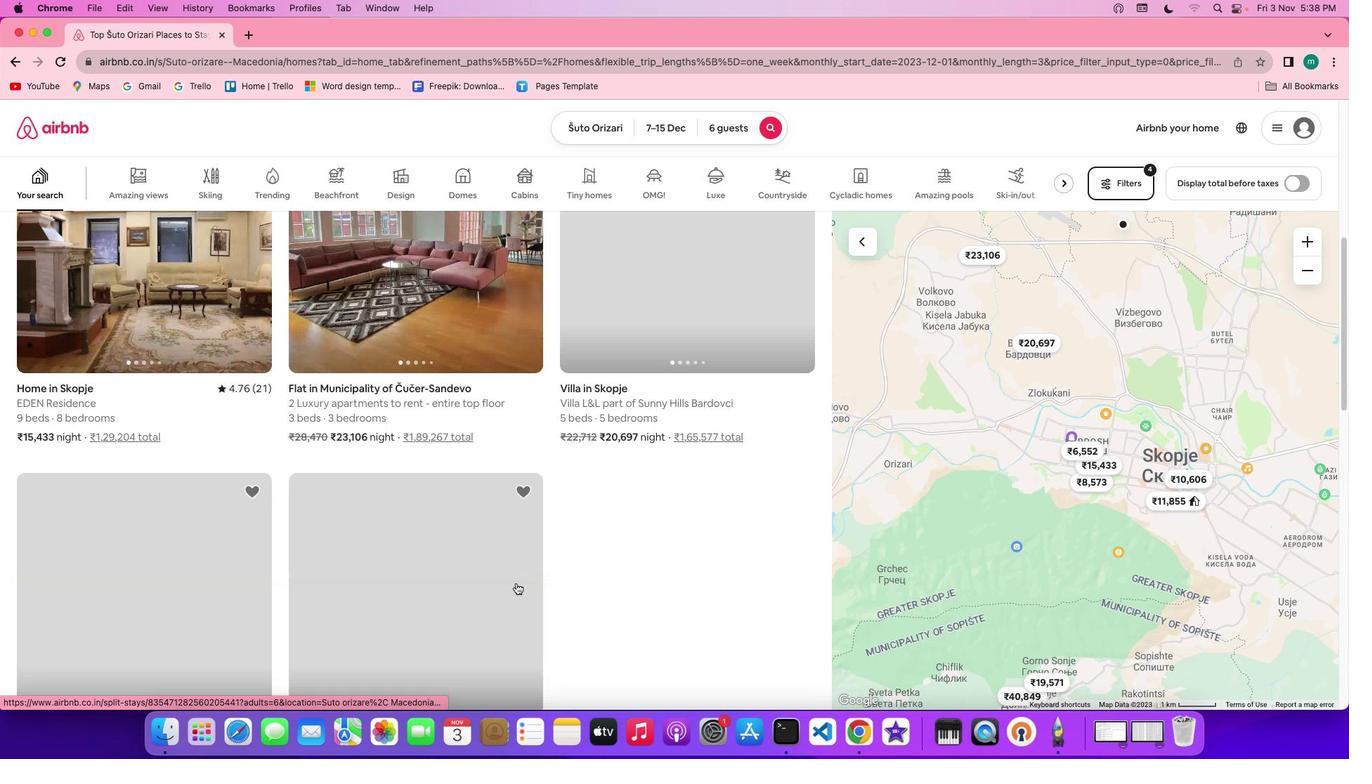 
Action: Mouse scrolled (516, 583) with delta (0, 0)
Screenshot: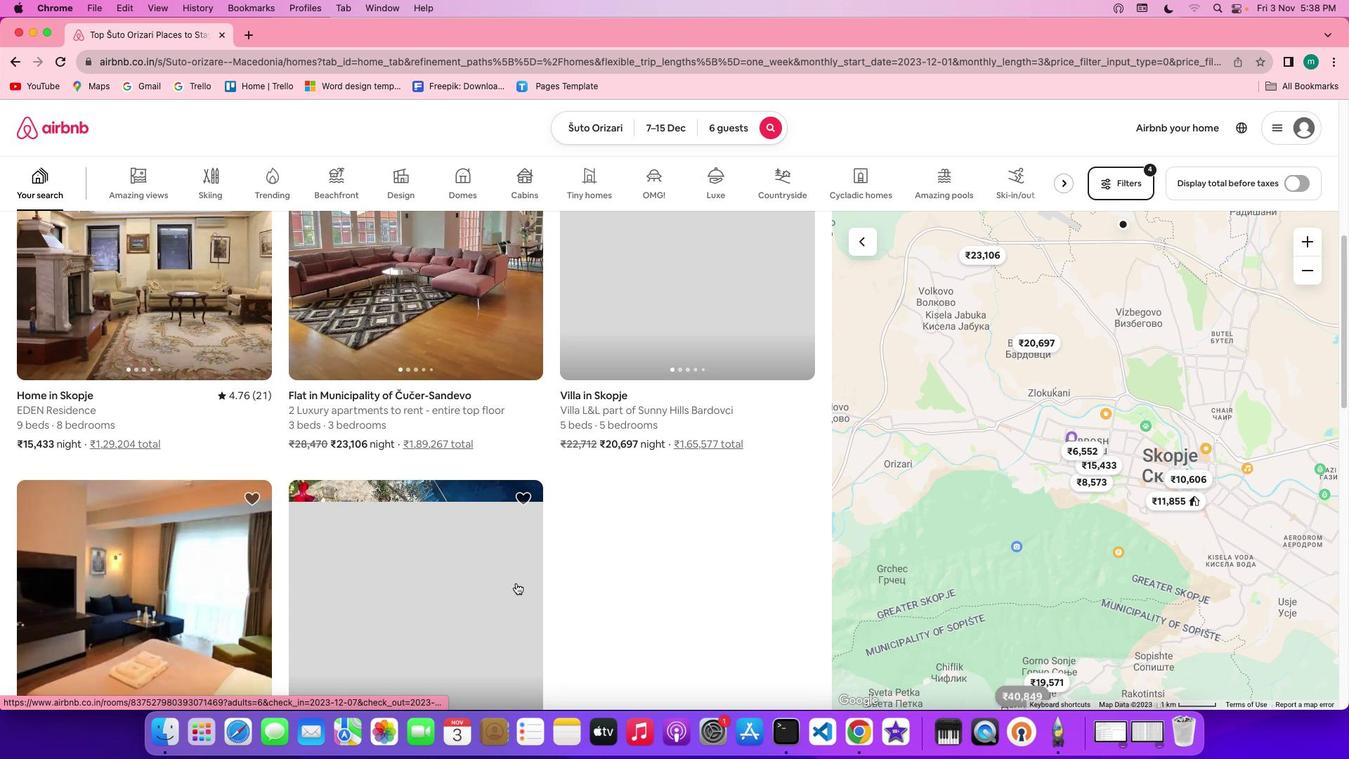 
Action: Mouse scrolled (516, 583) with delta (0, 0)
Screenshot: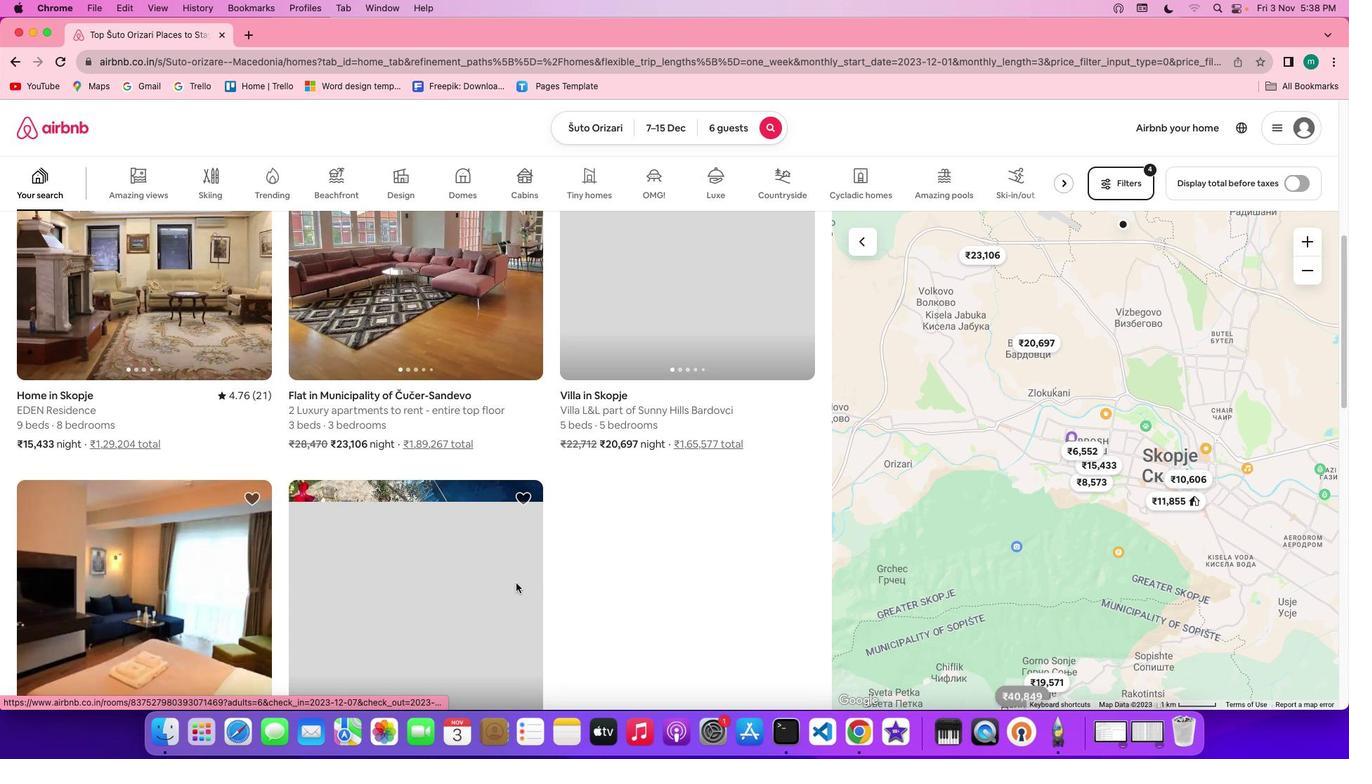 
Action: Mouse scrolled (516, 583) with delta (0, 2)
Screenshot: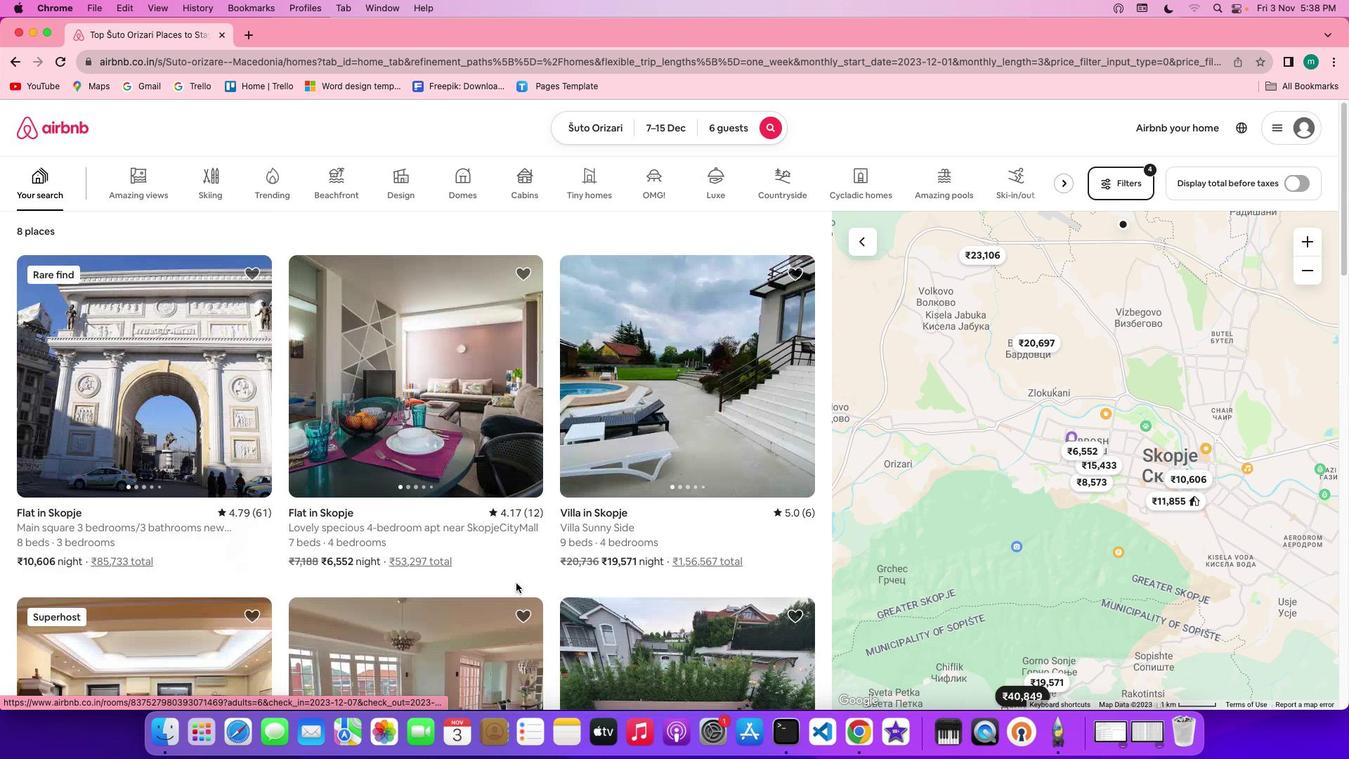 
Action: Mouse scrolled (516, 583) with delta (0, 3)
Screenshot: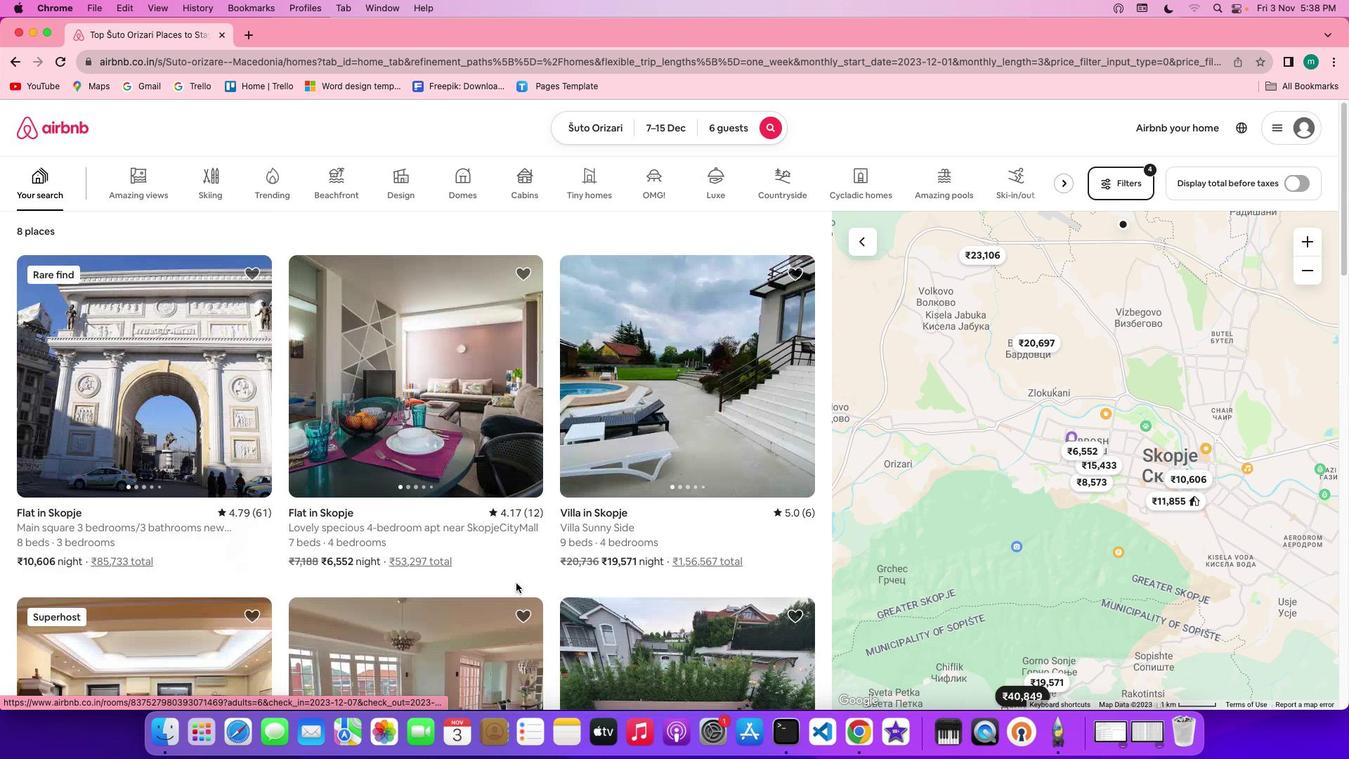 
Action: Mouse scrolled (516, 583) with delta (0, 4)
Screenshot: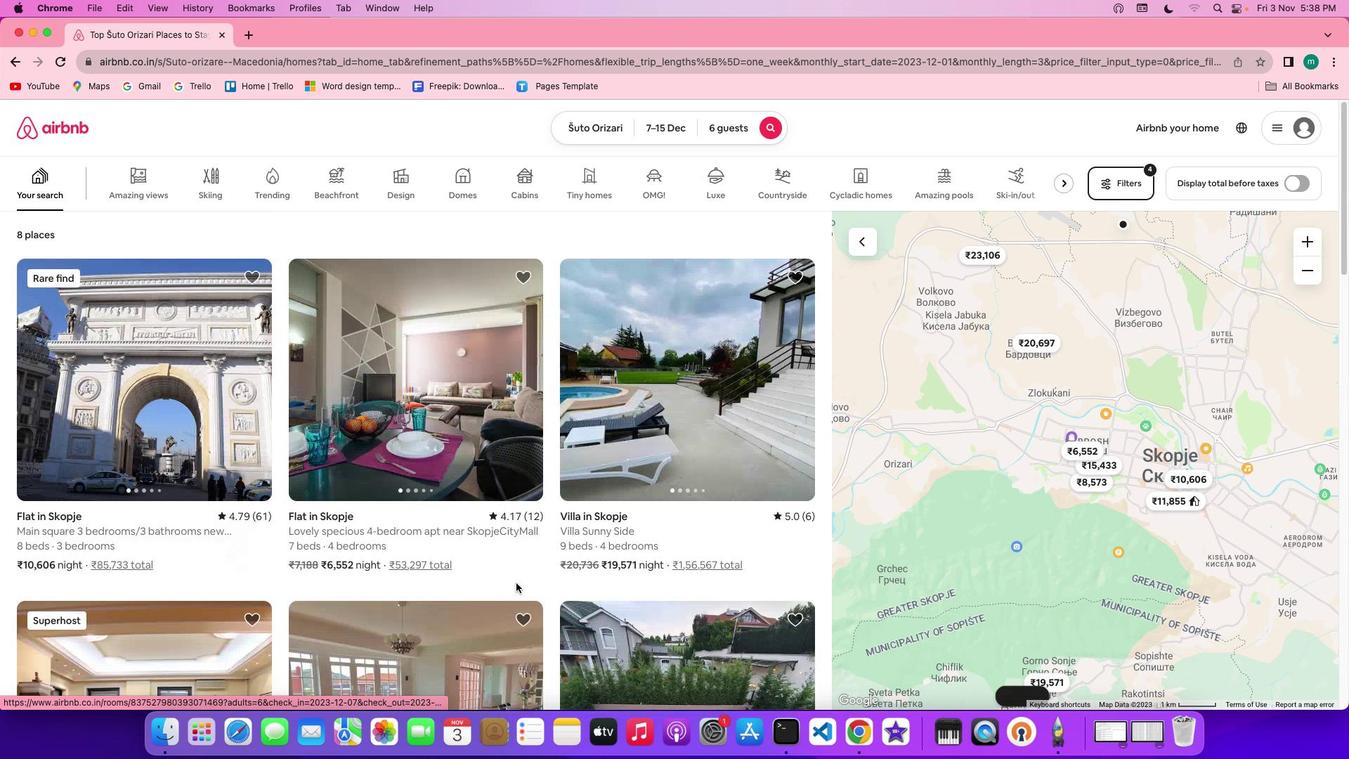 
Action: Mouse scrolled (516, 583) with delta (0, 0)
Screenshot: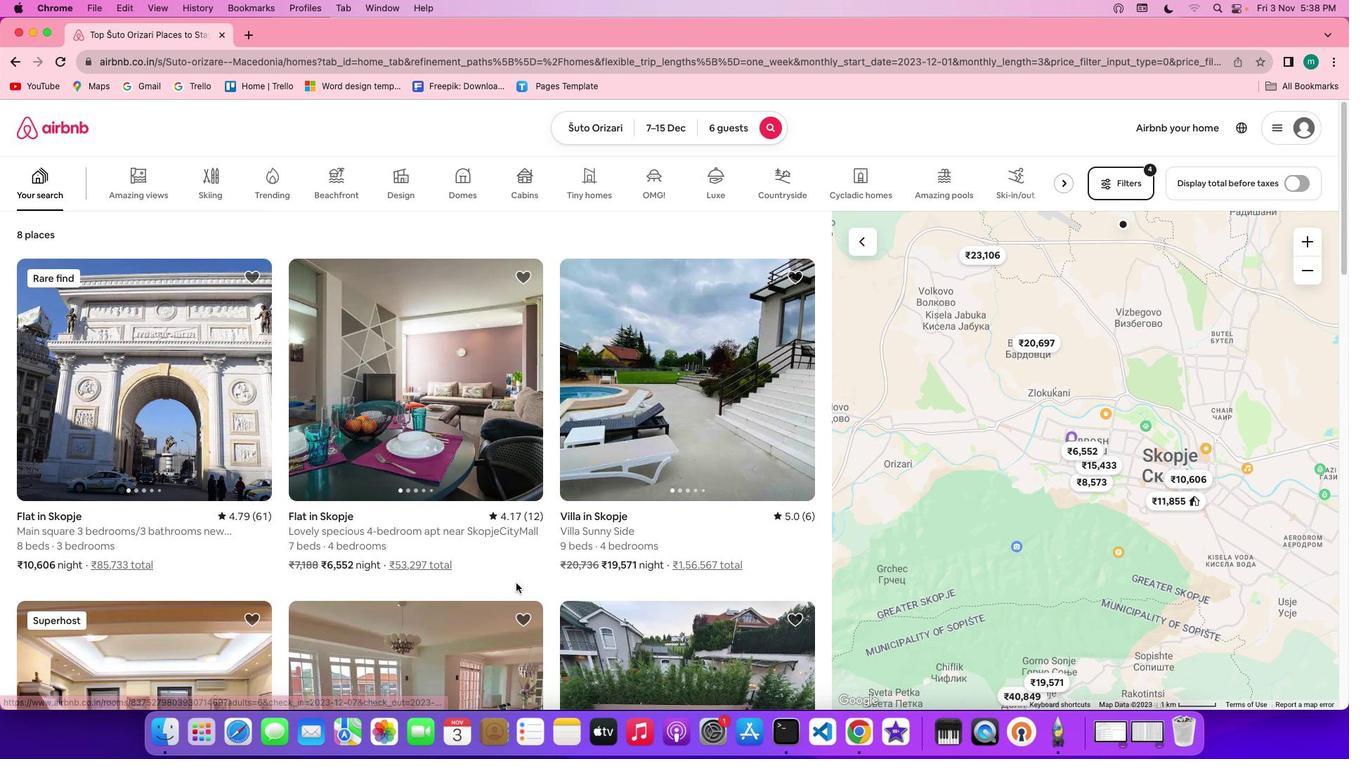 
Action: Mouse scrolled (516, 583) with delta (0, 0)
Screenshot: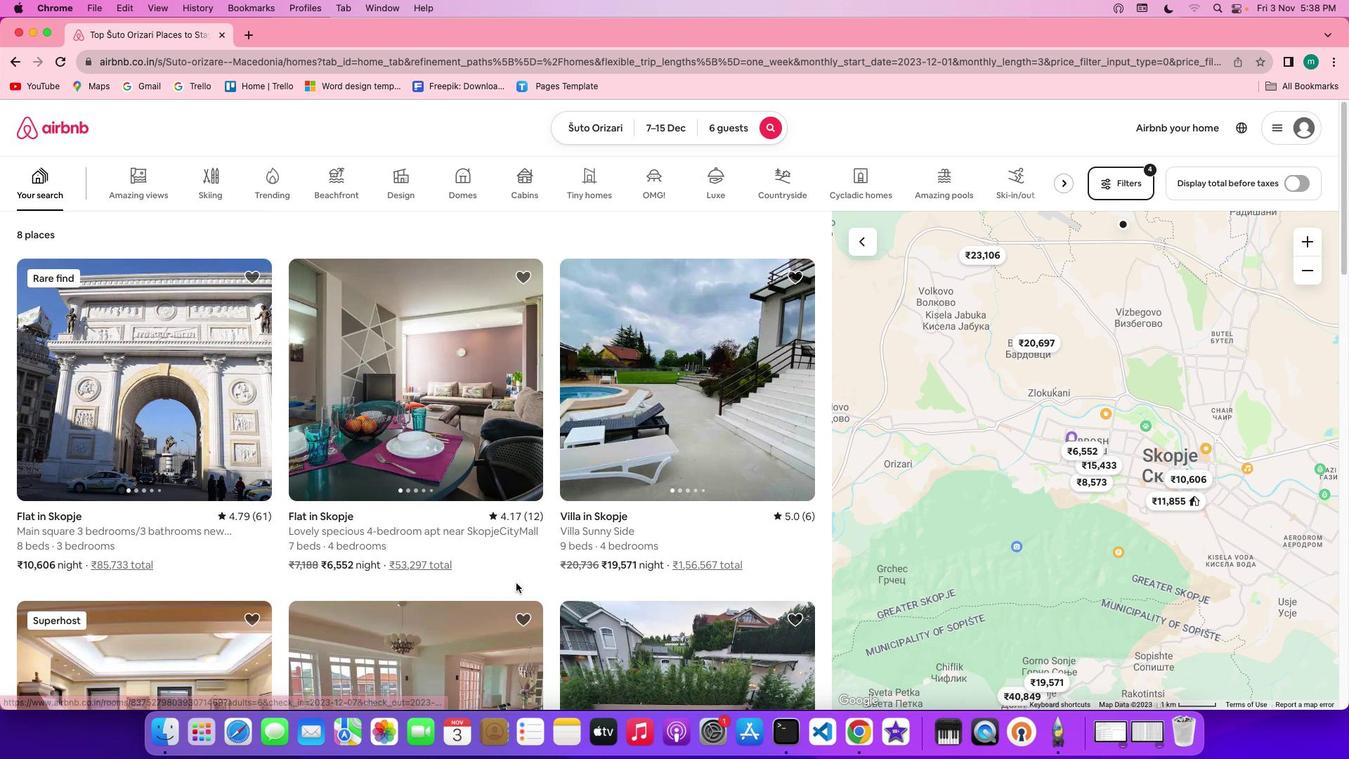 
Action: Mouse scrolled (516, 583) with delta (0, 2)
Screenshot: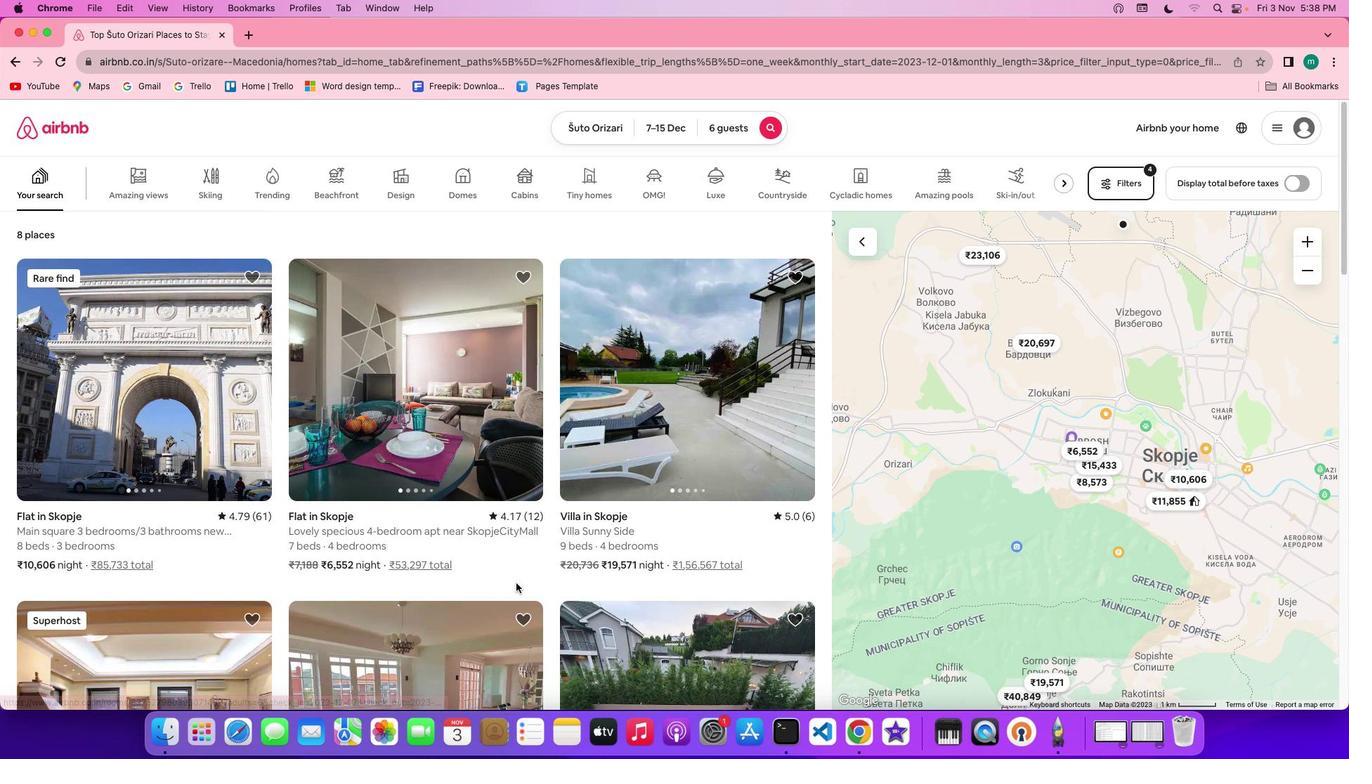 
Action: Mouse scrolled (516, 583) with delta (0, 3)
Screenshot: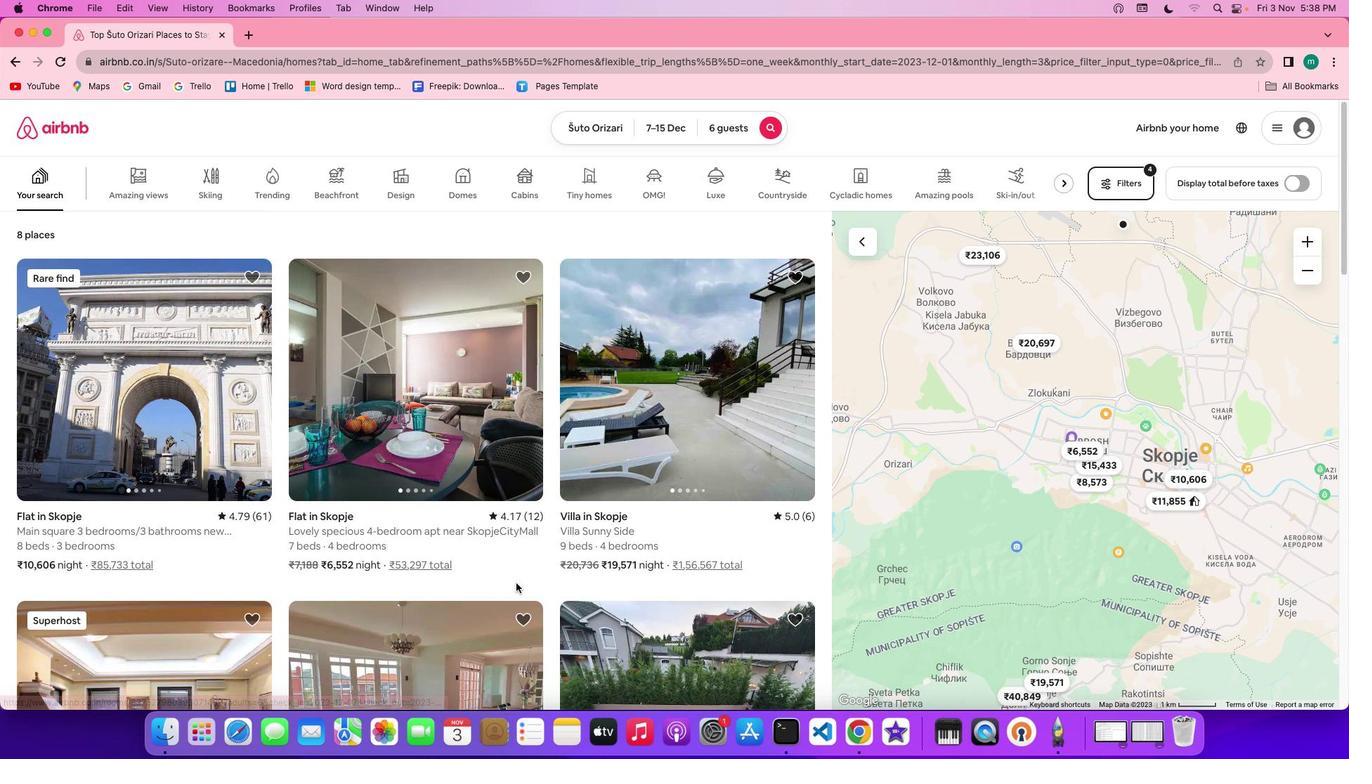 
Action: Mouse scrolled (516, 583) with delta (0, 4)
Screenshot: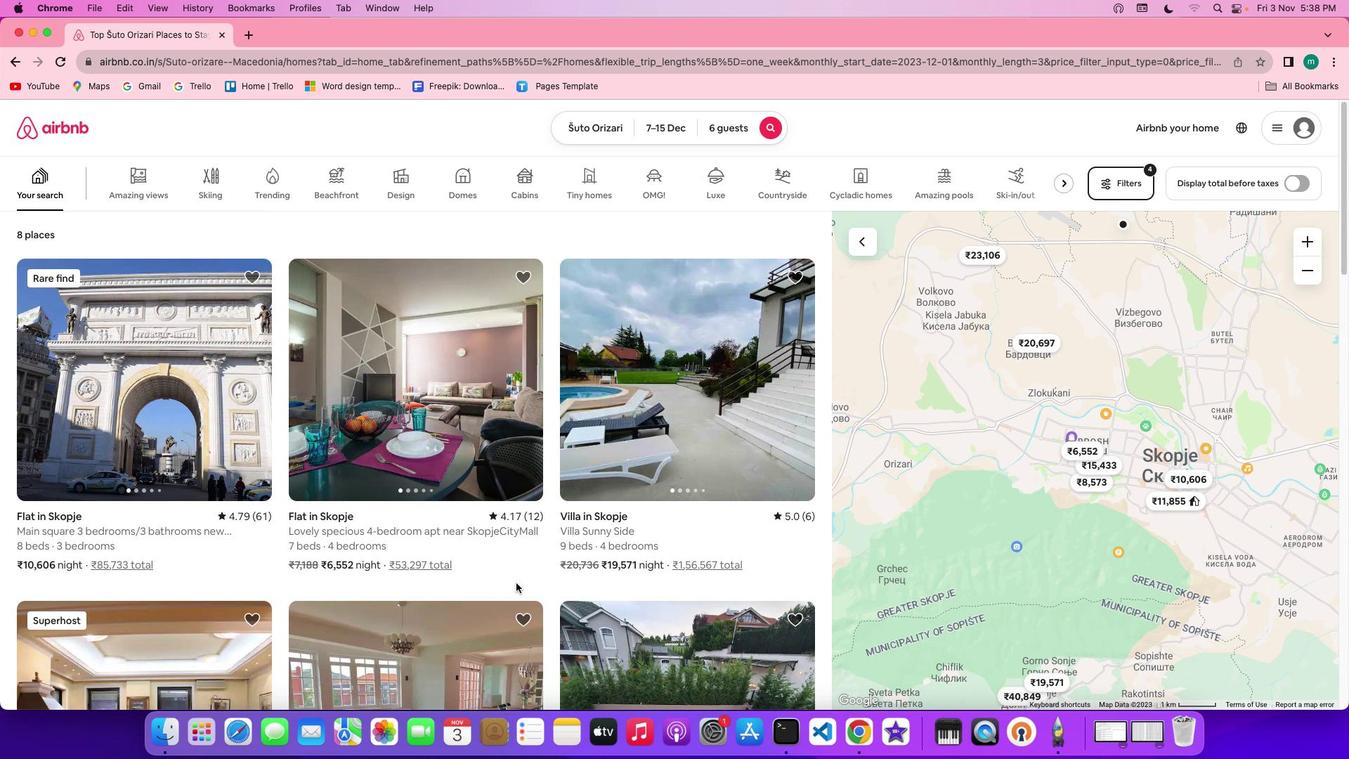 
Action: Mouse moved to (143, 411)
Screenshot: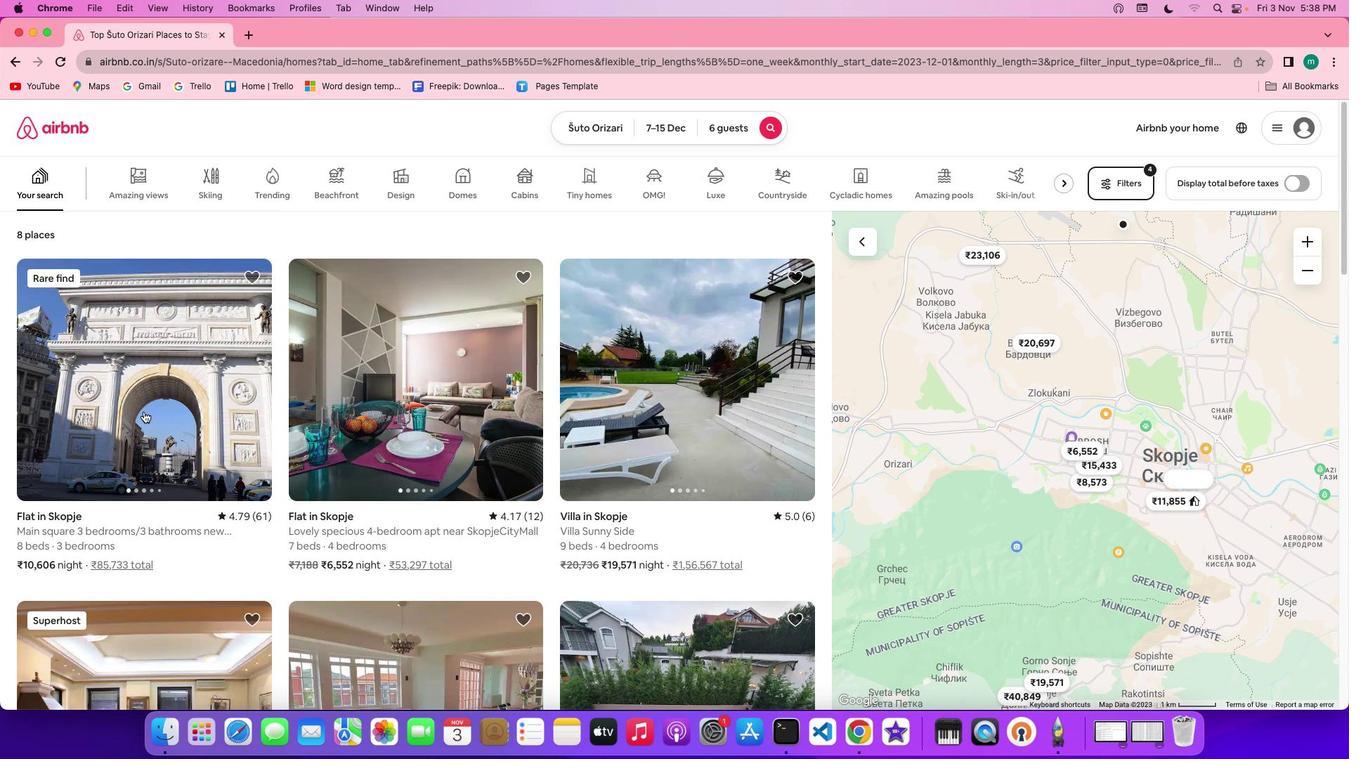 
Action: Mouse pressed left at (143, 411)
Screenshot: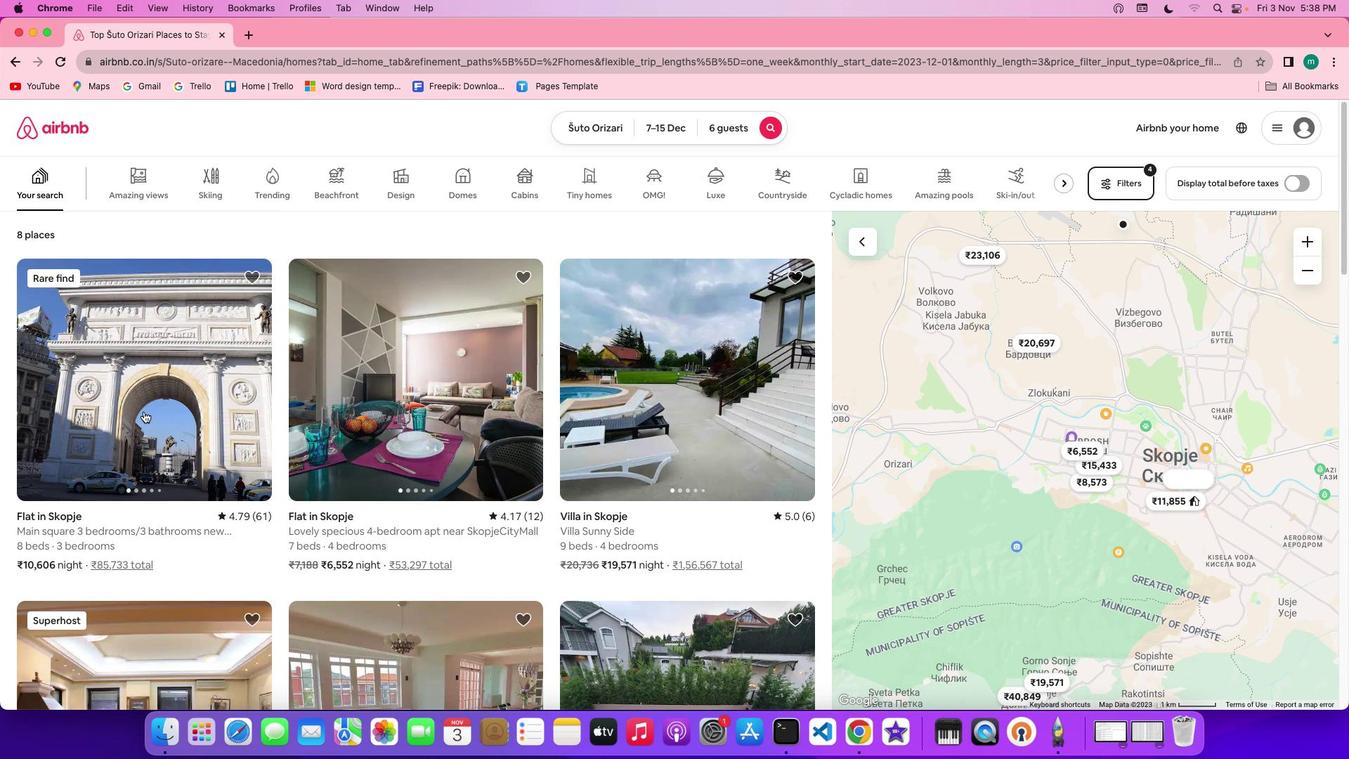 
Action: Mouse moved to (1003, 525)
Screenshot: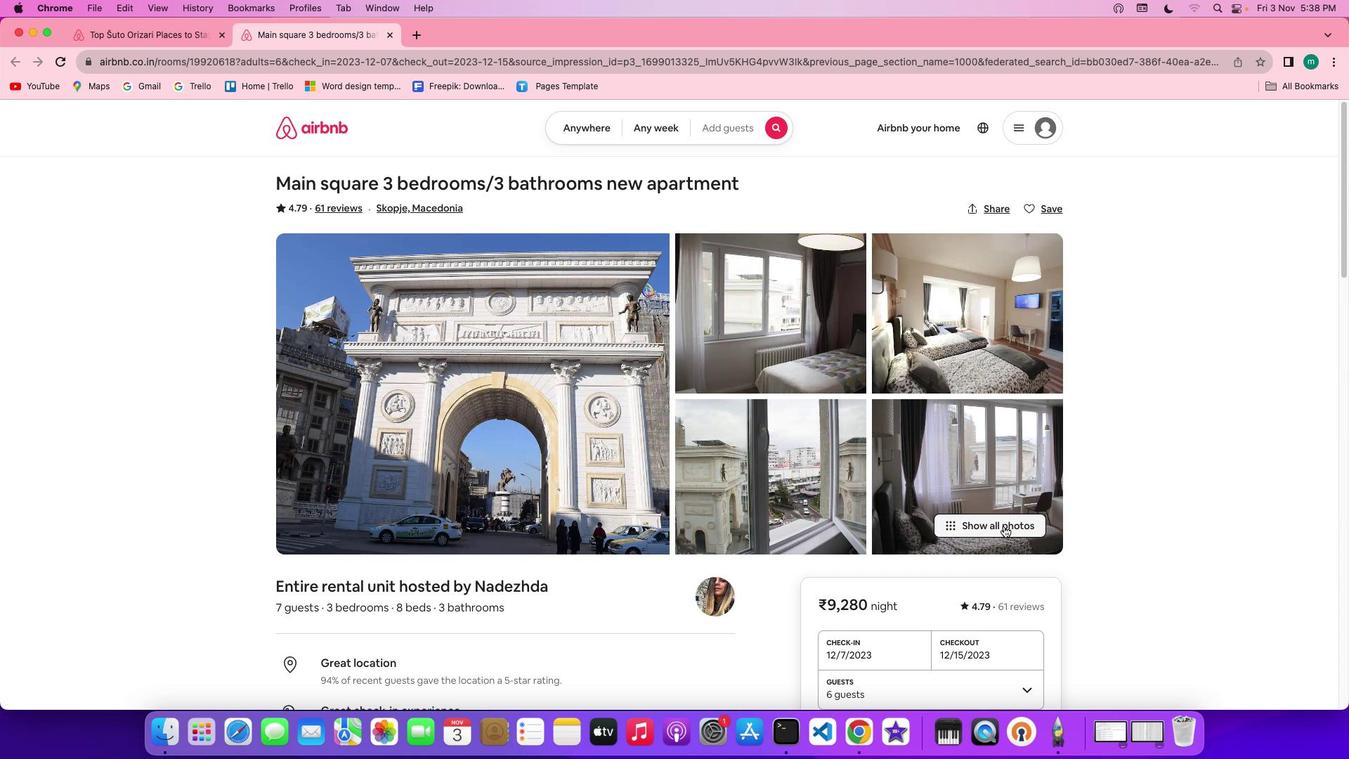 
Action: Mouse pressed left at (1003, 525)
Screenshot: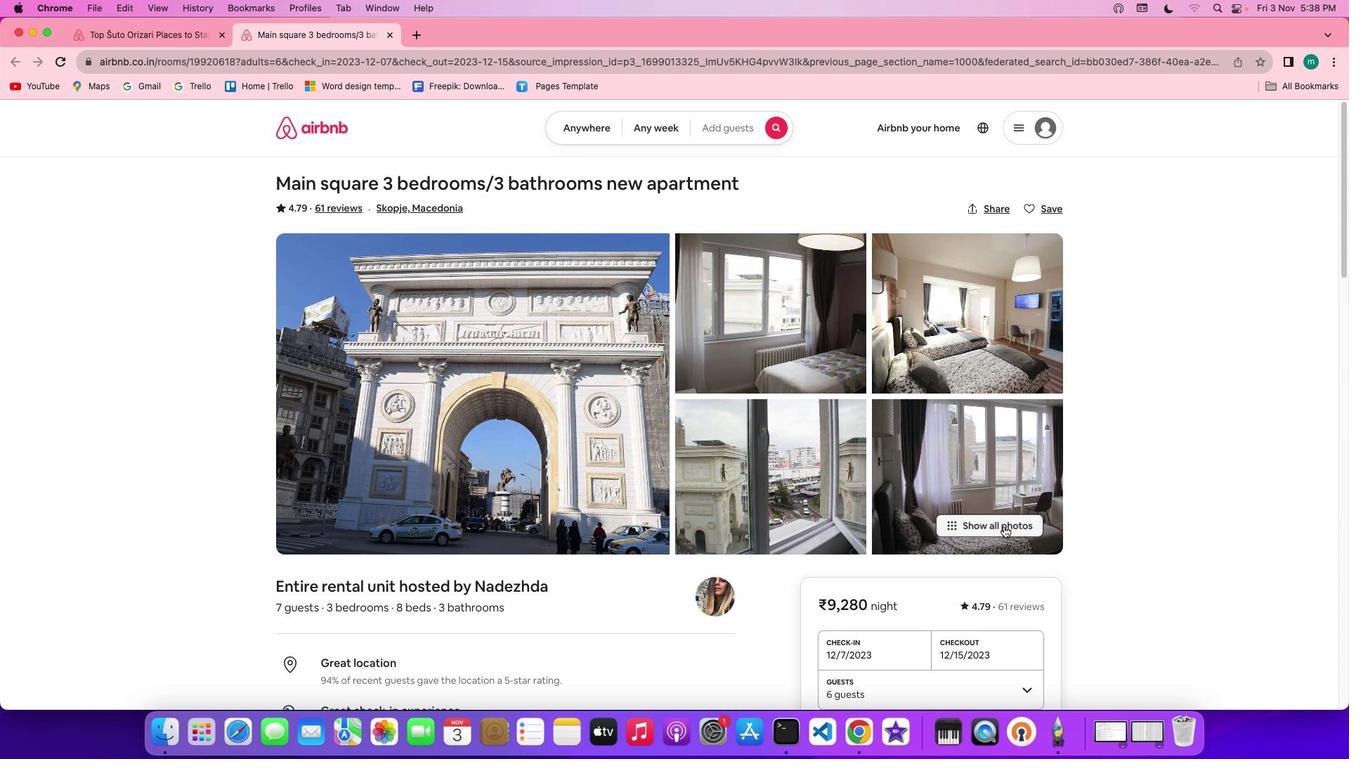 
Action: Mouse moved to (648, 489)
Screenshot: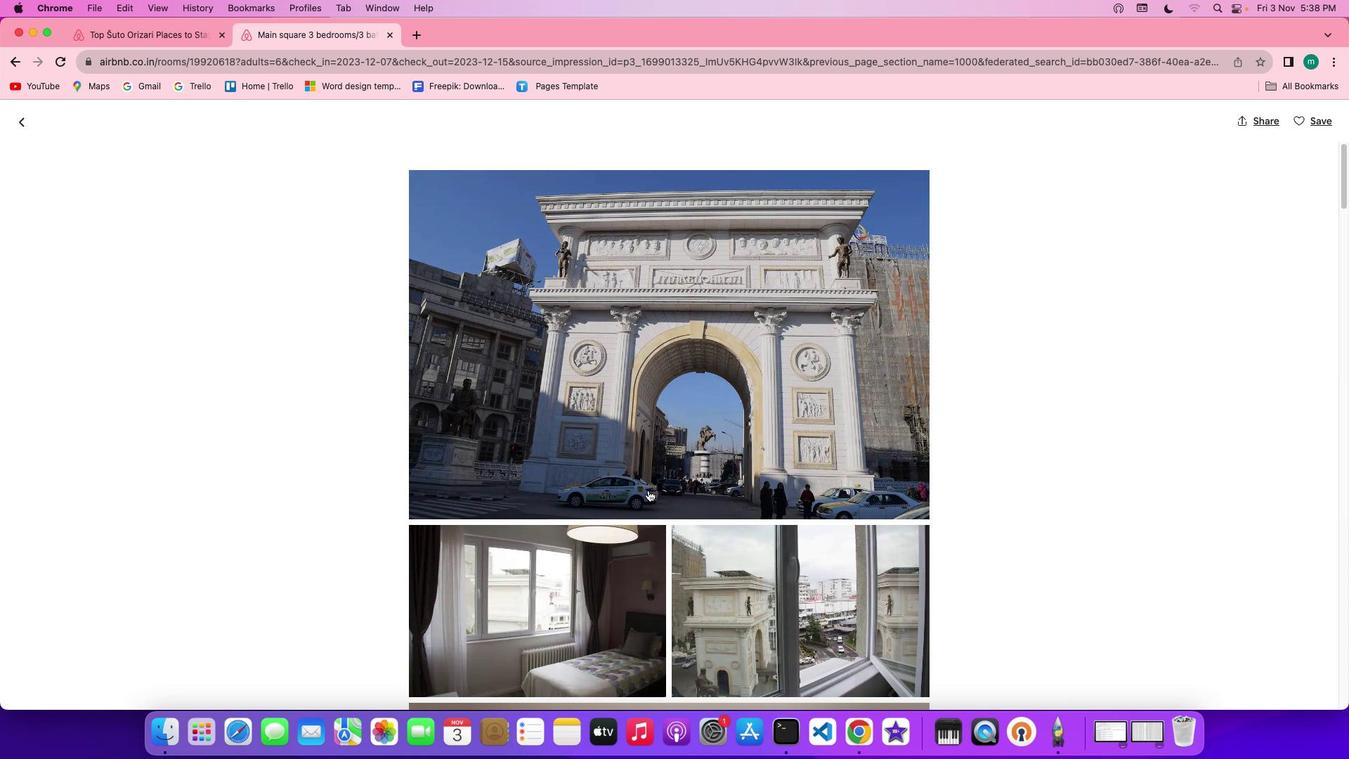 
Action: Mouse scrolled (648, 489) with delta (0, 0)
Screenshot: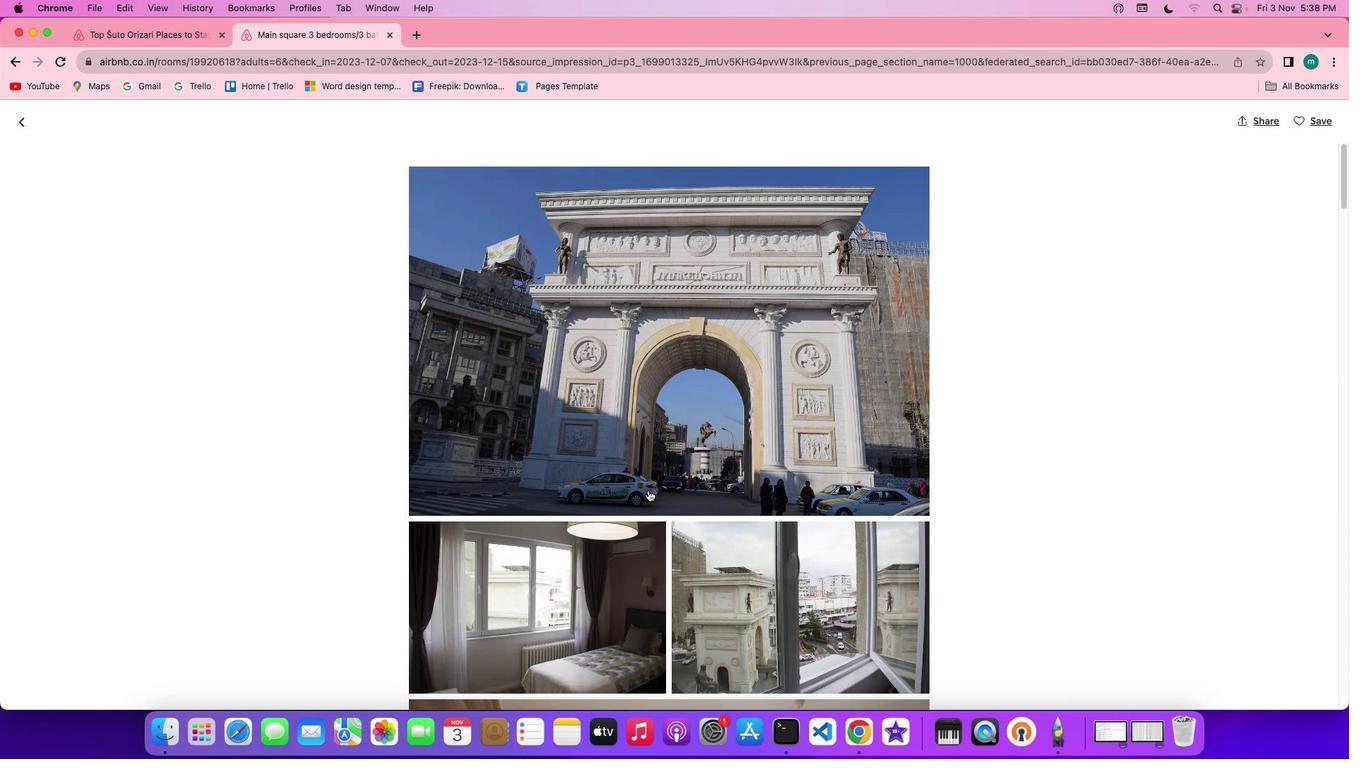 
Action: Mouse scrolled (648, 489) with delta (0, 0)
Screenshot: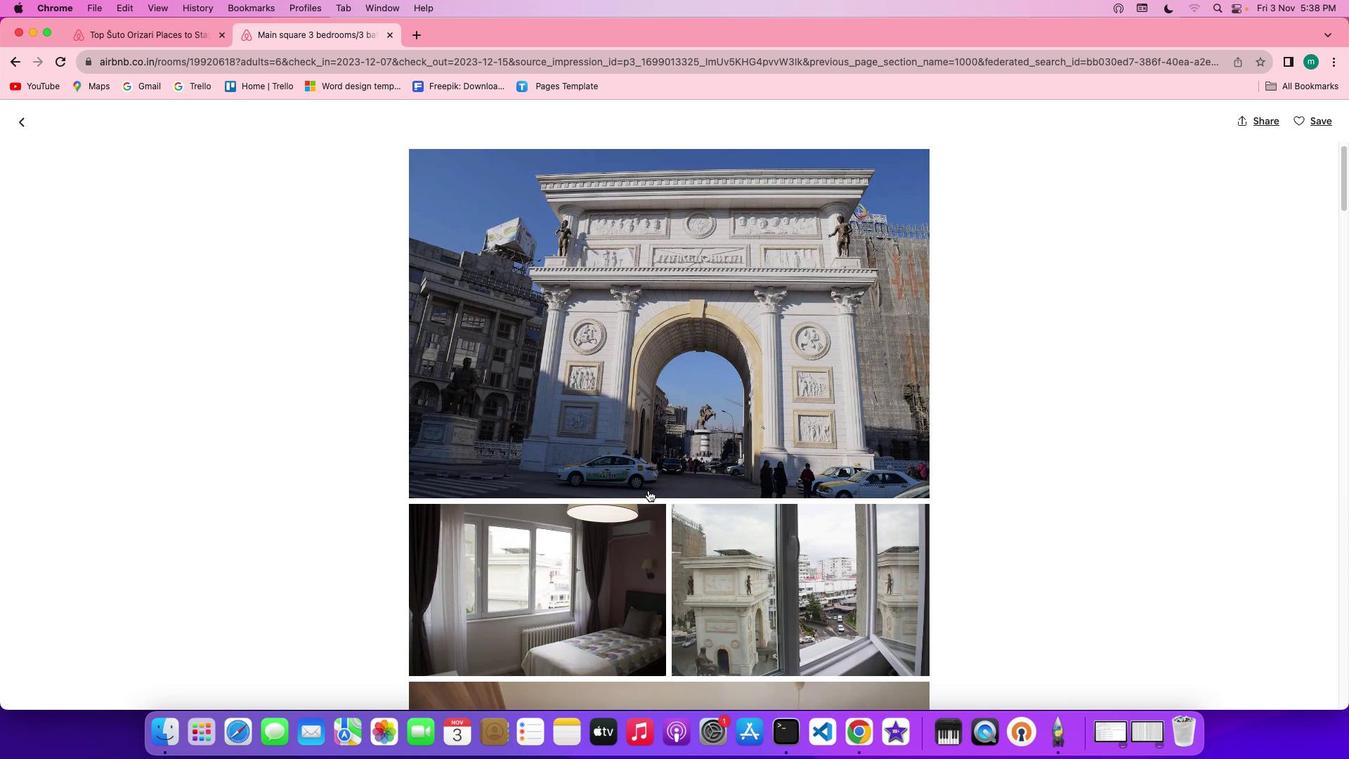 
Action: Mouse scrolled (648, 489) with delta (0, 0)
Screenshot: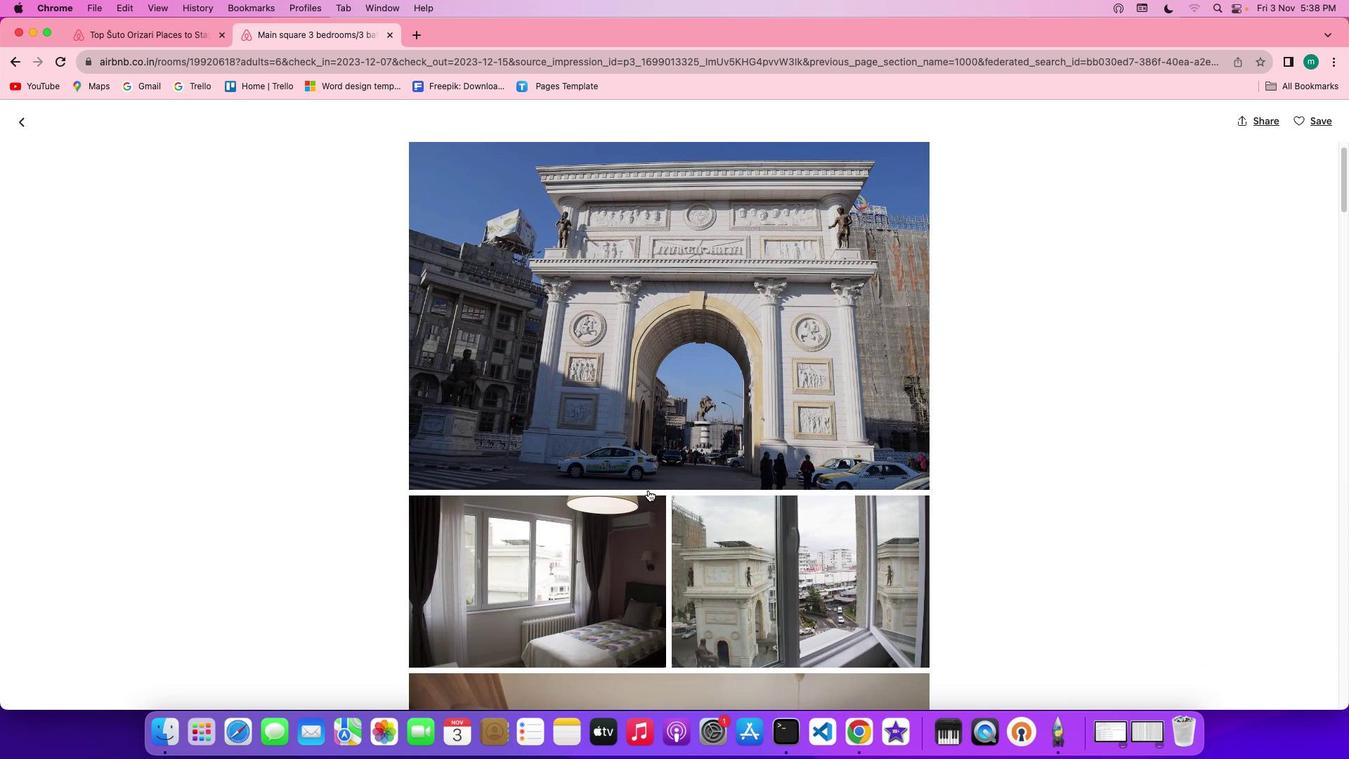 
Action: Mouse scrolled (648, 489) with delta (0, 0)
Screenshot: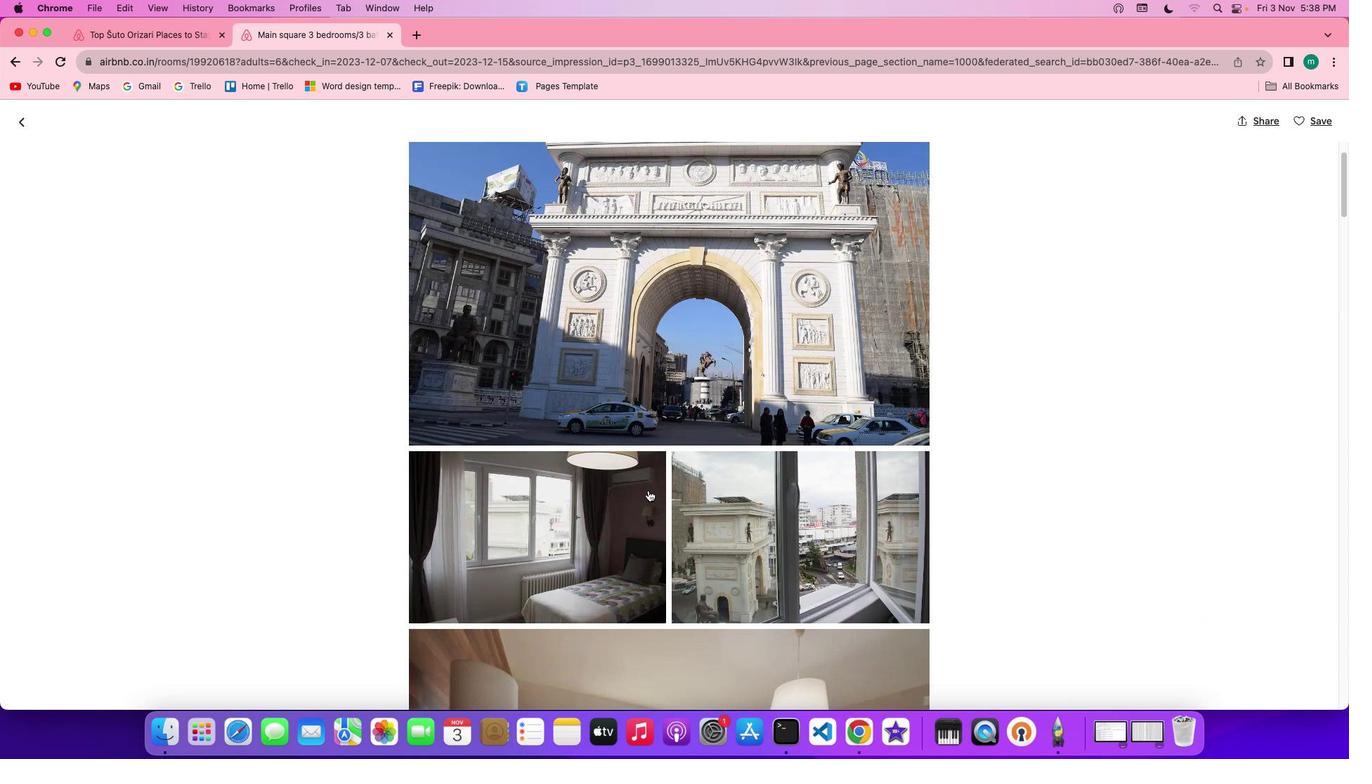 
Action: Mouse scrolled (648, 489) with delta (0, 0)
Screenshot: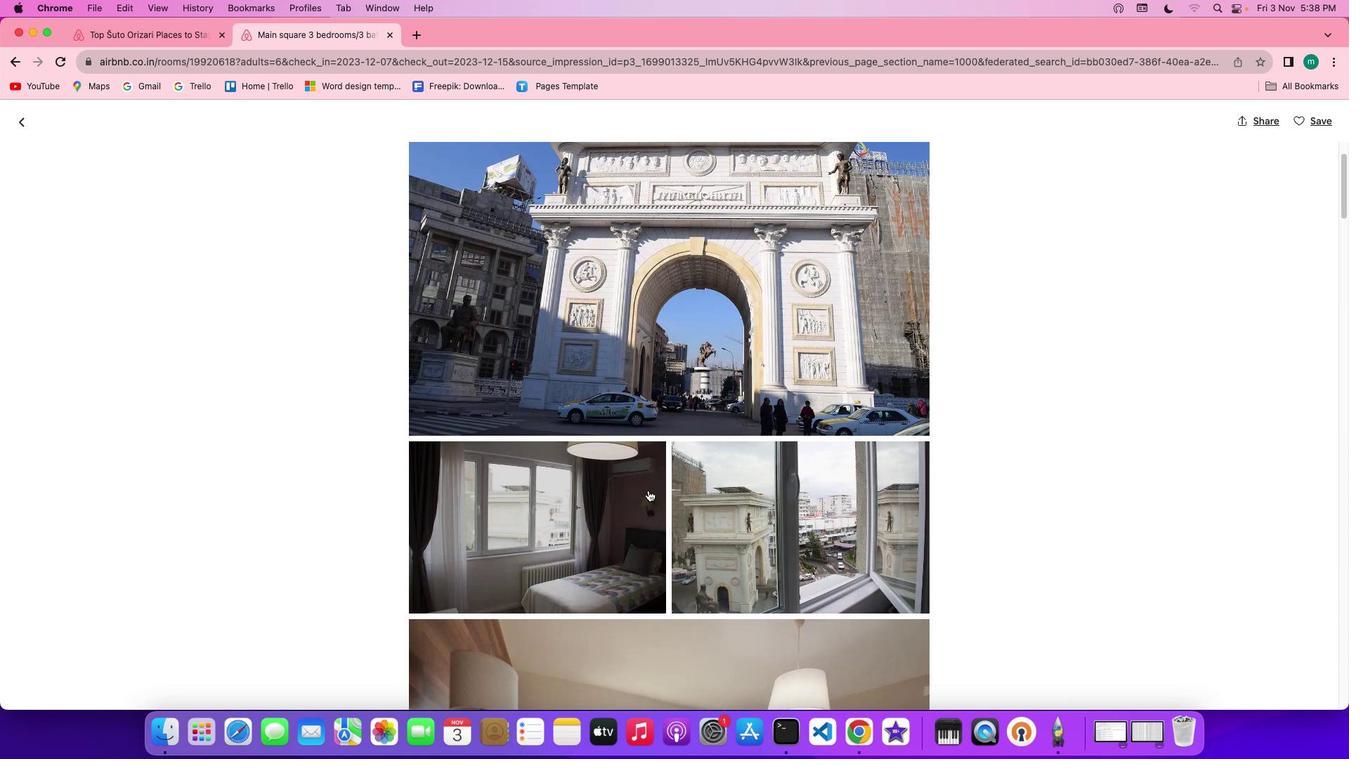 
Action: Mouse scrolled (648, 489) with delta (0, 0)
Screenshot: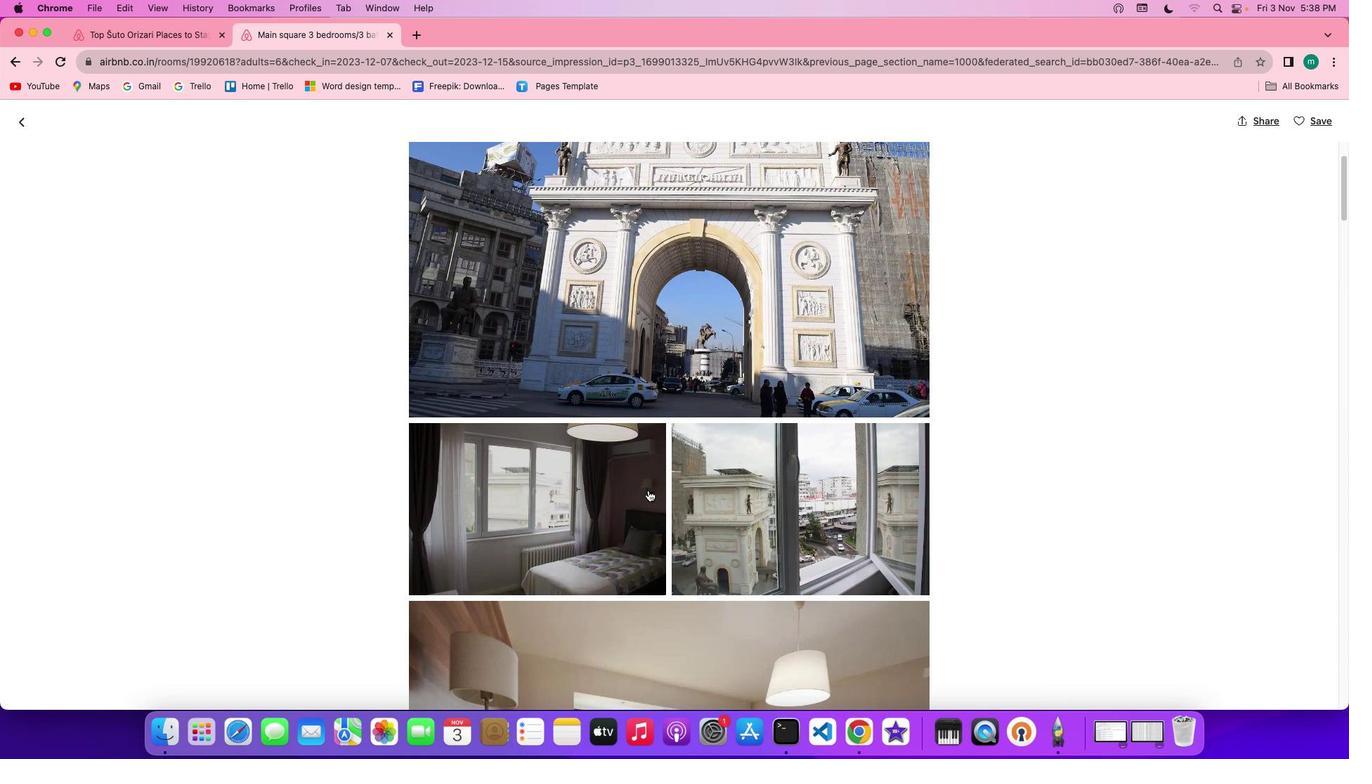 
Action: Mouse scrolled (648, 489) with delta (0, -2)
Screenshot: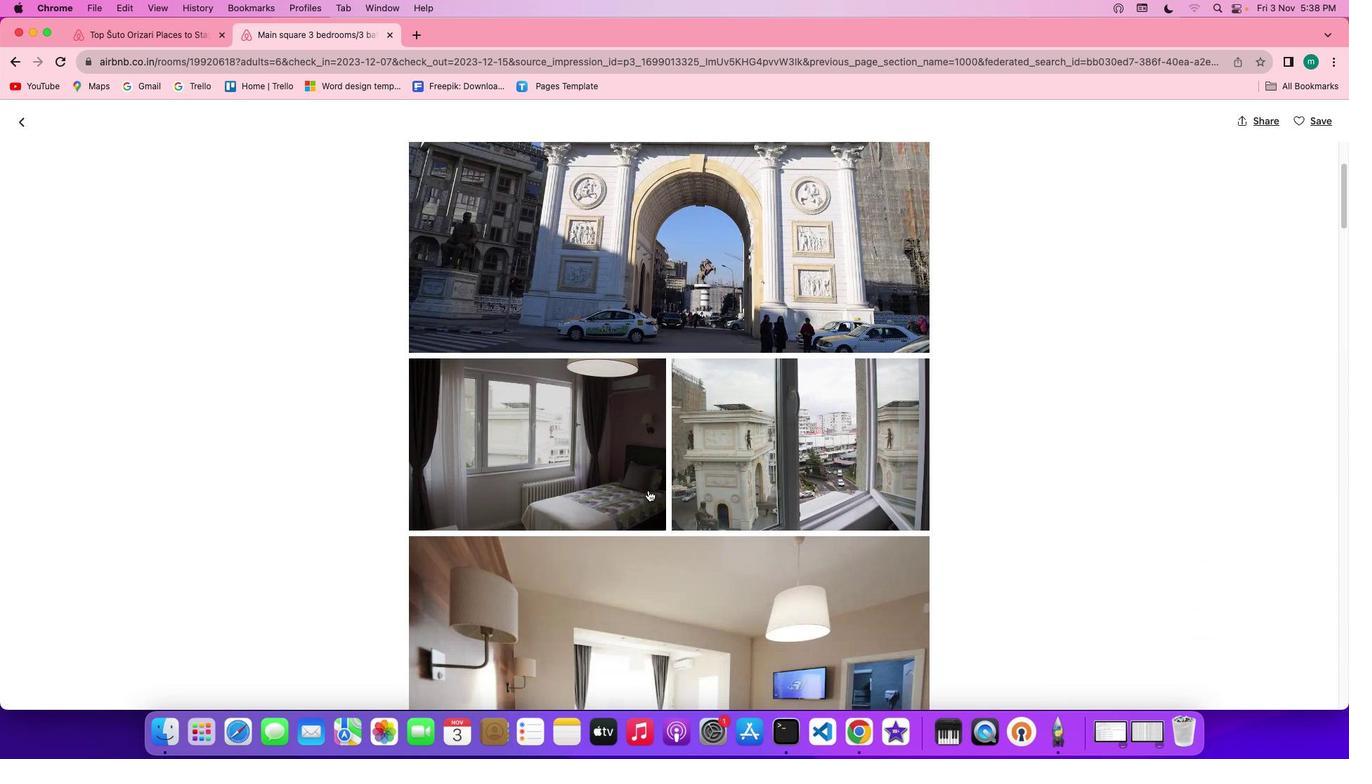 
Action: Mouse scrolled (648, 489) with delta (0, -2)
Screenshot: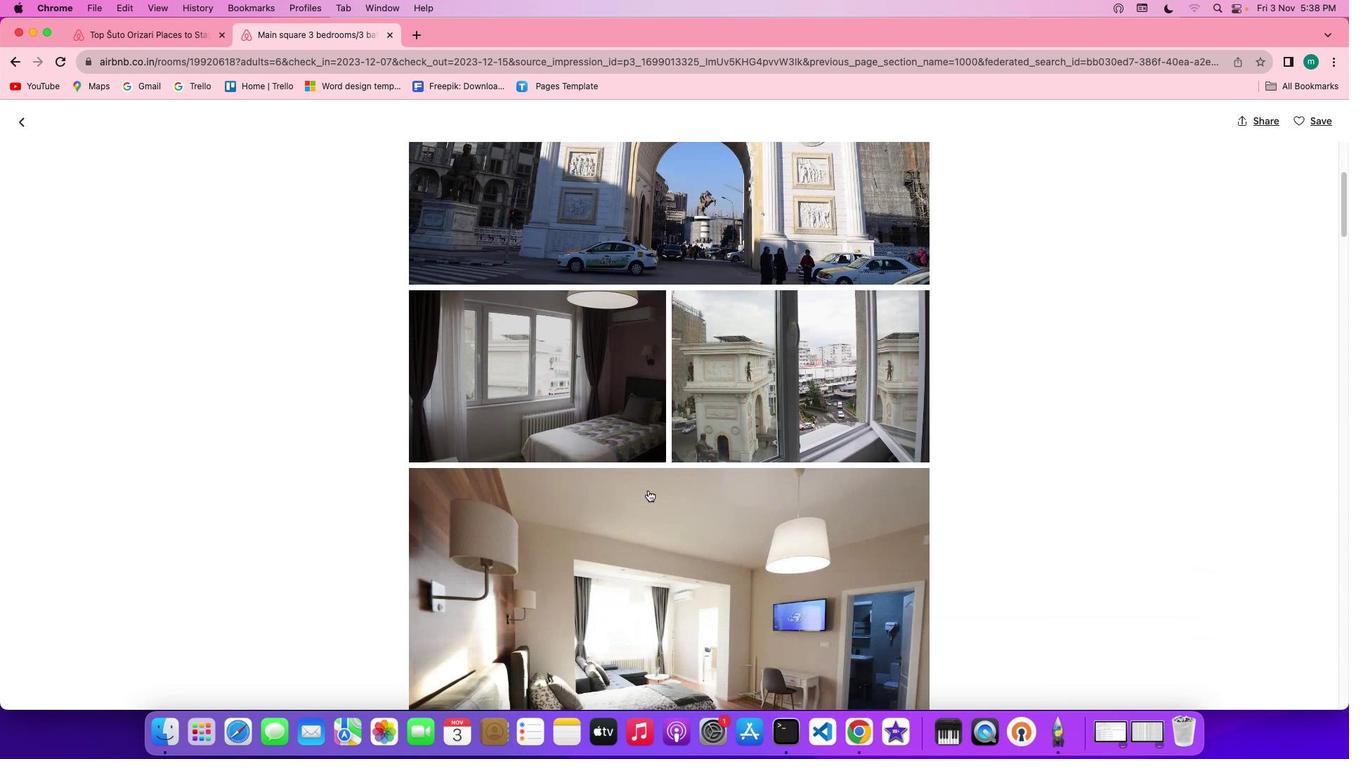 
Action: Mouse scrolled (648, 489) with delta (0, 0)
Screenshot: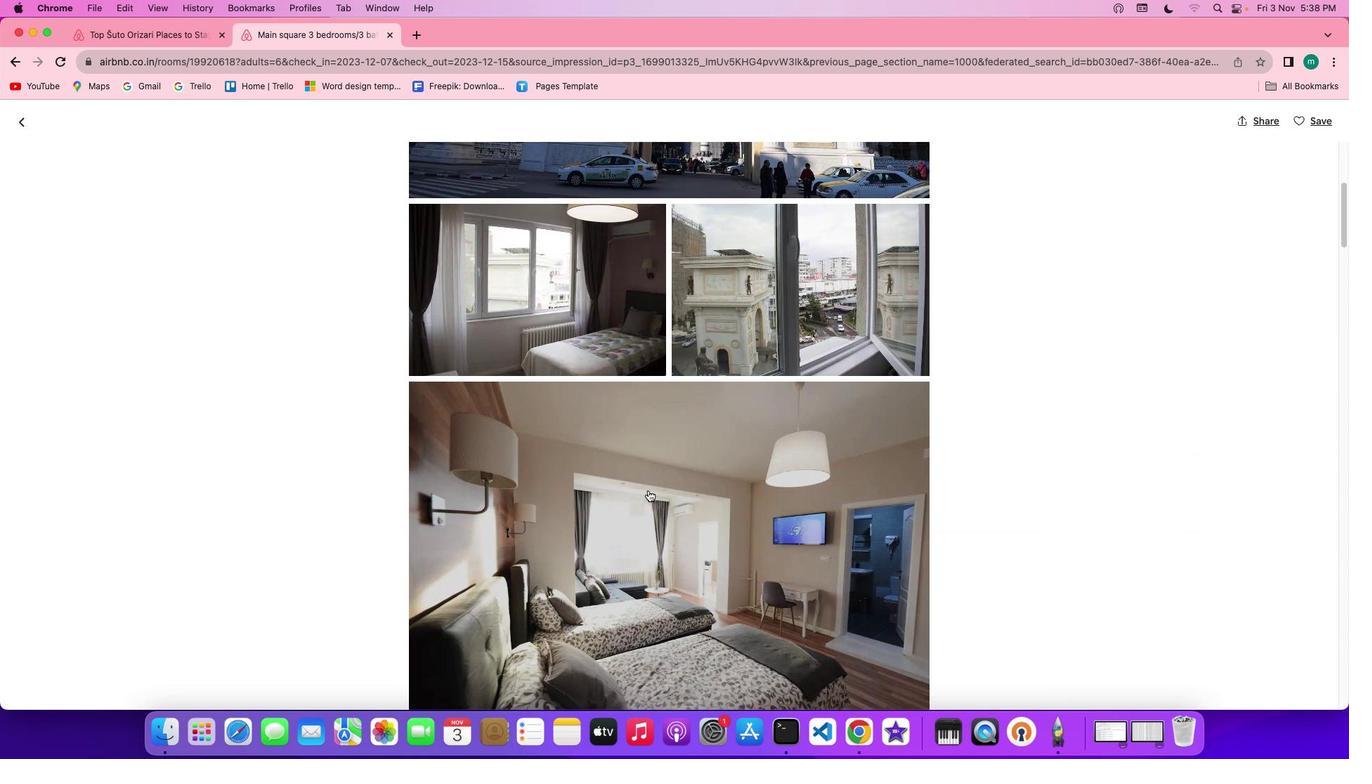 
Action: Mouse scrolled (648, 489) with delta (0, 0)
Screenshot: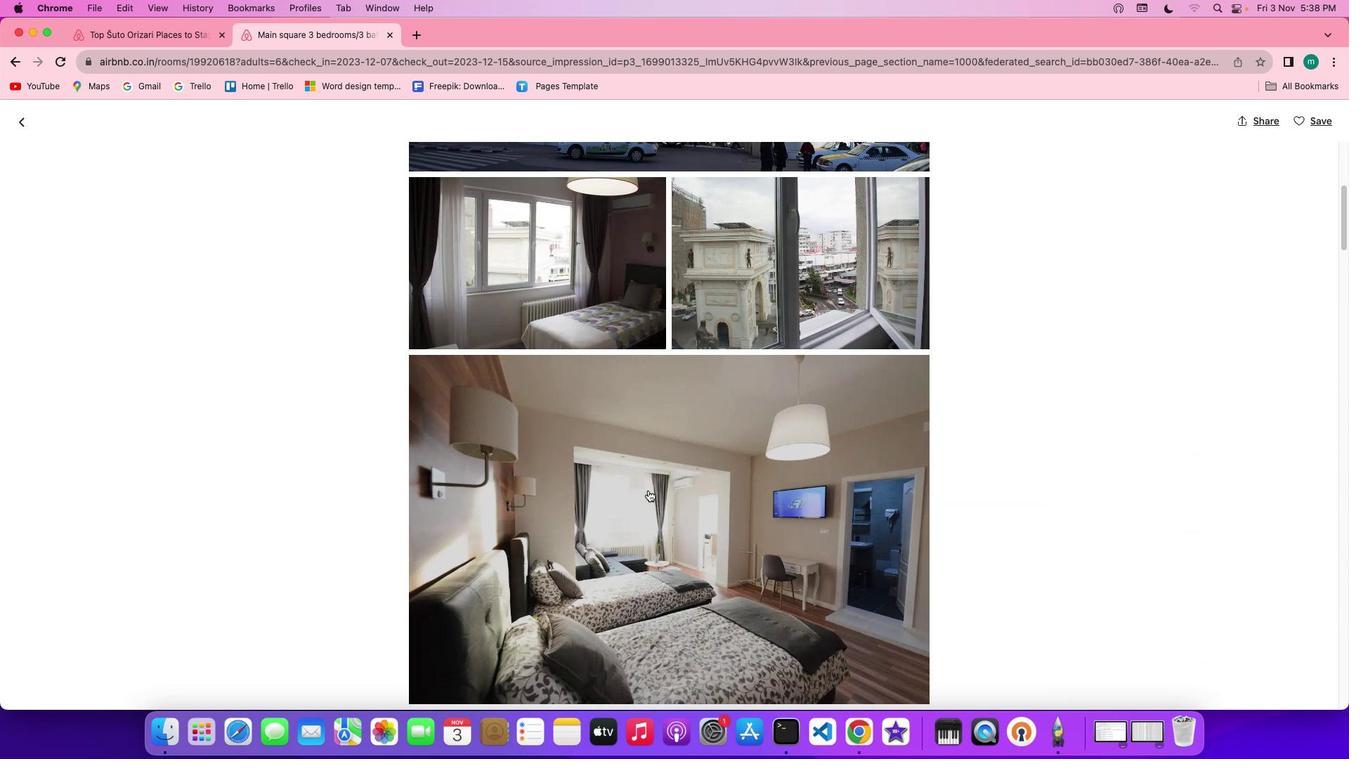 
Action: Mouse scrolled (648, 489) with delta (0, -2)
Screenshot: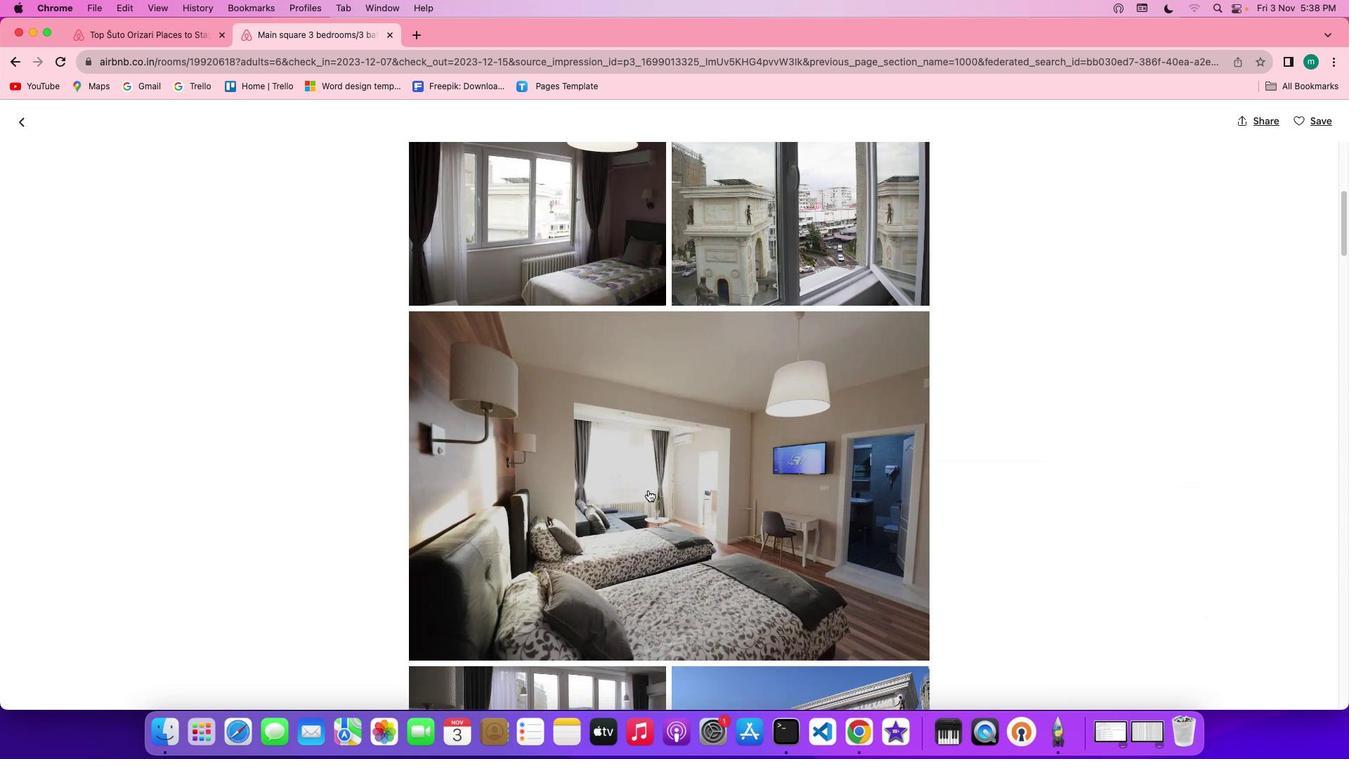 
Action: Mouse scrolled (648, 489) with delta (0, -2)
Screenshot: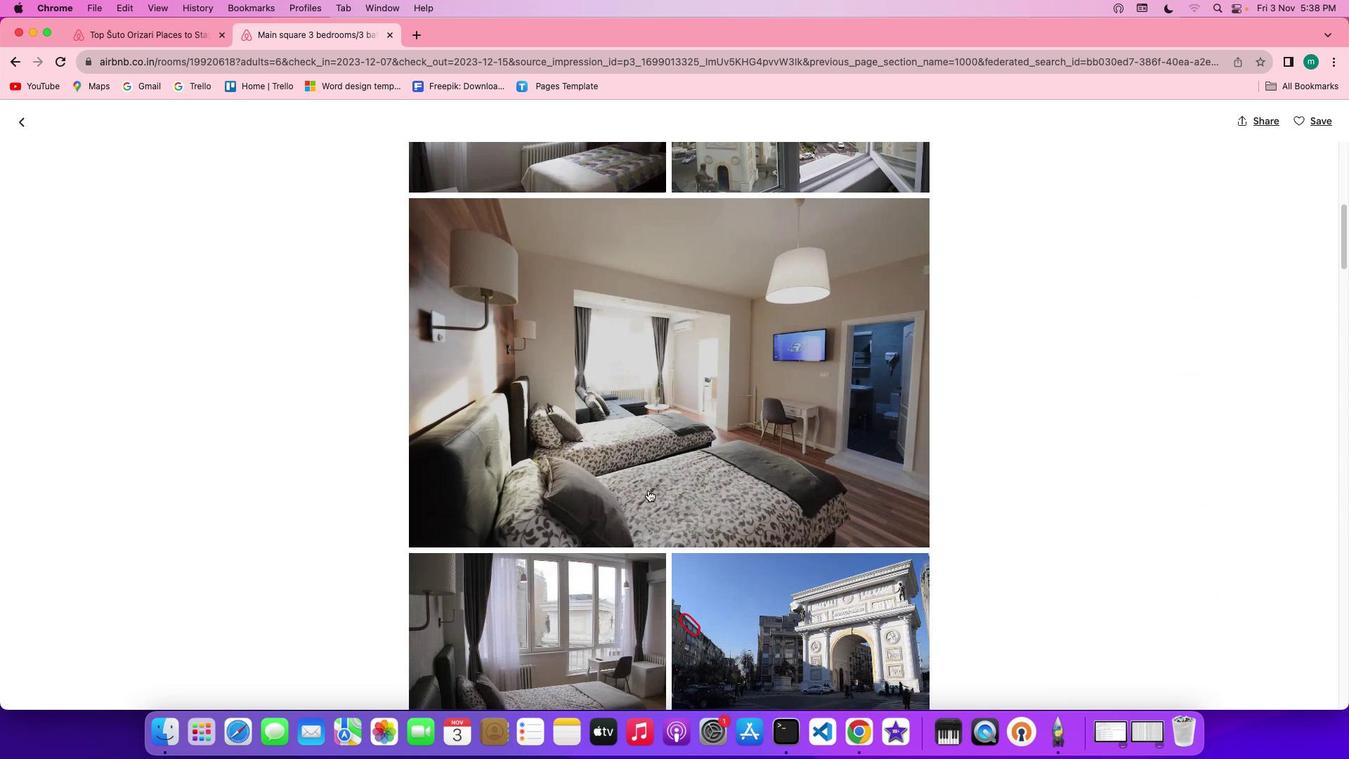 
Action: Mouse moved to (655, 485)
Screenshot: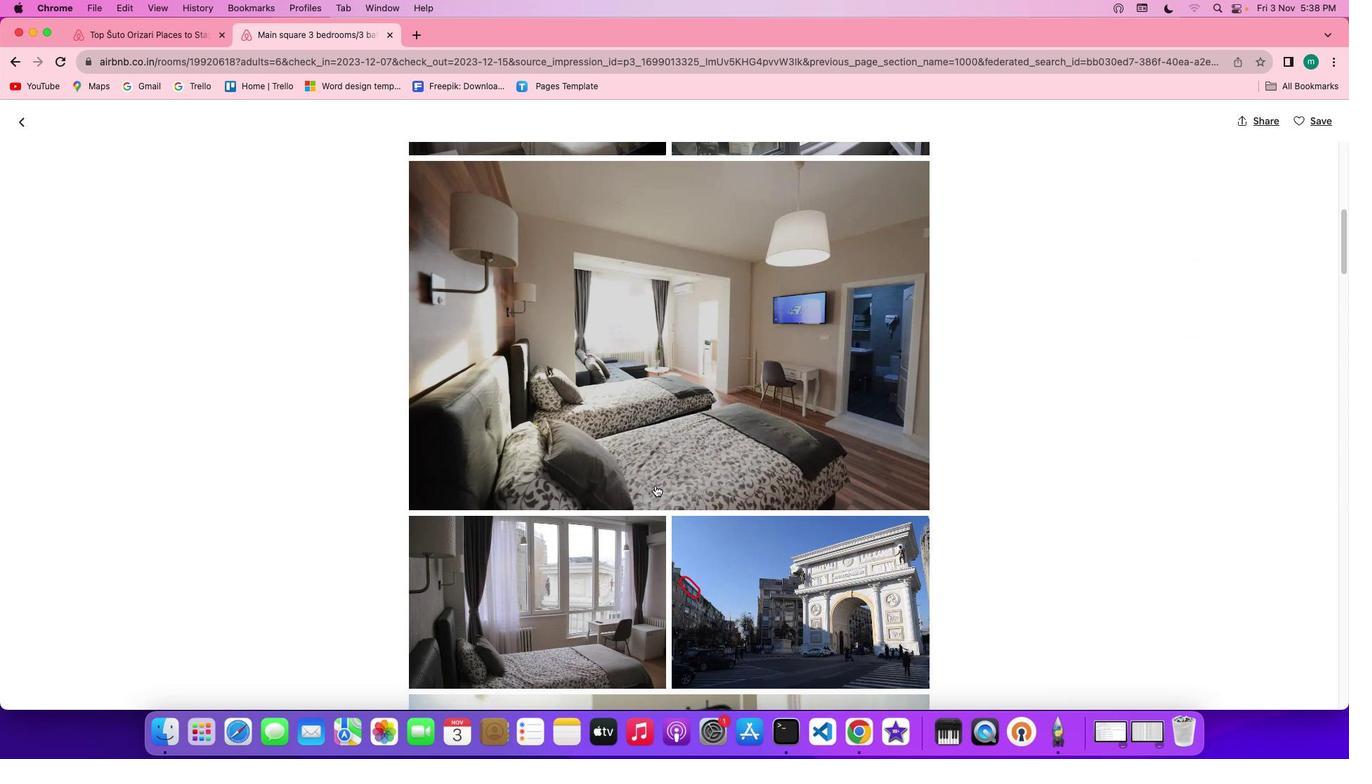 
Action: Mouse scrolled (655, 485) with delta (0, 0)
Screenshot: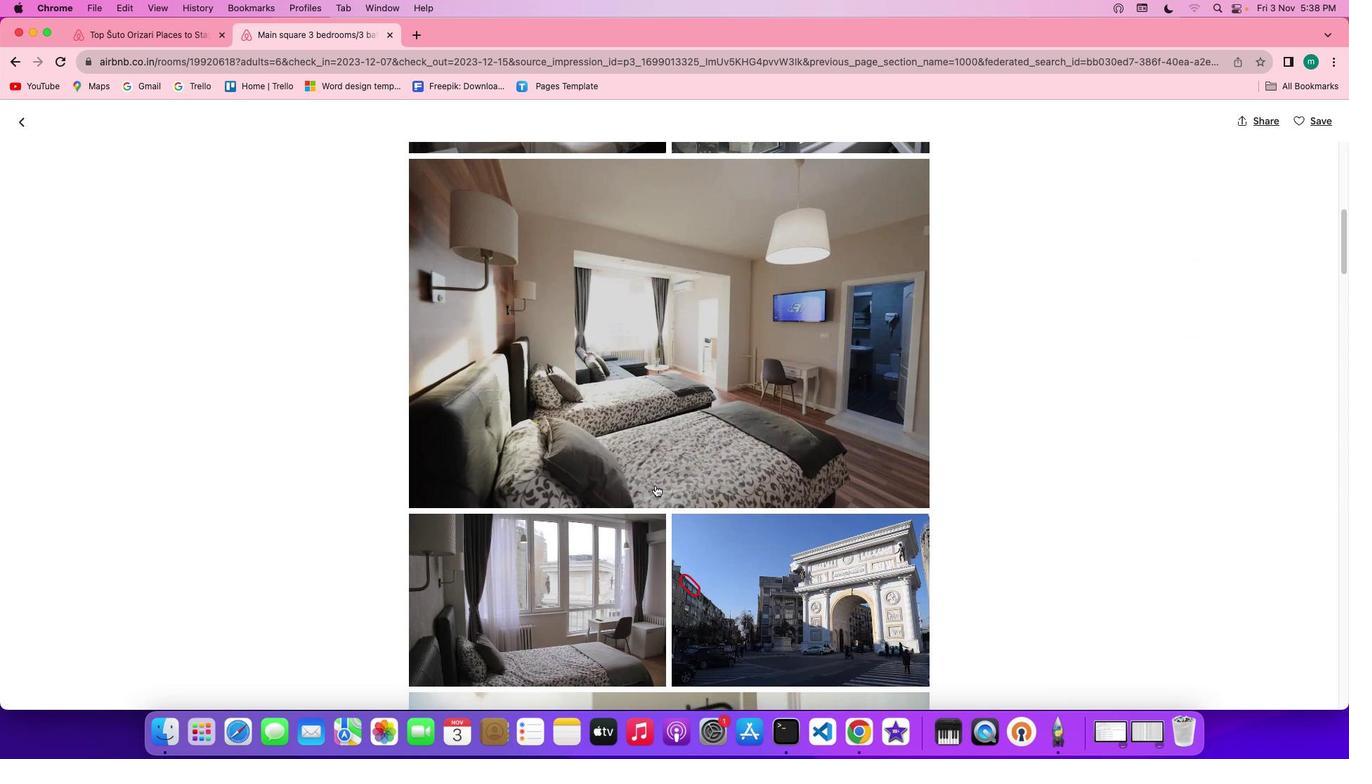 
Action: Mouse scrolled (655, 485) with delta (0, 0)
Screenshot: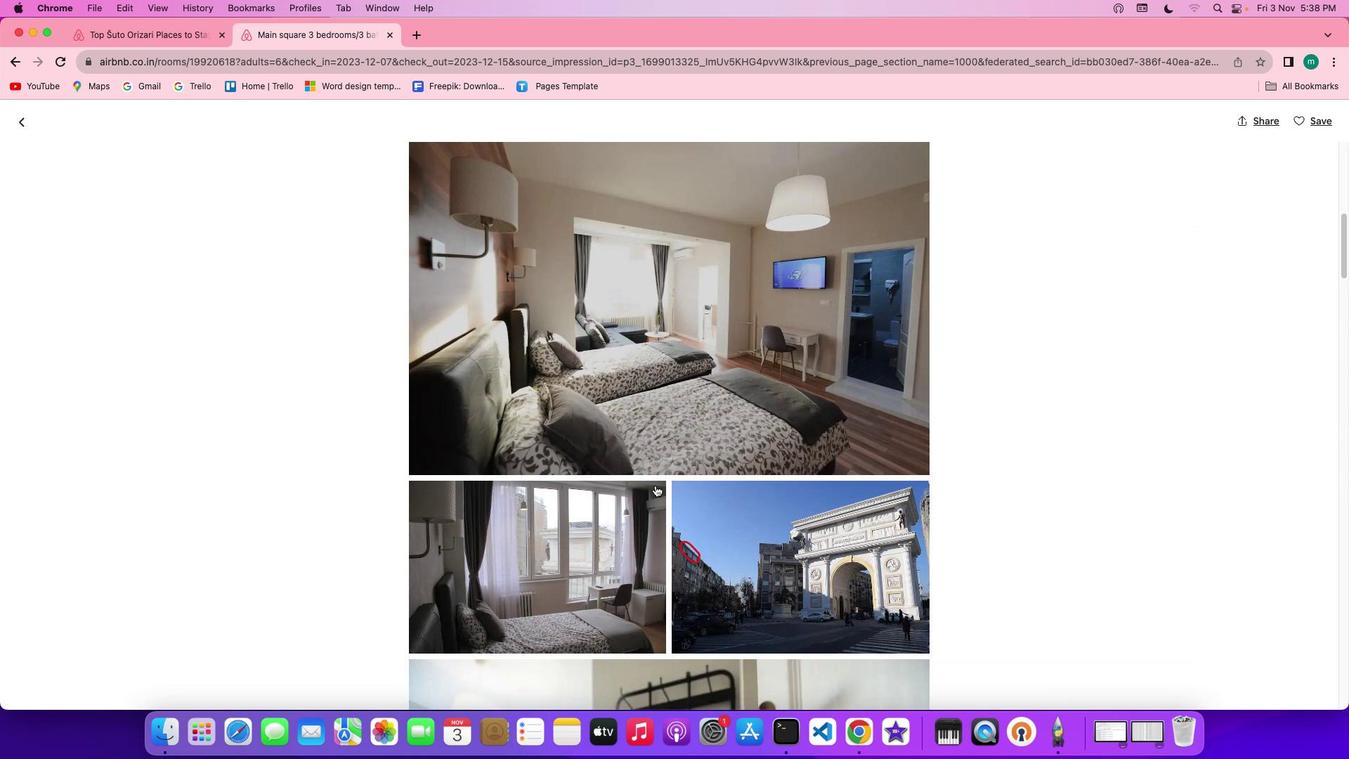 
Action: Mouse scrolled (655, 485) with delta (0, -1)
Screenshot: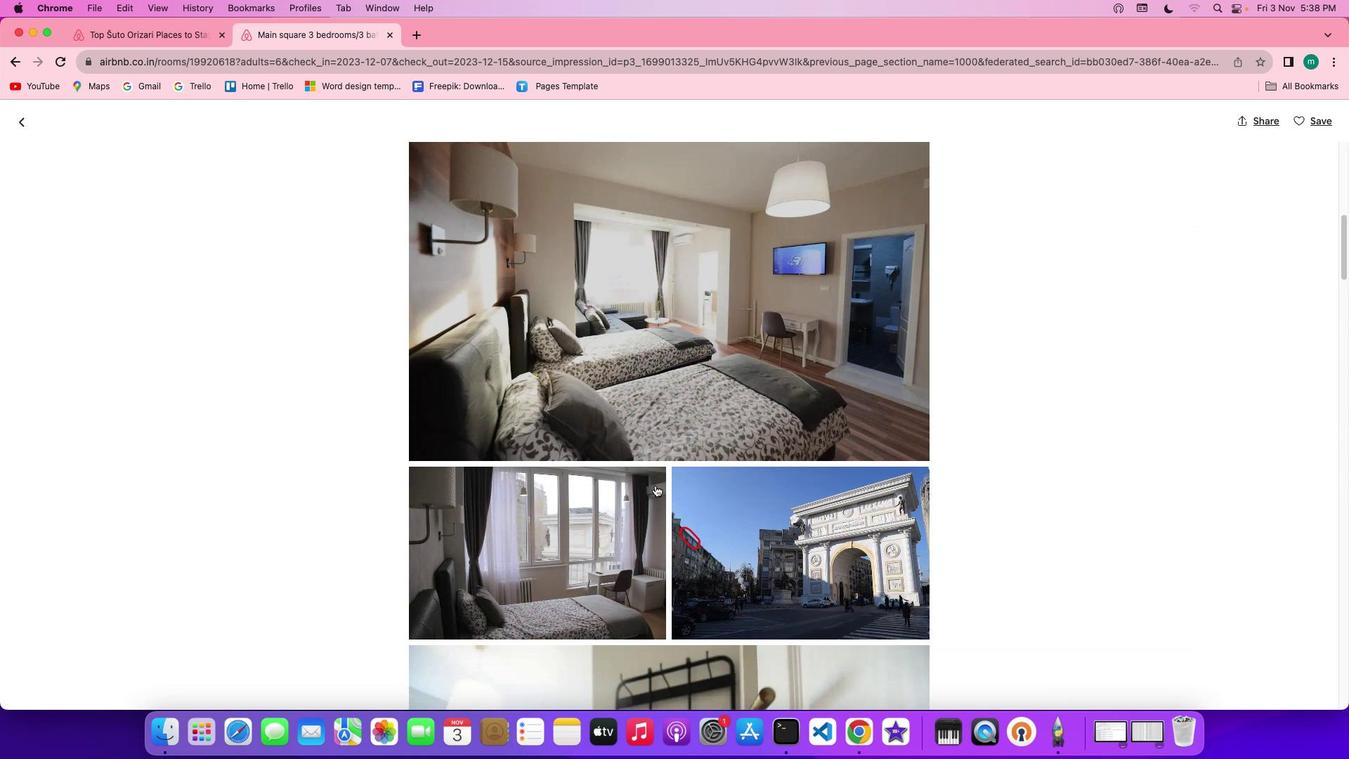 
Action: Mouse scrolled (655, 485) with delta (0, -1)
Screenshot: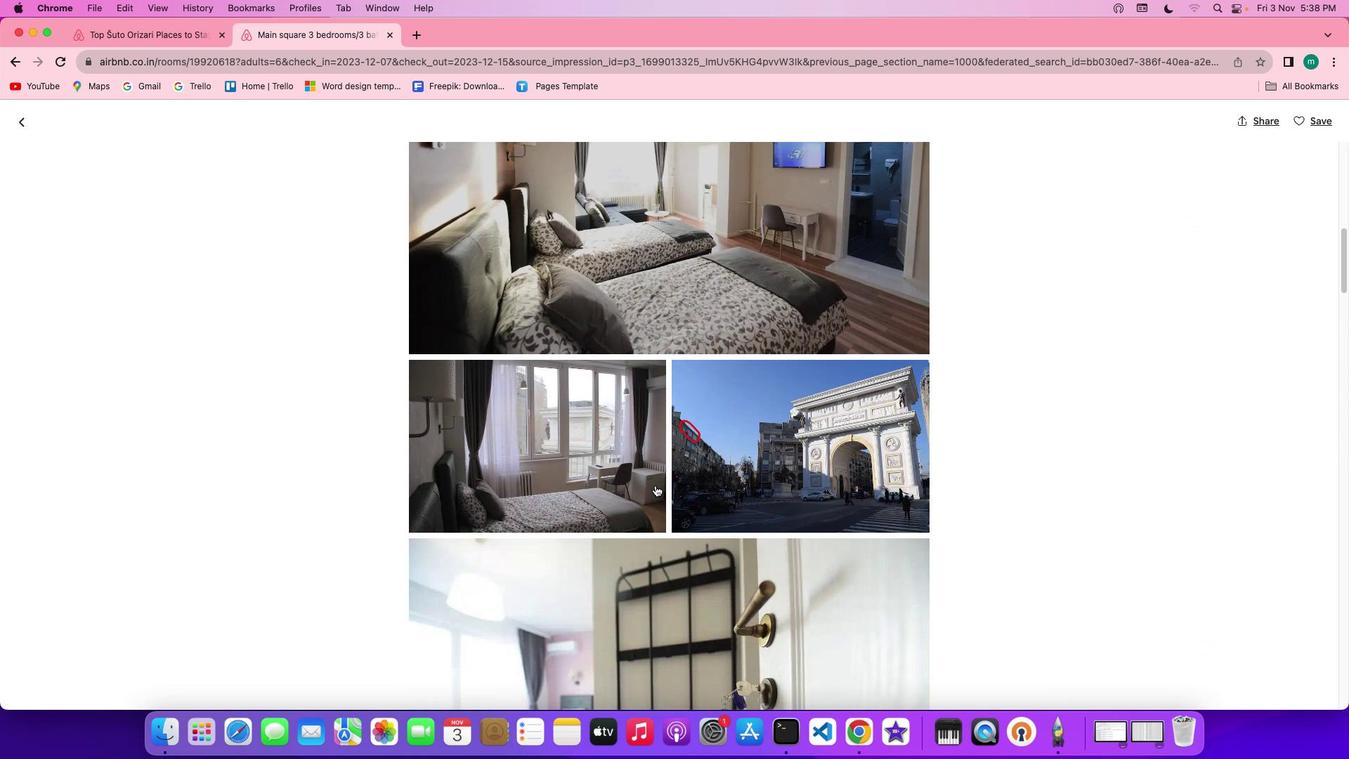 
Action: Mouse scrolled (655, 485) with delta (0, 0)
Screenshot: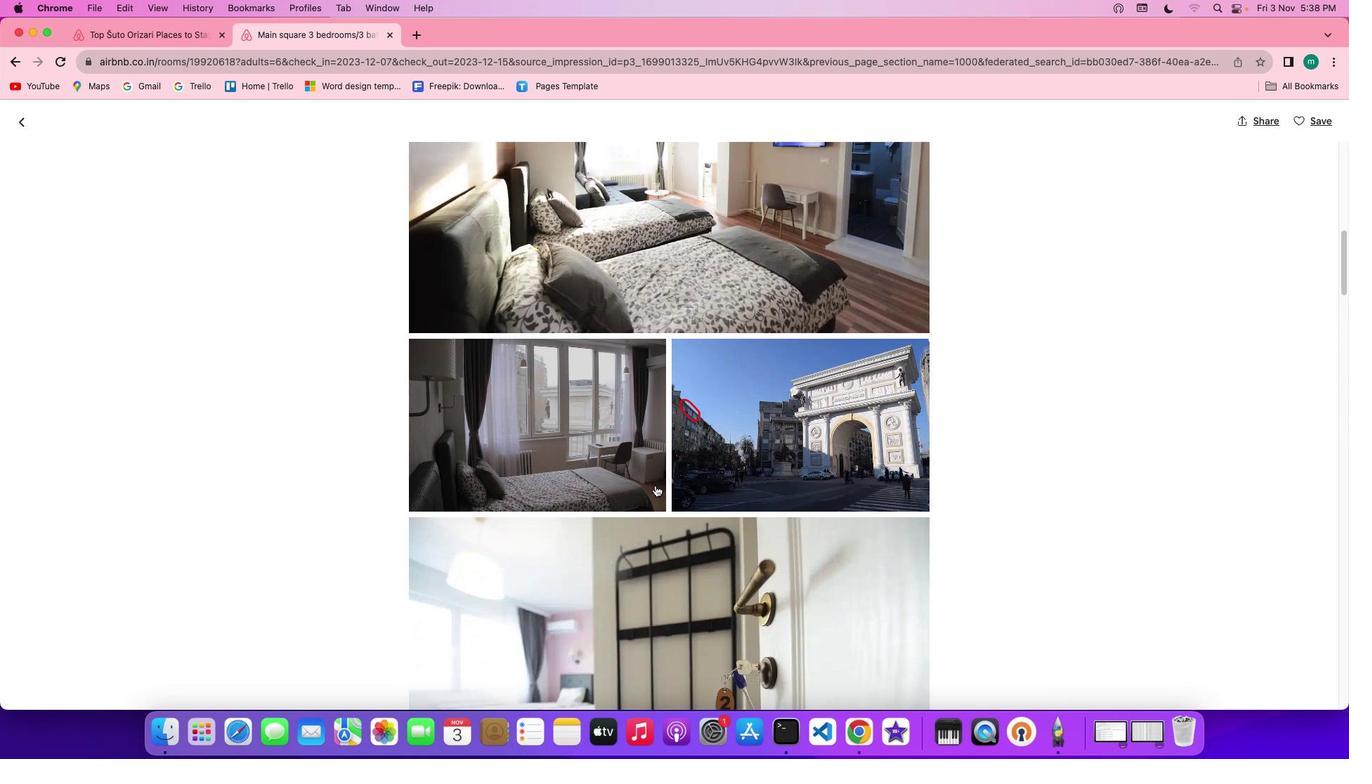 
Action: Mouse scrolled (655, 485) with delta (0, 0)
Screenshot: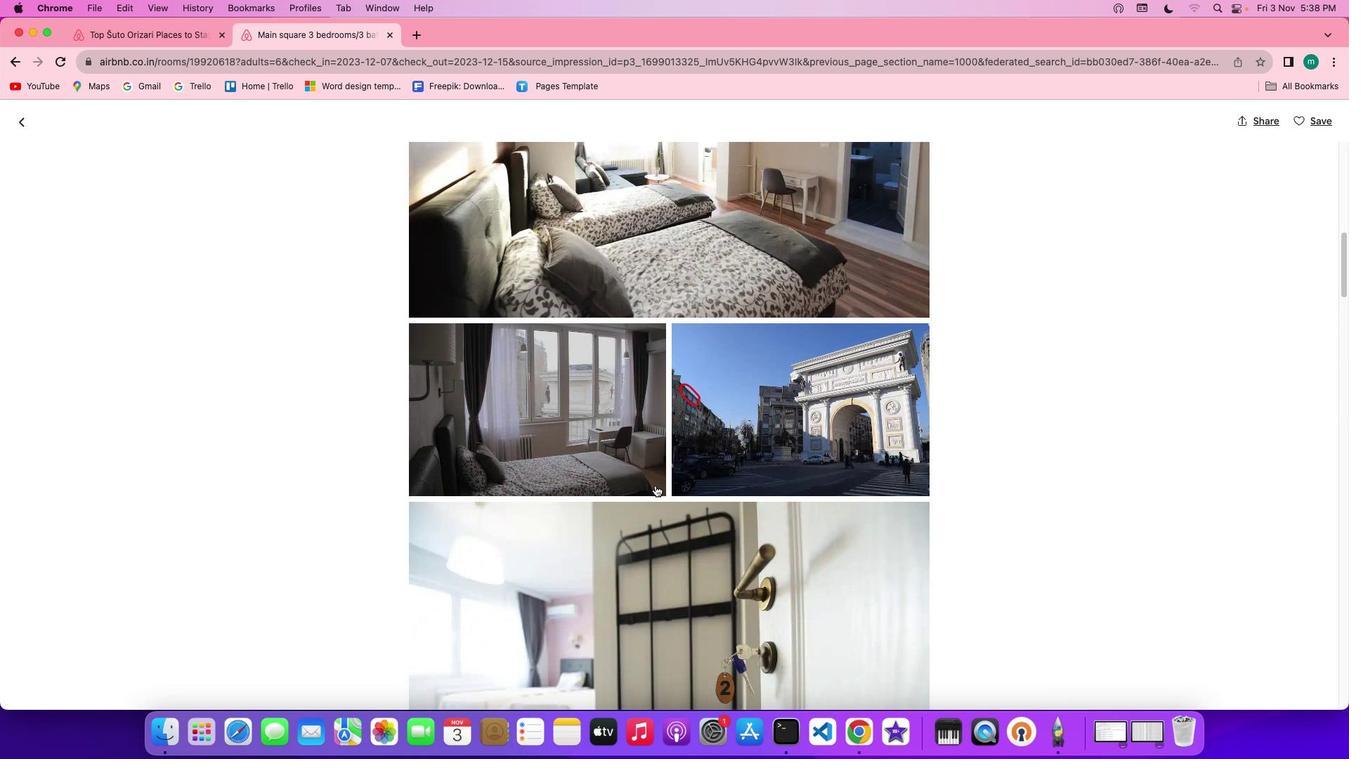 
Action: Mouse scrolled (655, 485) with delta (0, -1)
Screenshot: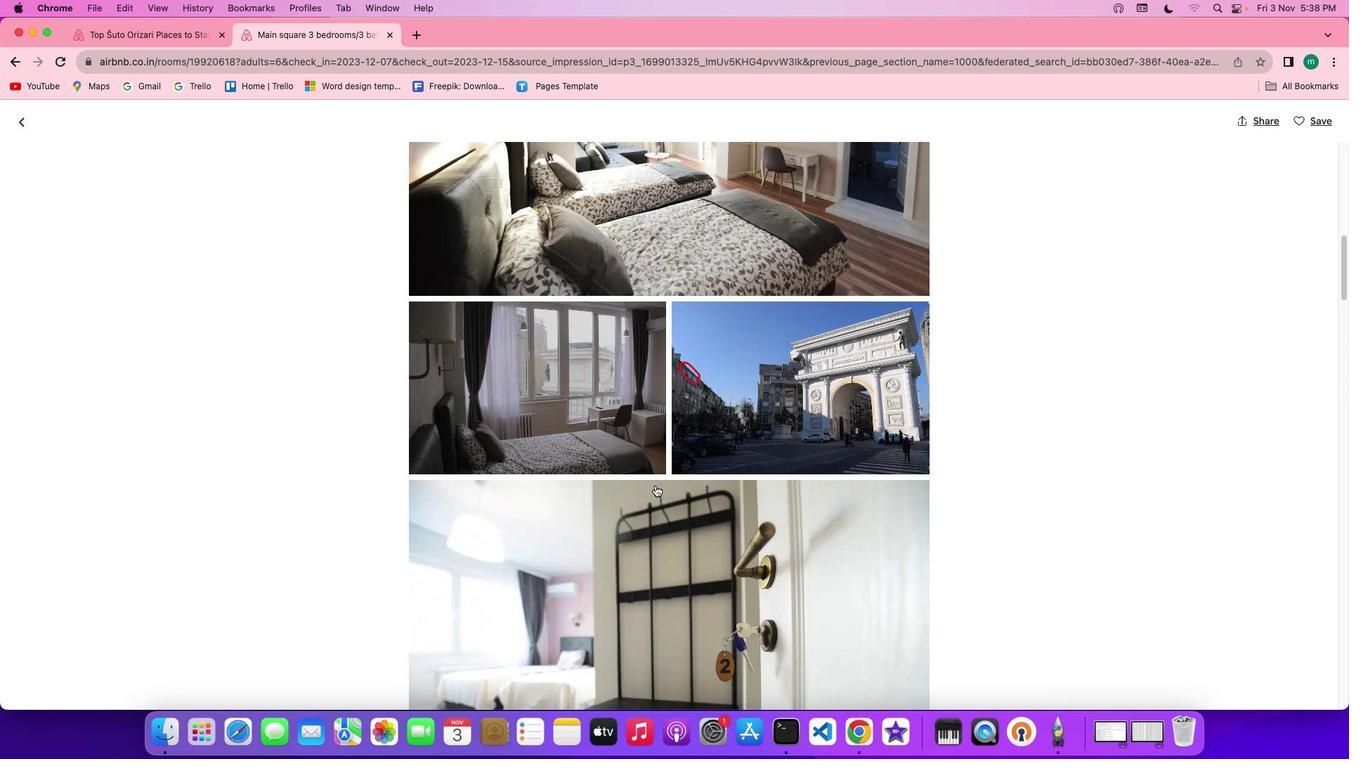 
Action: Mouse scrolled (655, 485) with delta (0, -2)
Screenshot: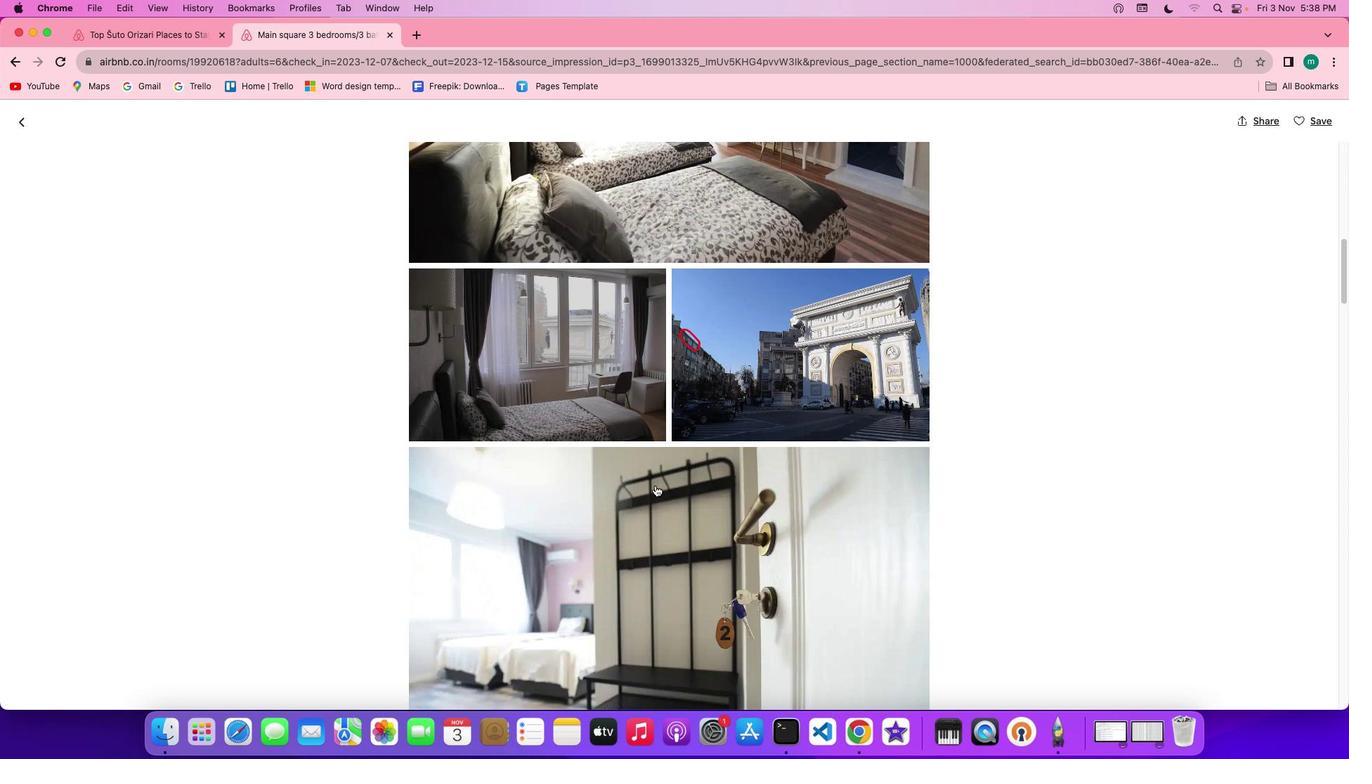 
Action: Mouse scrolled (655, 485) with delta (0, -1)
Screenshot: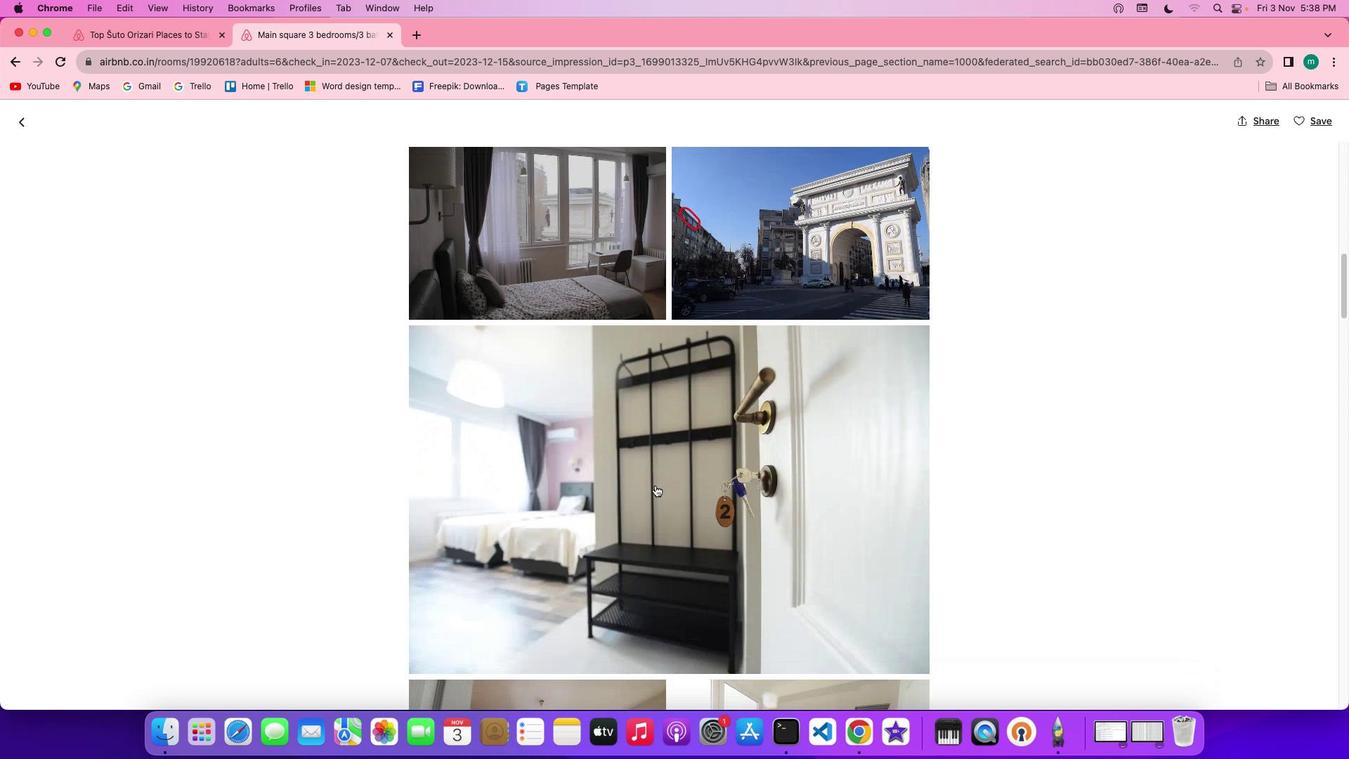 
Action: Mouse scrolled (655, 485) with delta (0, 0)
Screenshot: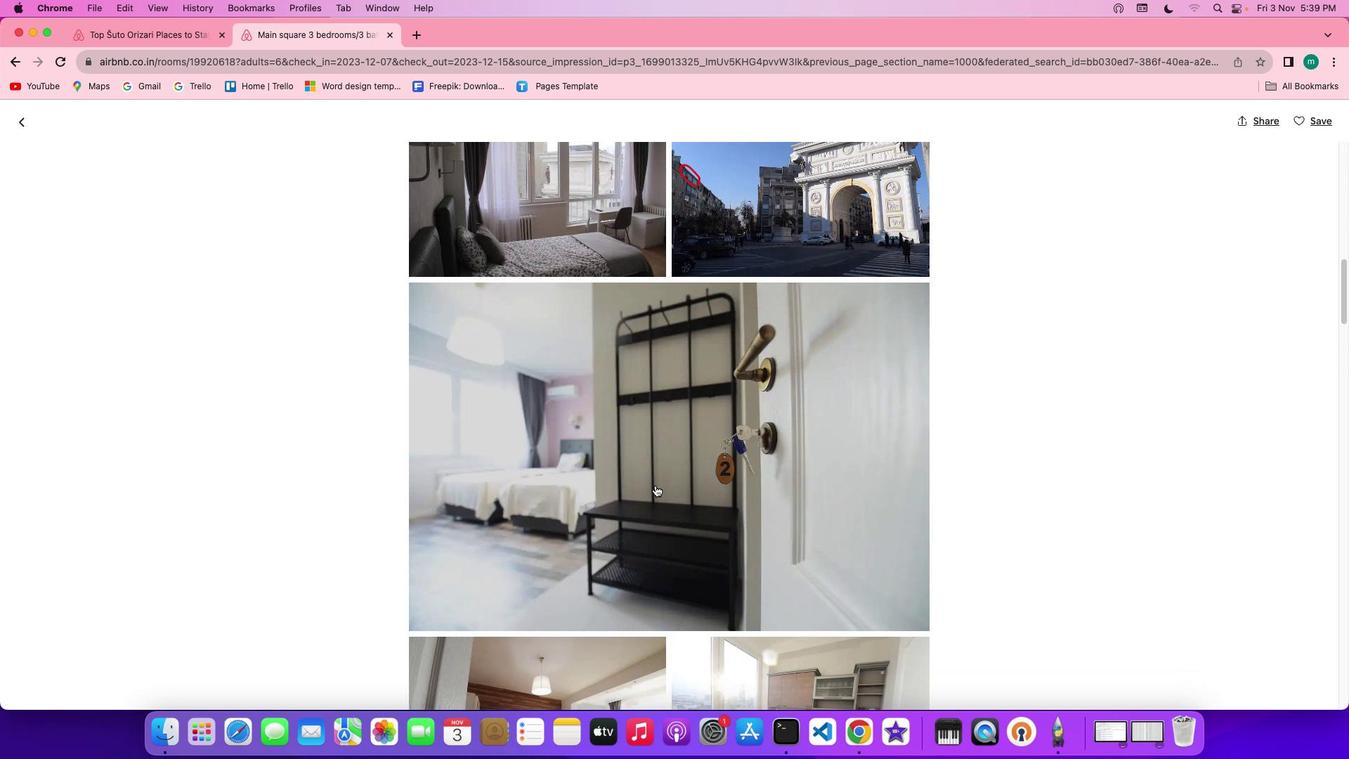 
Action: Mouse scrolled (655, 485) with delta (0, 0)
Screenshot: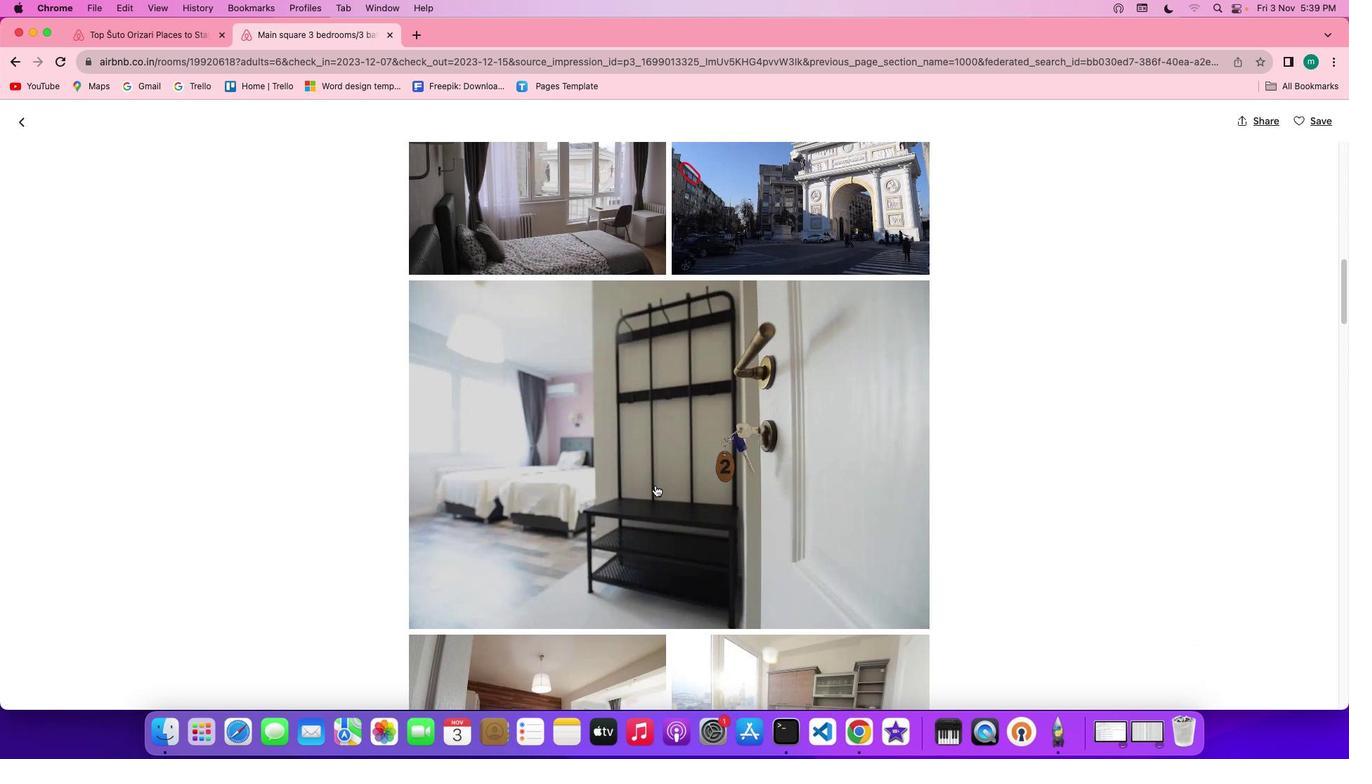 
Action: Mouse scrolled (655, 485) with delta (0, 0)
Screenshot: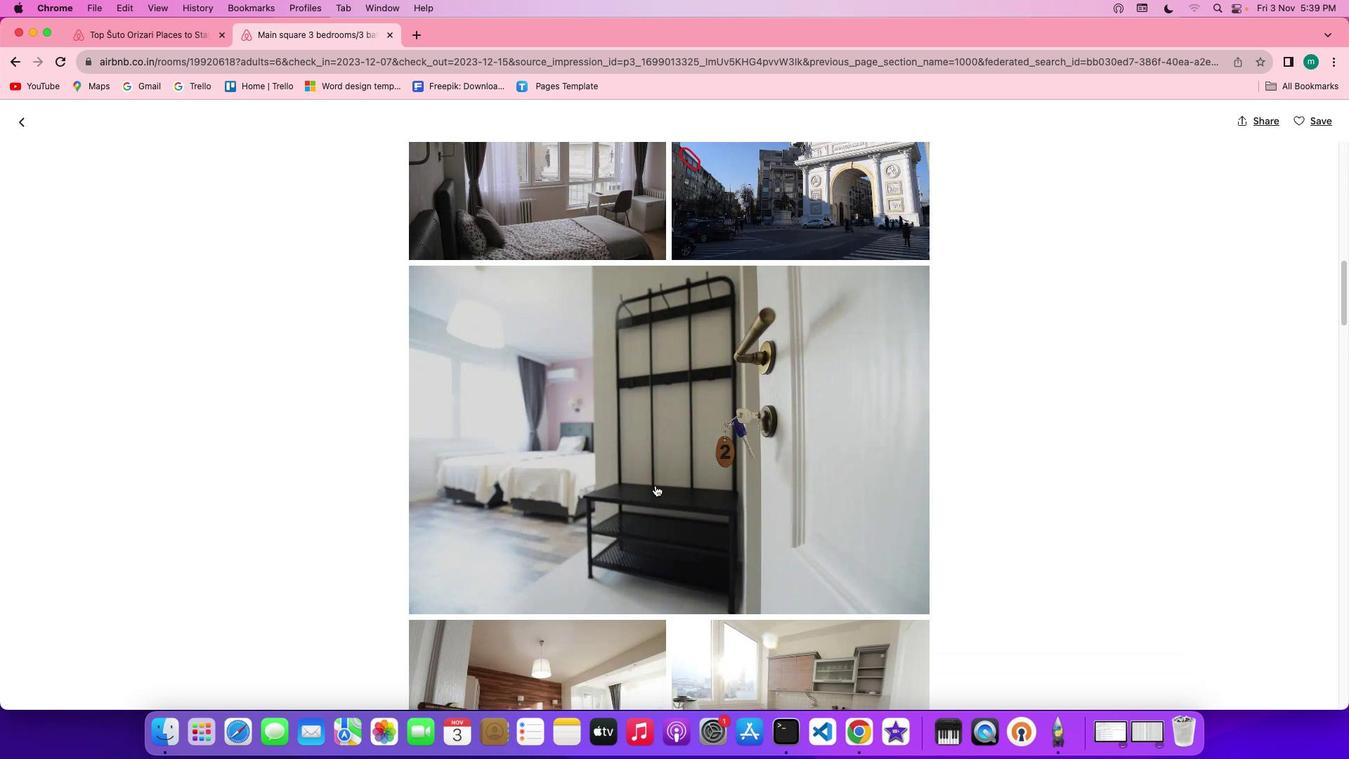 
Action: Mouse scrolled (655, 485) with delta (0, 0)
Screenshot: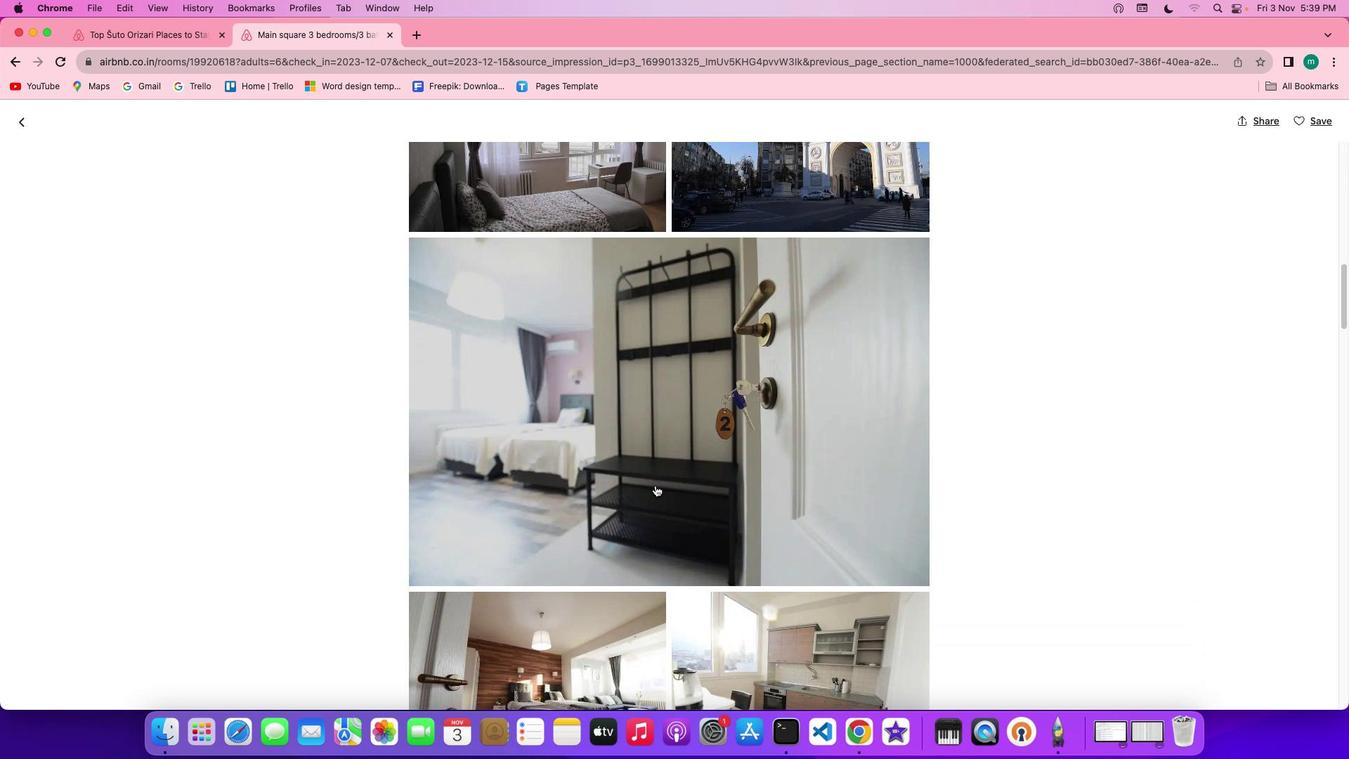 
Action: Mouse scrolled (655, 485) with delta (0, 0)
Screenshot: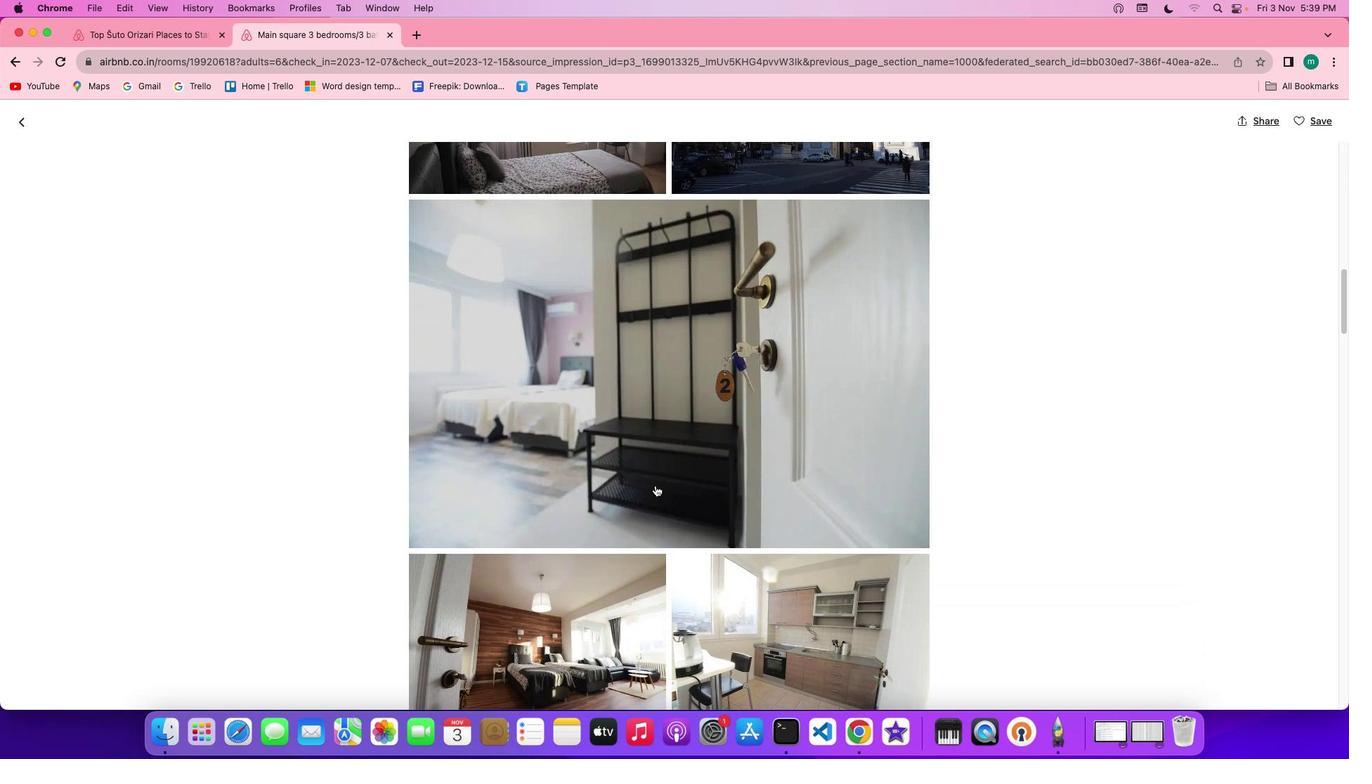 
Action: Mouse scrolled (655, 485) with delta (0, 0)
Screenshot: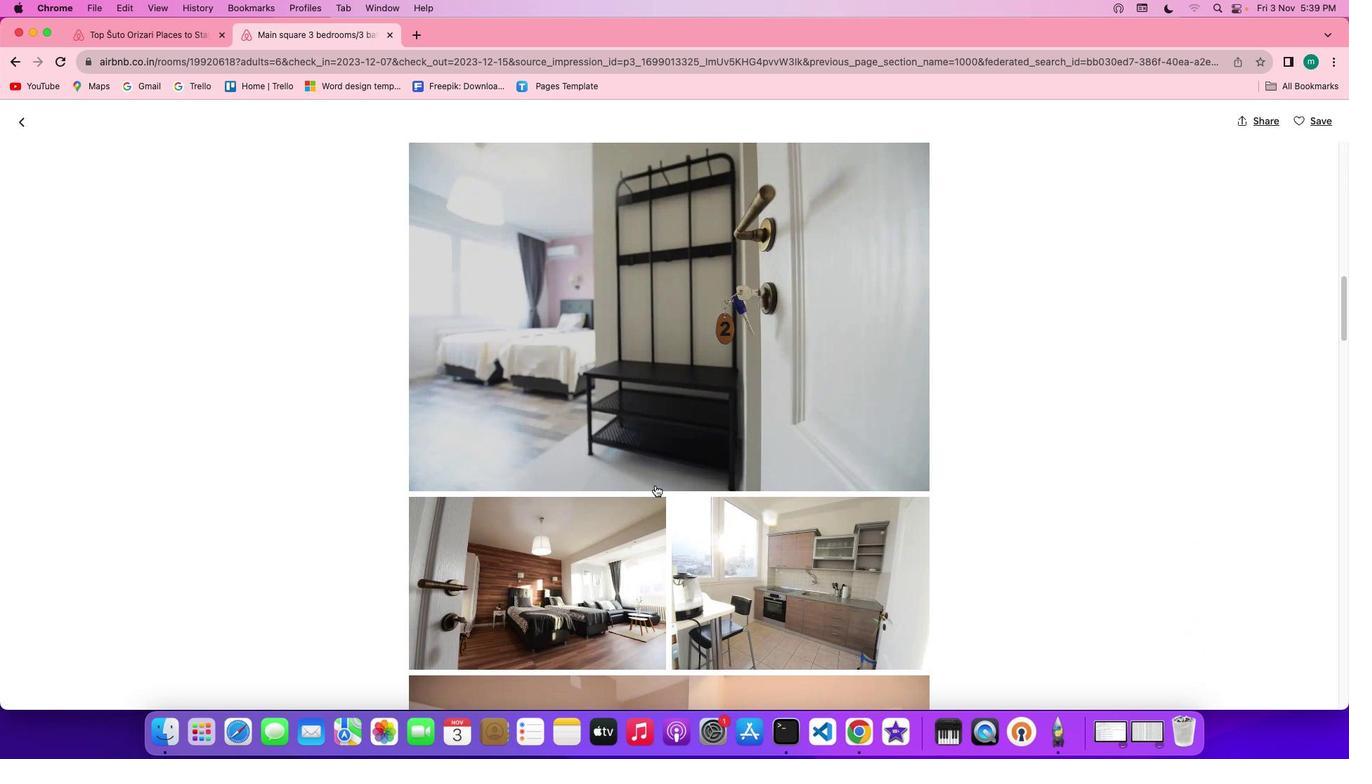 
Action: Mouse scrolled (655, 485) with delta (0, 0)
Screenshot: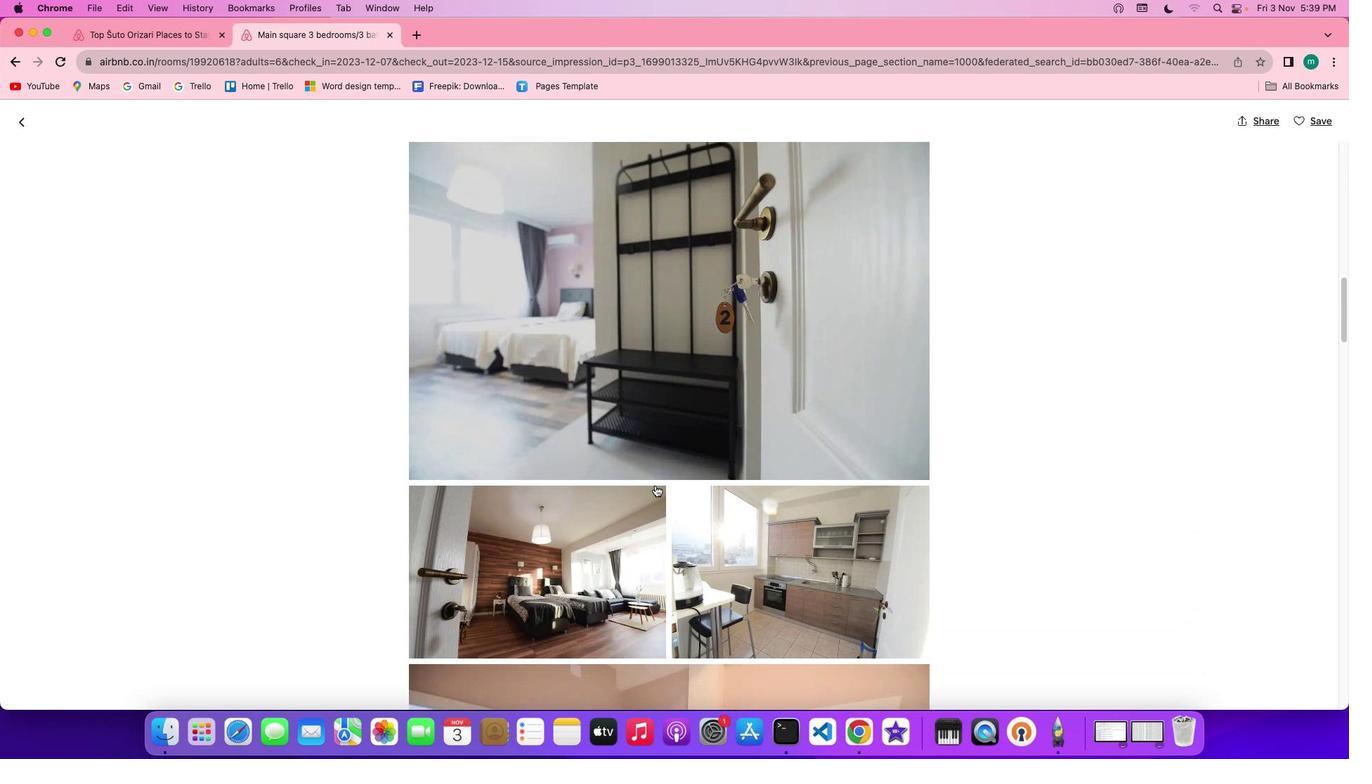 
Action: Mouse scrolled (655, 485) with delta (0, 0)
Screenshot: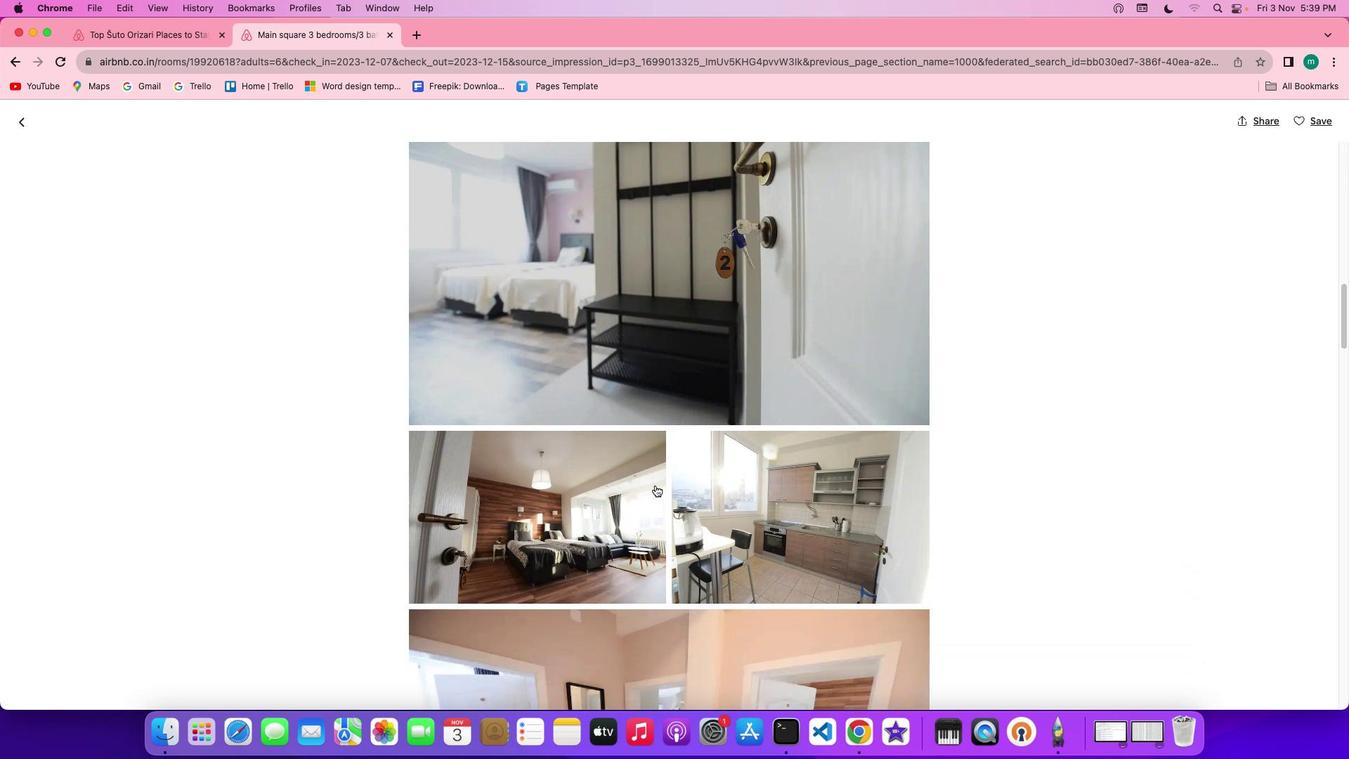
Action: Mouse scrolled (655, 485) with delta (0, -1)
Screenshot: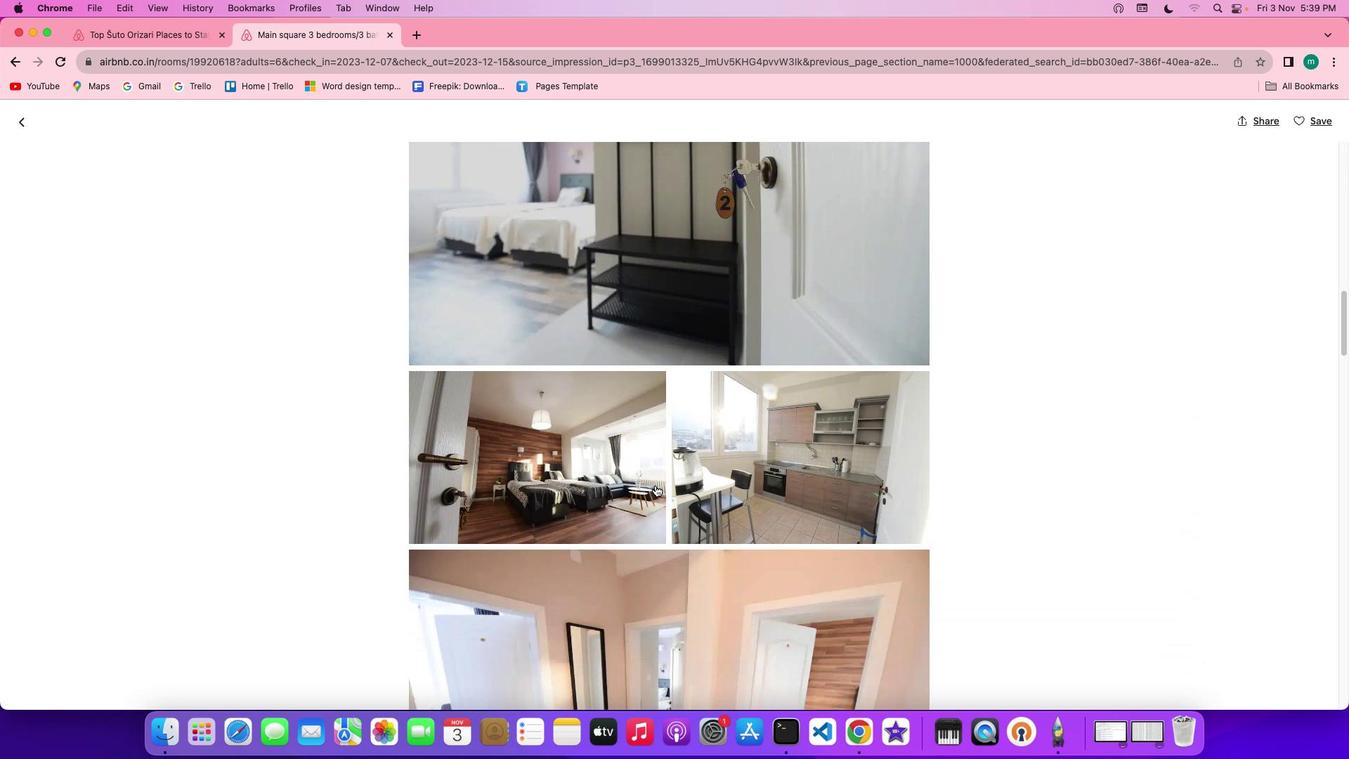 
Action: Mouse scrolled (655, 485) with delta (0, -2)
Screenshot: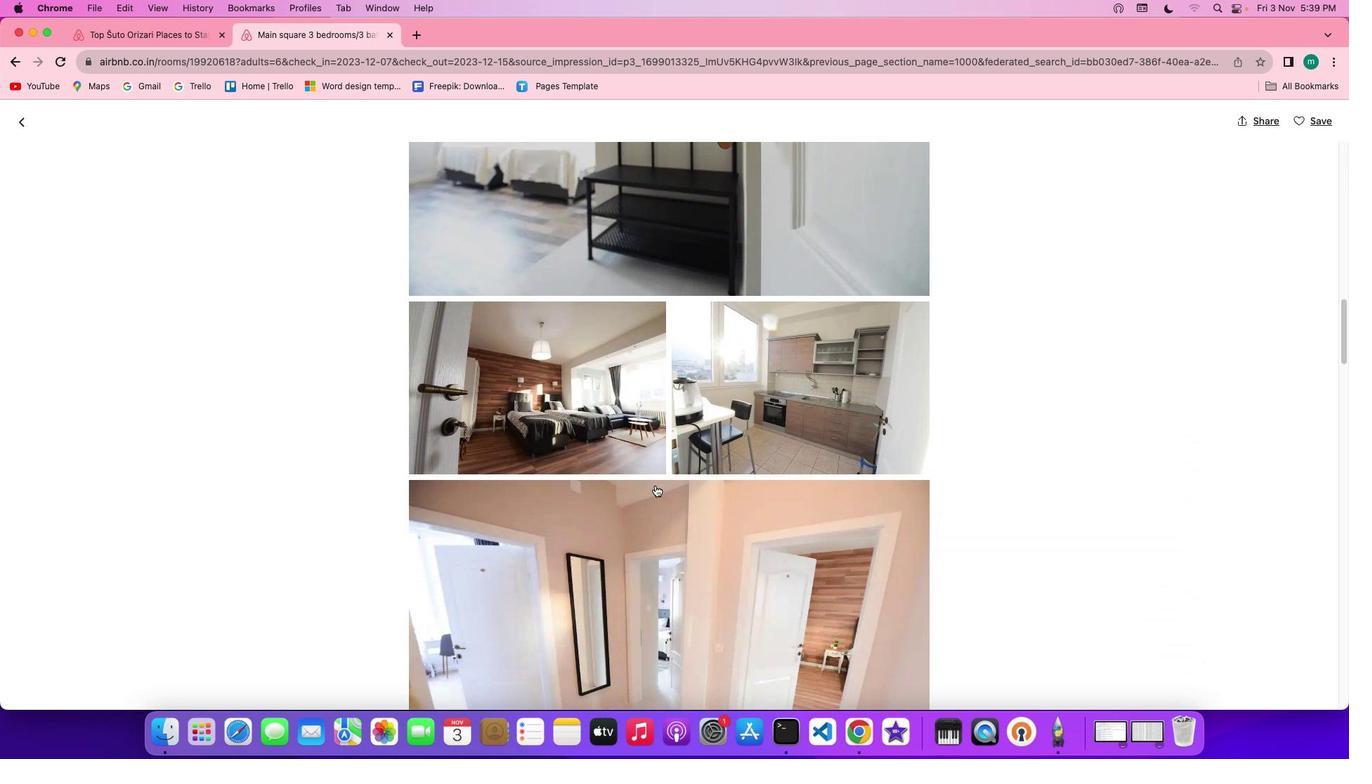
Action: Mouse scrolled (655, 485) with delta (0, 0)
Screenshot: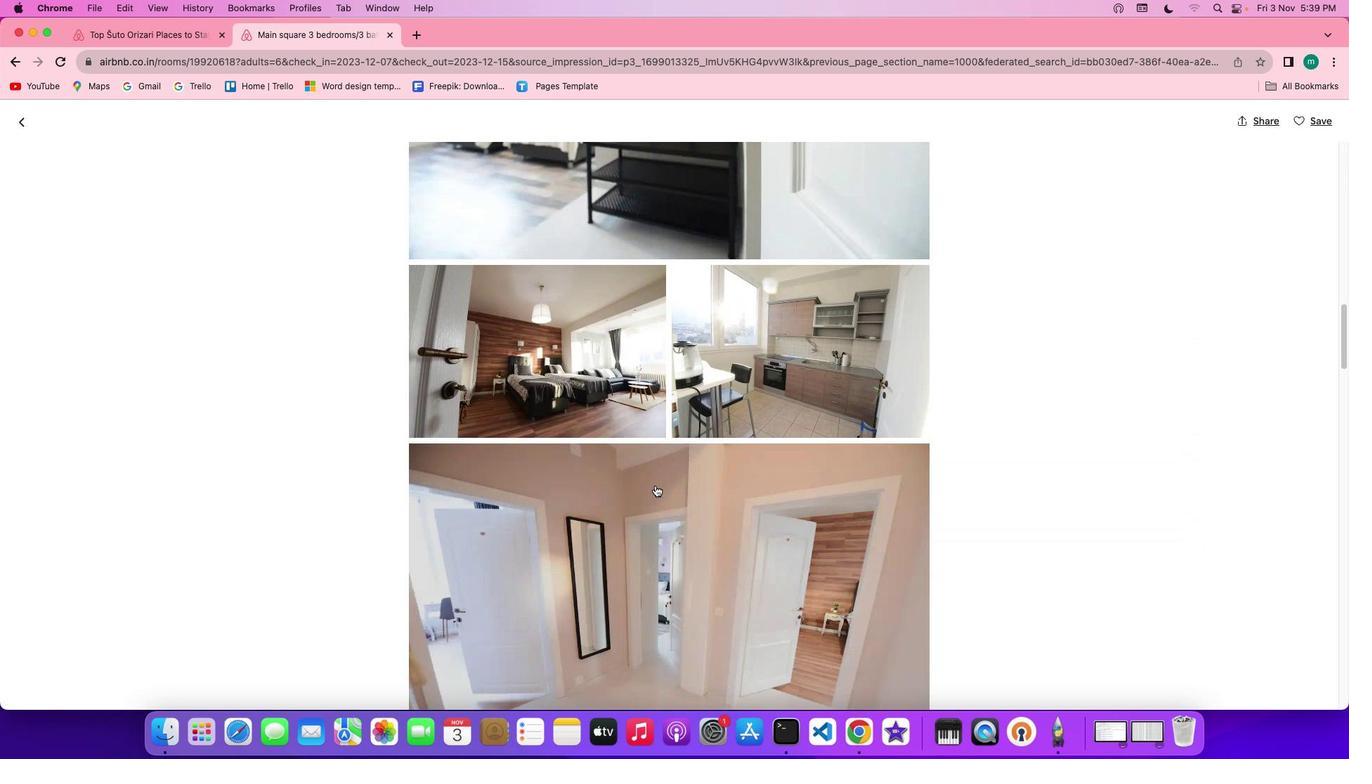 
Action: Mouse scrolled (655, 485) with delta (0, 0)
Screenshot: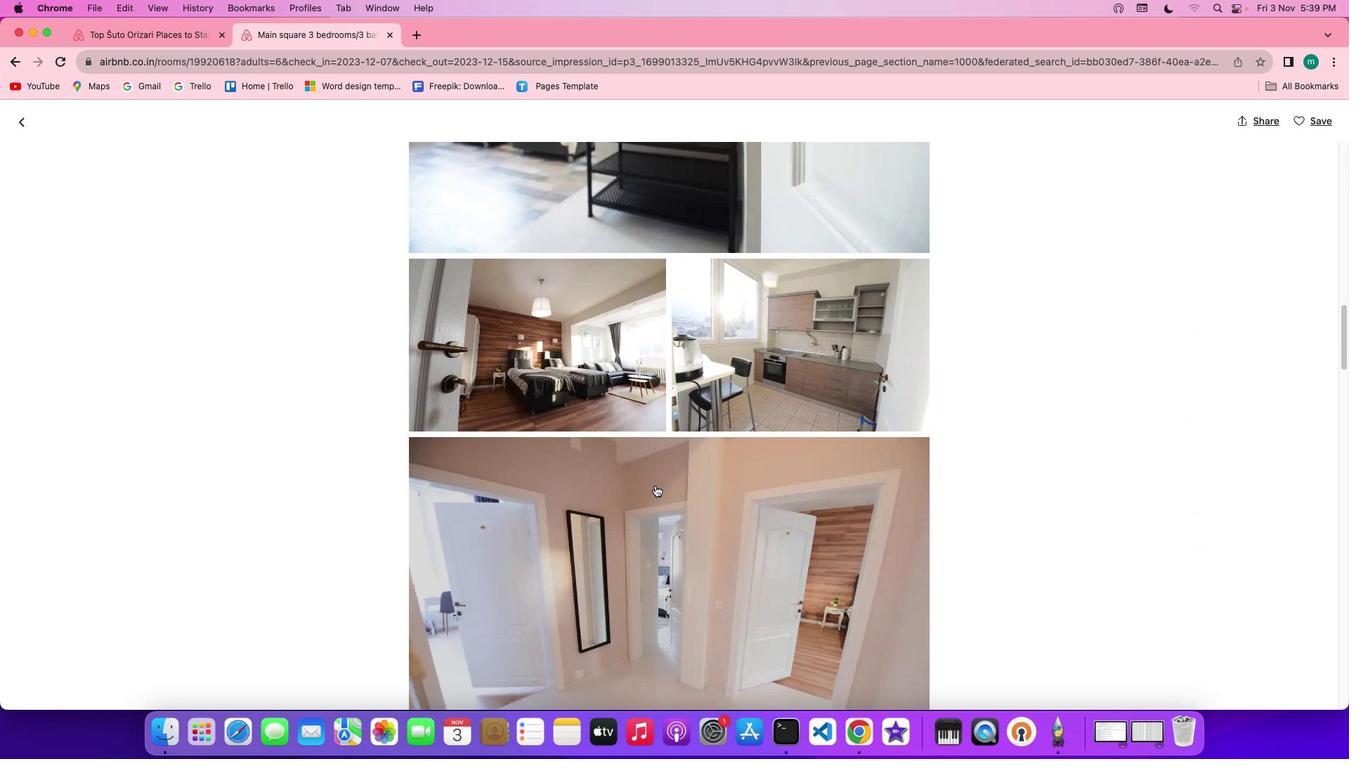 
Action: Mouse scrolled (655, 485) with delta (0, 0)
Screenshot: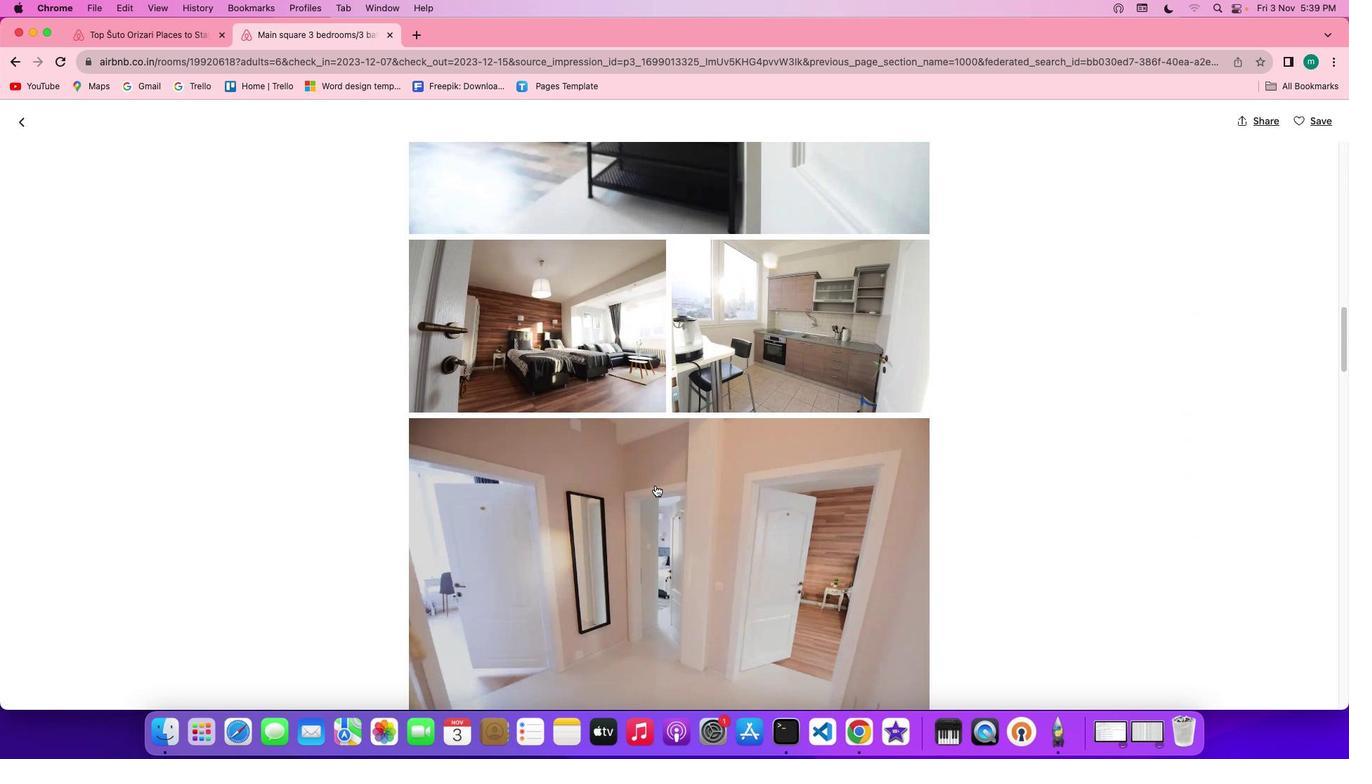 
Action: Mouse scrolled (655, 485) with delta (0, 0)
Screenshot: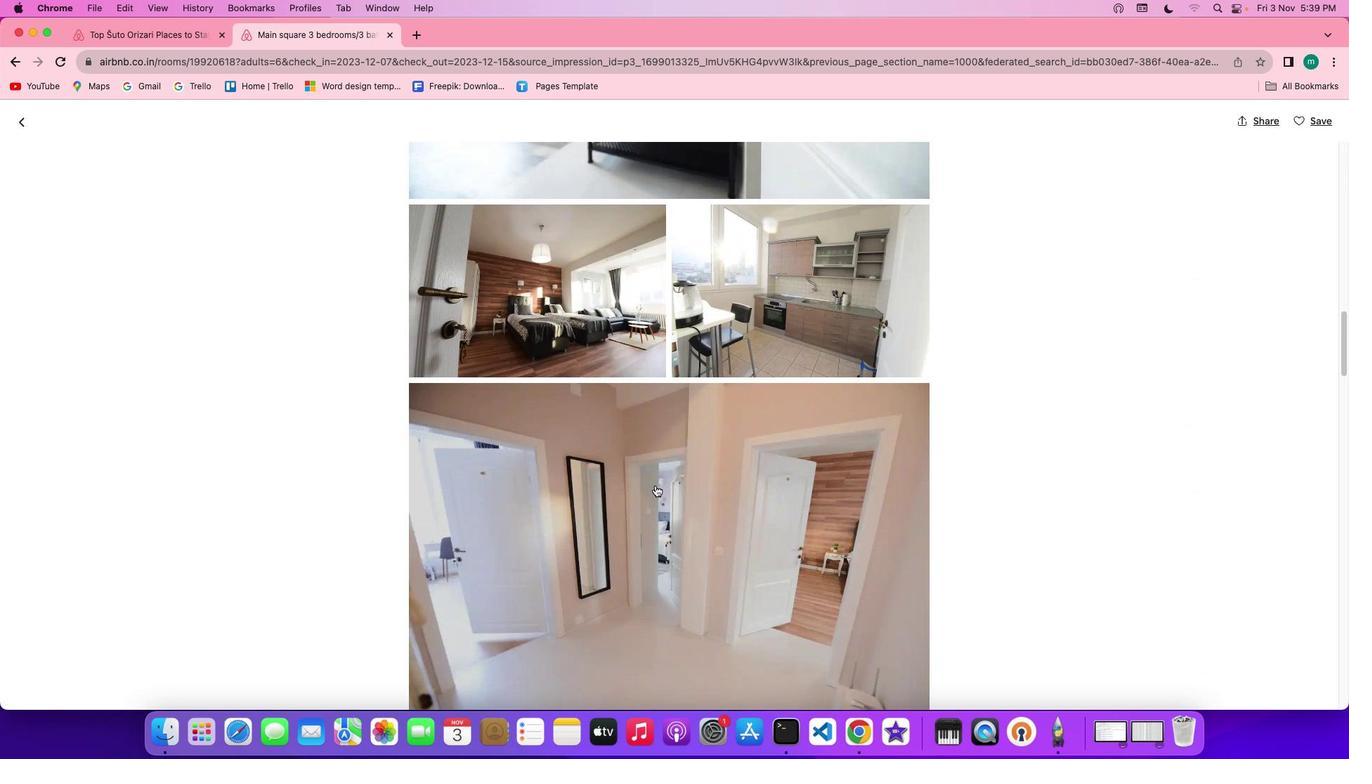 
Action: Mouse scrolled (655, 485) with delta (0, -1)
Screenshot: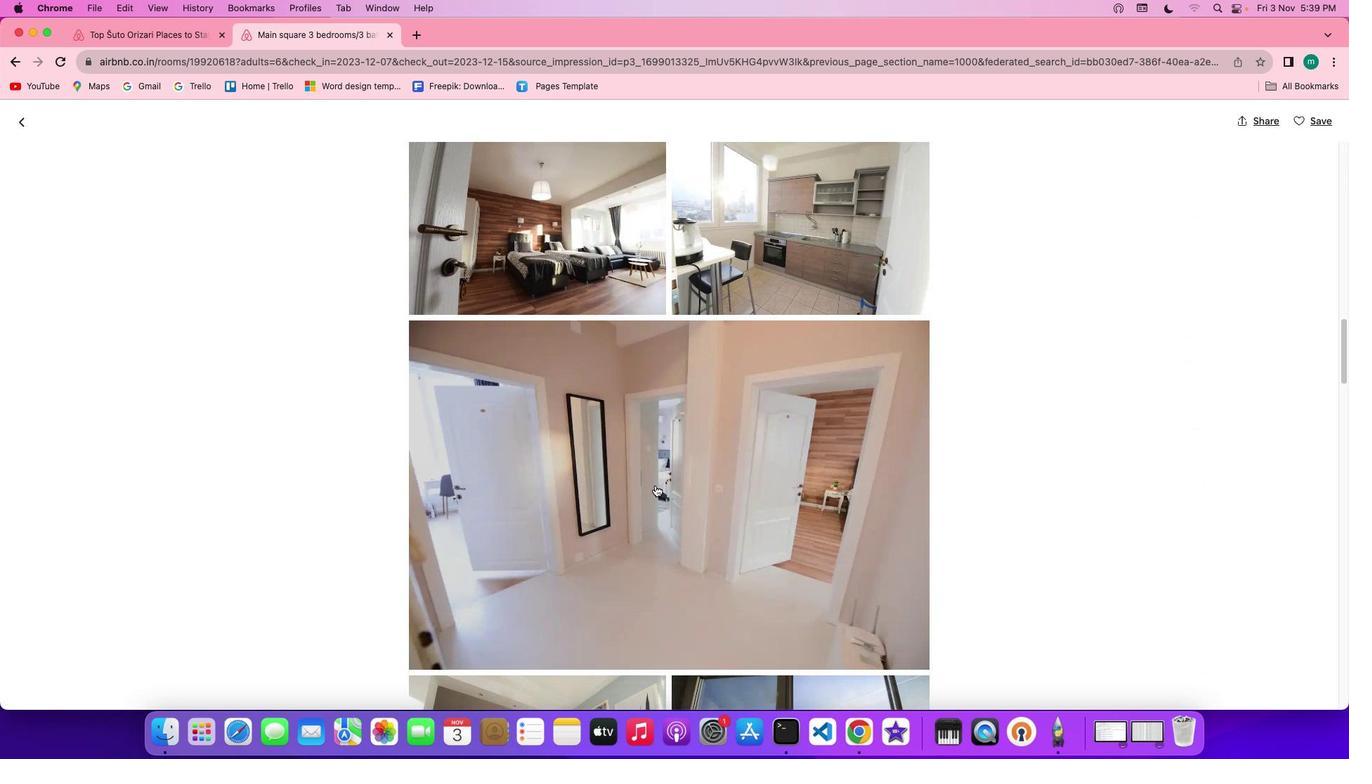 
Action: Mouse scrolled (655, 485) with delta (0, -2)
Screenshot: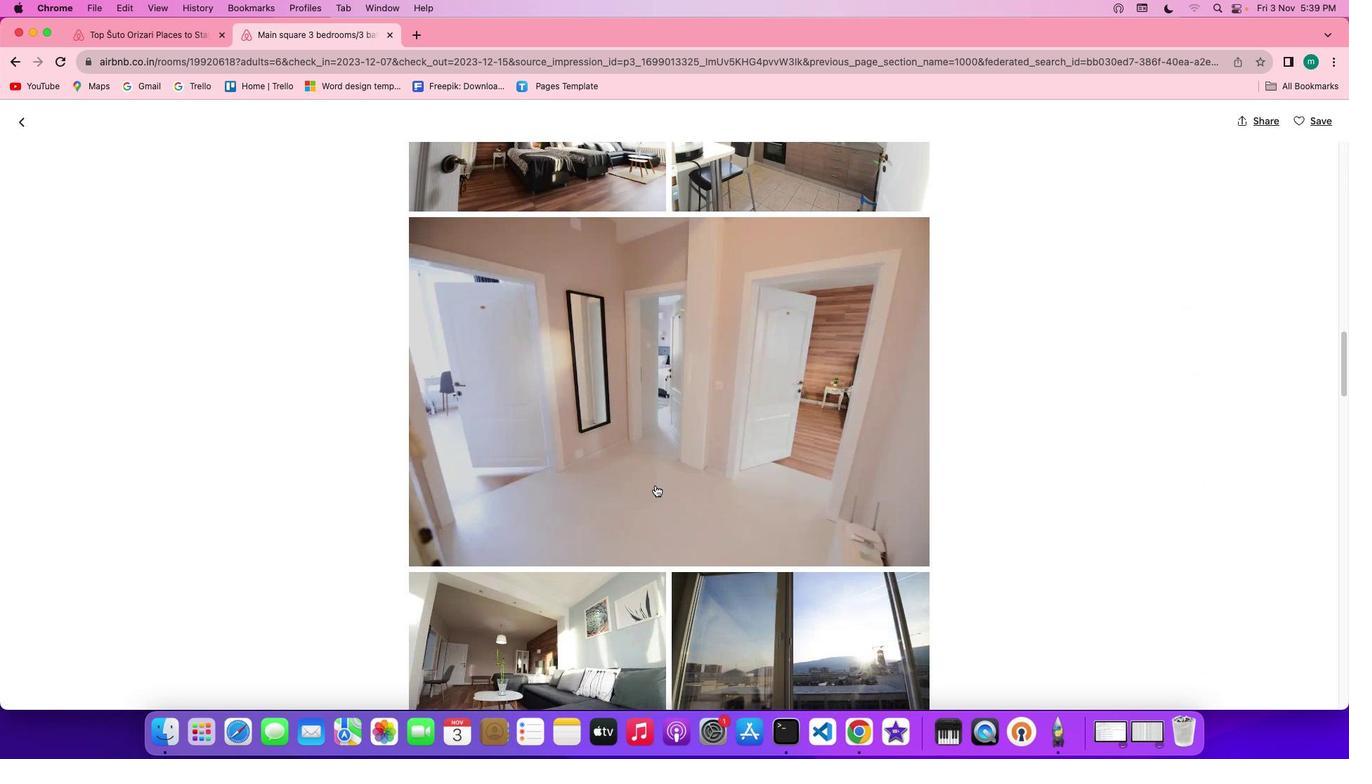 
Action: Mouse scrolled (655, 485) with delta (0, -2)
Screenshot: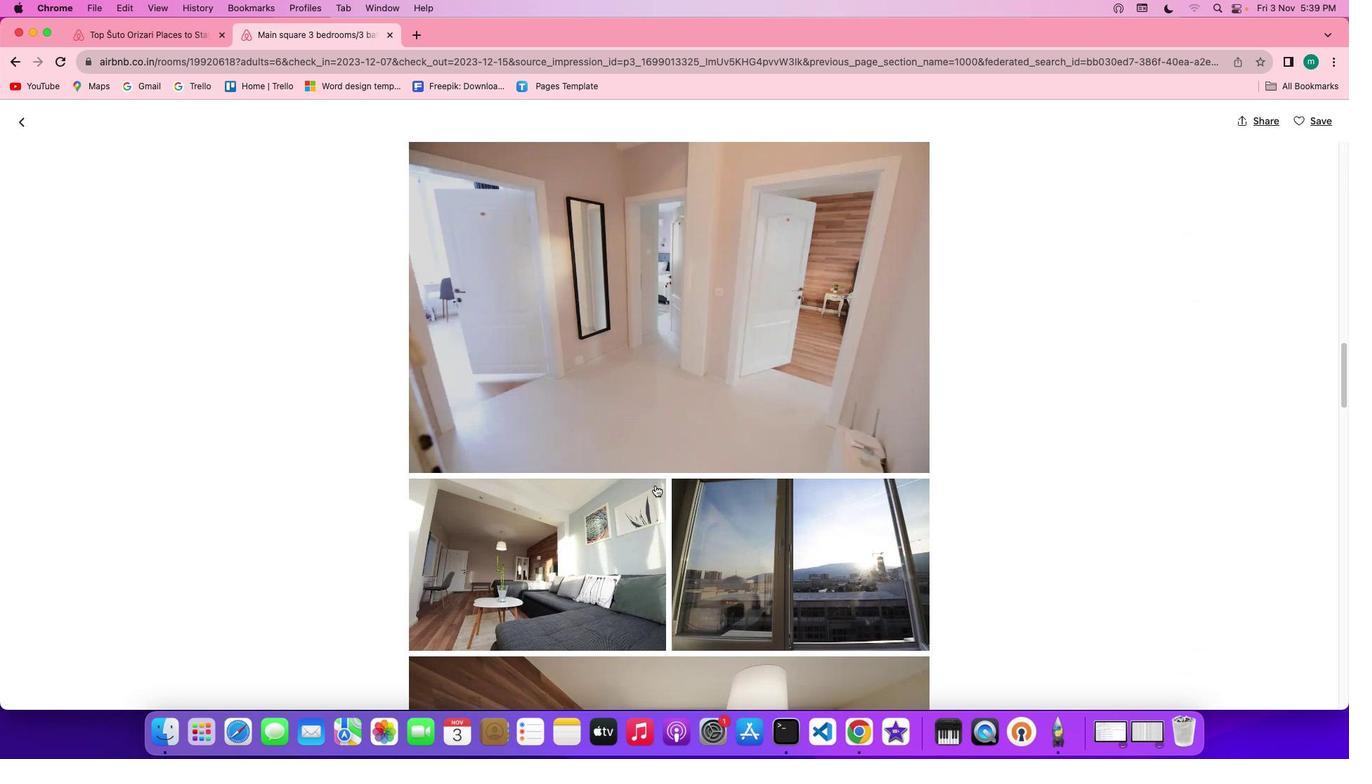 
Action: Mouse scrolled (655, 485) with delta (0, 0)
Screenshot: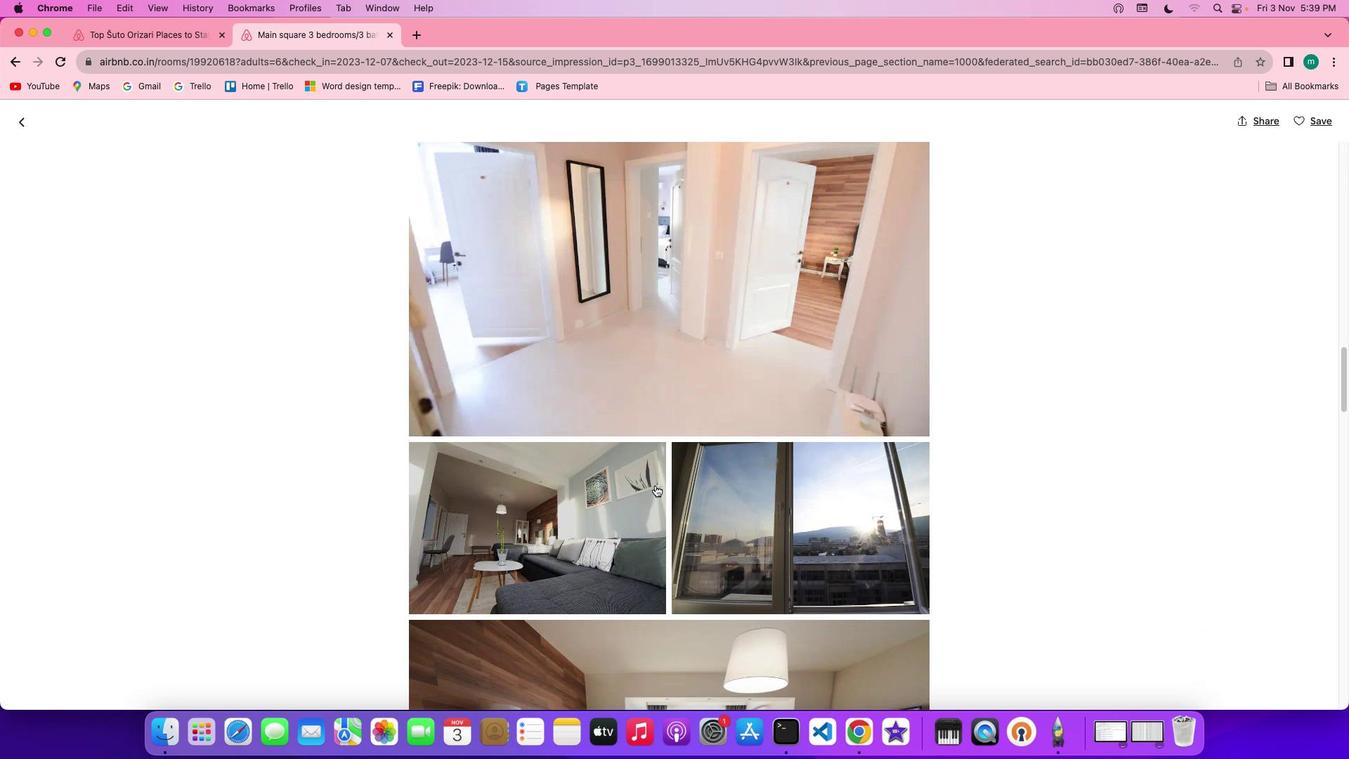 
Action: Mouse scrolled (655, 485) with delta (0, 0)
Screenshot: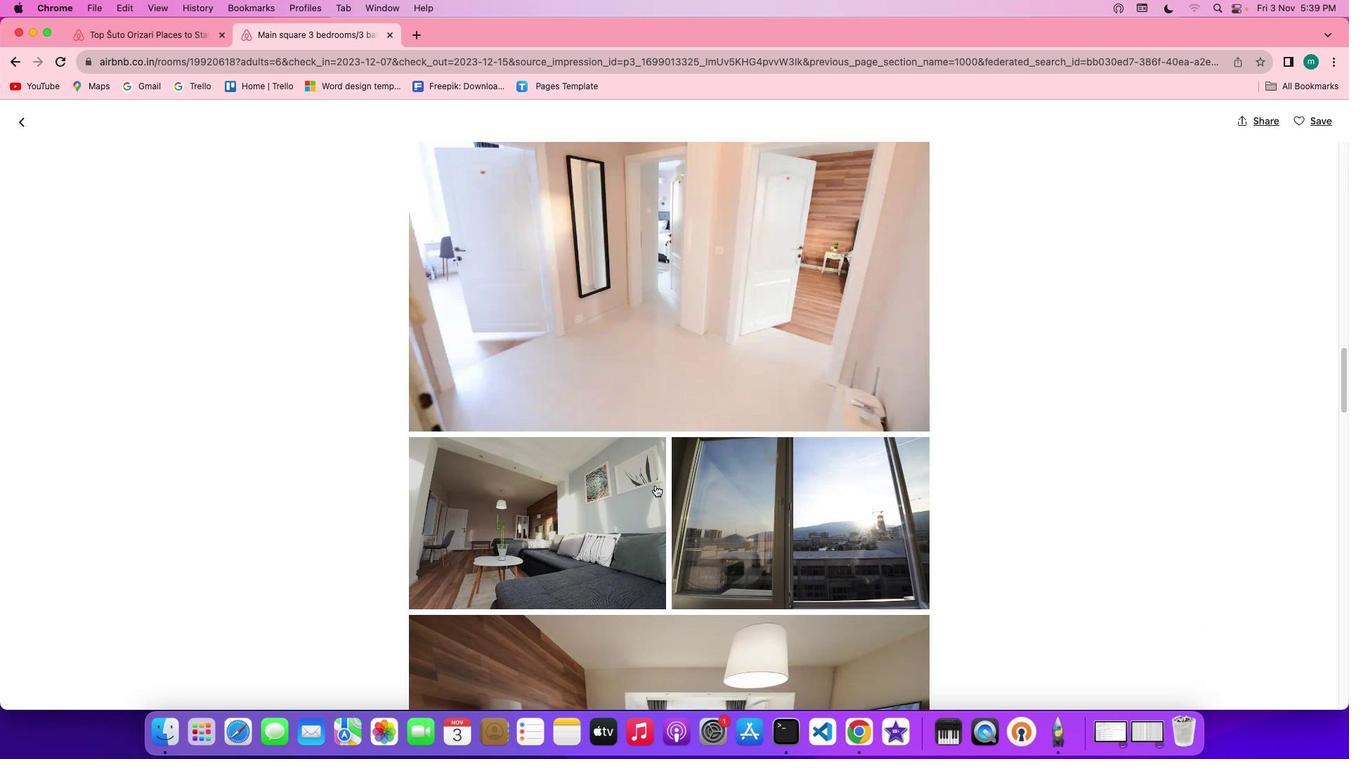
Action: Mouse scrolled (655, 485) with delta (0, -1)
Screenshot: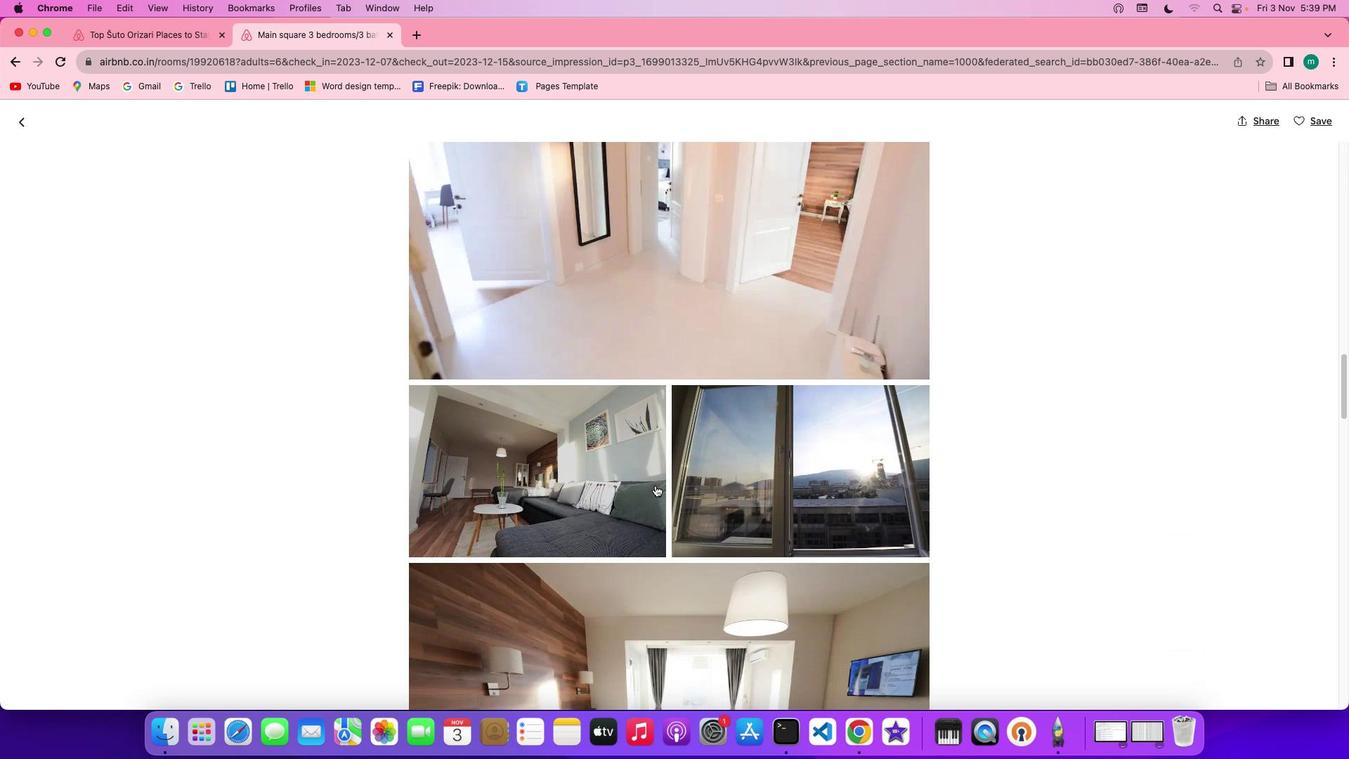 
Action: Mouse scrolled (655, 485) with delta (0, -2)
Screenshot: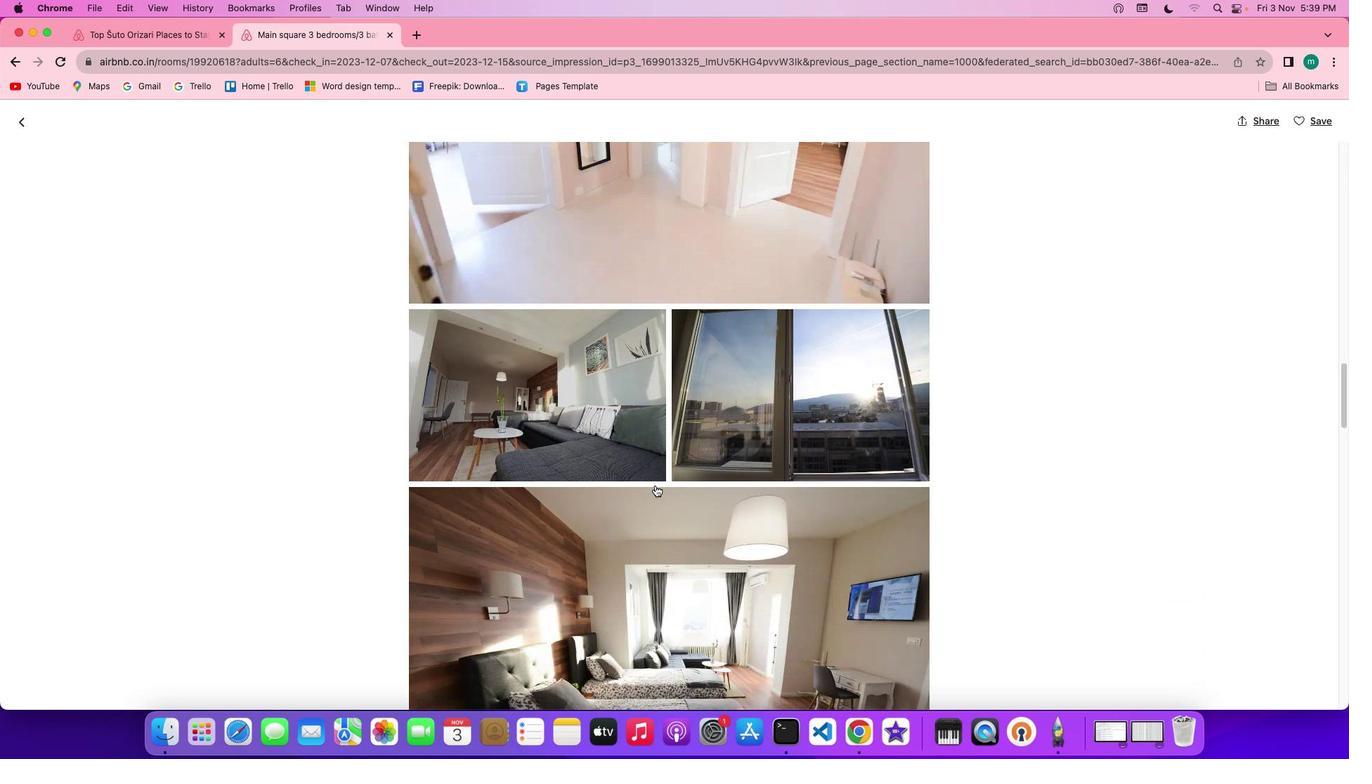 
Action: Mouse scrolled (655, 485) with delta (0, -2)
Screenshot: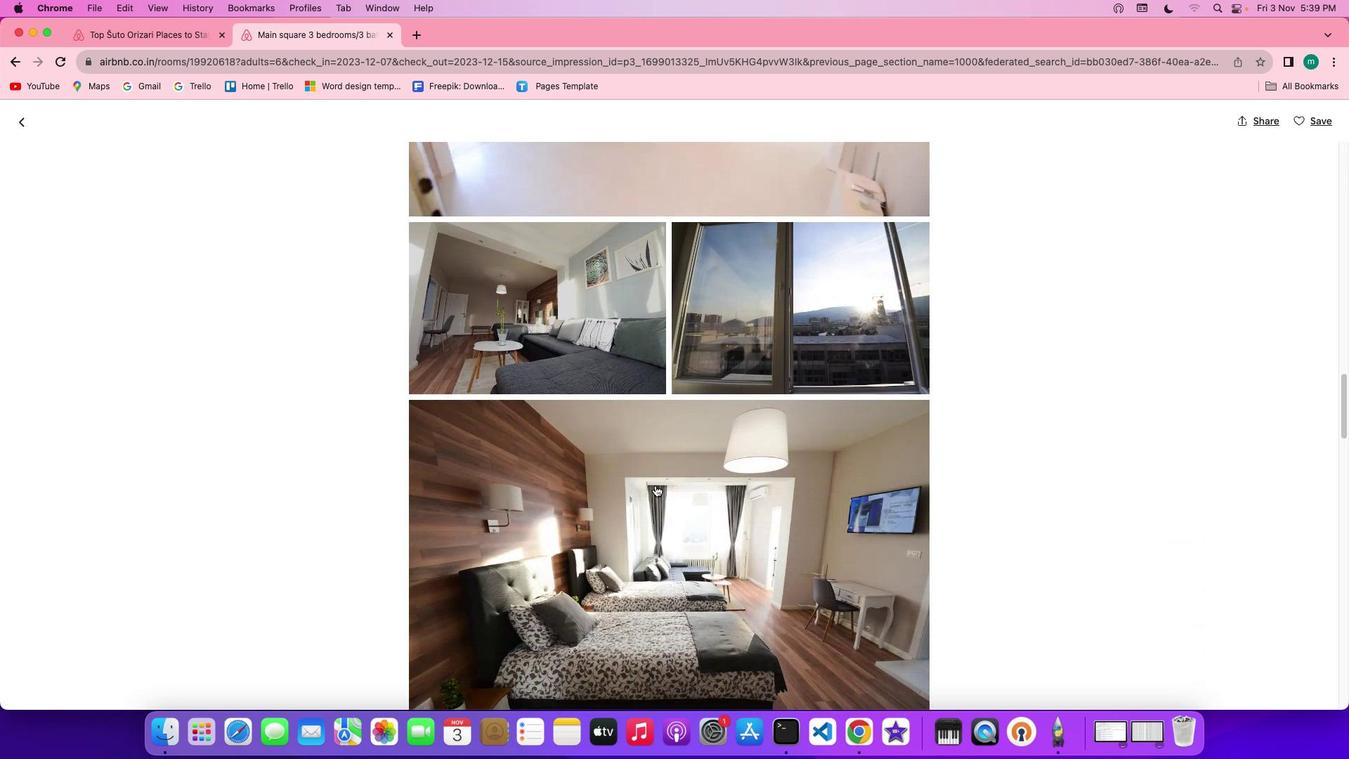 
Action: Mouse scrolled (655, 485) with delta (0, -2)
Screenshot: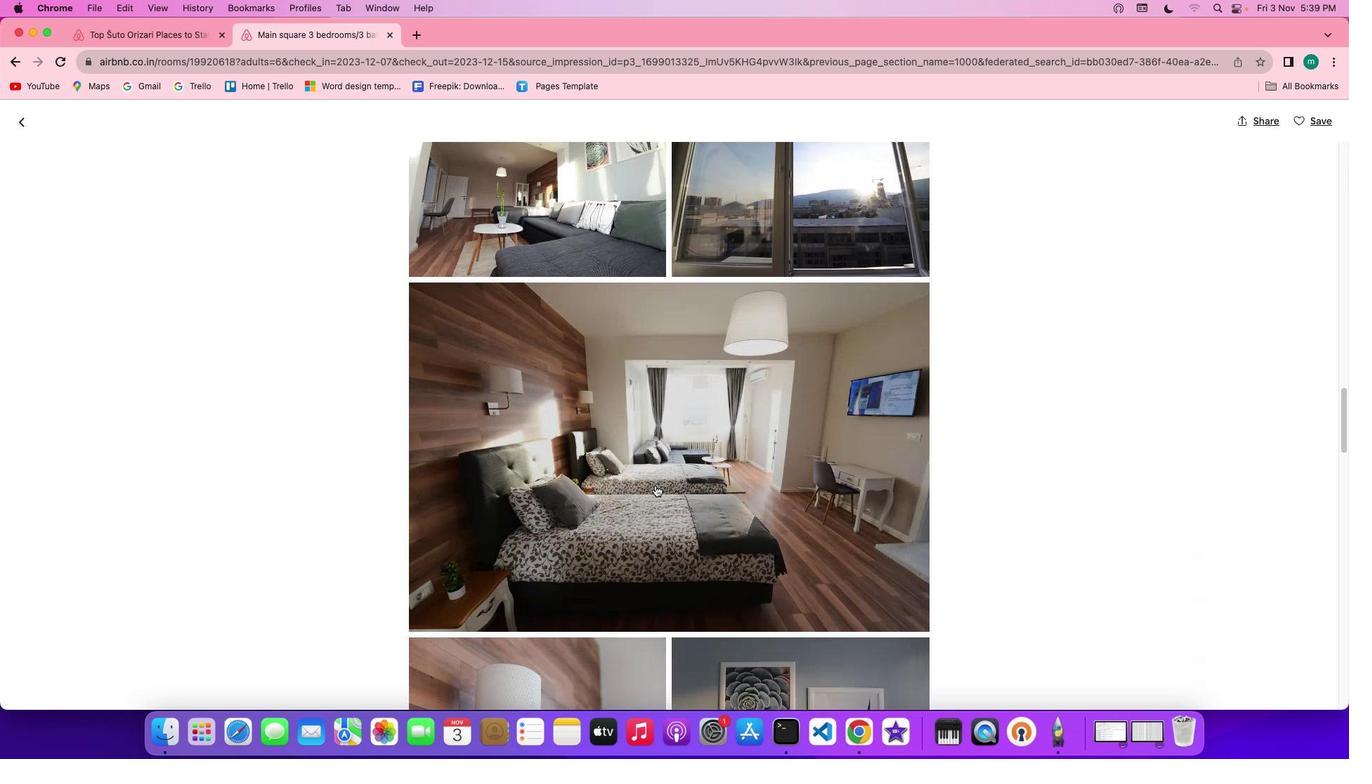 
Action: Mouse scrolled (655, 485) with delta (0, 0)
Screenshot: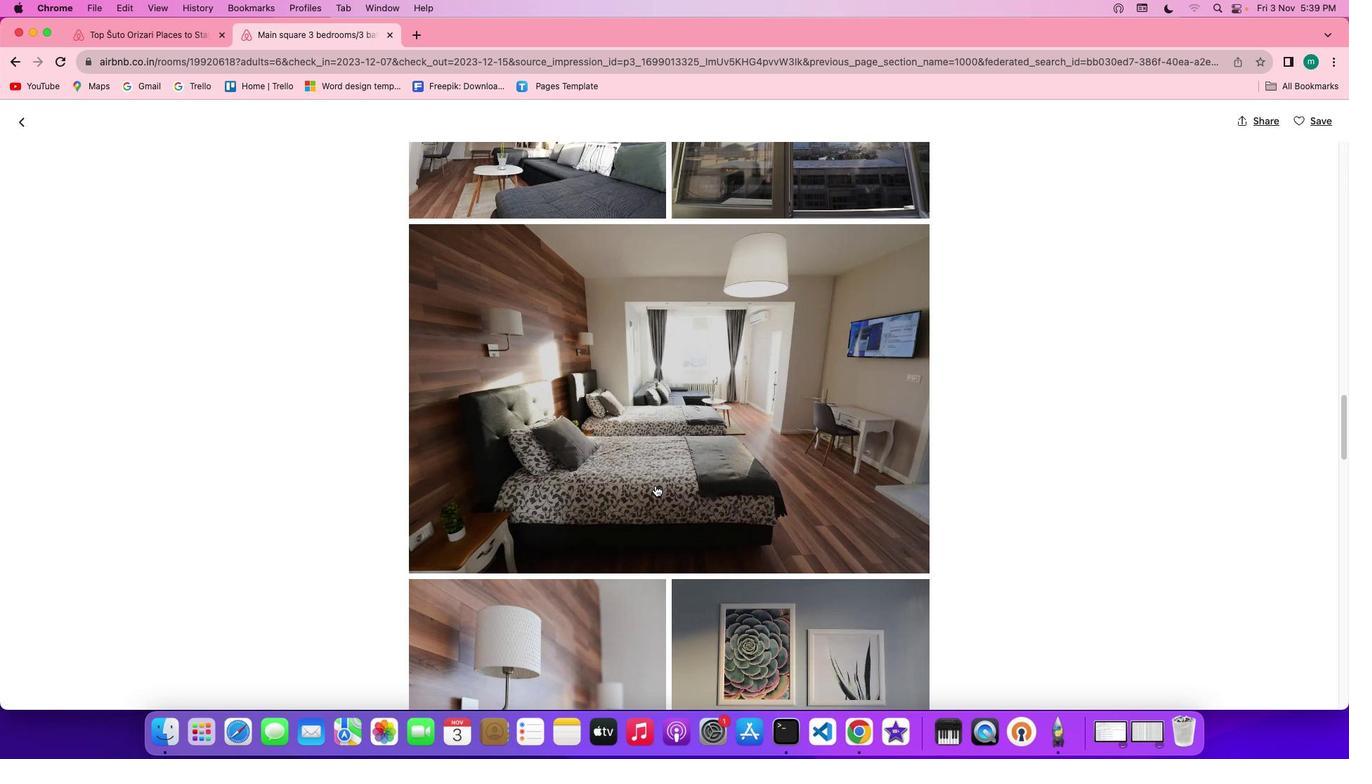 
Action: Mouse scrolled (655, 485) with delta (0, 0)
Screenshot: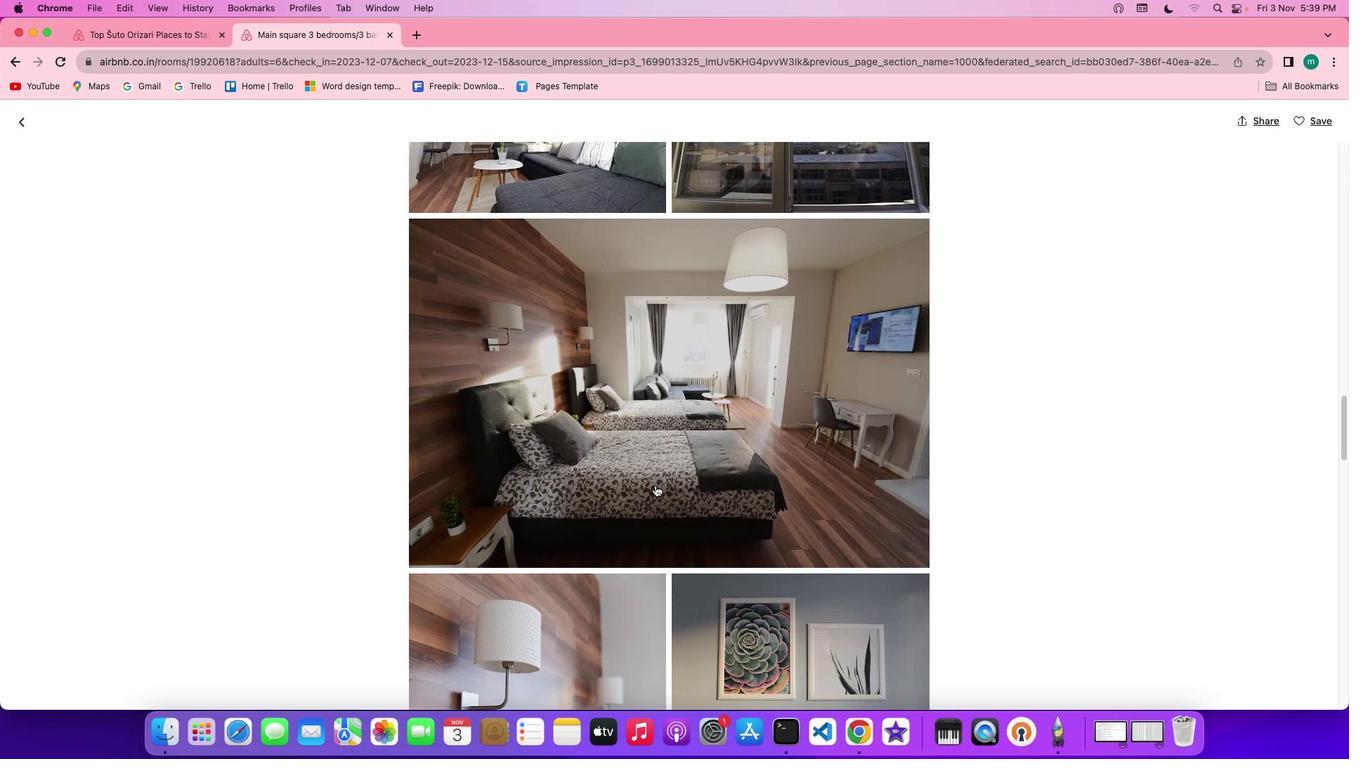 
Action: Mouse scrolled (655, 485) with delta (0, 0)
Screenshot: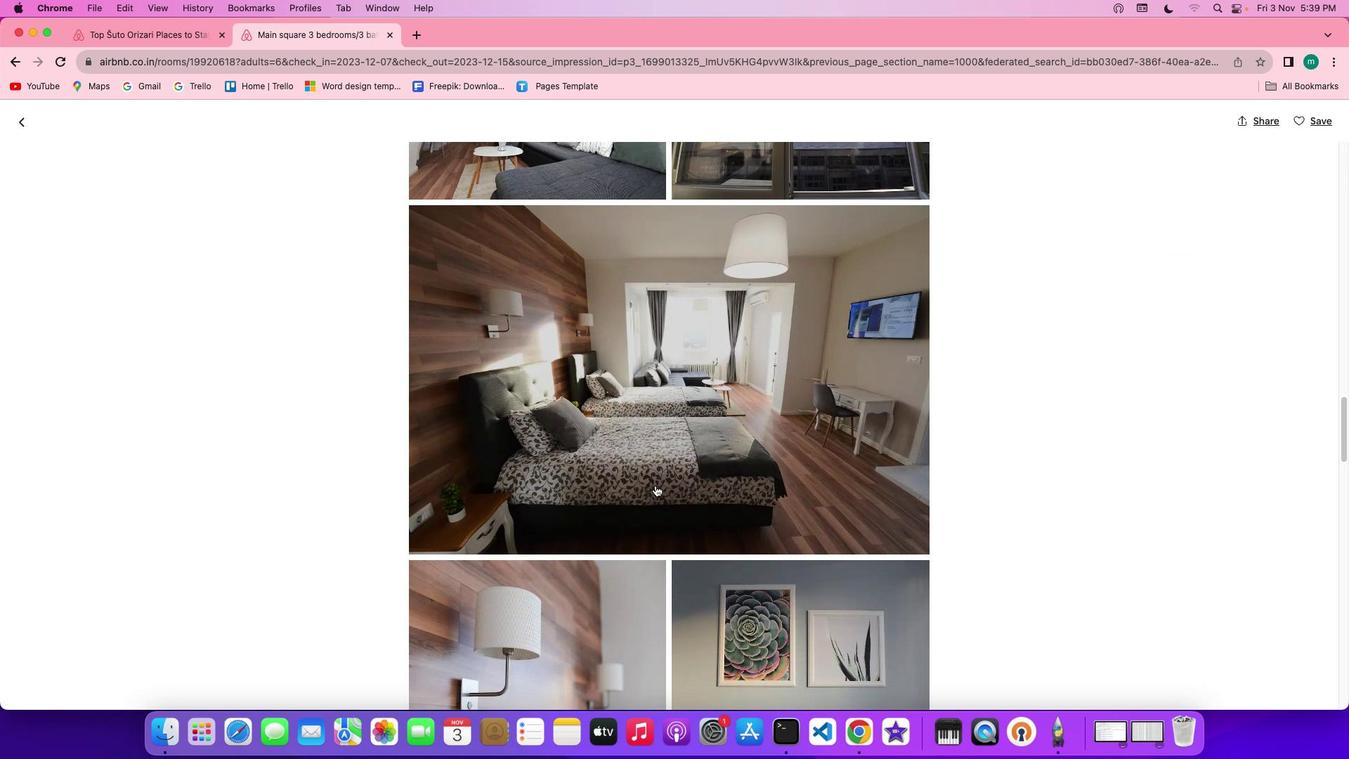 
Action: Mouse scrolled (655, 485) with delta (0, 0)
Screenshot: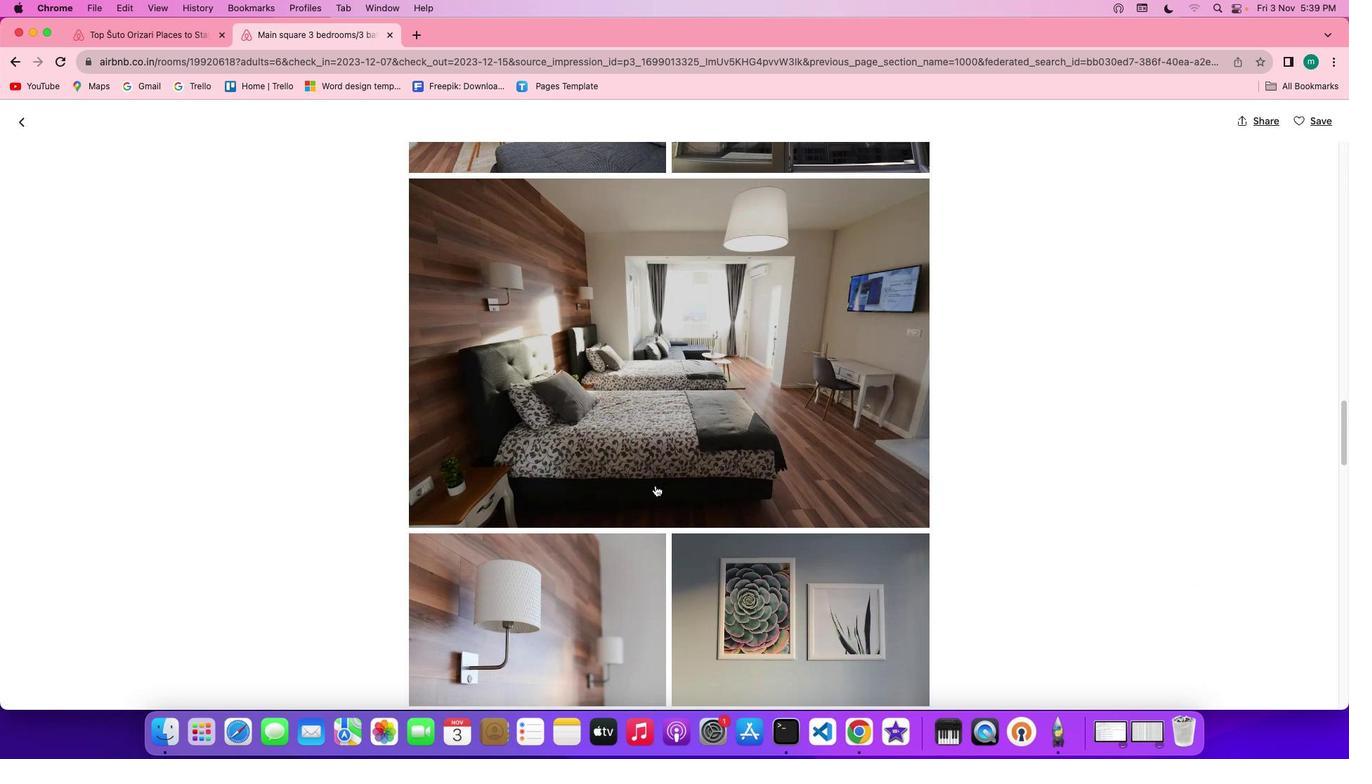 
Action: Mouse scrolled (655, 485) with delta (0, 0)
Screenshot: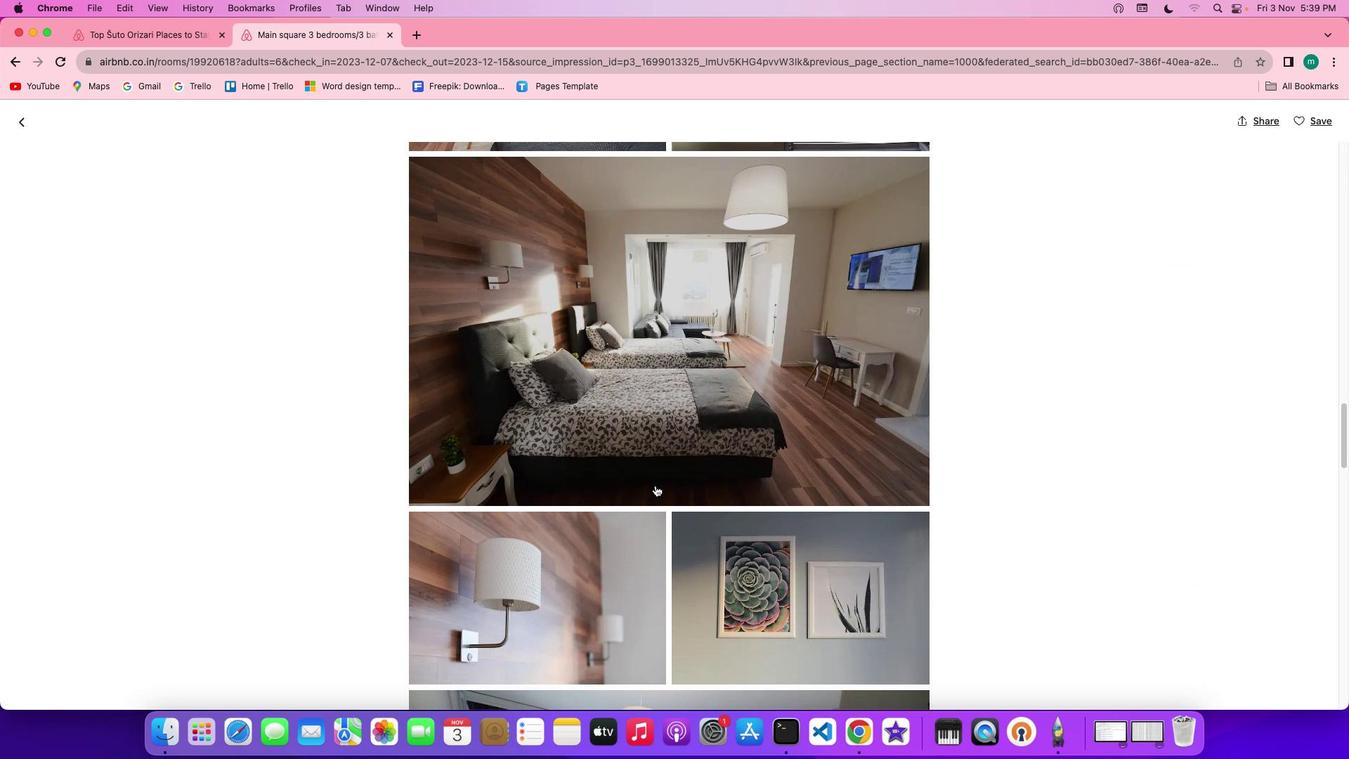 
Action: Mouse scrolled (655, 485) with delta (0, 0)
Screenshot: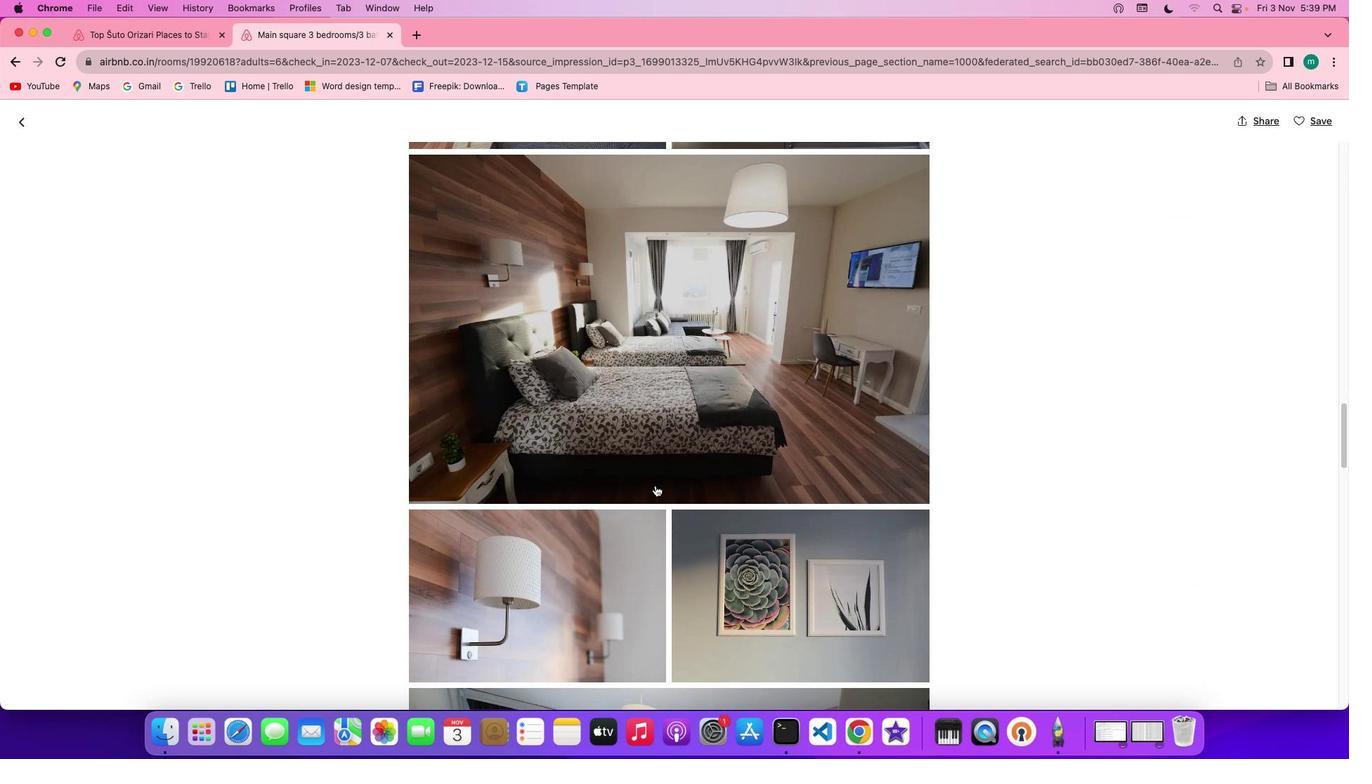 
Action: Mouse scrolled (655, 485) with delta (0, 0)
Screenshot: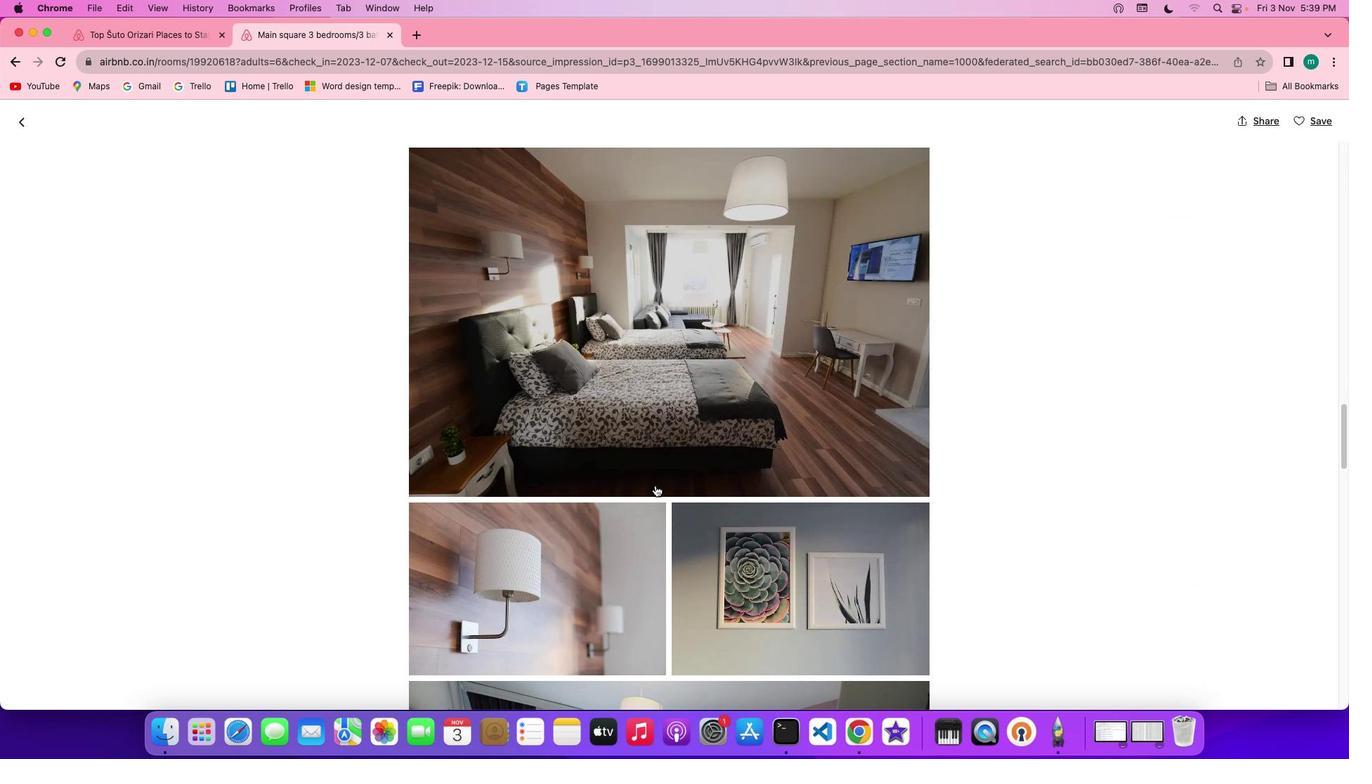 
Action: Mouse scrolled (655, 485) with delta (0, 0)
Screenshot: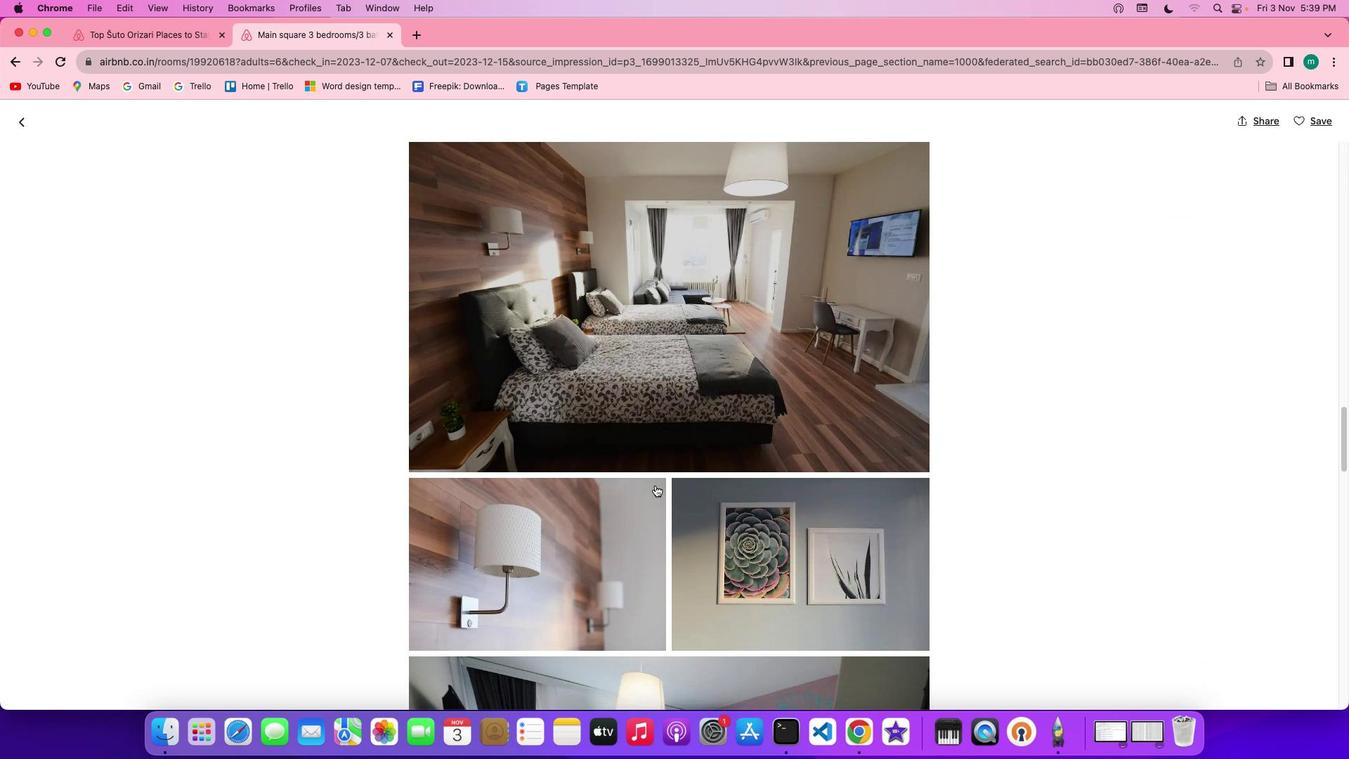 
Action: Mouse scrolled (655, 485) with delta (0, -1)
Screenshot: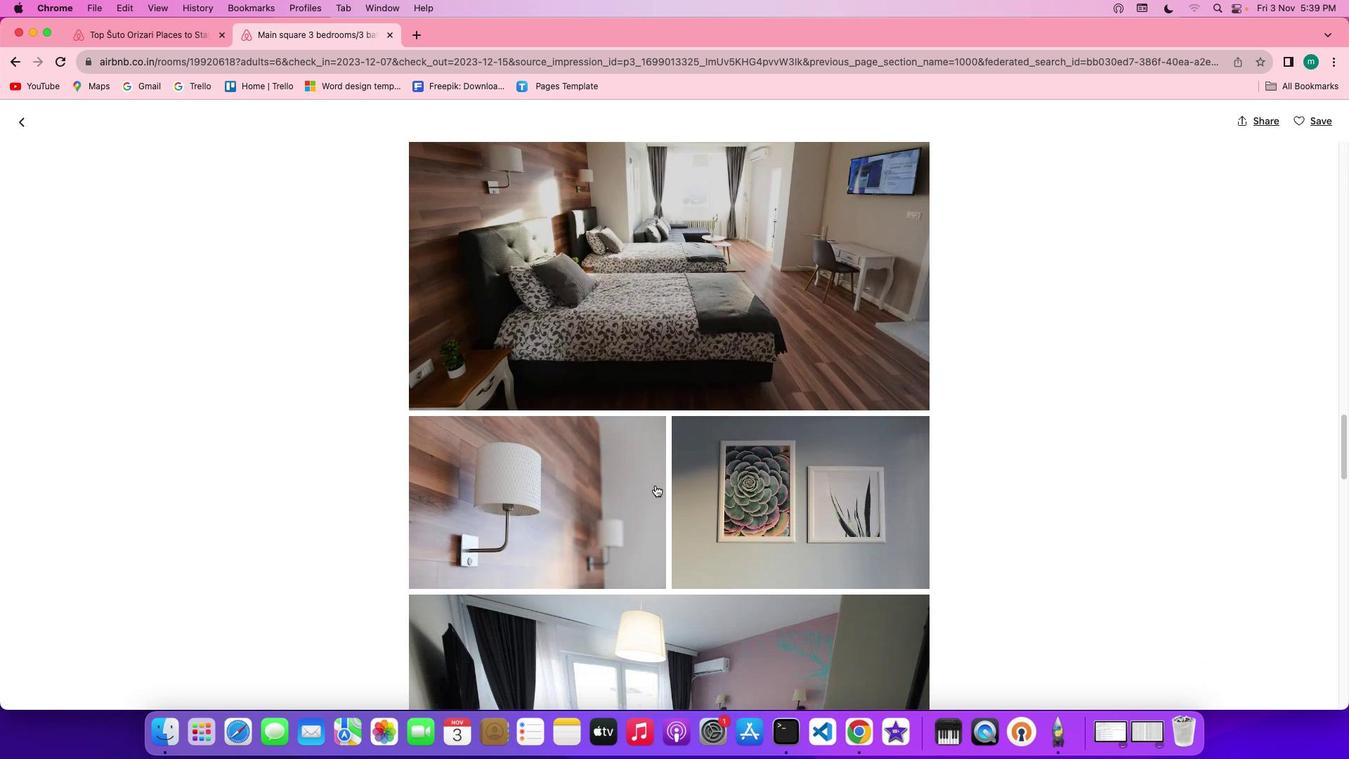 
Action: Mouse scrolled (655, 485) with delta (0, -2)
Screenshot: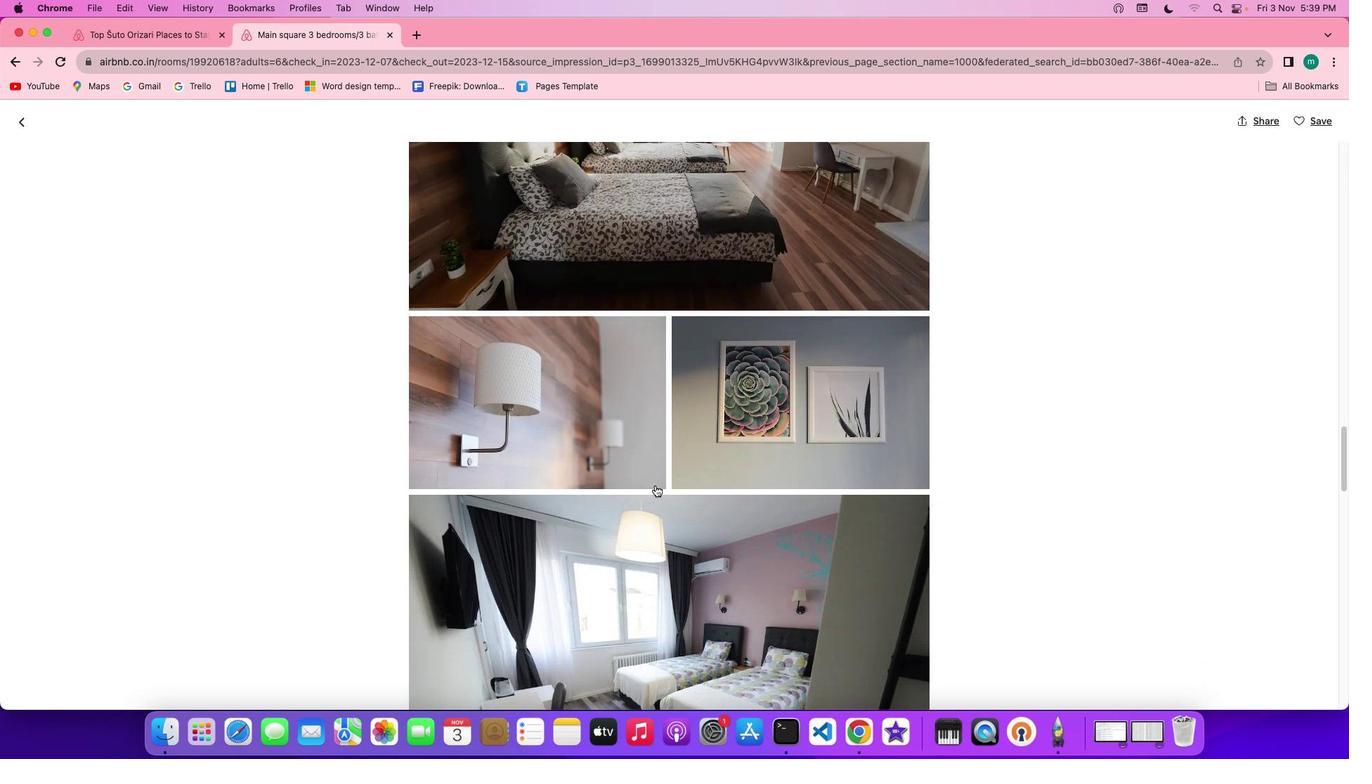 
Action: Mouse scrolled (655, 485) with delta (0, 0)
Screenshot: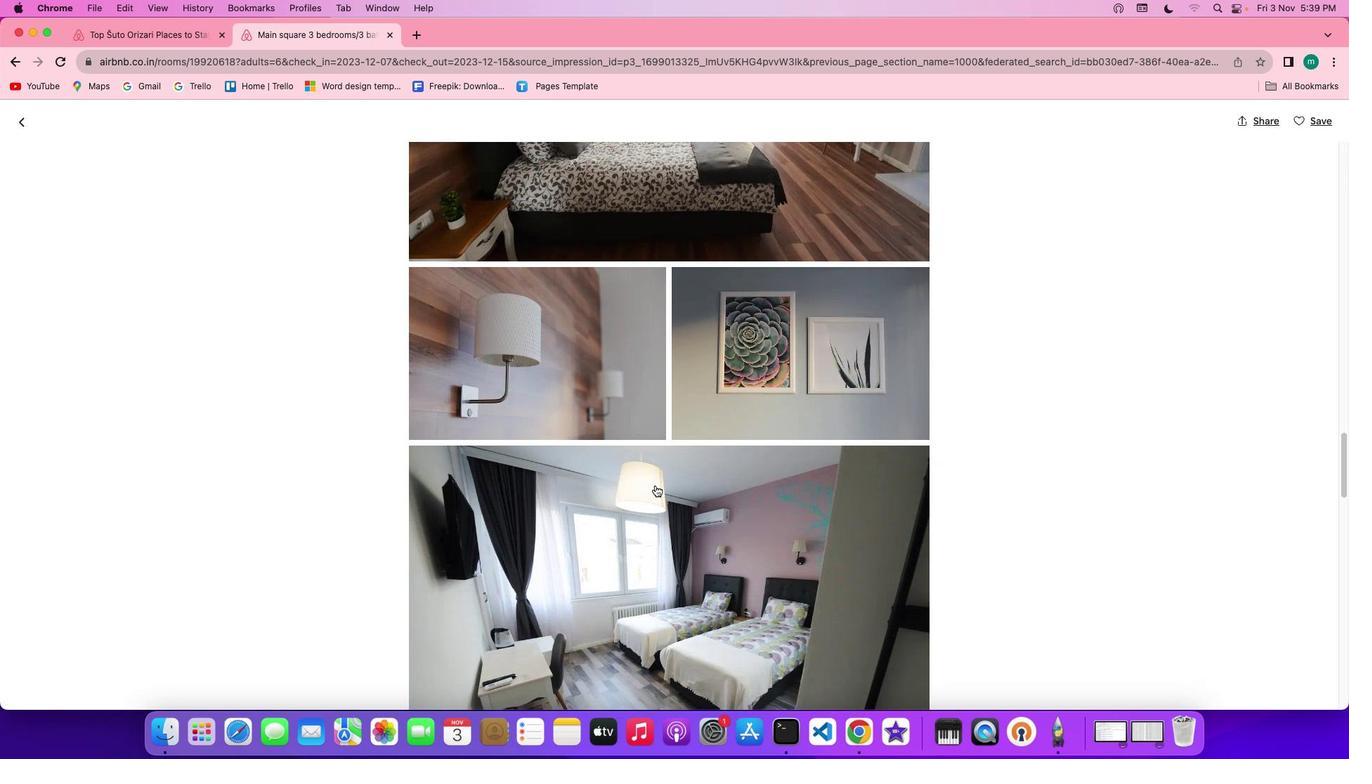 
Action: Mouse scrolled (655, 485) with delta (0, 0)
Screenshot: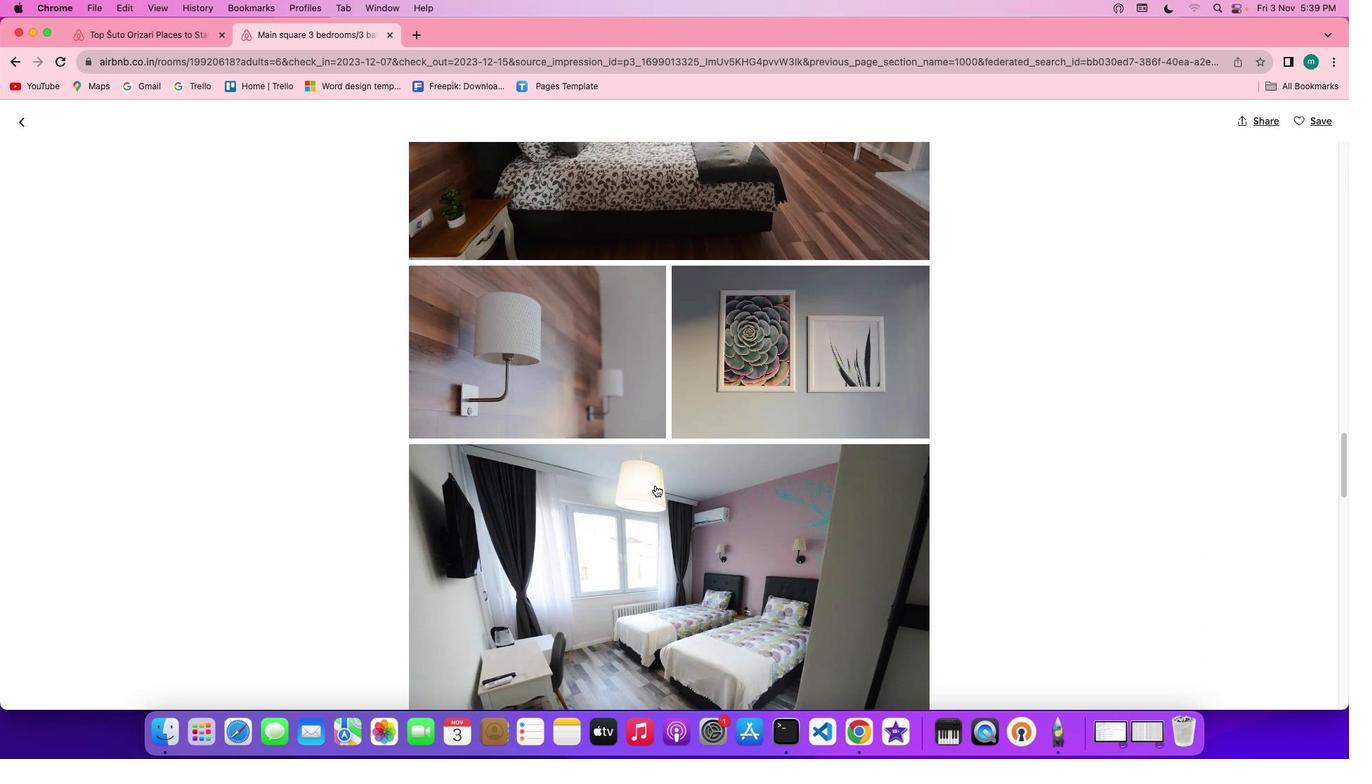 
Action: Mouse scrolled (655, 485) with delta (0, 0)
Screenshot: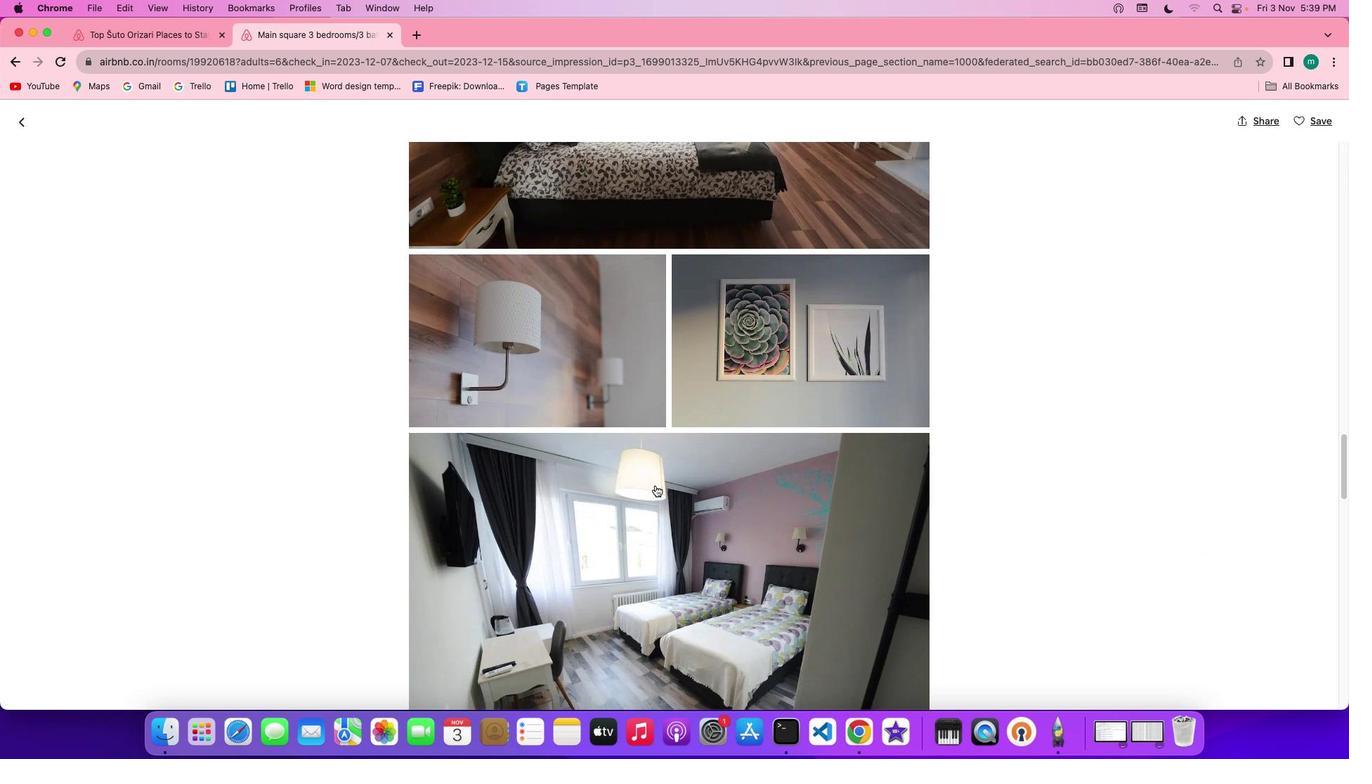 
Action: Mouse scrolled (655, 485) with delta (0, -1)
Screenshot: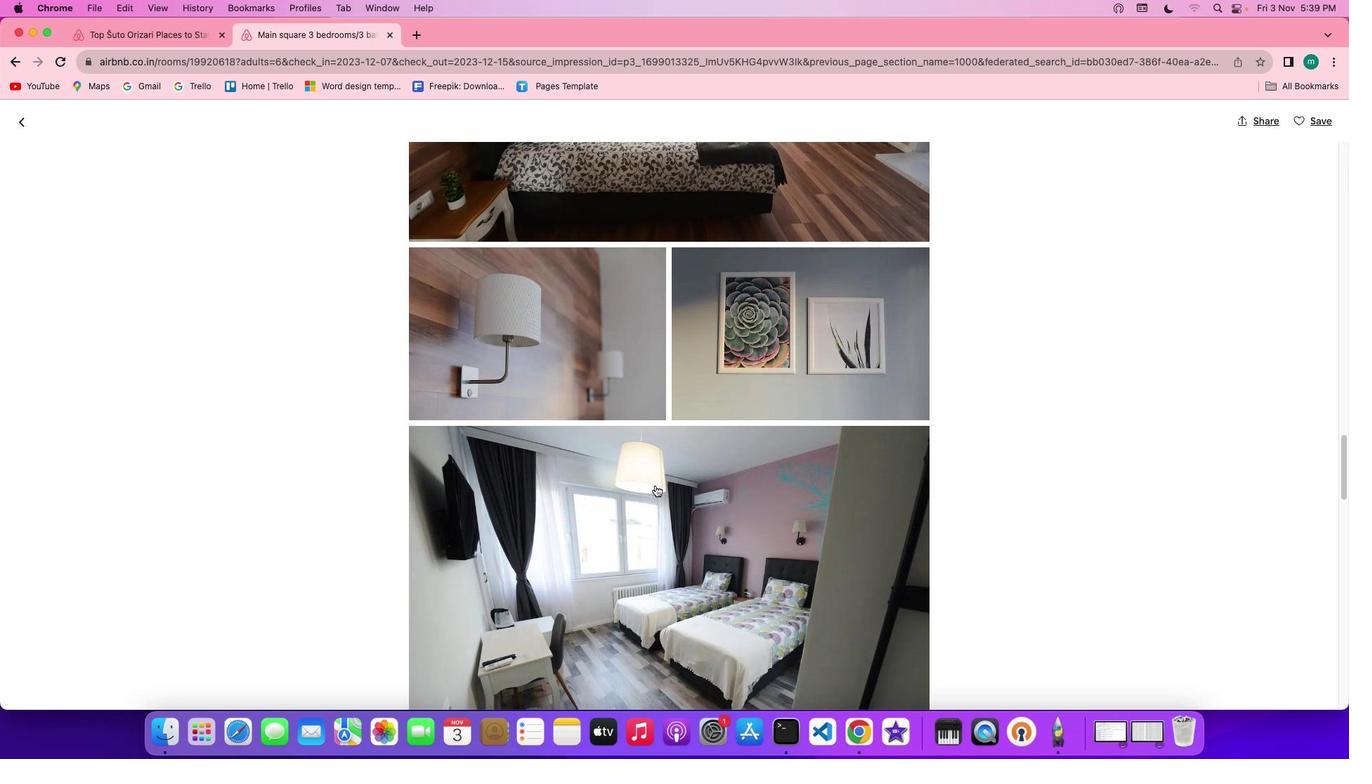
Action: Mouse scrolled (655, 485) with delta (0, -2)
Screenshot: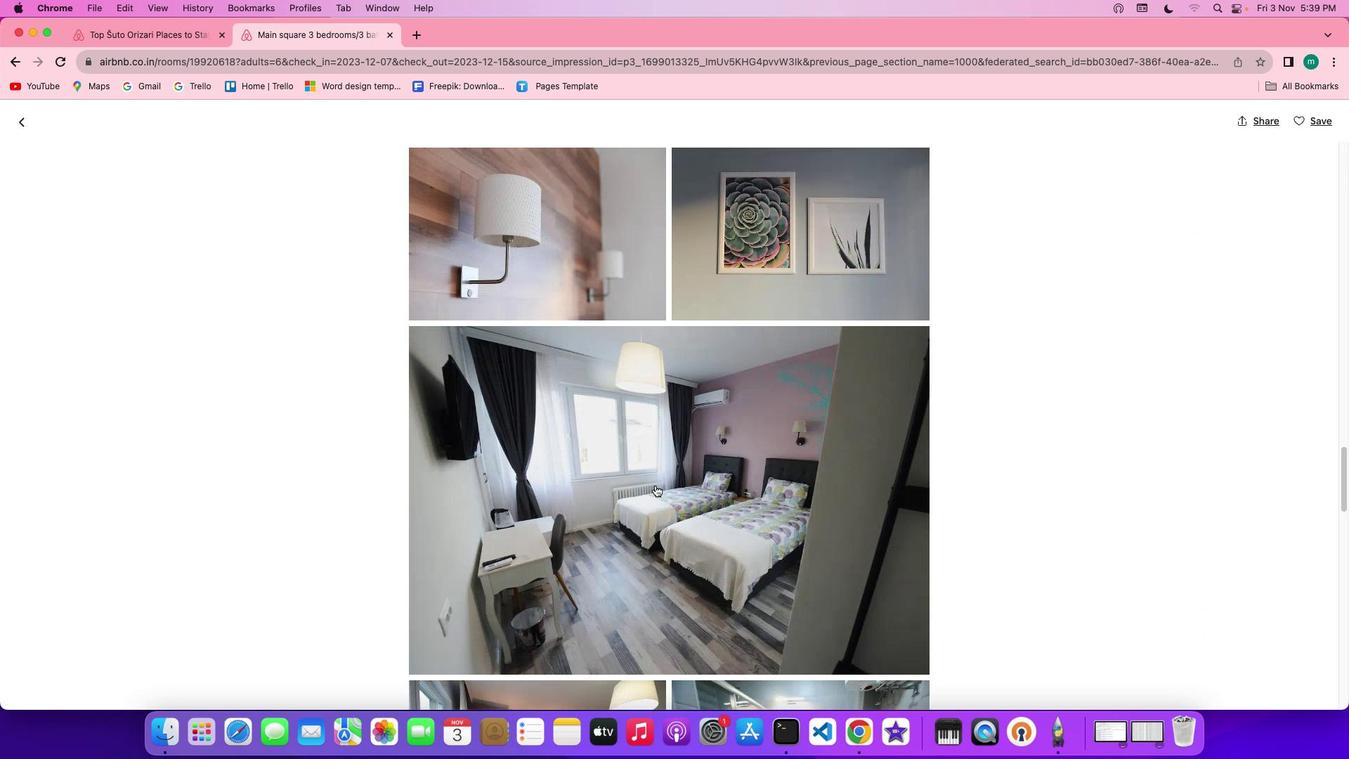 
Action: Mouse scrolled (655, 485) with delta (0, -2)
Screenshot: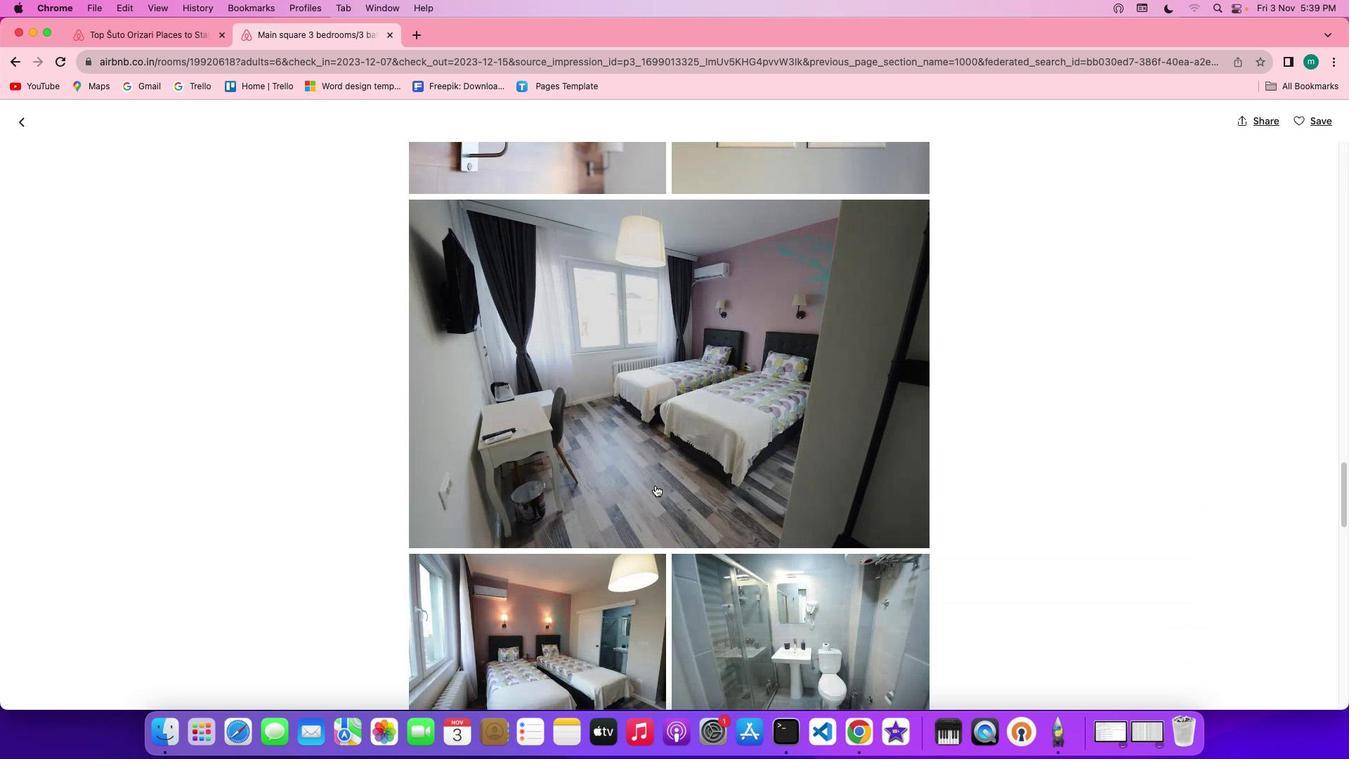 
Action: Mouse scrolled (655, 485) with delta (0, 0)
Screenshot: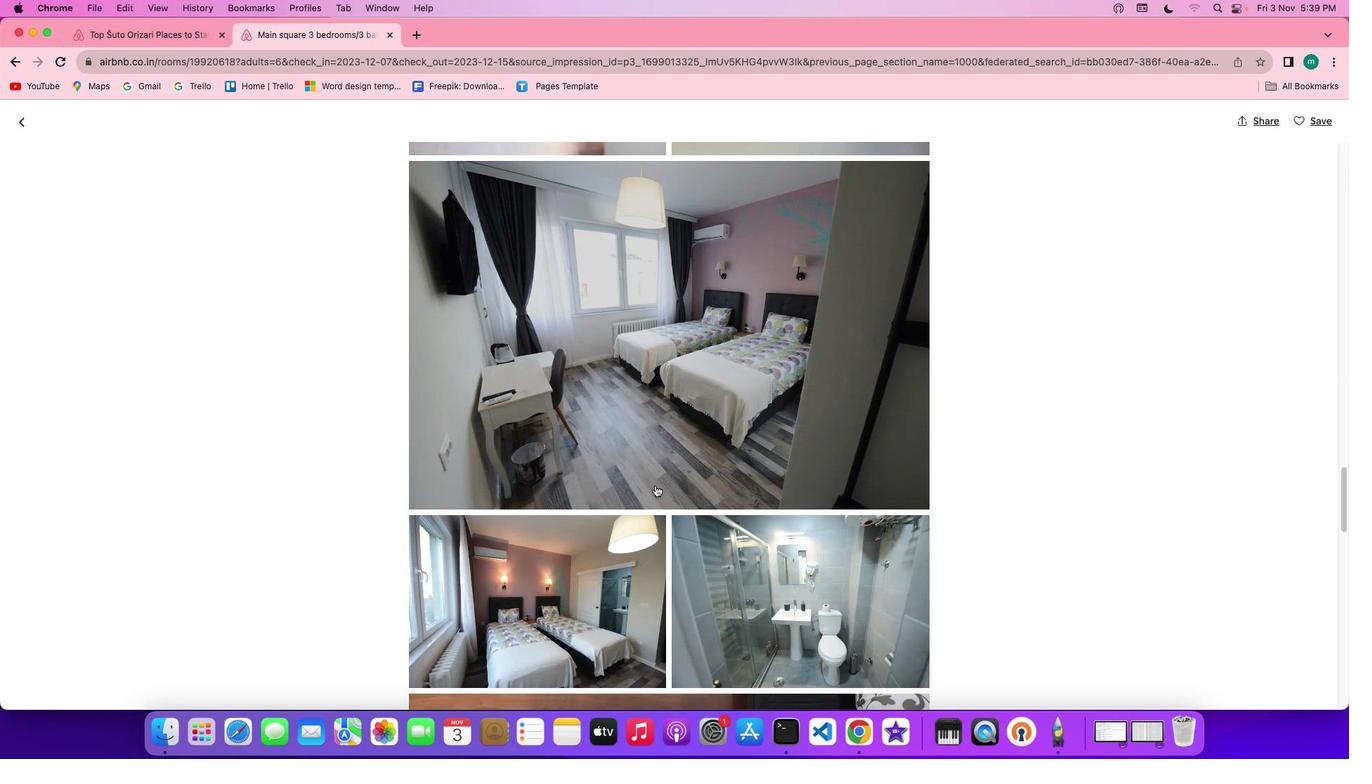 
Action: Mouse scrolled (655, 485) with delta (0, 0)
Screenshot: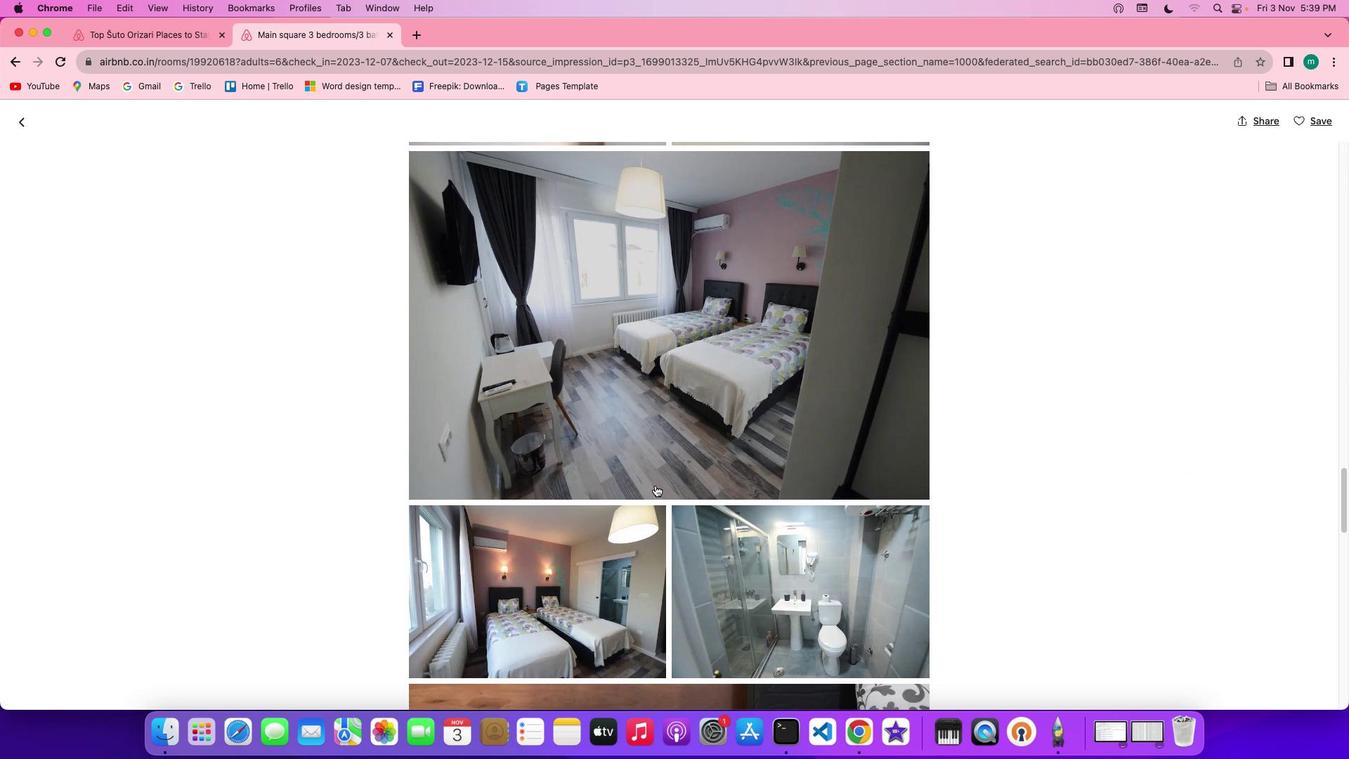 
Action: Mouse scrolled (655, 485) with delta (0, 0)
Screenshot: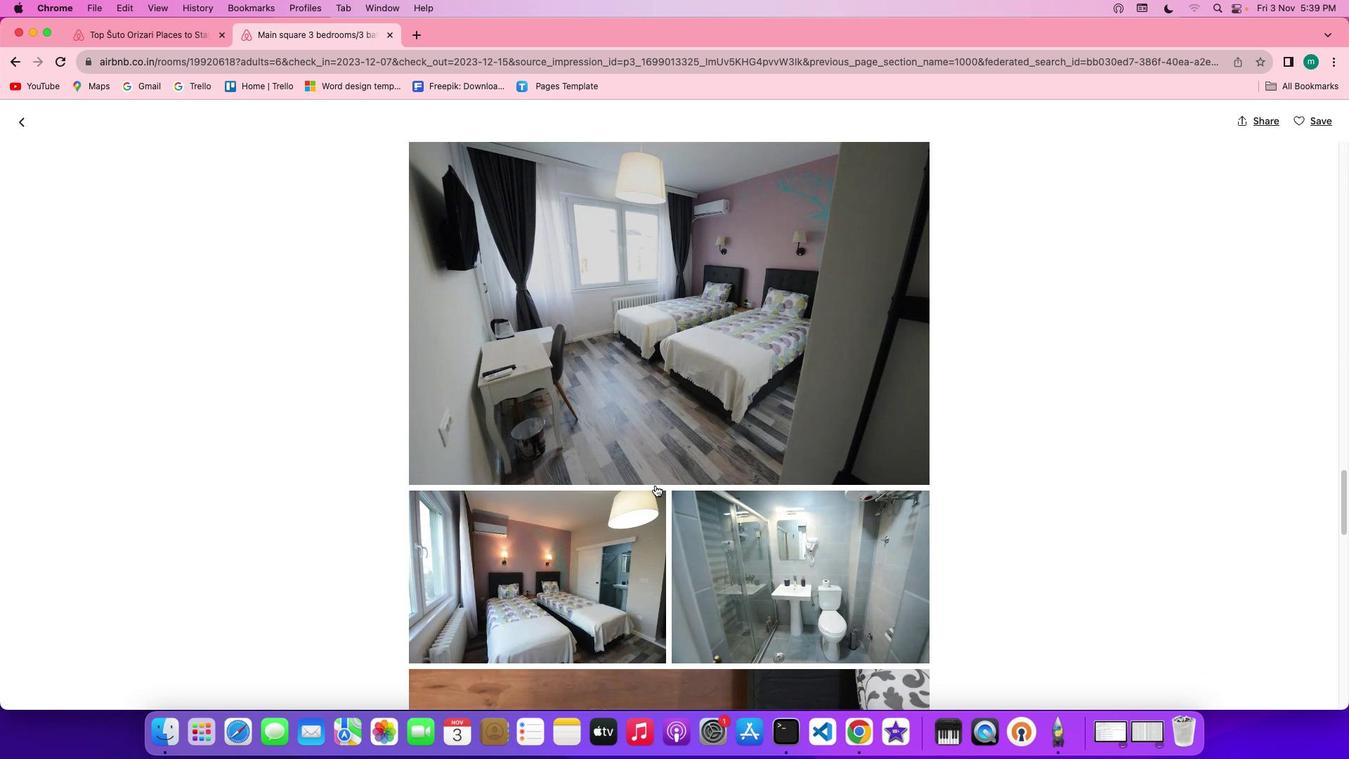 
Action: Mouse scrolled (655, 485) with delta (0, -1)
Screenshot: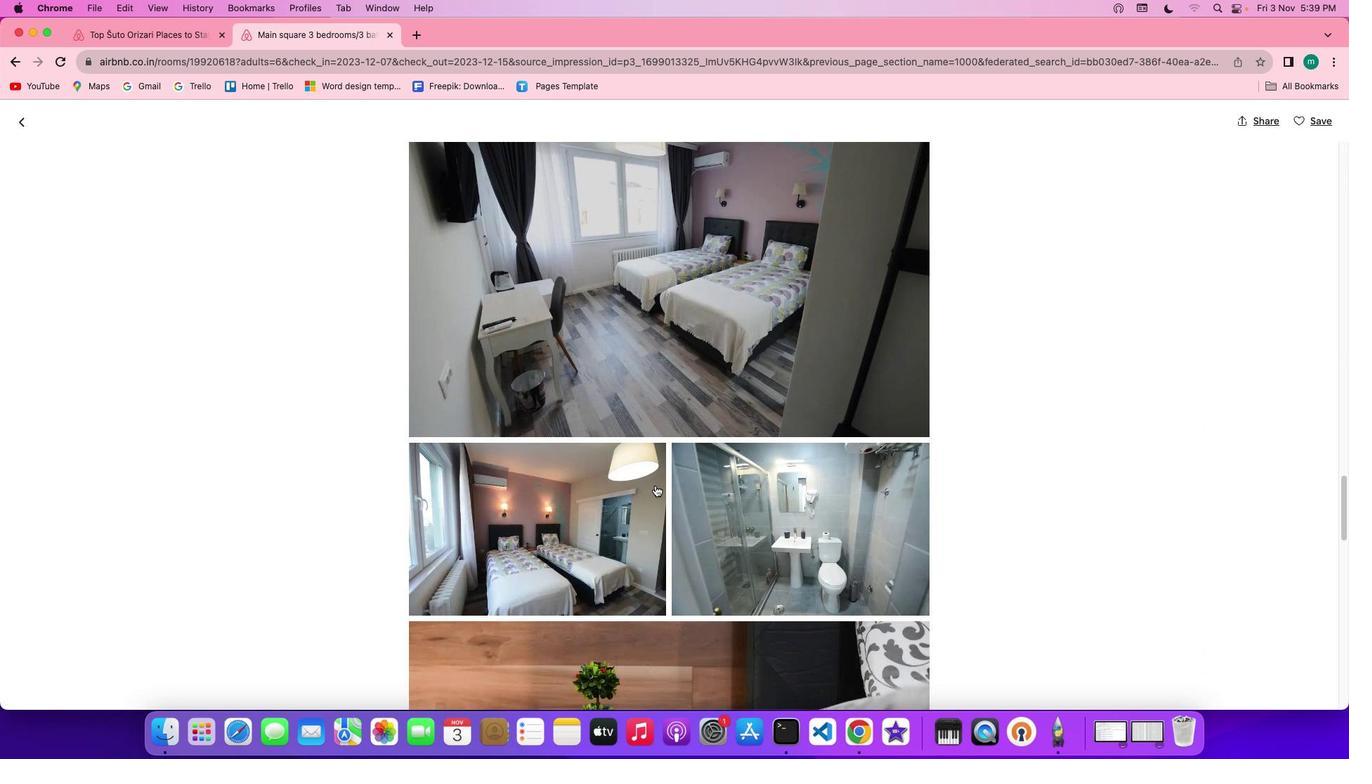
Action: Mouse scrolled (655, 485) with delta (0, -2)
Screenshot: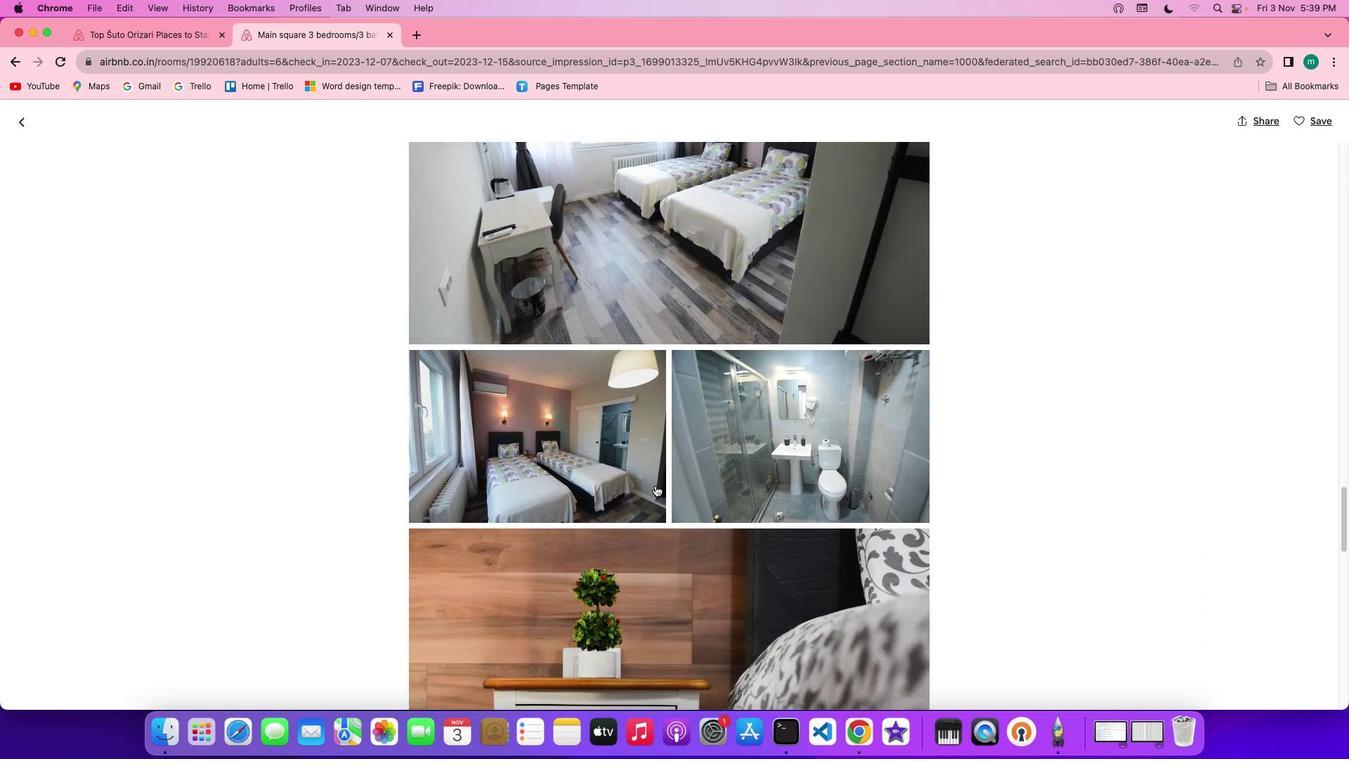 
Action: Mouse scrolled (655, 485) with delta (0, 0)
Screenshot: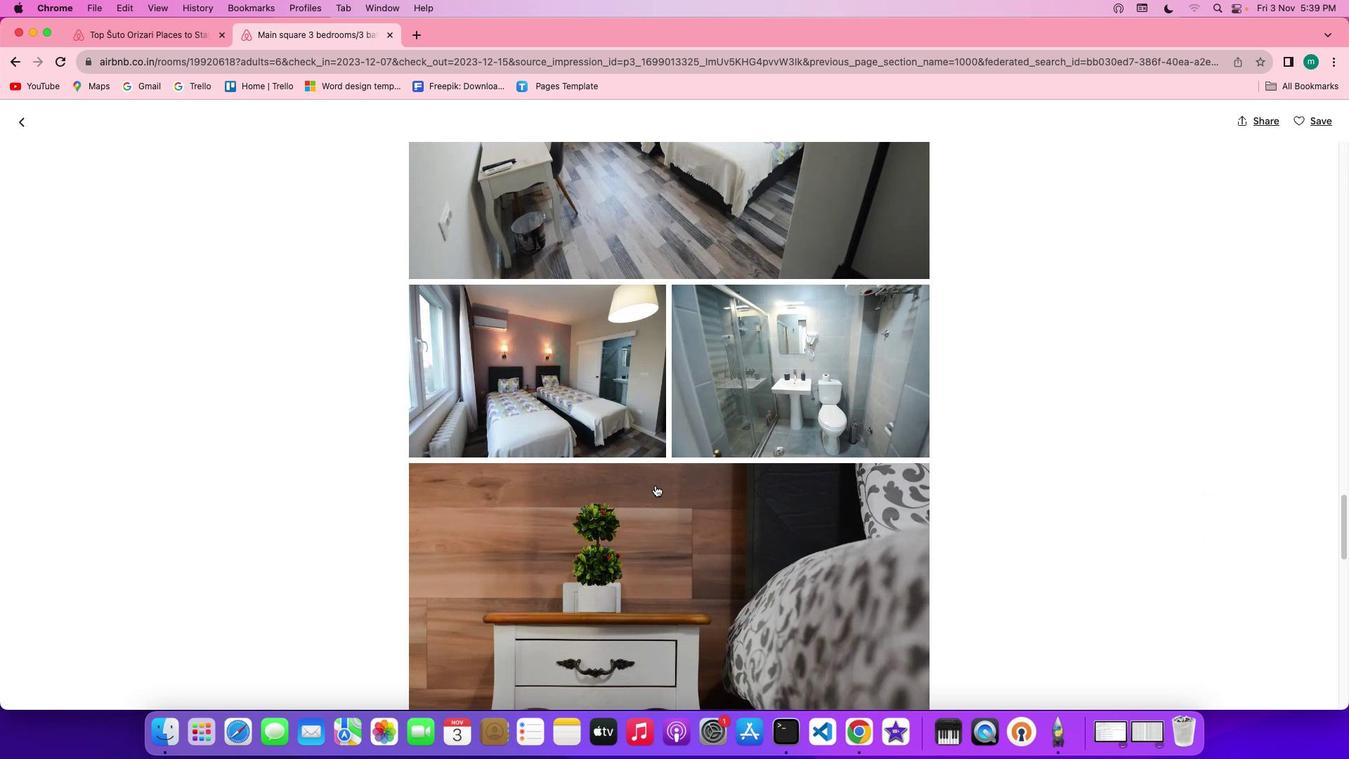 
Action: Mouse scrolled (655, 485) with delta (0, 0)
Screenshot: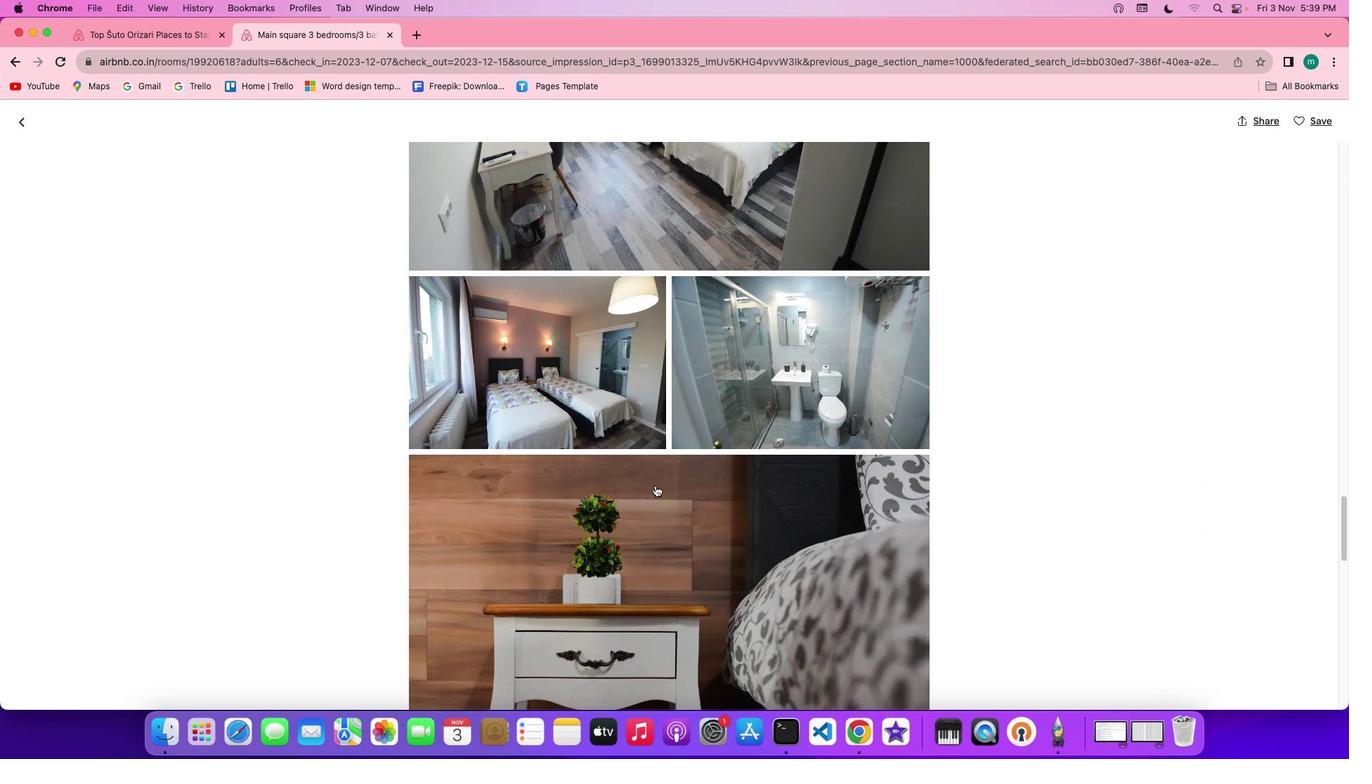 
Action: Mouse scrolled (655, 485) with delta (0, 0)
Screenshot: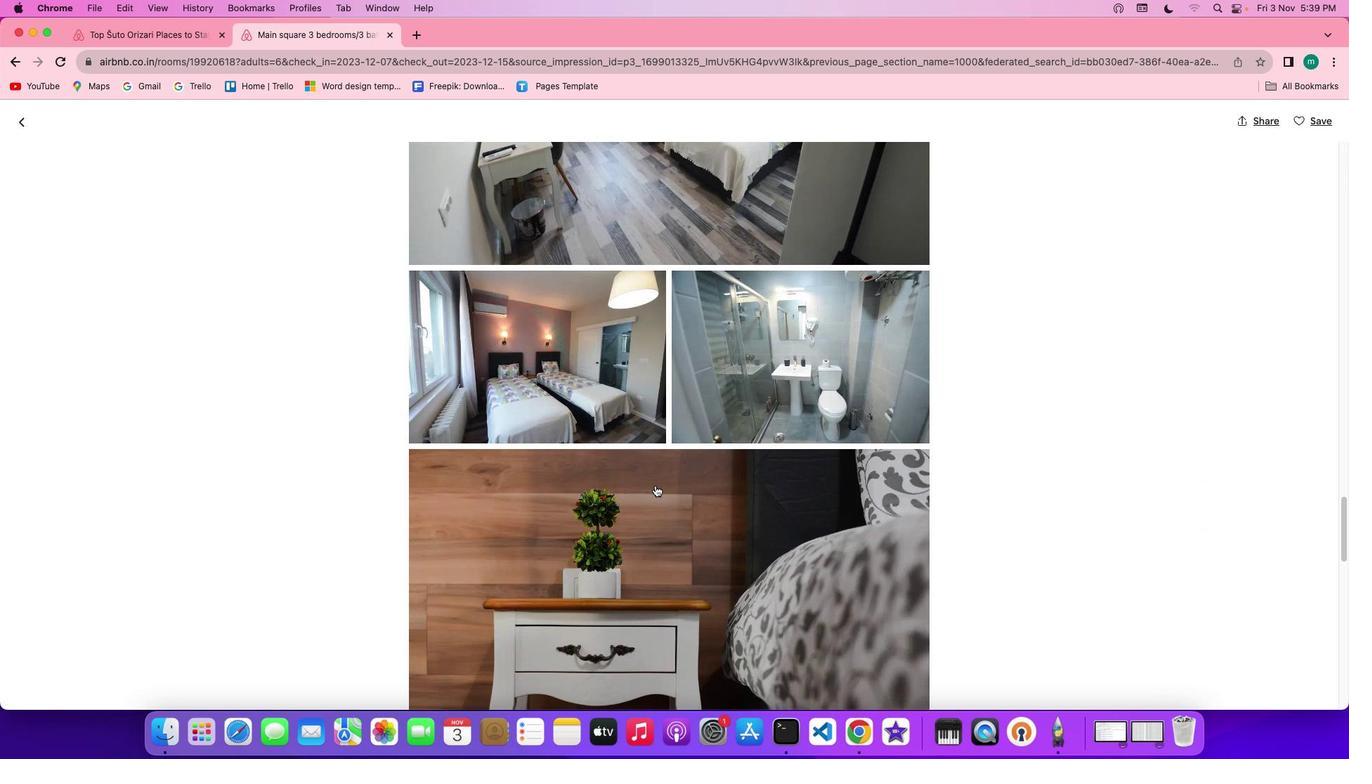 
Action: Mouse scrolled (655, 485) with delta (0, -1)
Screenshot: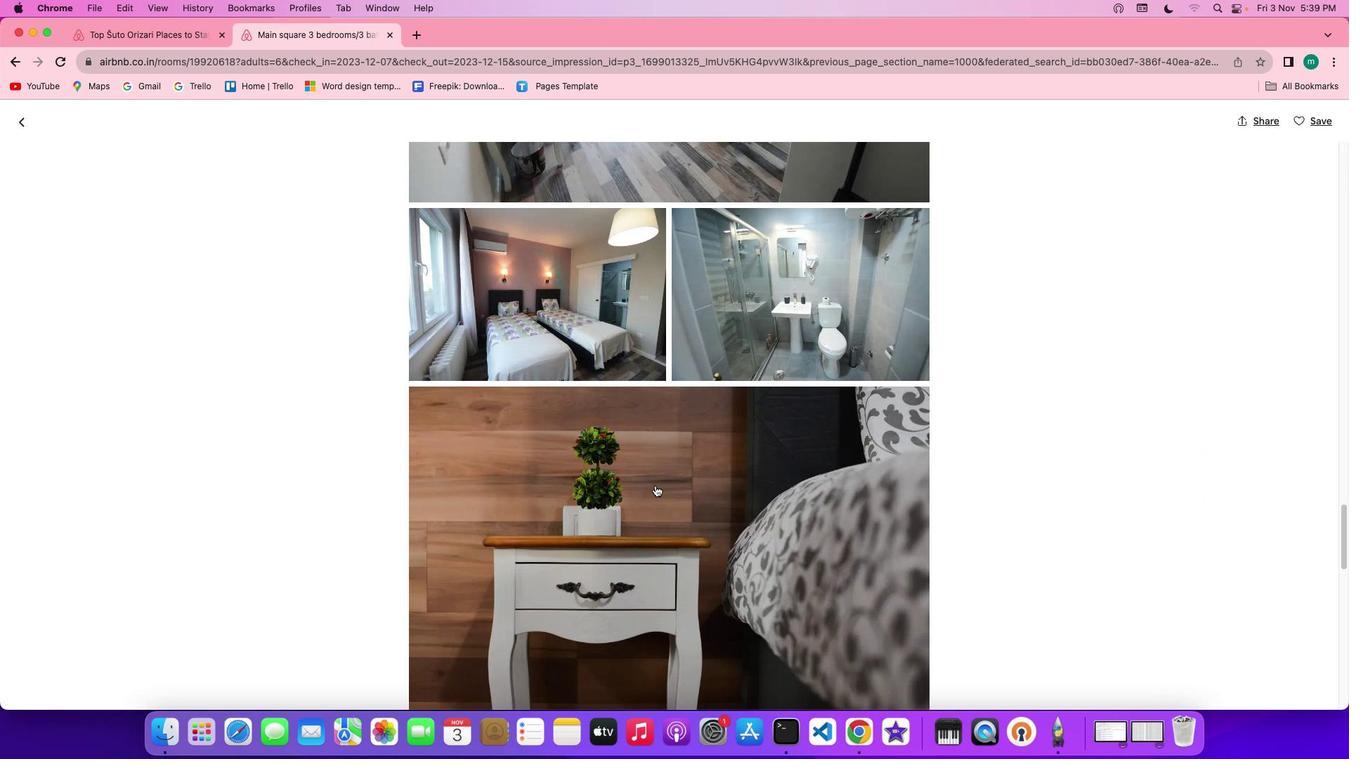 
Action: Mouse scrolled (655, 485) with delta (0, -2)
Screenshot: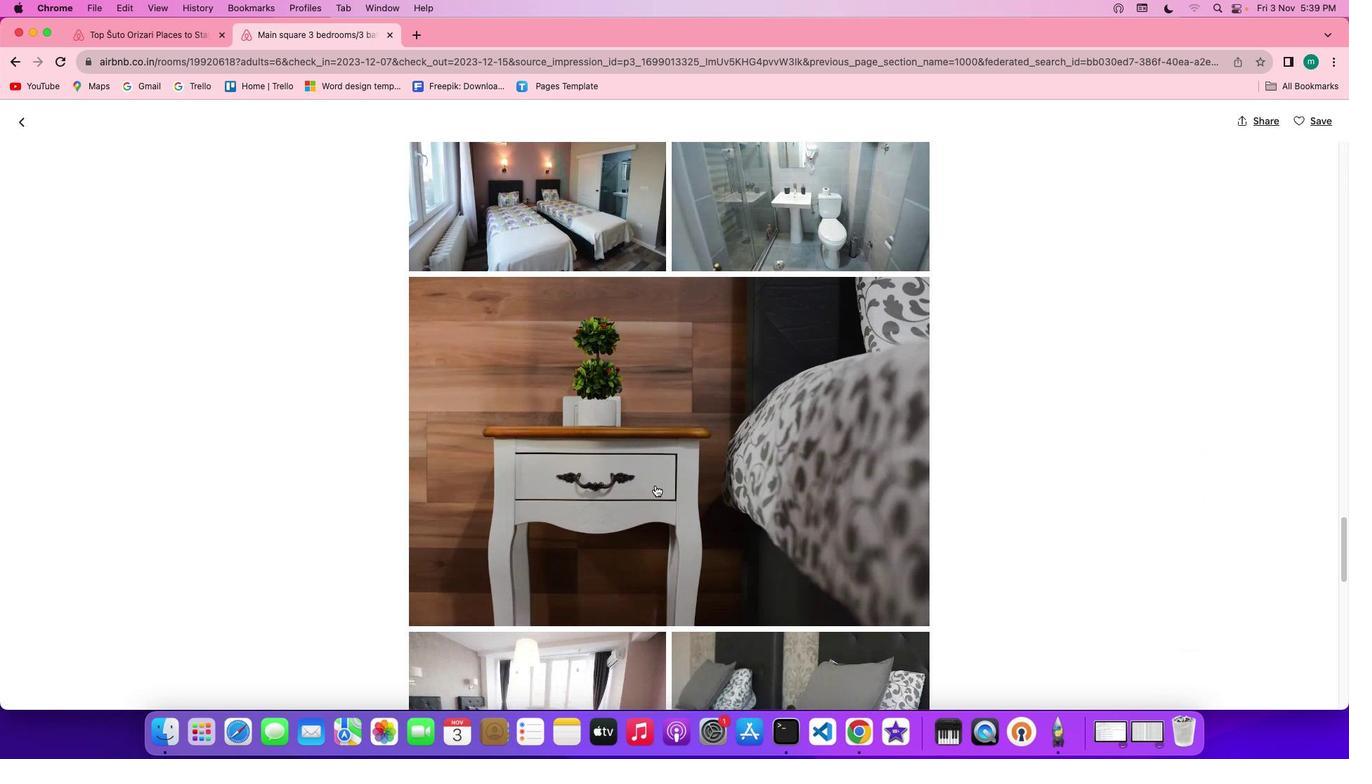 
Action: Mouse scrolled (655, 485) with delta (0, 0)
Screenshot: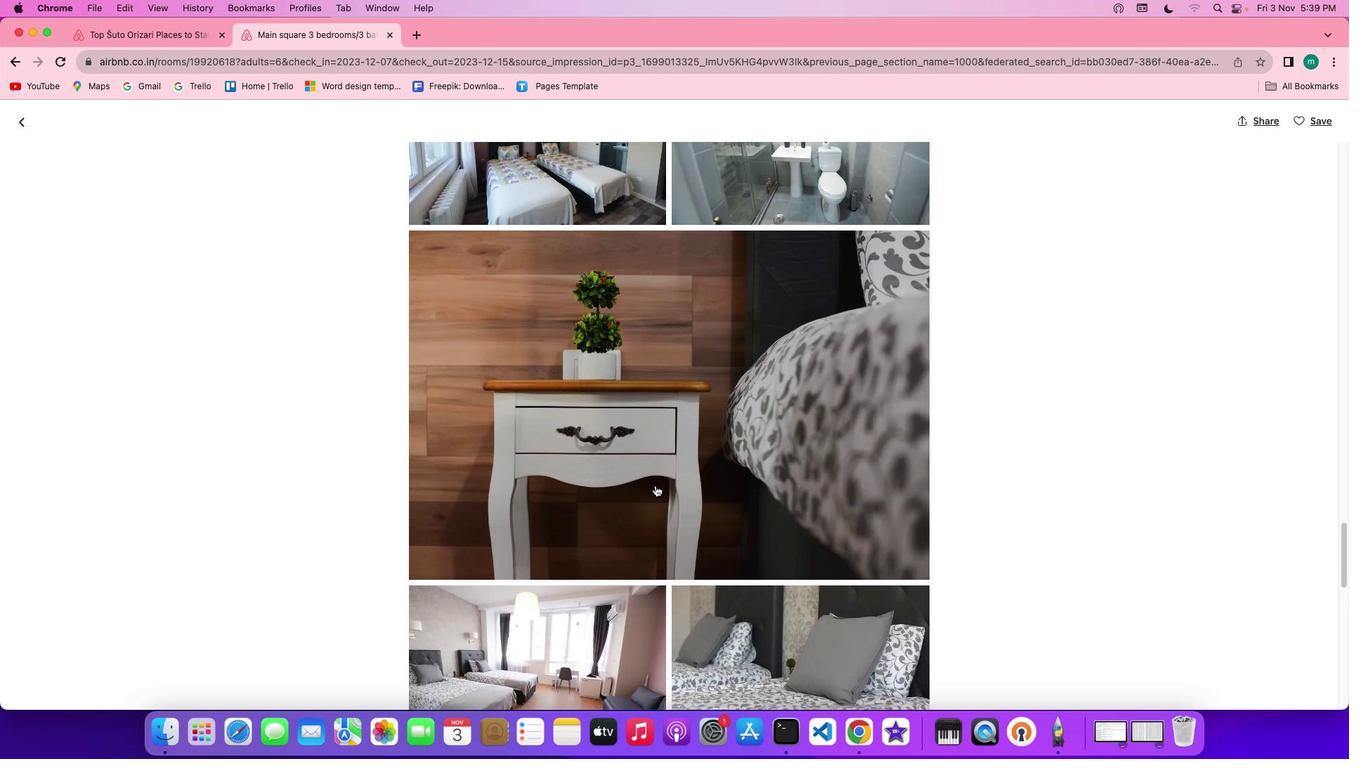 
Action: Mouse scrolled (655, 485) with delta (0, 0)
Screenshot: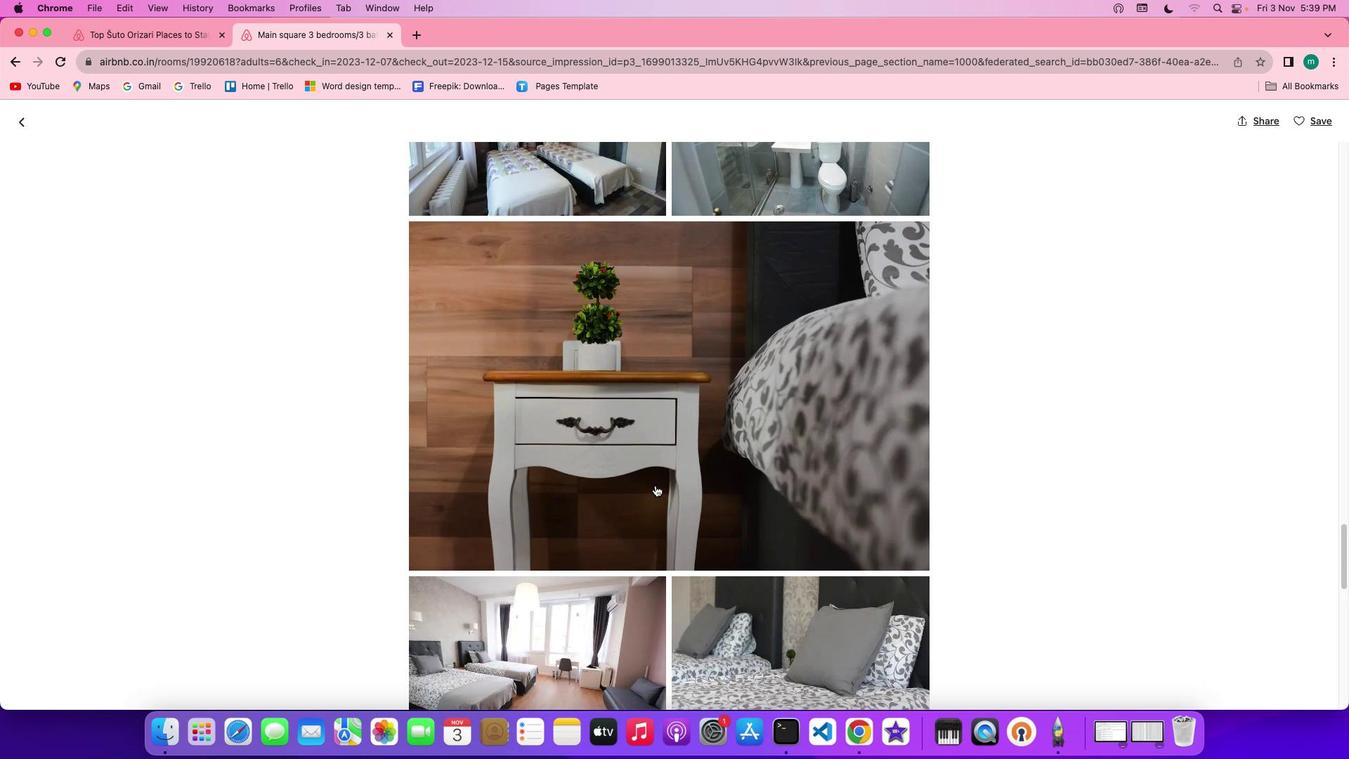 
Action: Mouse scrolled (655, 485) with delta (0, 0)
Screenshot: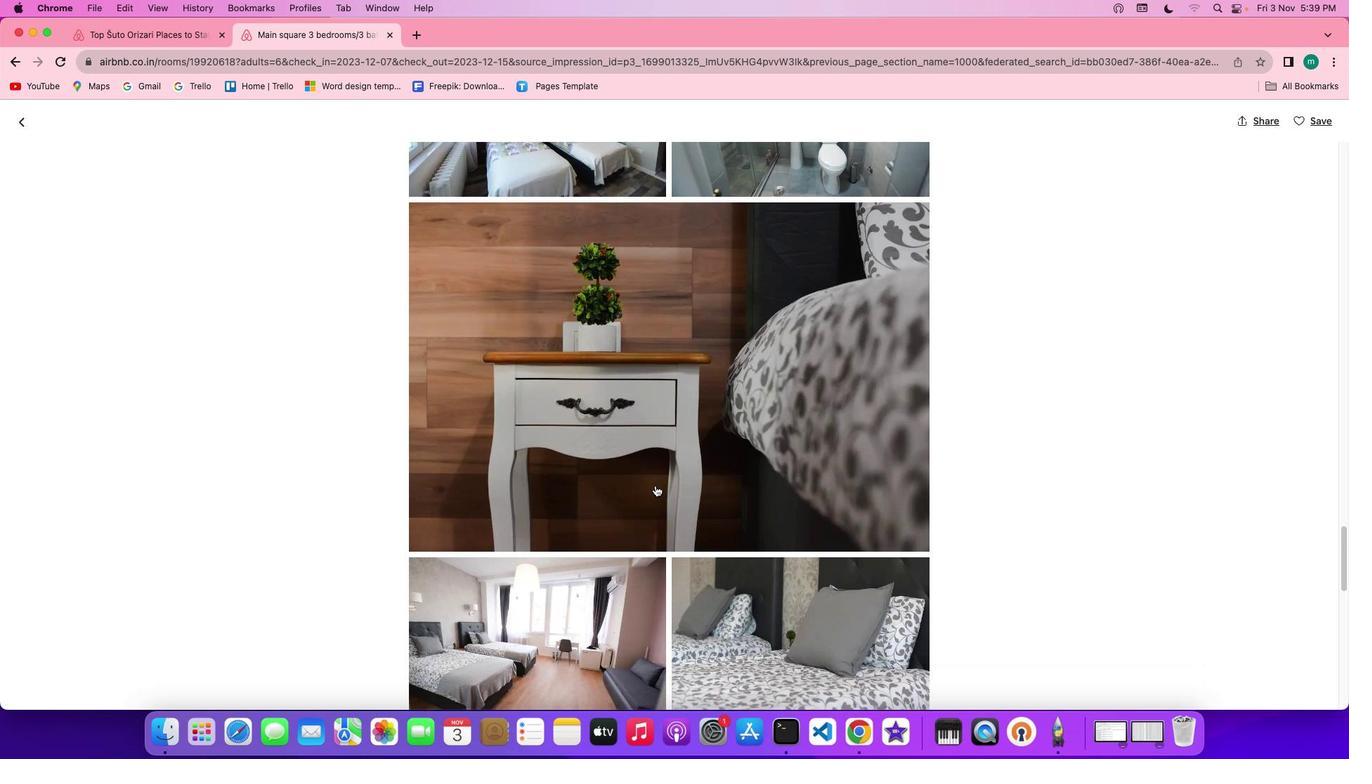 
Action: Mouse scrolled (655, 485) with delta (0, -1)
Screenshot: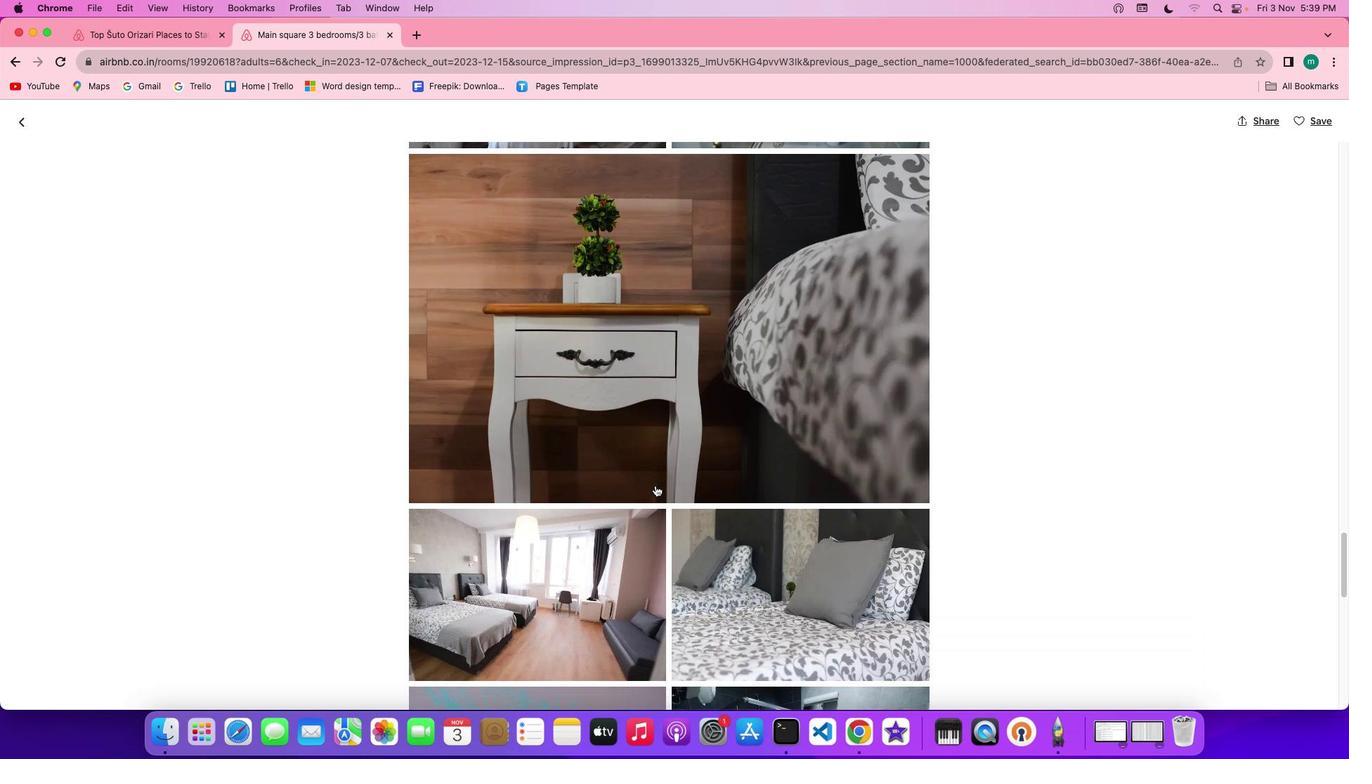 
Action: Mouse scrolled (655, 485) with delta (0, -2)
Screenshot: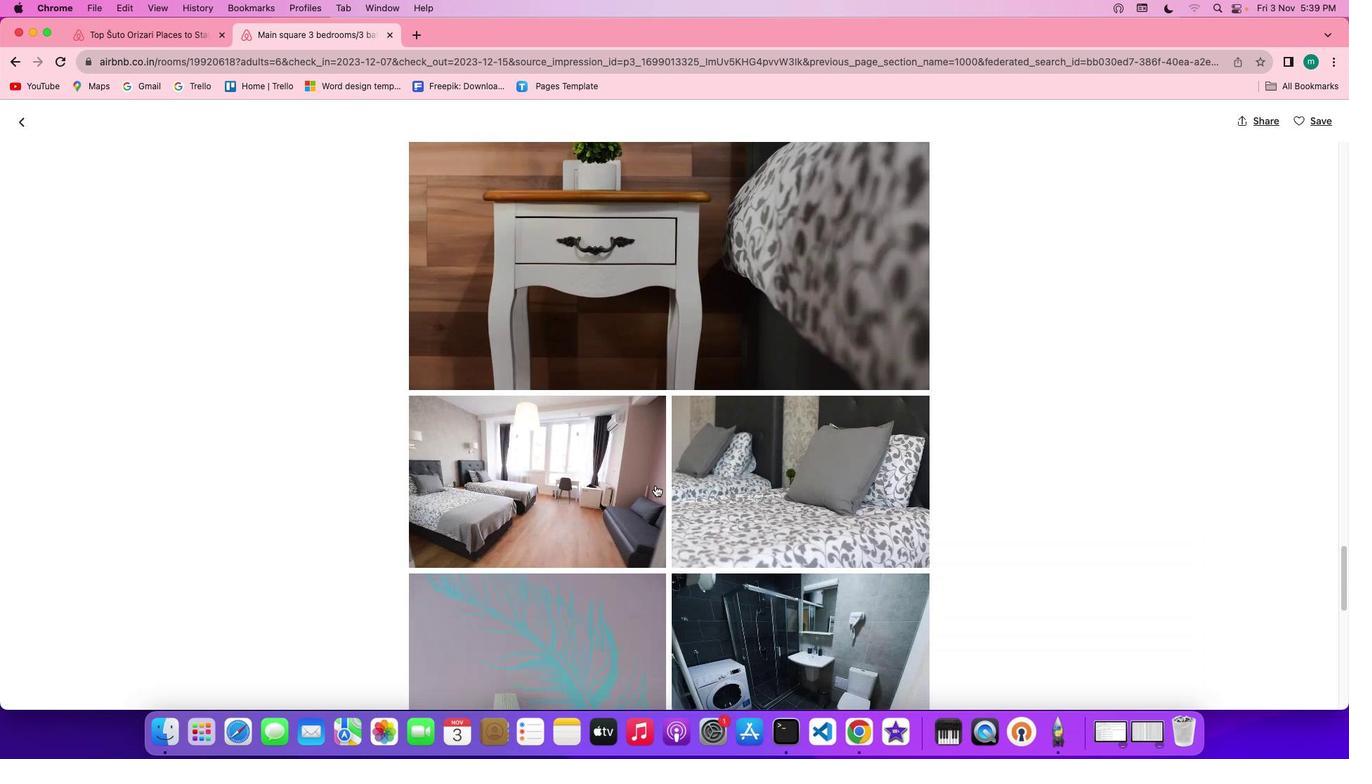 
Action: Mouse scrolled (655, 485) with delta (0, -2)
Screenshot: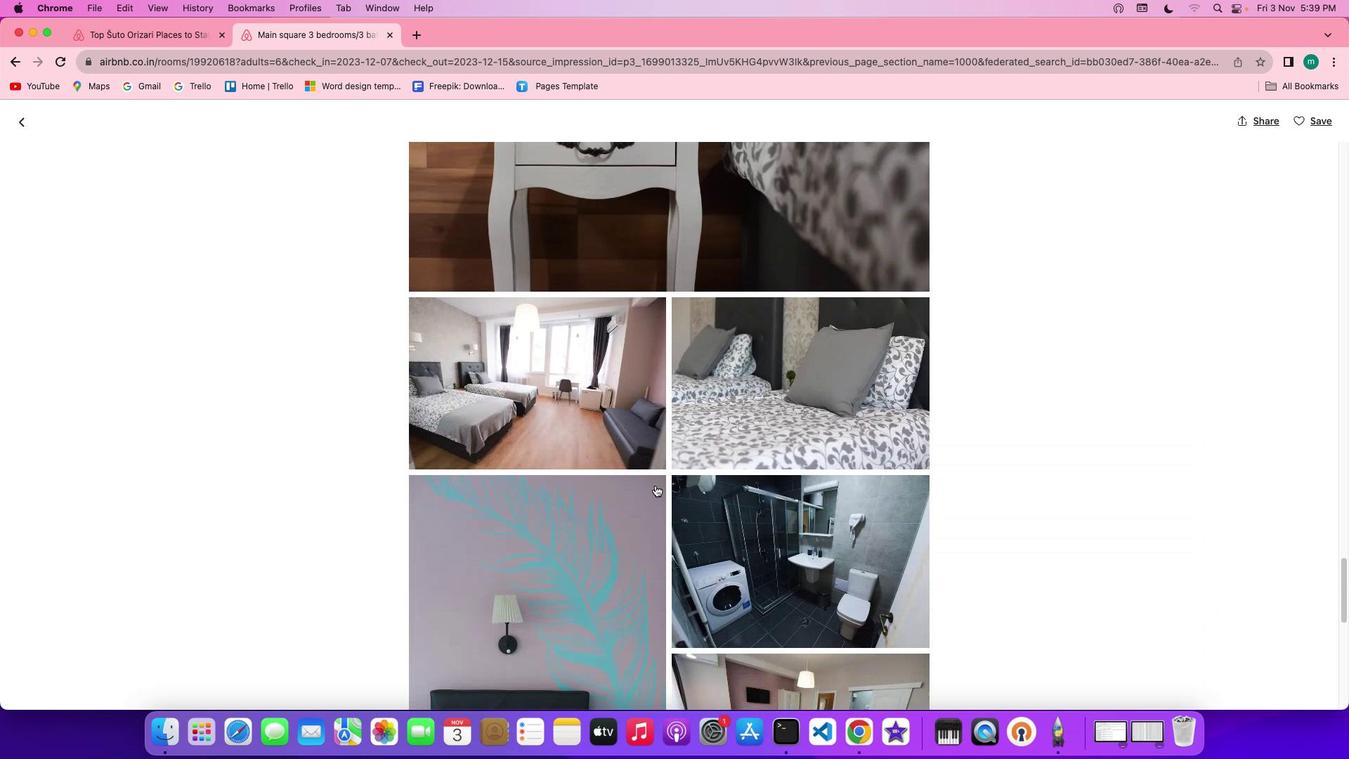 
Action: Mouse scrolled (655, 485) with delta (0, 0)
Screenshot: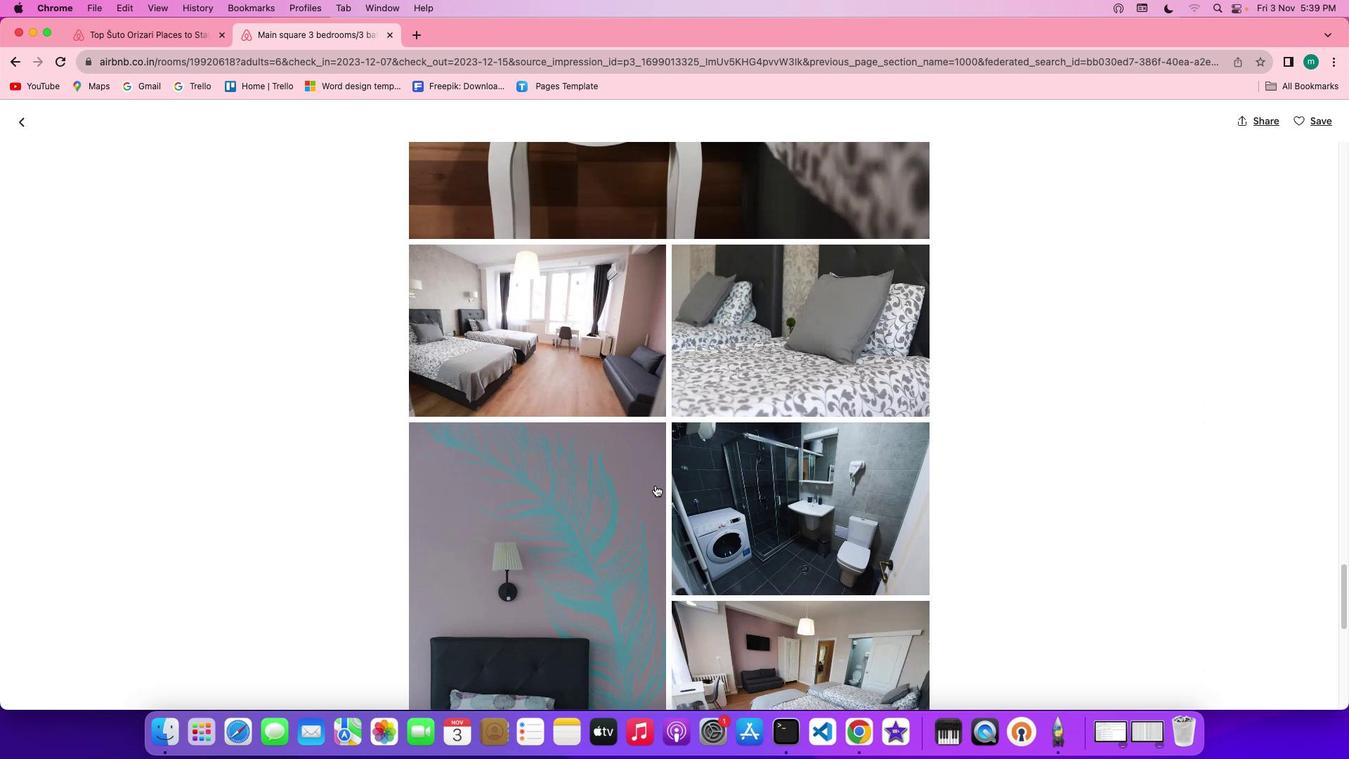 
Action: Mouse scrolled (655, 485) with delta (0, 0)
Screenshot: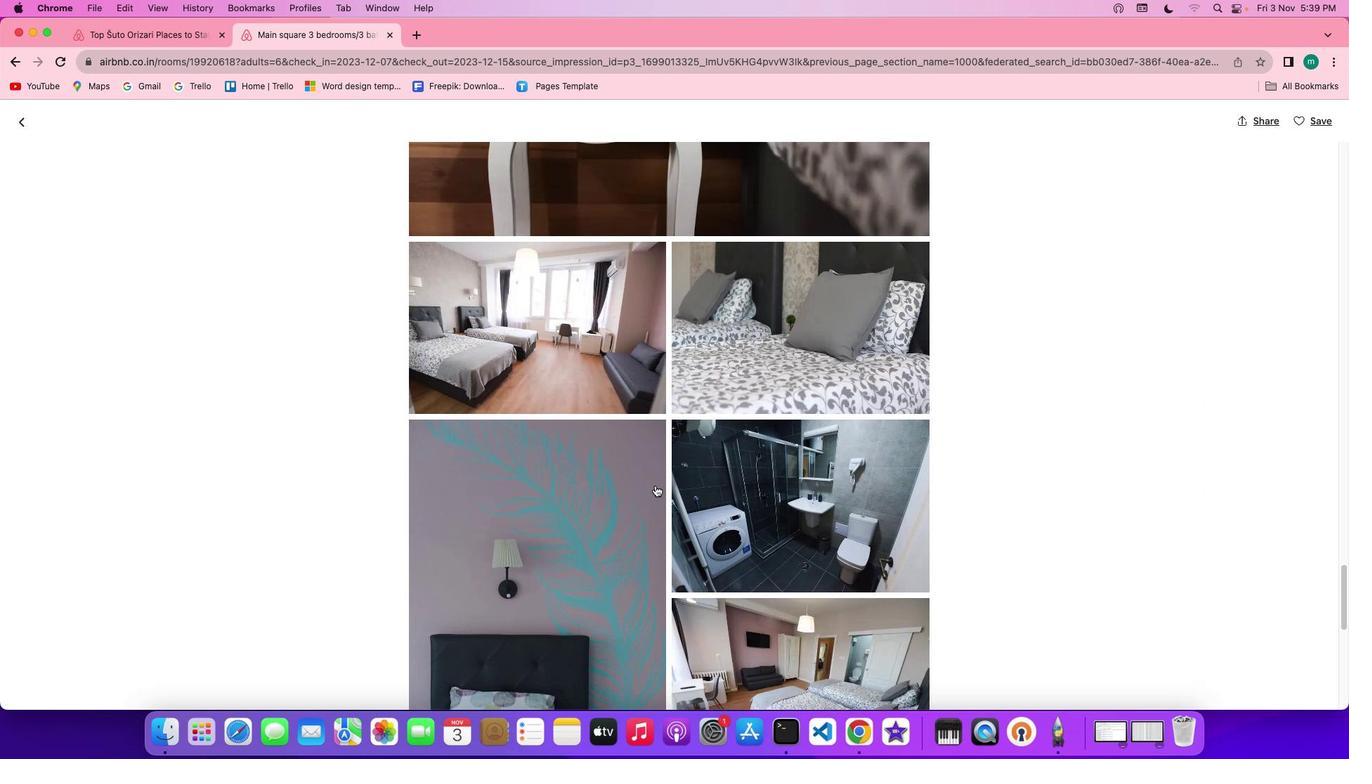 
Action: Mouse scrolled (655, 485) with delta (0, 0)
Screenshot: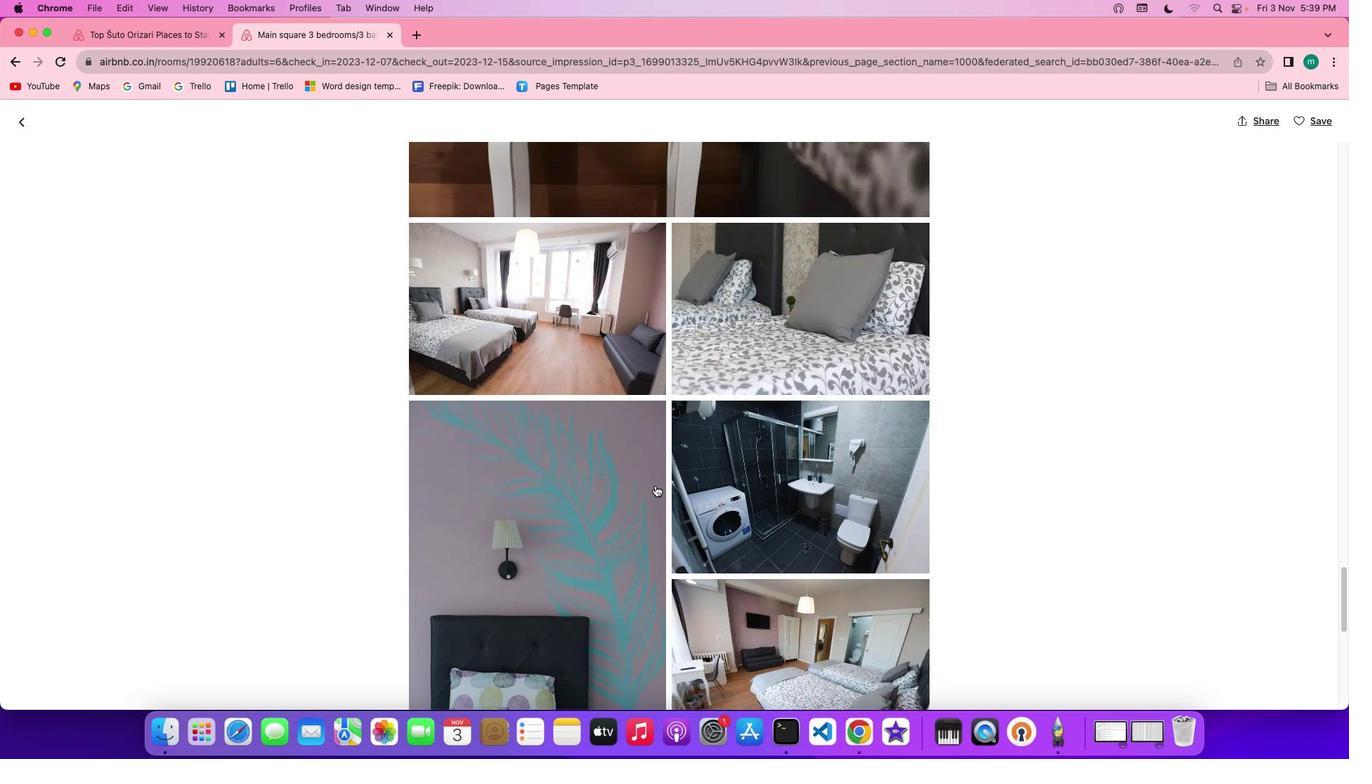 
Action: Mouse scrolled (655, 485) with delta (0, -1)
Screenshot: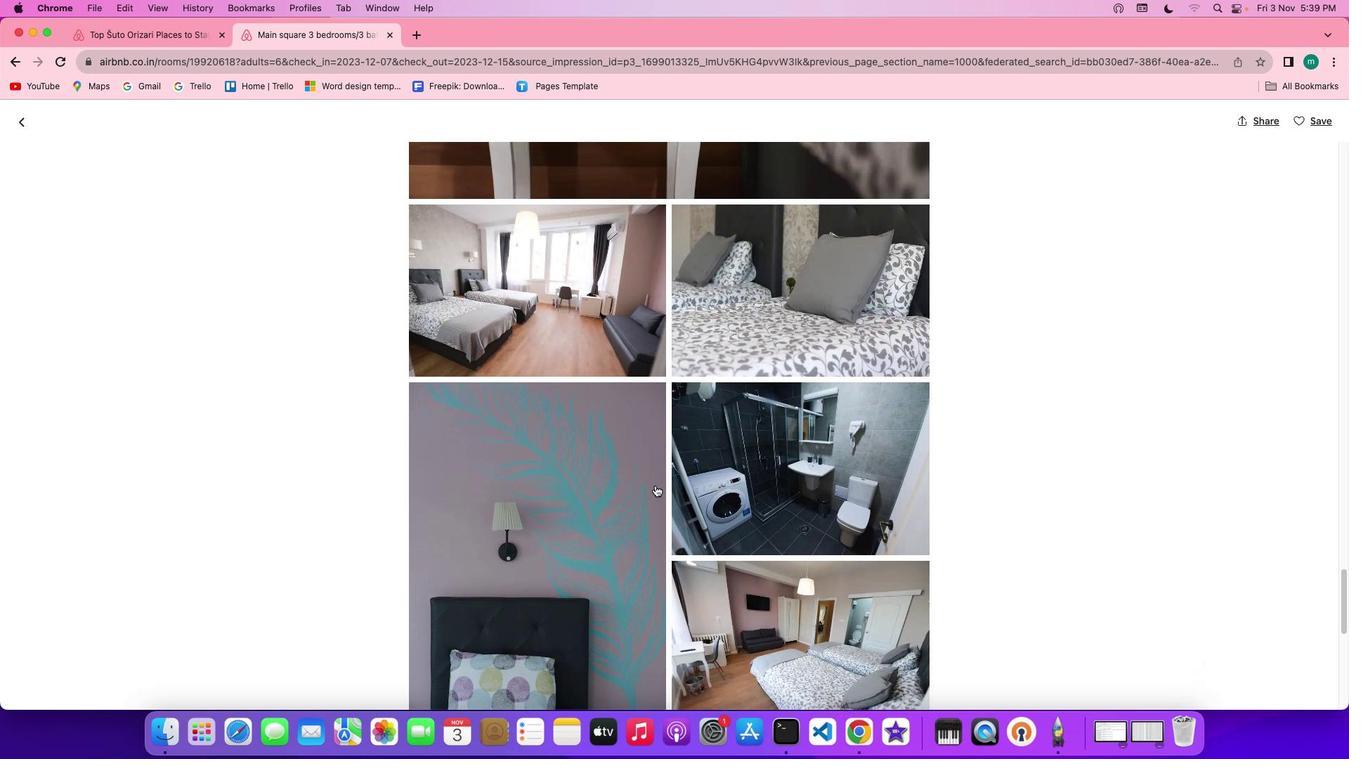 
Action: Mouse scrolled (655, 485) with delta (0, -1)
Screenshot: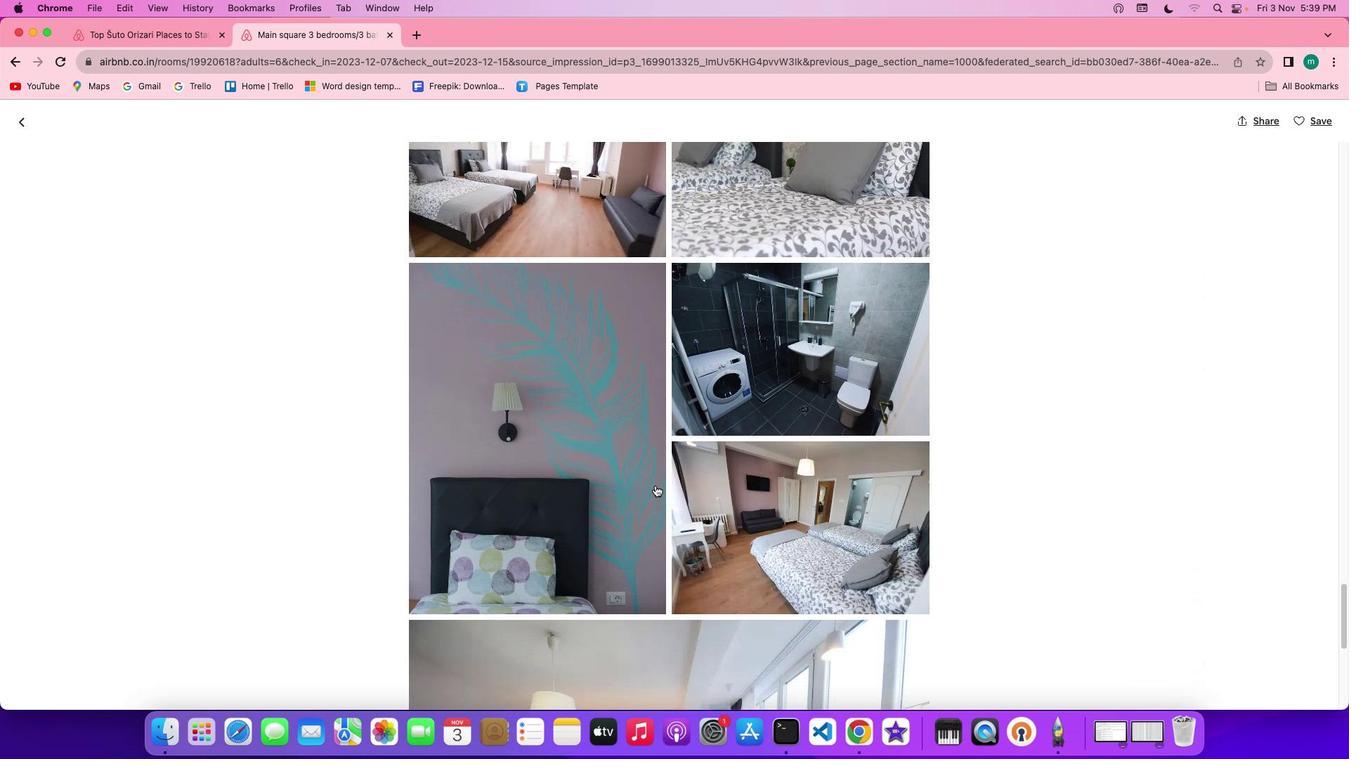 
Action: Mouse scrolled (655, 485) with delta (0, 0)
Screenshot: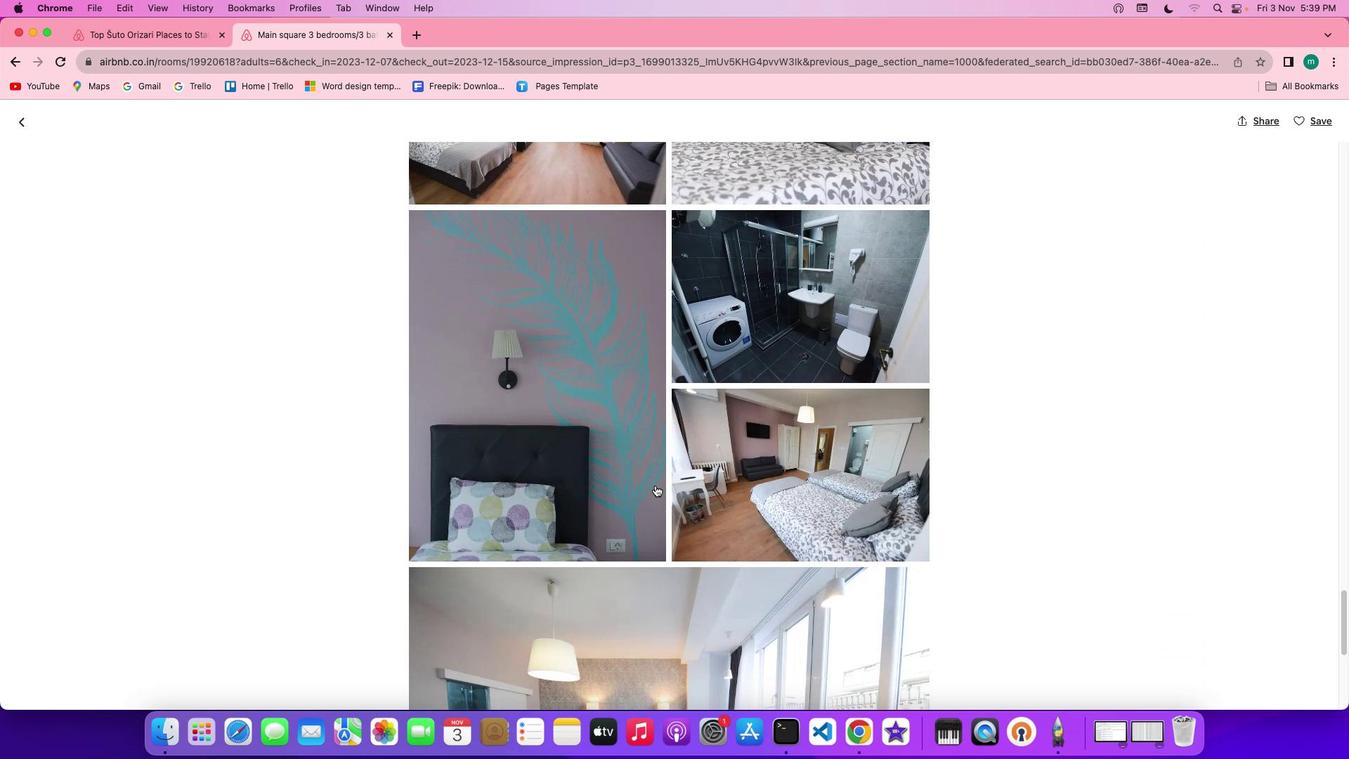 
Action: Mouse scrolled (655, 485) with delta (0, 0)
Screenshot: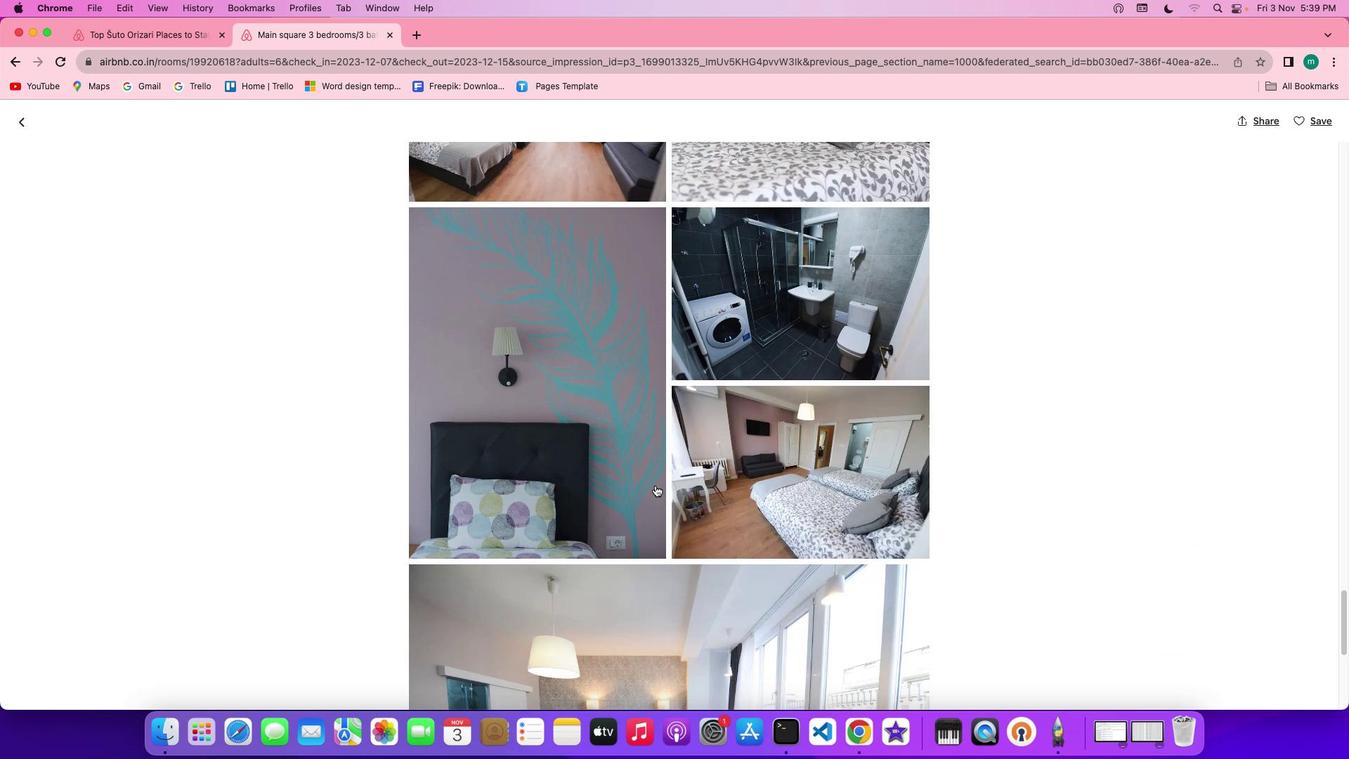 
Action: Mouse scrolled (655, 485) with delta (0, 0)
Screenshot: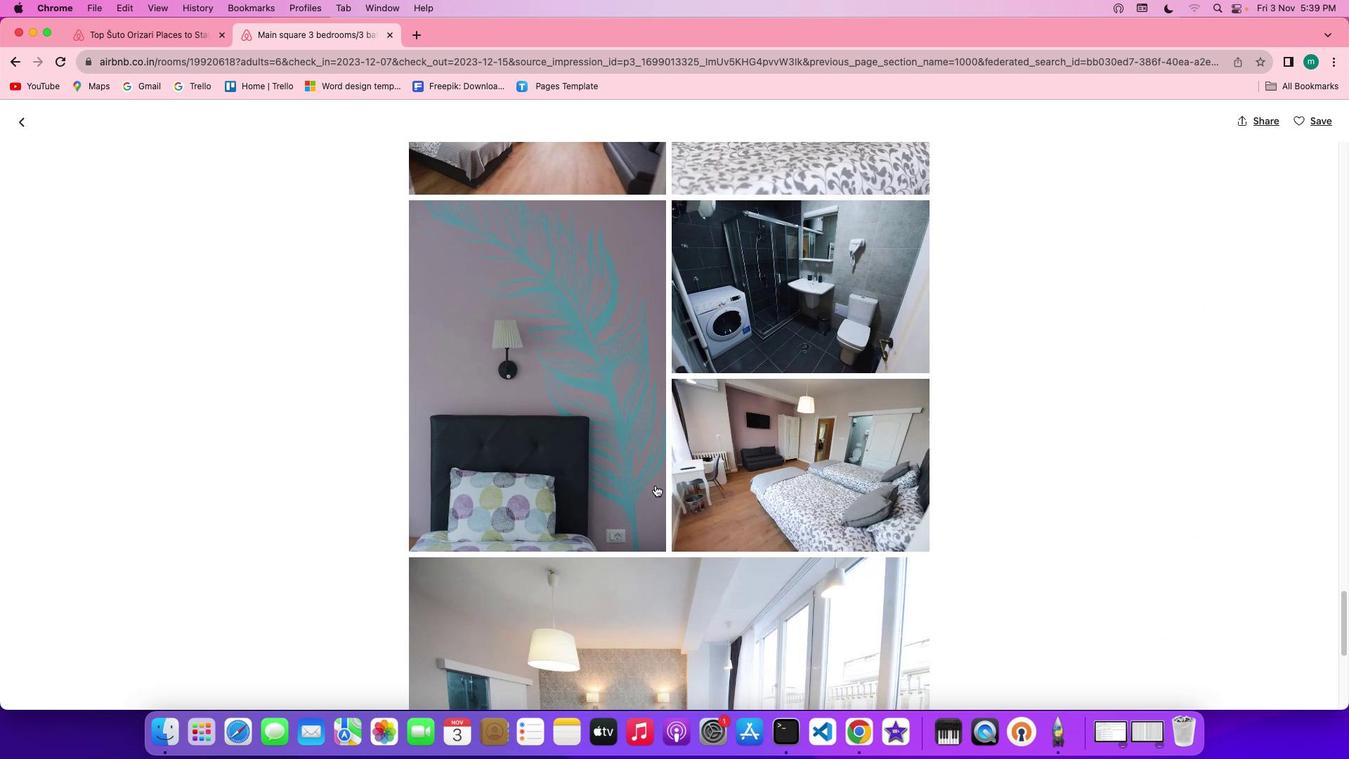 
Action: Mouse scrolled (655, 485) with delta (0, 0)
Screenshot: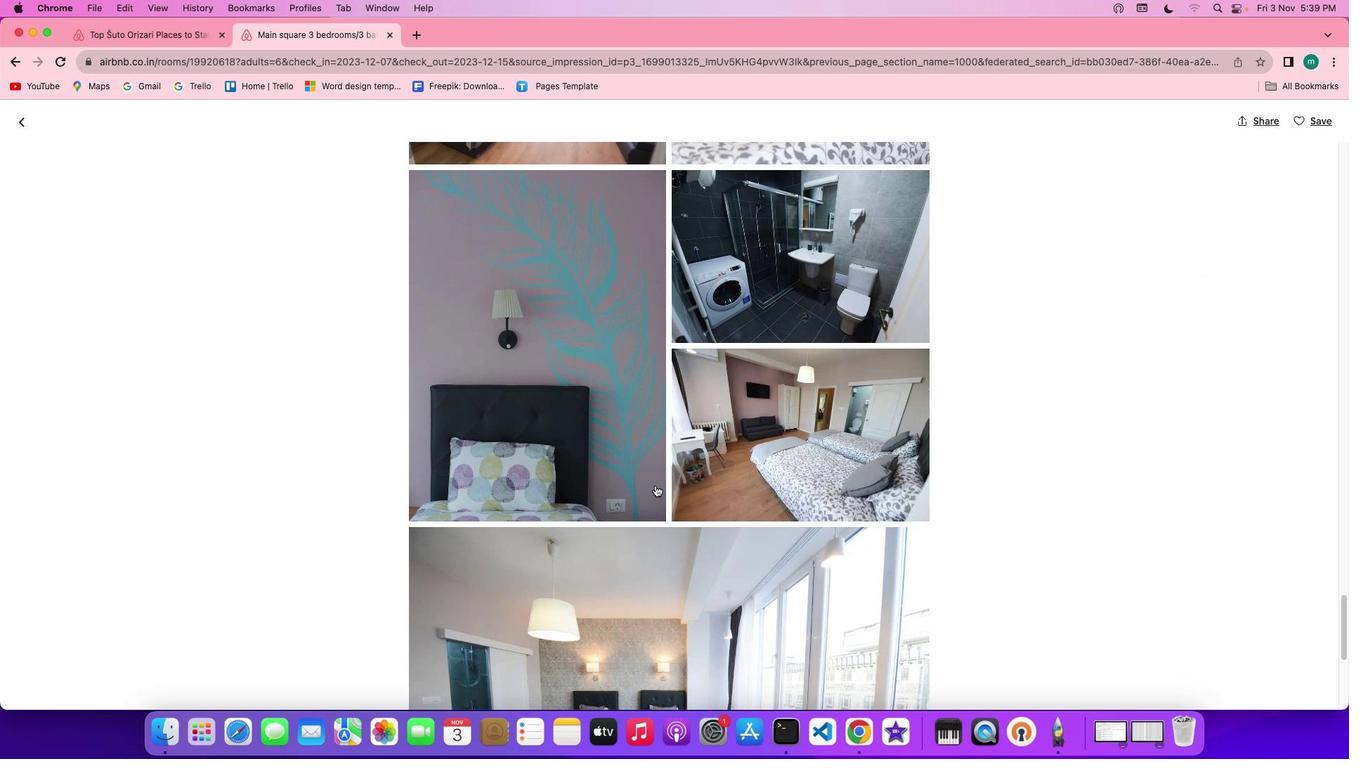 
Action: Mouse scrolled (655, 485) with delta (0, -1)
Screenshot: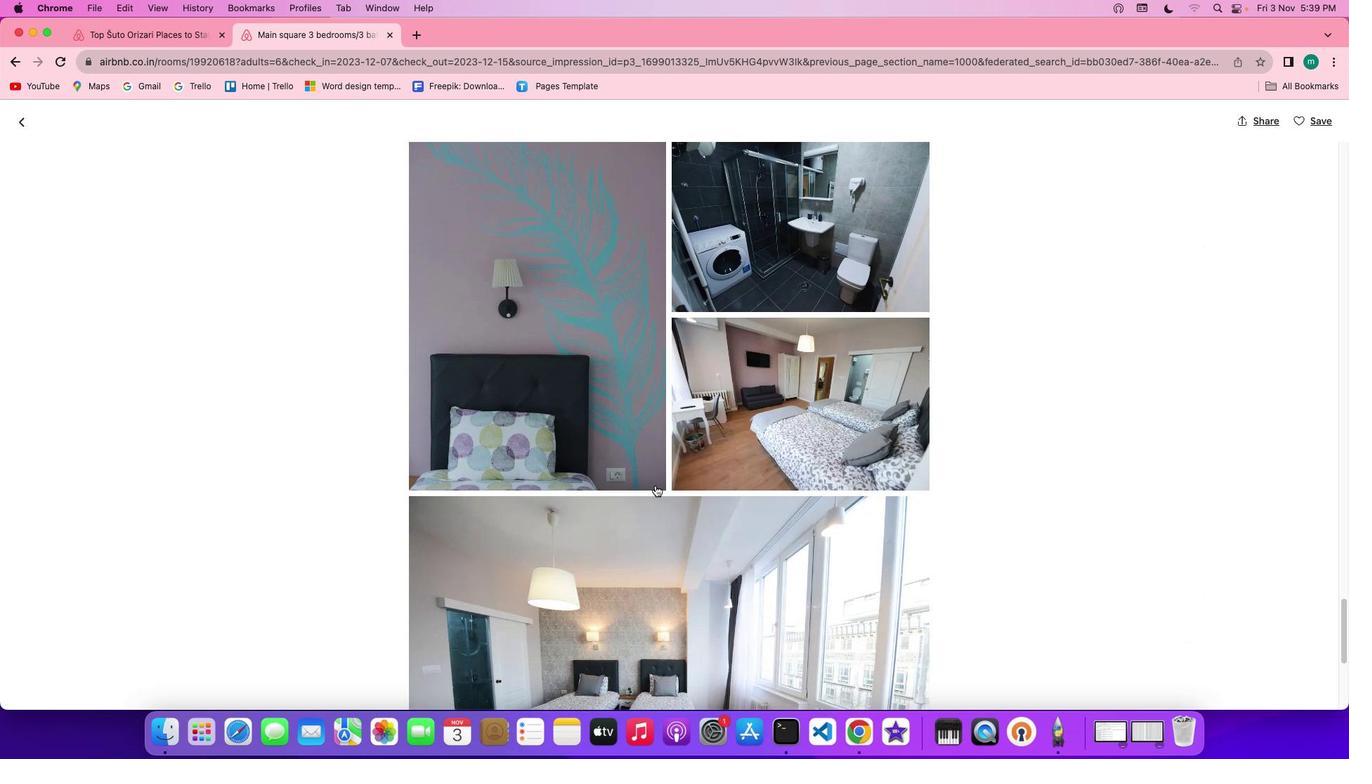 
Action: Mouse scrolled (655, 485) with delta (0, -2)
Screenshot: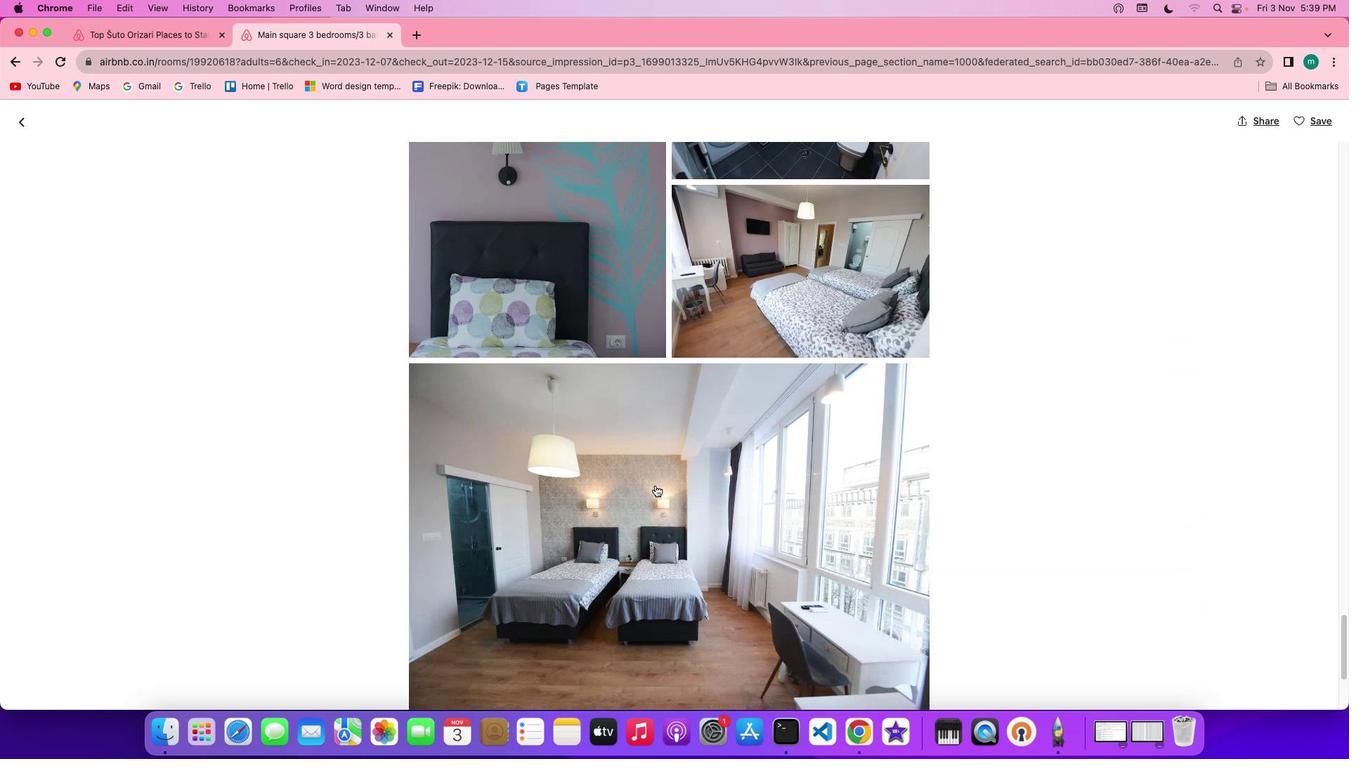 
Action: Mouse scrolled (655, 485) with delta (0, 0)
Screenshot: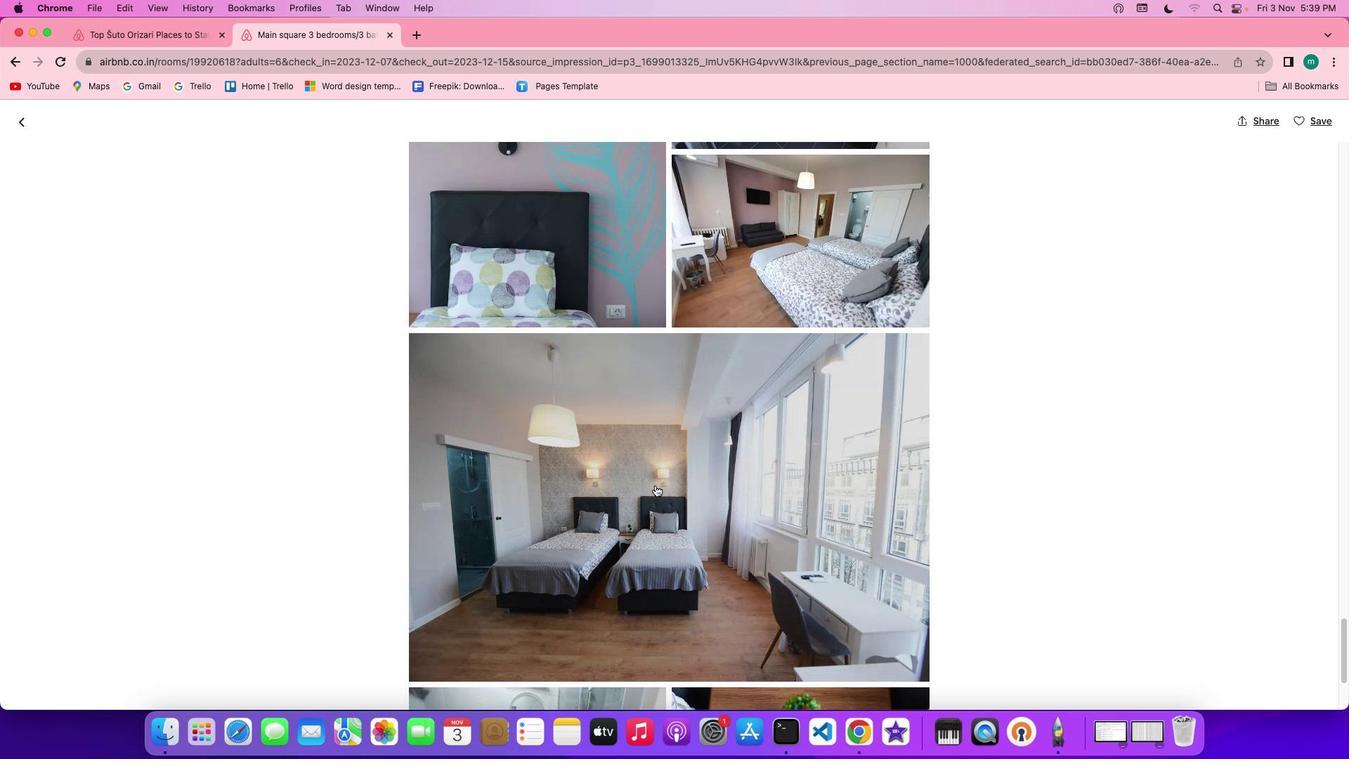 
Action: Mouse scrolled (655, 485) with delta (0, 0)
Screenshot: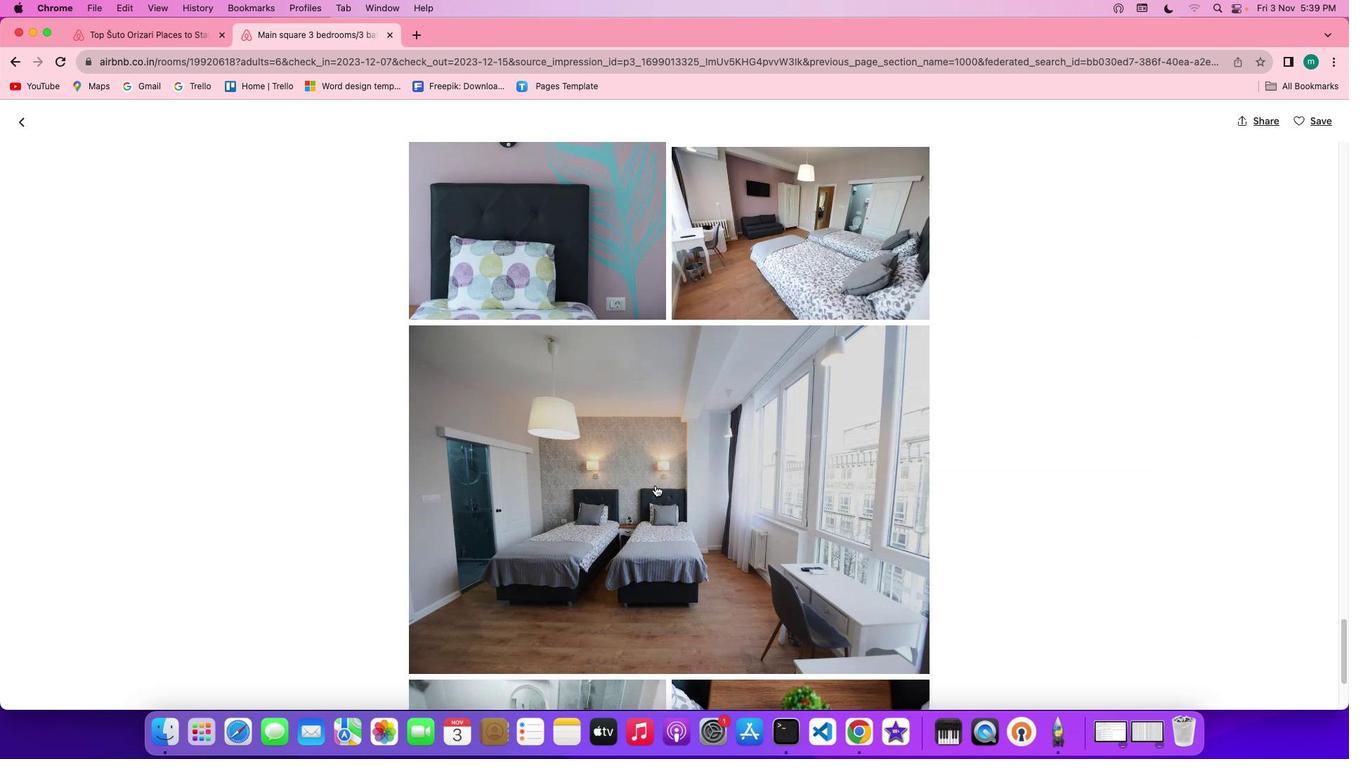 
Action: Mouse scrolled (655, 485) with delta (0, -1)
Screenshot: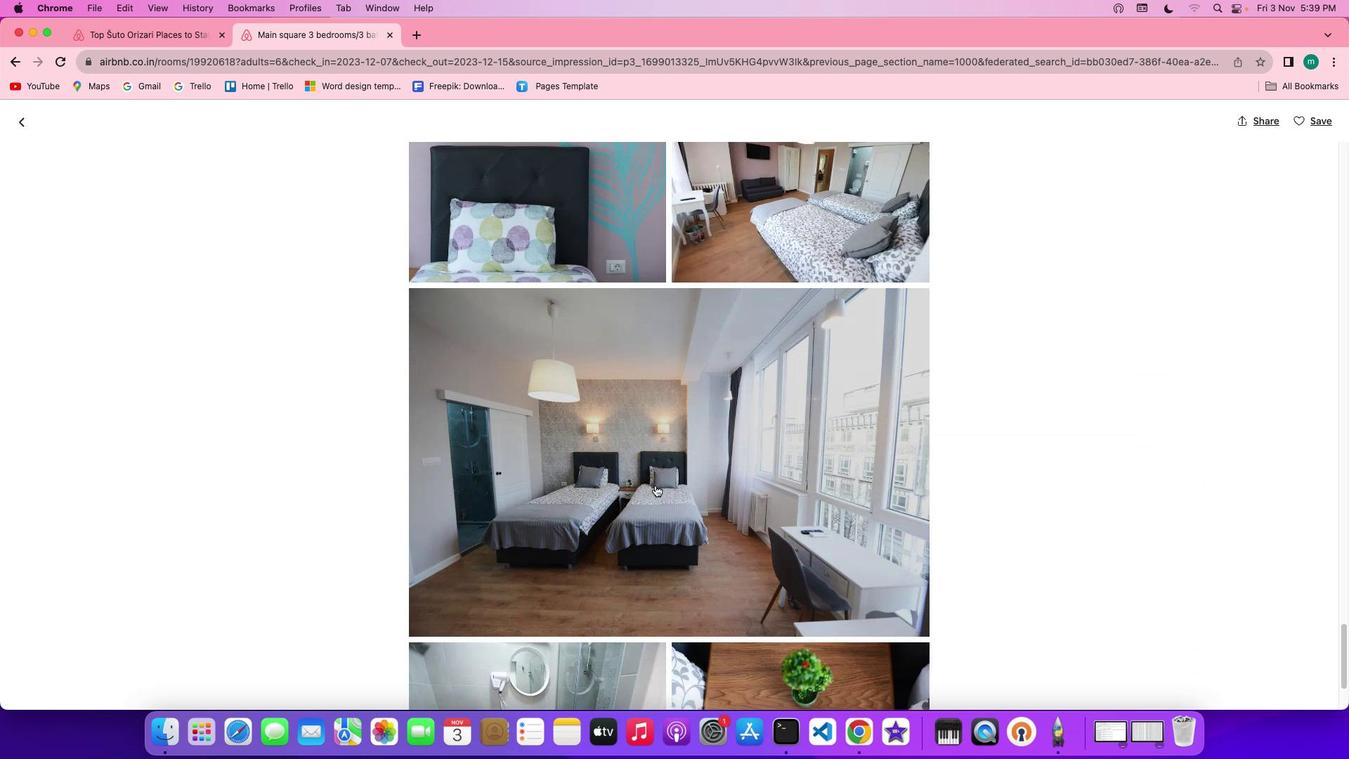 
Action: Mouse scrolled (655, 485) with delta (0, -2)
Screenshot: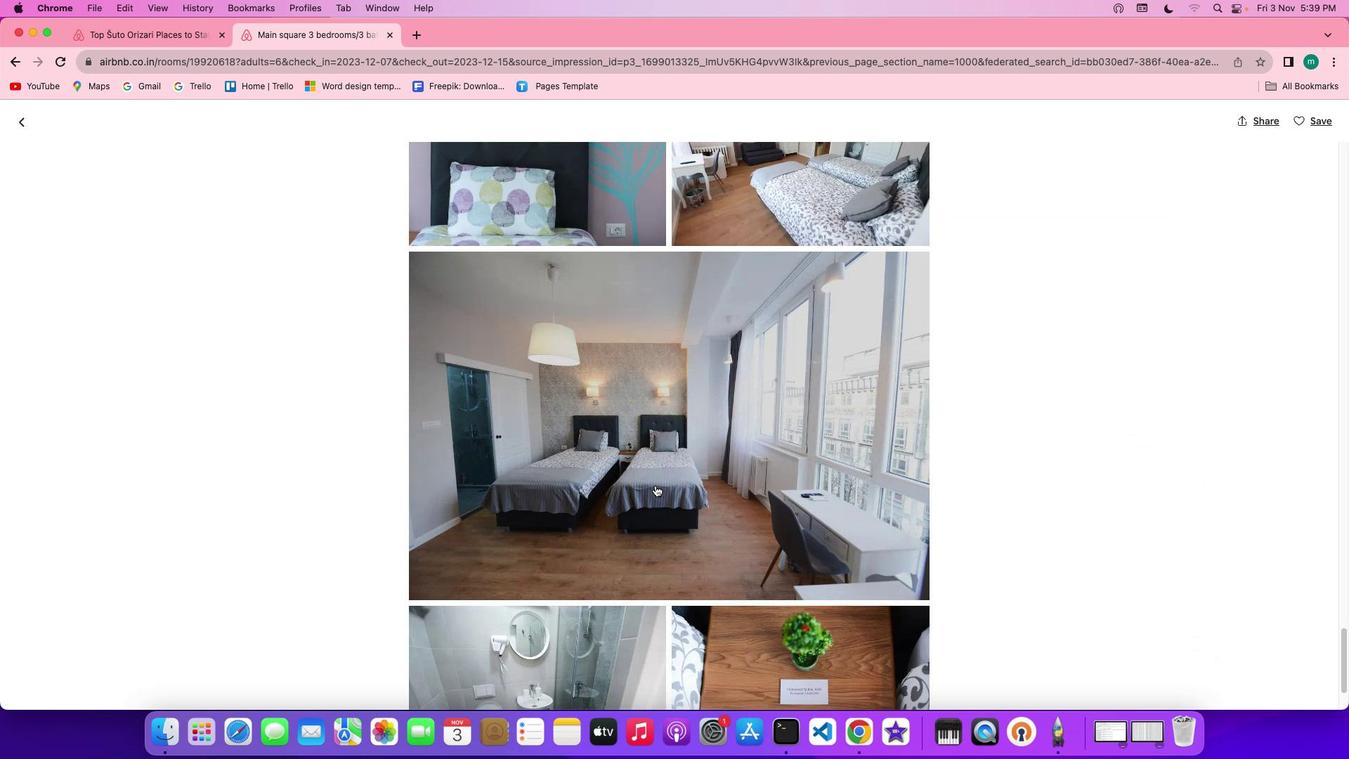 
Action: Mouse scrolled (655, 485) with delta (0, -2)
Screenshot: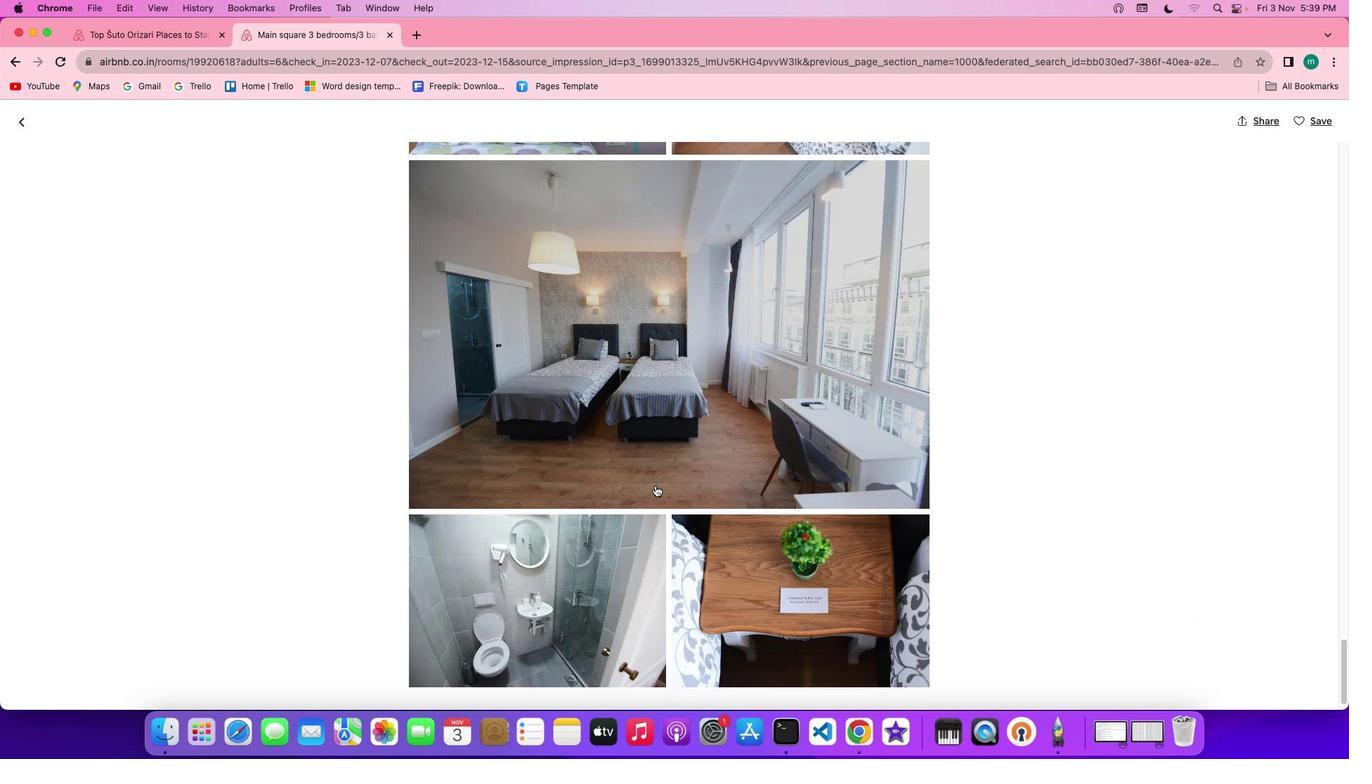 
Action: Mouse scrolled (655, 485) with delta (0, 0)
Screenshot: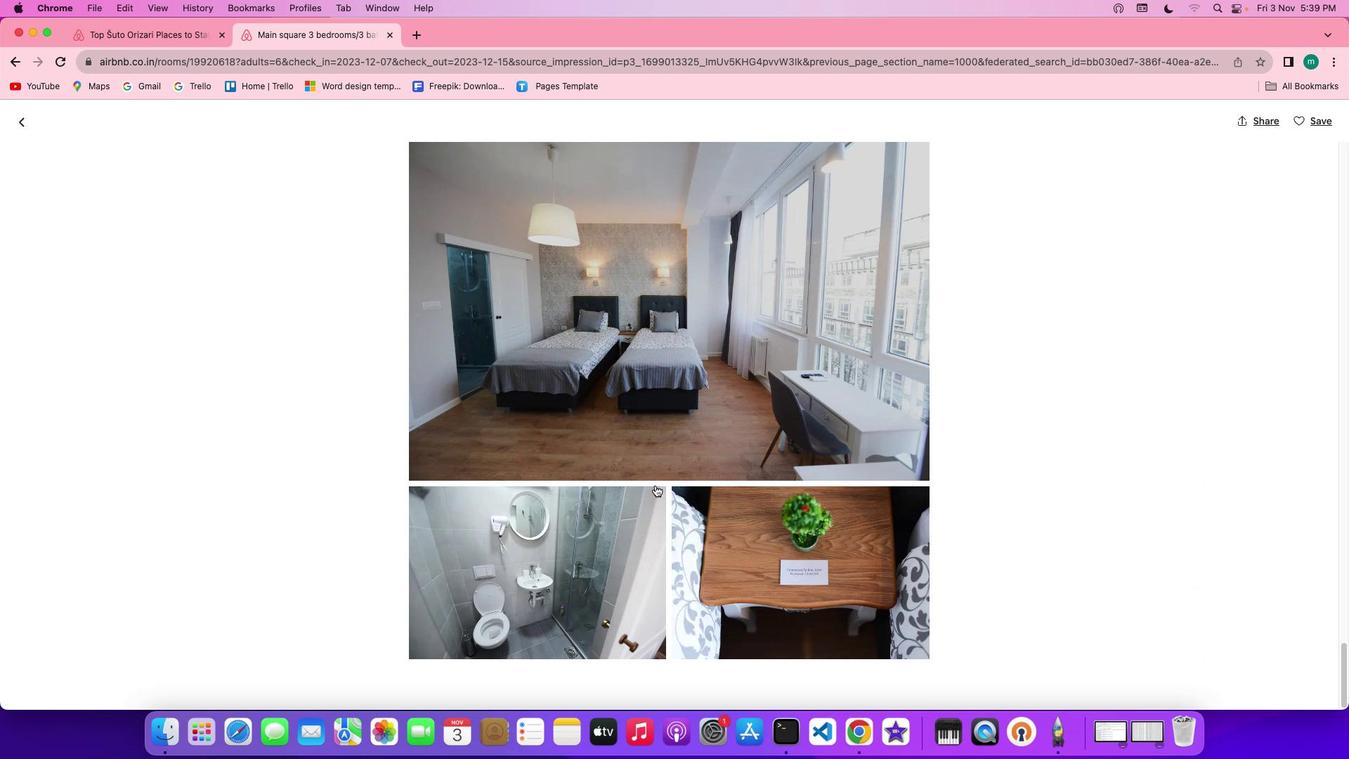 
Action: Mouse scrolled (655, 485) with delta (0, 0)
Screenshot: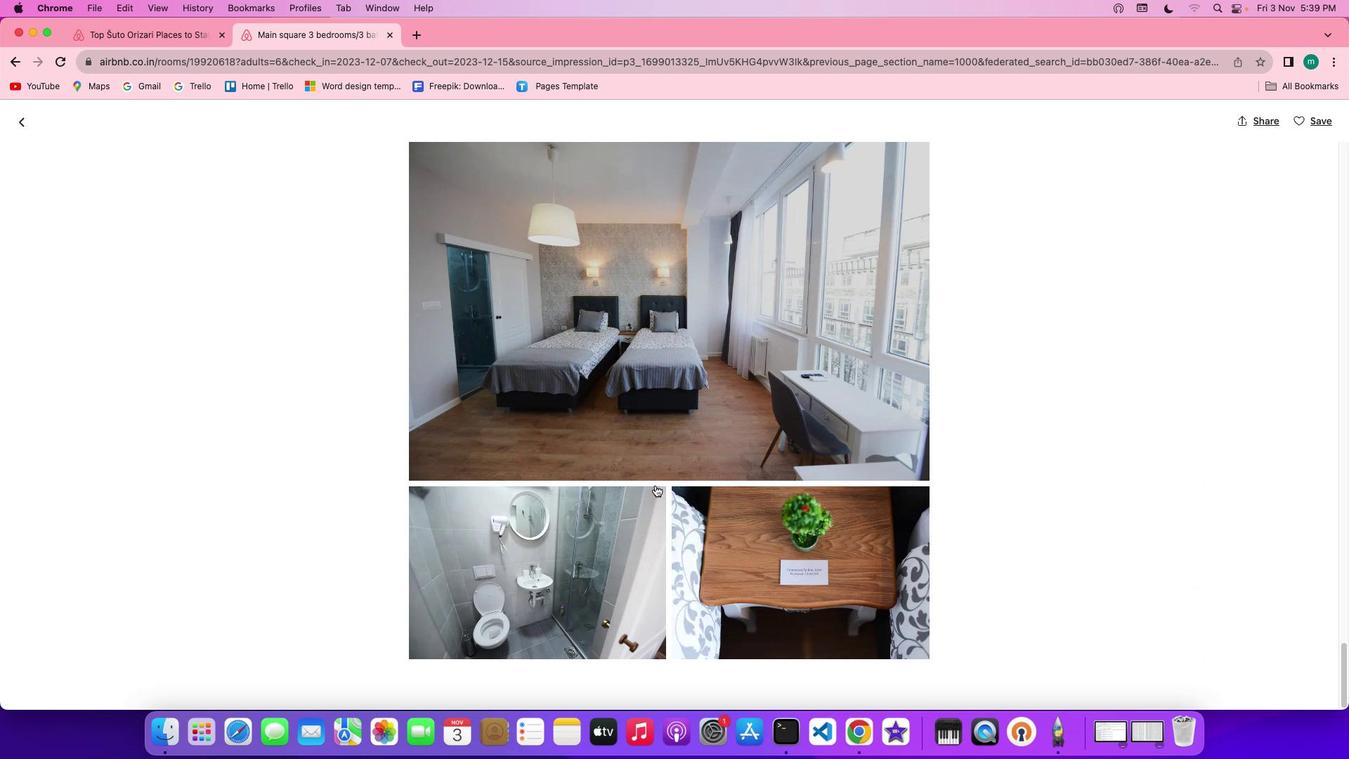 
Action: Mouse scrolled (655, 485) with delta (0, -1)
Screenshot: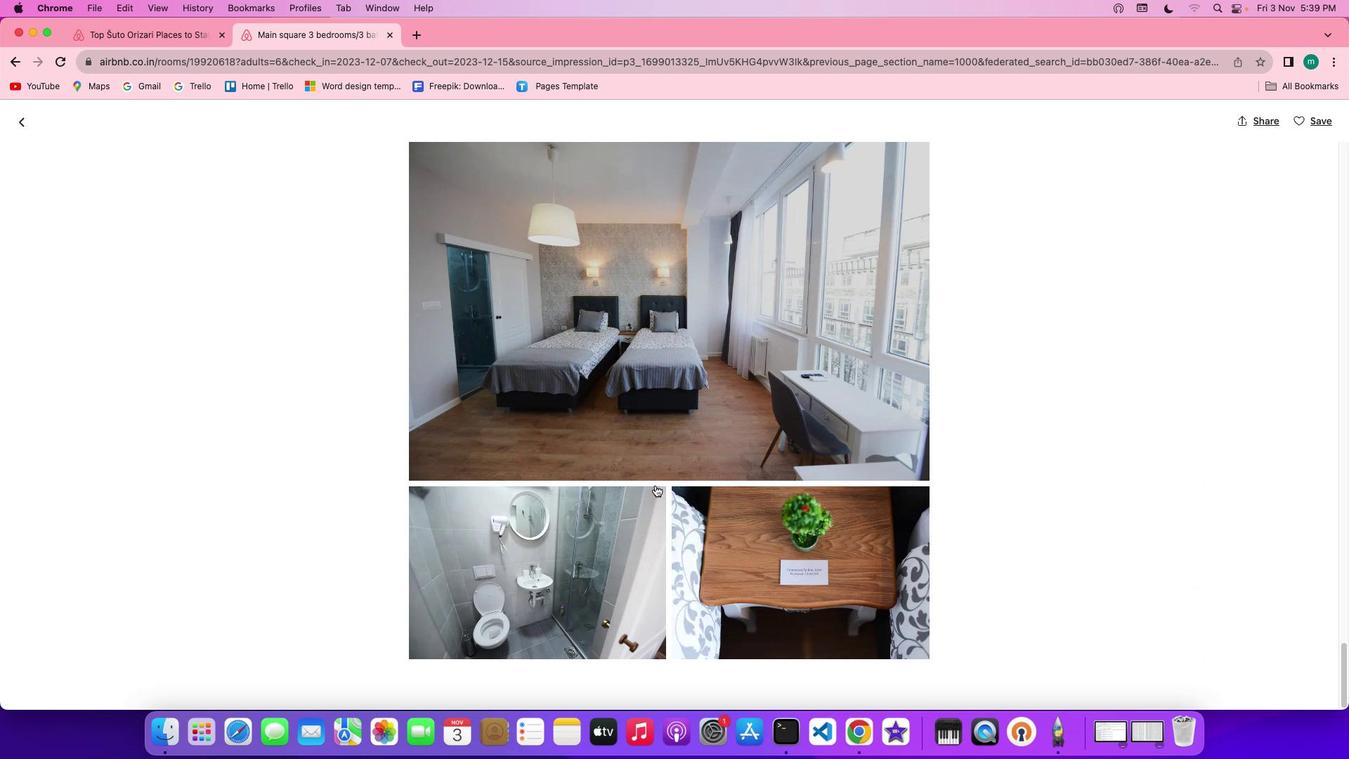 
Action: Mouse scrolled (655, 485) with delta (0, -2)
Screenshot: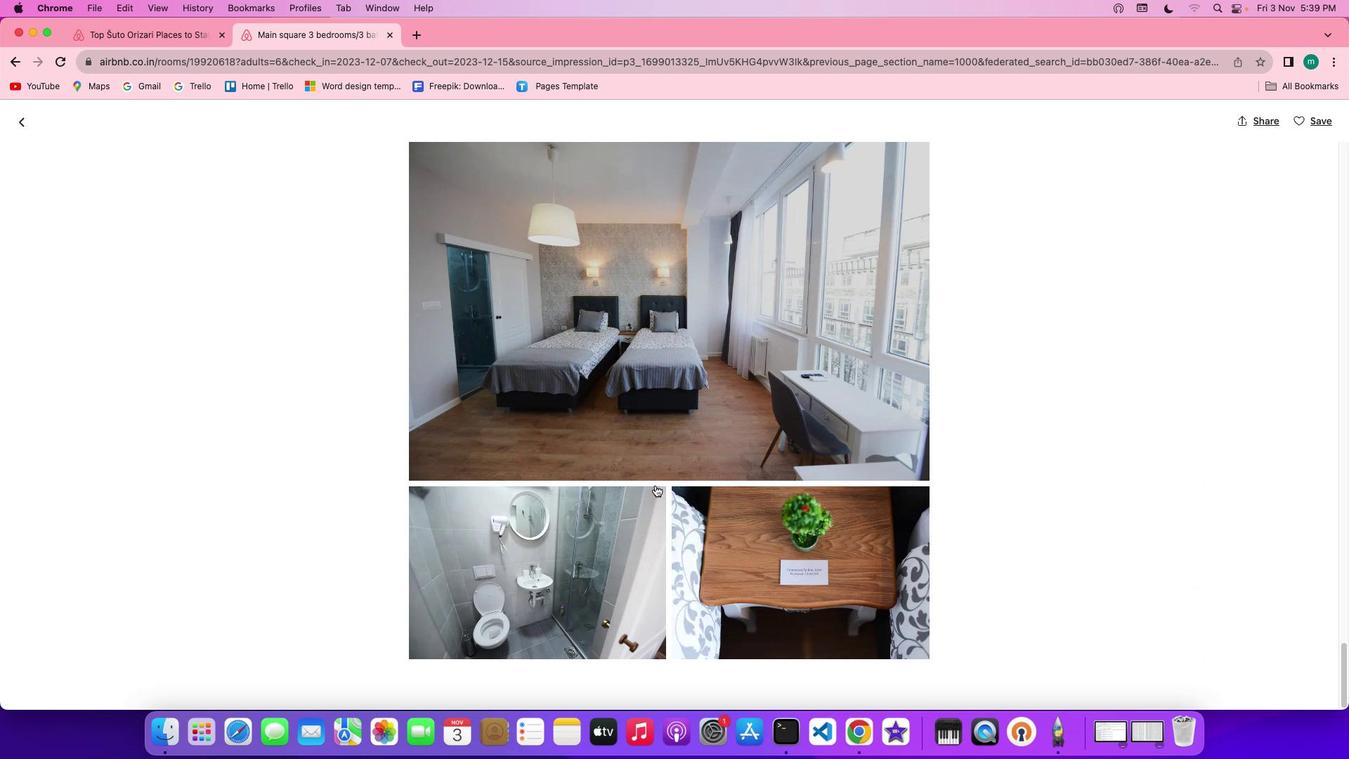 
Action: Mouse scrolled (655, 485) with delta (0, -2)
Screenshot: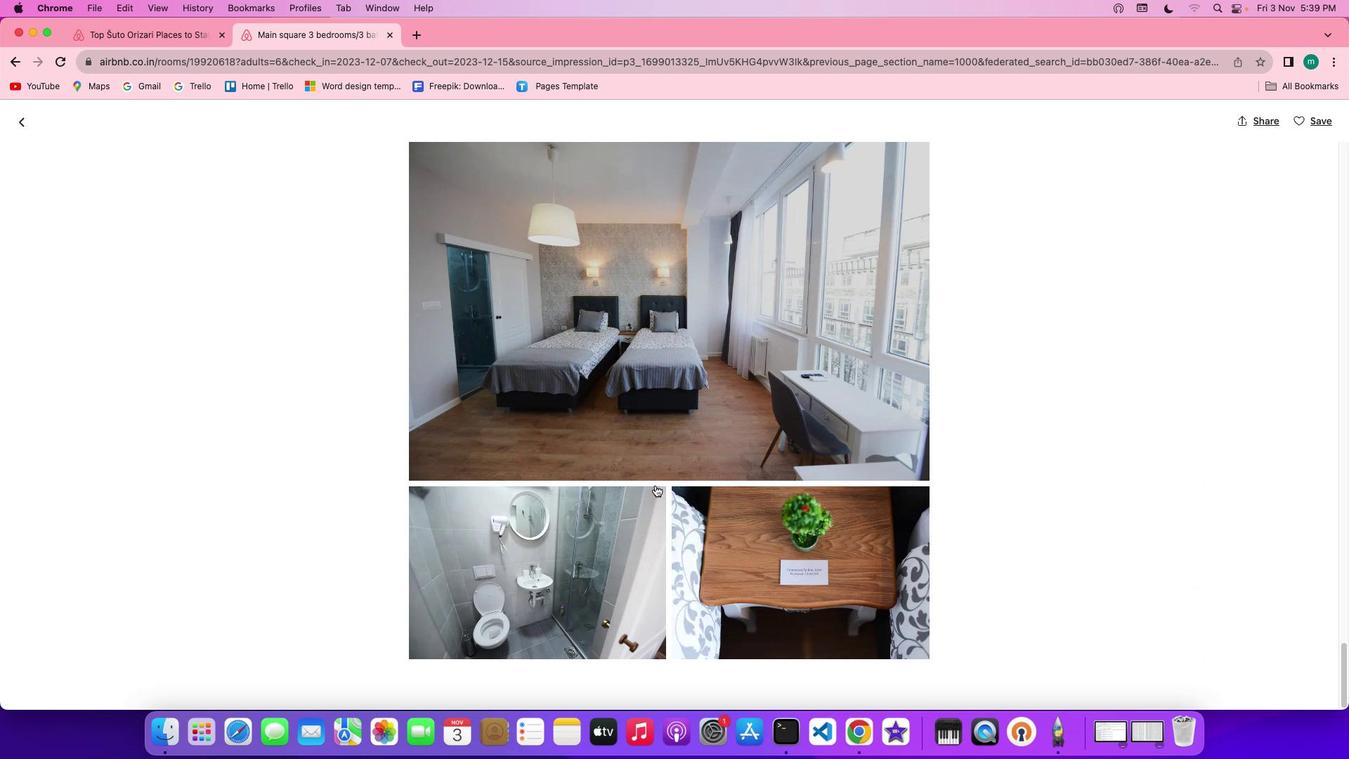 
Action: Mouse scrolled (655, 485) with delta (0, -2)
Screenshot: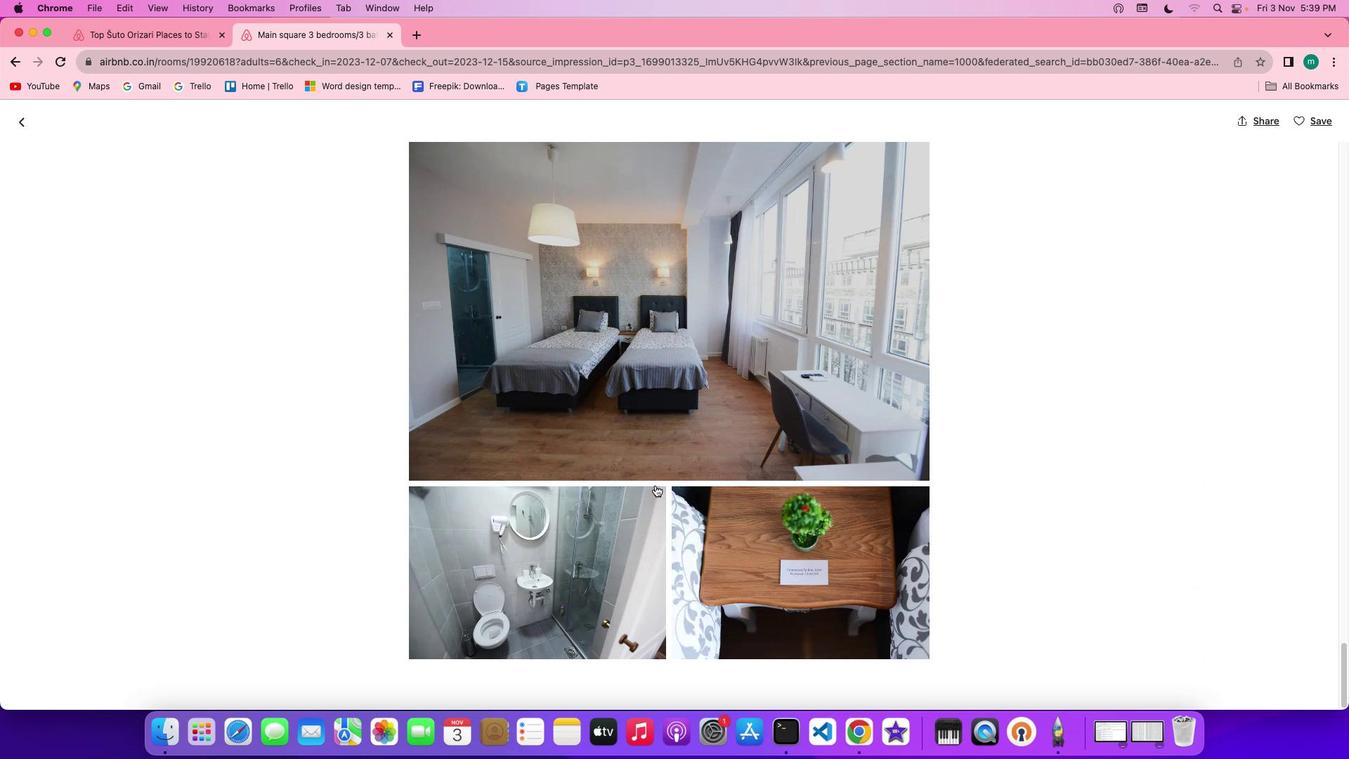 
Action: Mouse scrolled (655, 485) with delta (0, 0)
